 Task: Select Smart Home Devices from Echo & Alexa. Add to cart Amazon Smart Blind Opener (Smart Blind Controller with Alexa)-3-. Place order for _x000D_
1333 Oakdale Dr_x000D_
Griffin, Georgia(GA), 30224, Cell Number (770) 229-8708
Action: Mouse moved to (22, 90)
Screenshot: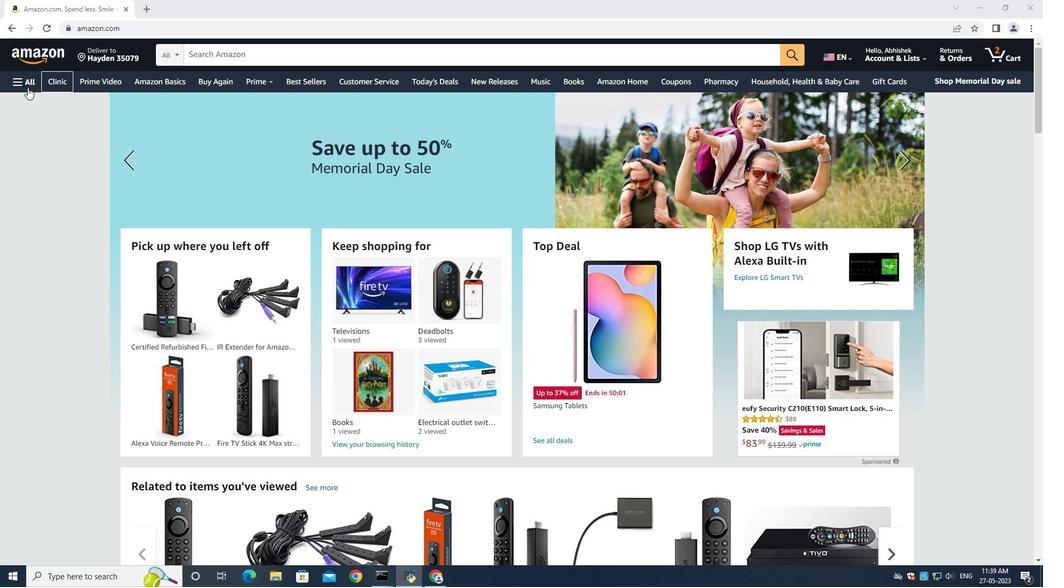 
Action: Mouse pressed left at (22, 90)
Screenshot: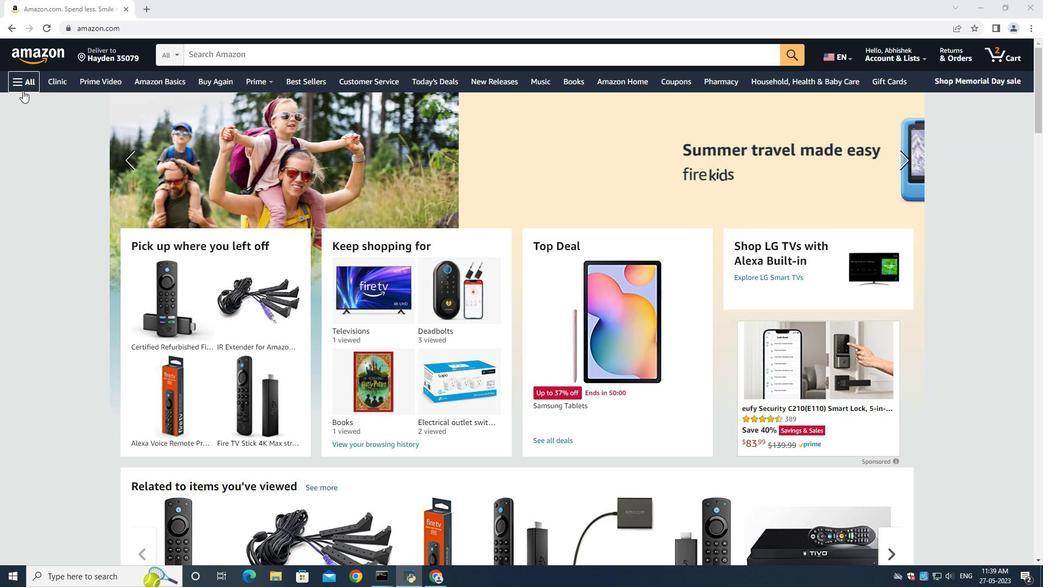 
Action: Mouse moved to (90, 402)
Screenshot: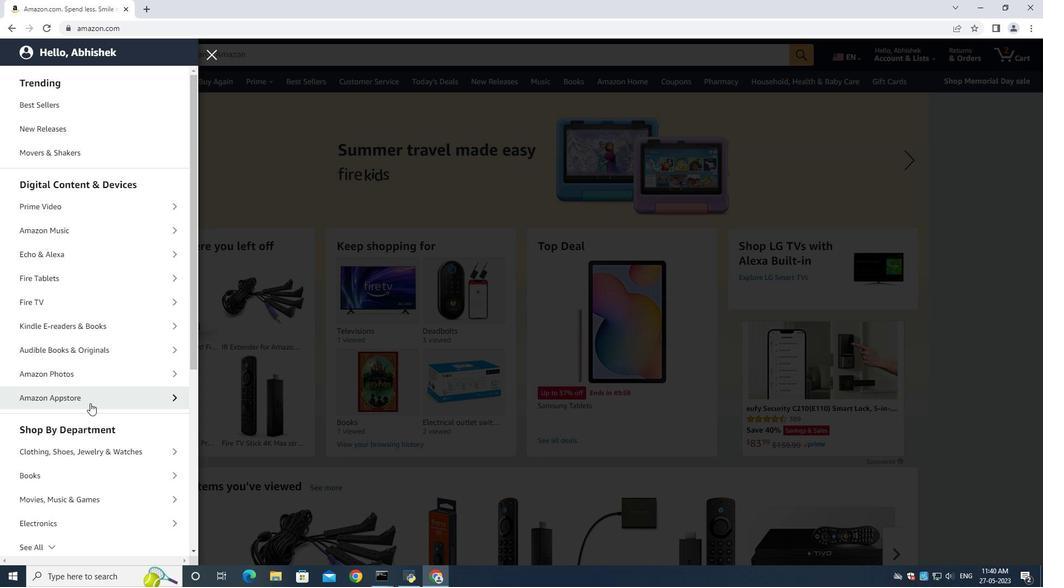 
Action: Mouse scrolled (90, 402) with delta (0, 0)
Screenshot: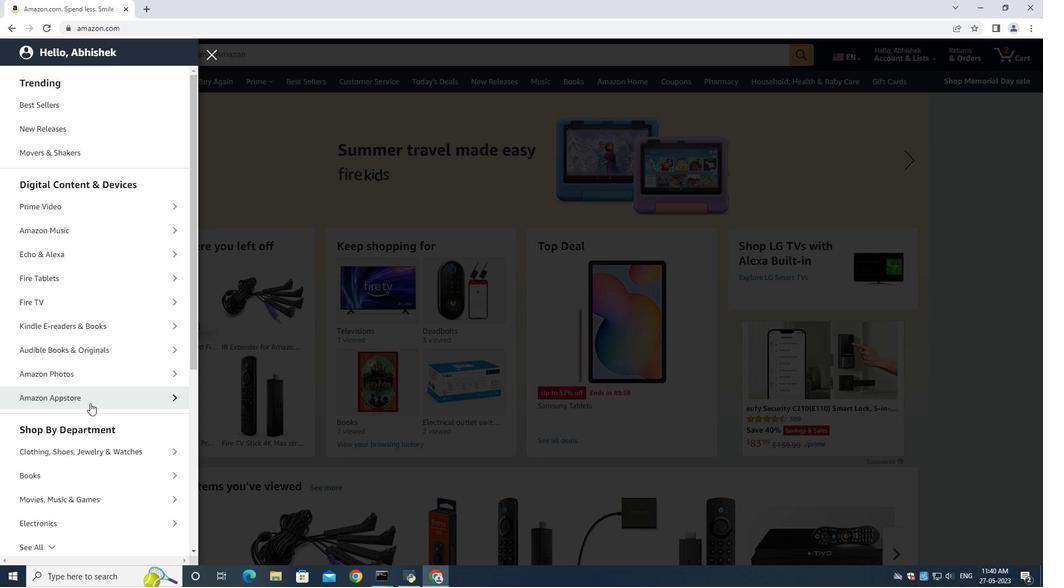 
Action: Mouse moved to (90, 402)
Screenshot: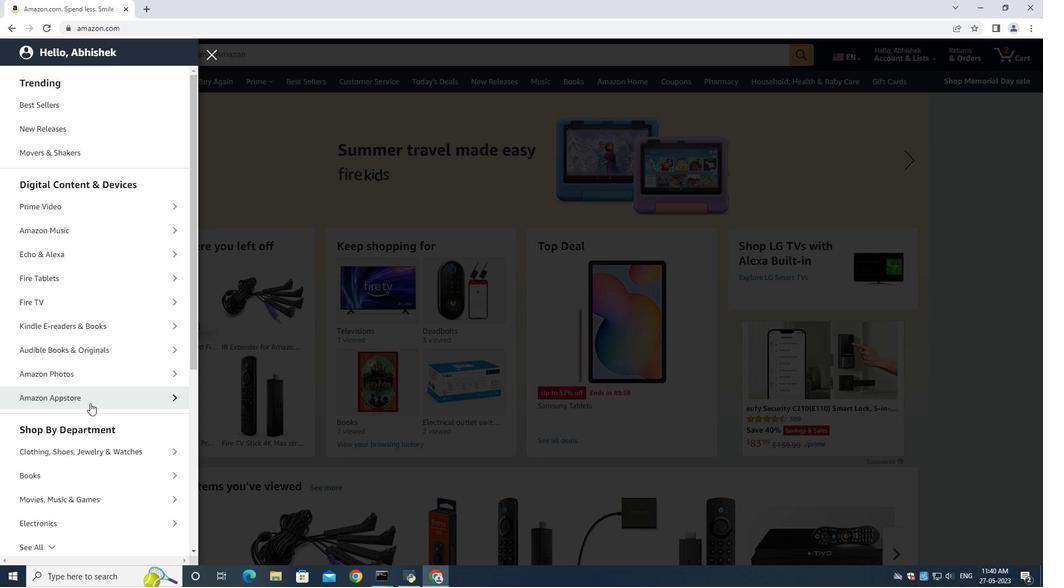 
Action: Mouse scrolled (90, 402) with delta (0, 0)
Screenshot: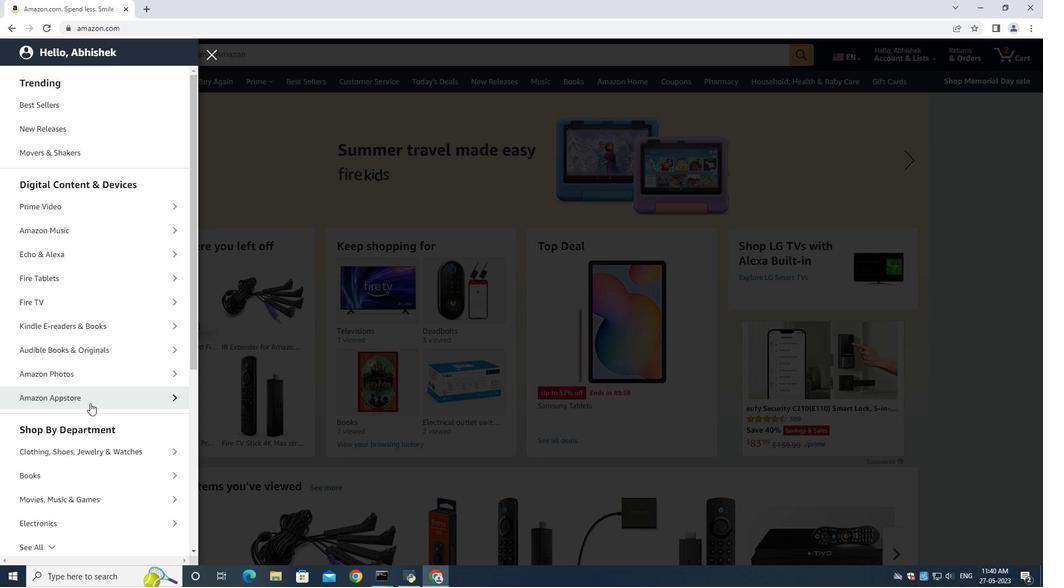 
Action: Mouse moved to (54, 193)
Screenshot: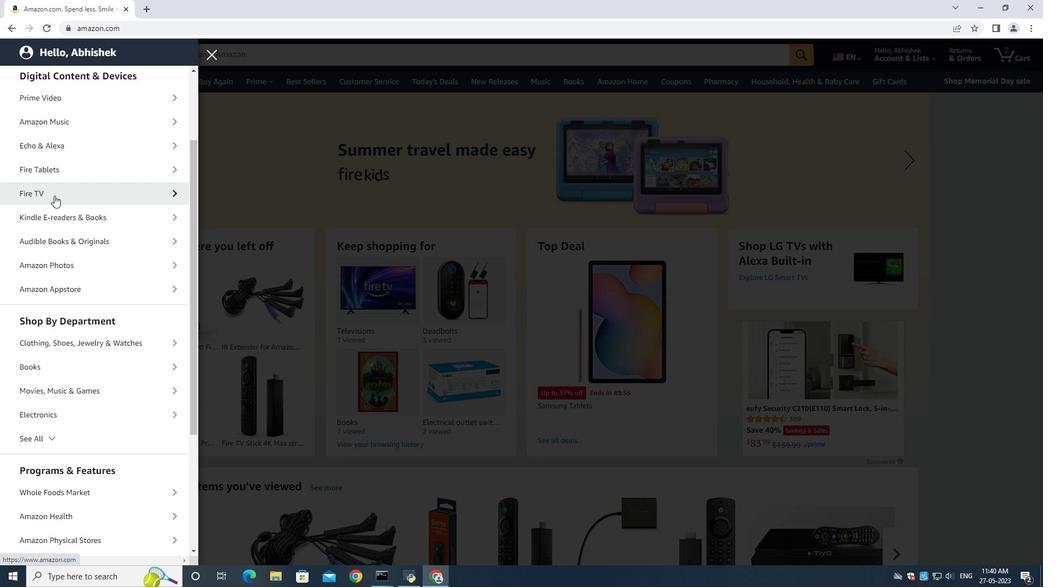 
Action: Mouse pressed left at (54, 193)
Screenshot: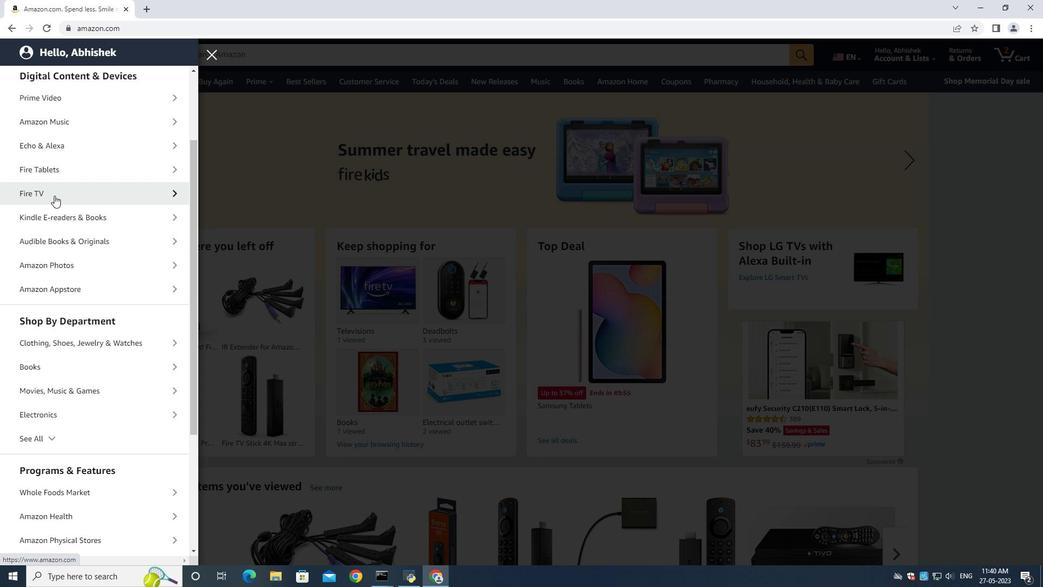 
Action: Mouse moved to (72, 126)
Screenshot: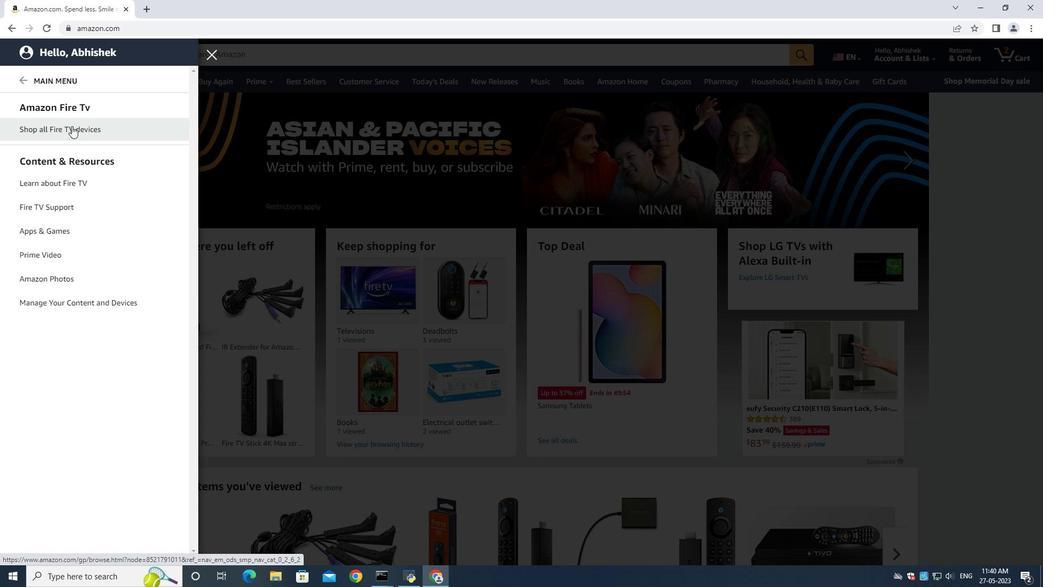 
Action: Mouse pressed left at (72, 126)
Screenshot: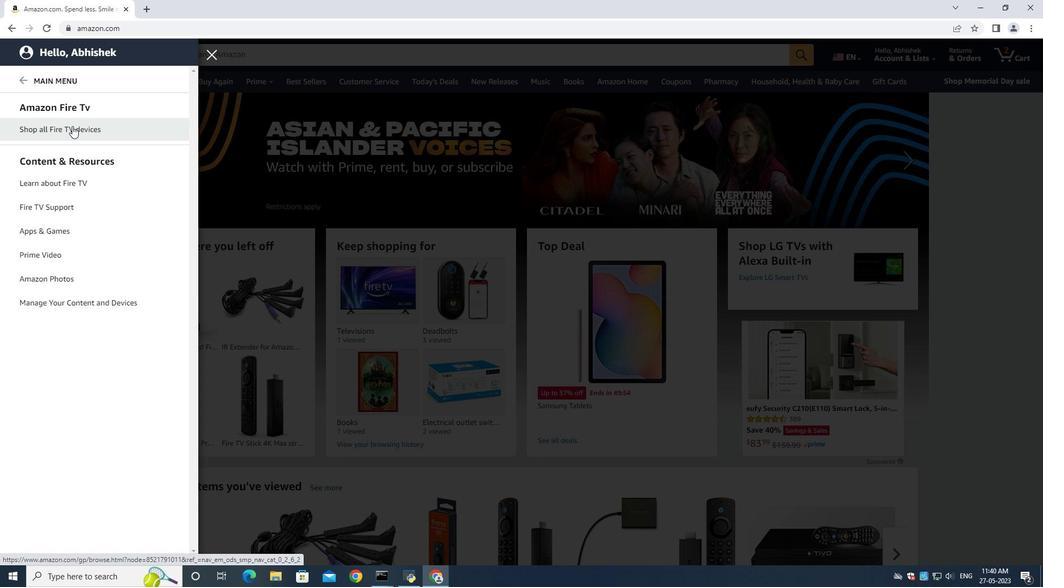 
Action: Mouse moved to (29, 75)
Screenshot: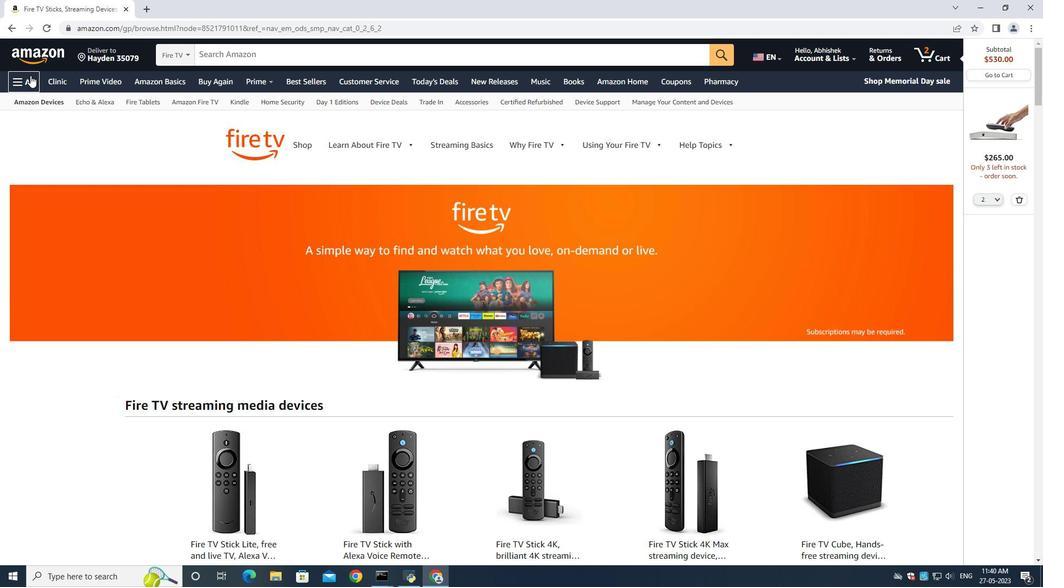 
Action: Mouse pressed left at (29, 75)
Screenshot: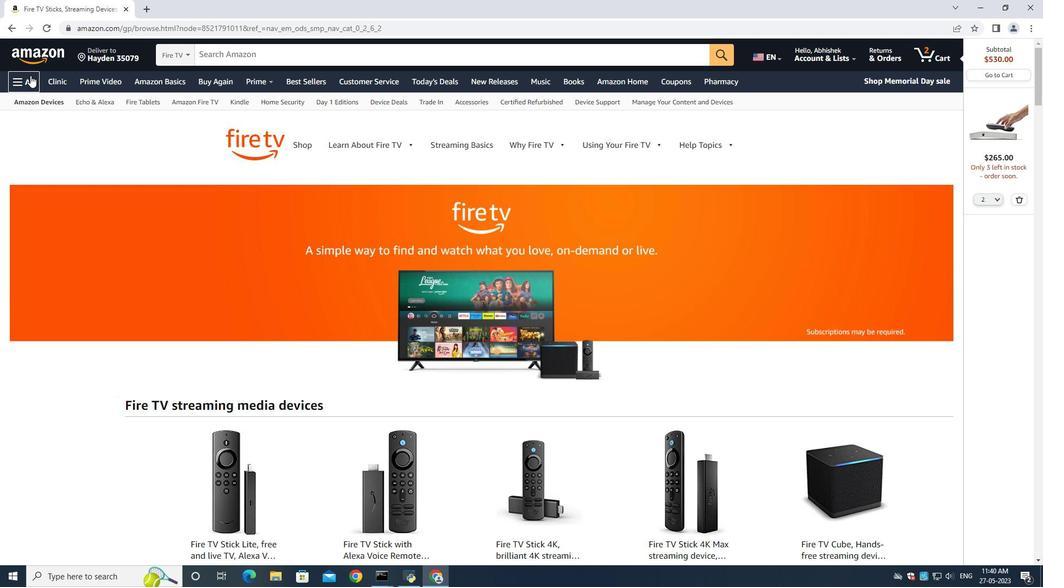 
Action: Mouse moved to (54, 317)
Screenshot: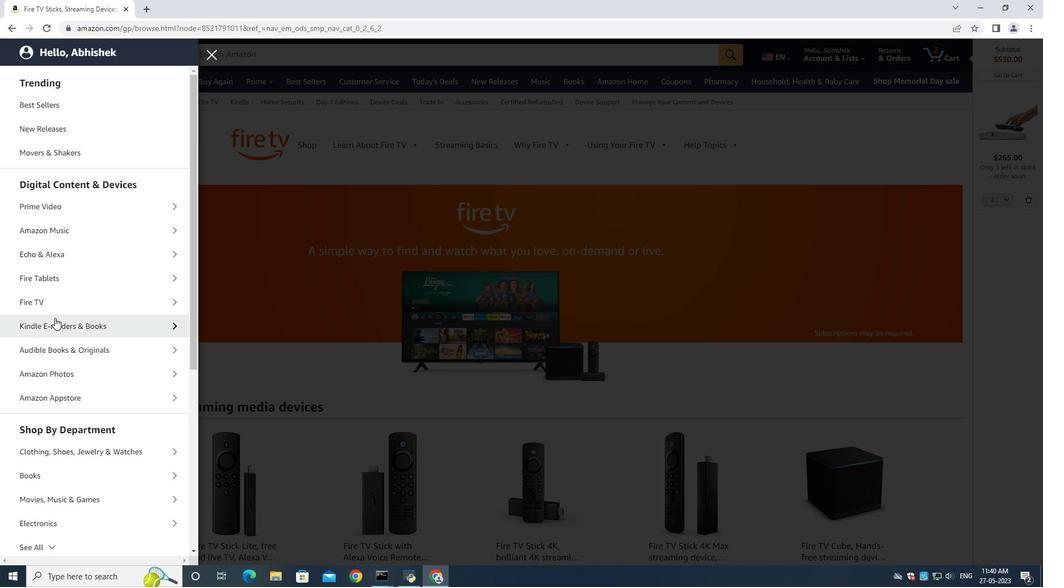 
Action: Mouse scrolled (54, 318) with delta (0, 0)
Screenshot: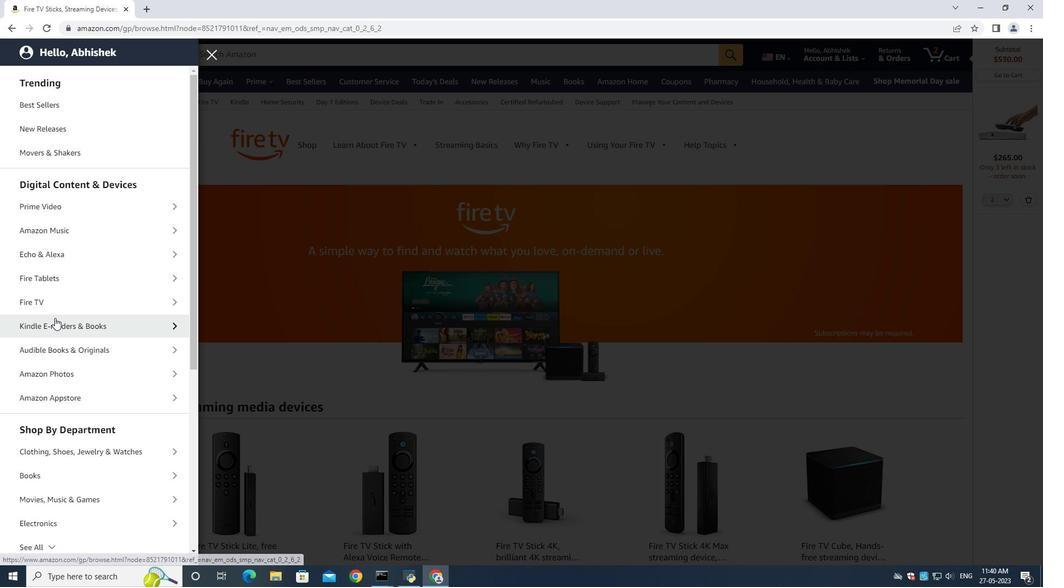 
Action: Mouse moved to (53, 300)
Screenshot: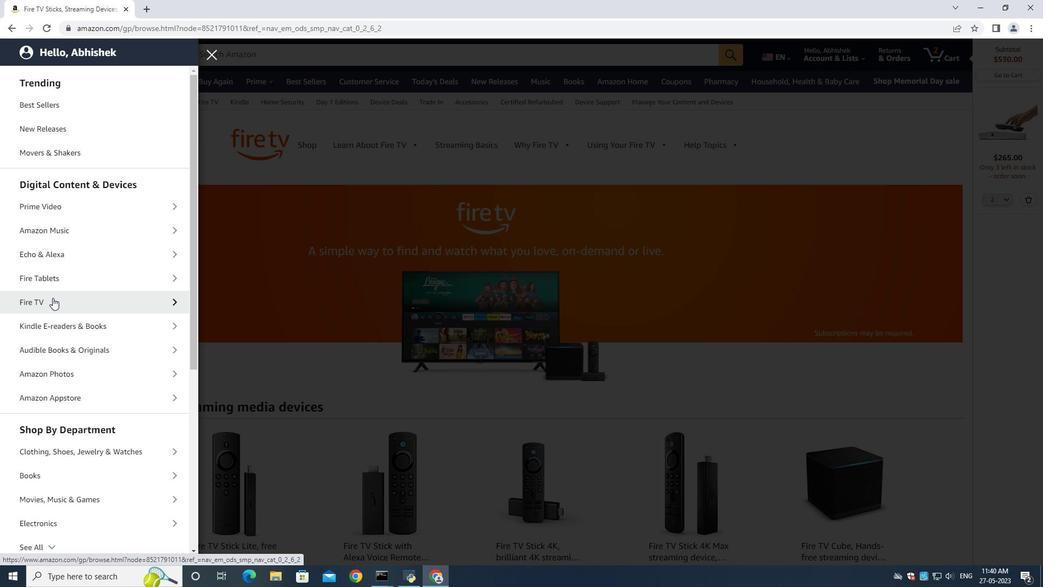 
Action: Mouse scrolled (53, 300) with delta (0, 0)
Screenshot: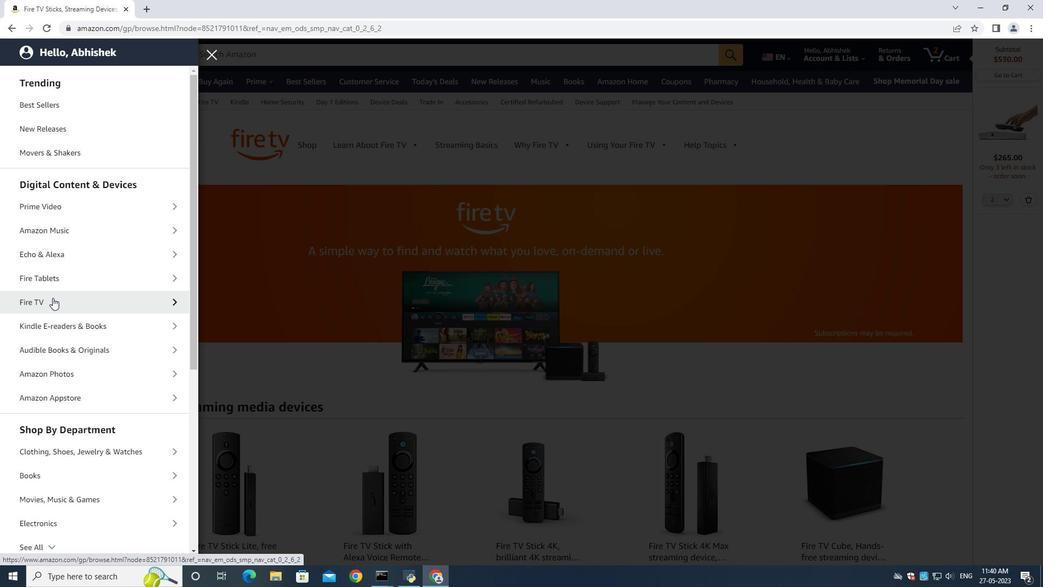 
Action: Mouse moved to (47, 325)
Screenshot: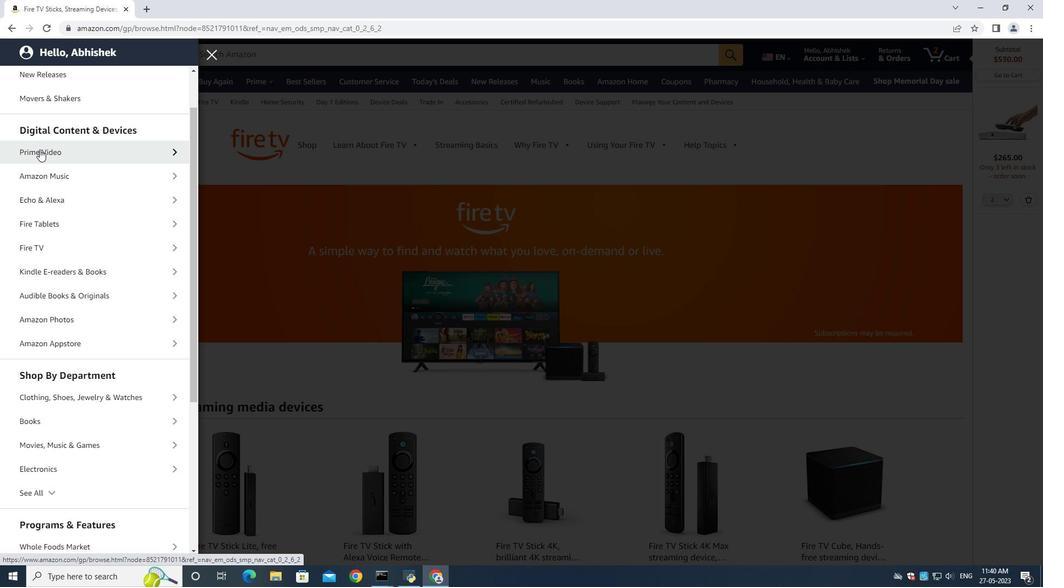 
Action: Mouse scrolled (47, 324) with delta (0, 0)
Screenshot: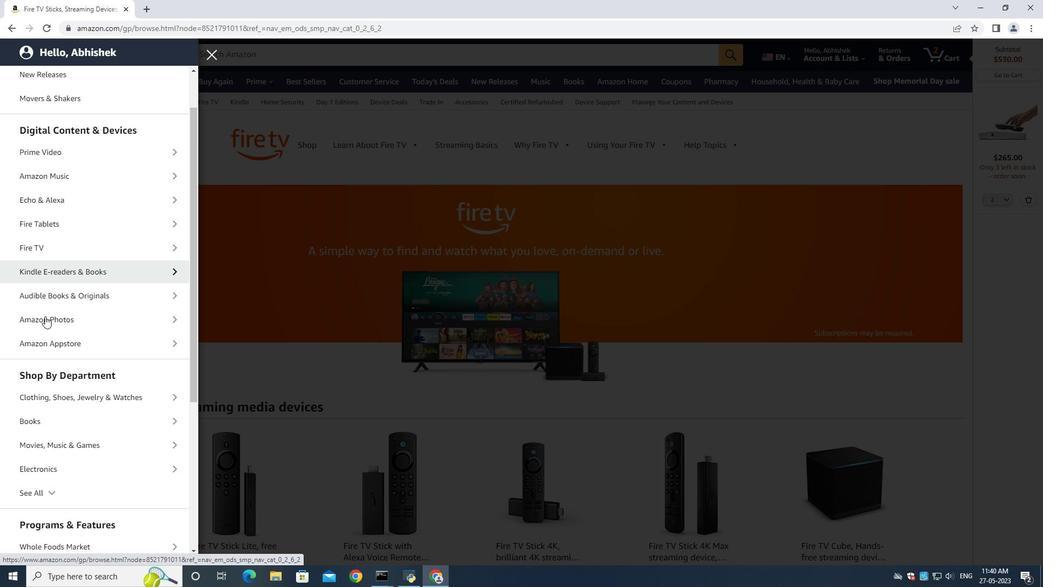 
Action: Mouse moved to (47, 326)
Screenshot: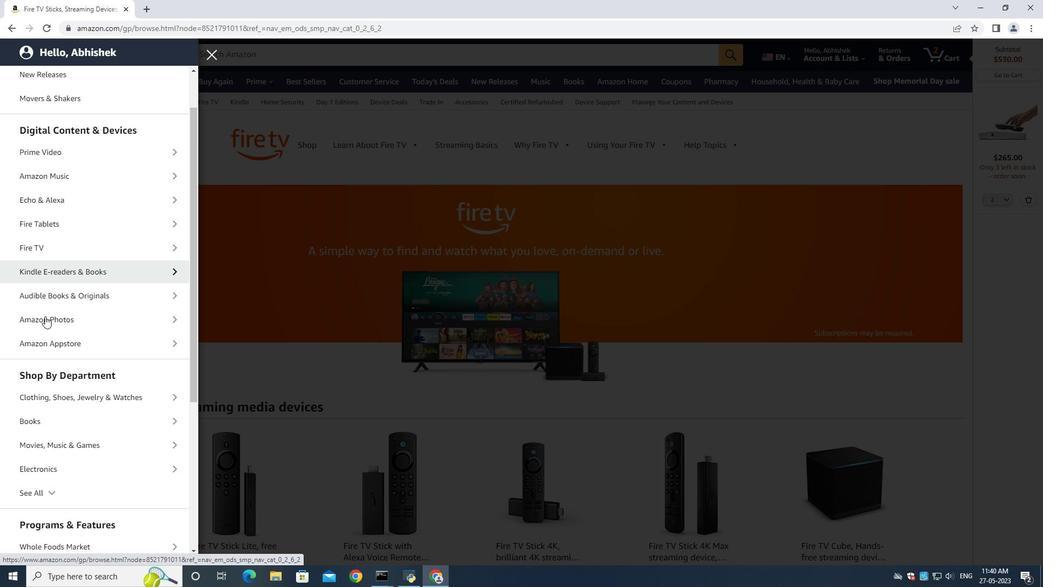 
Action: Mouse scrolled (47, 325) with delta (0, 0)
Screenshot: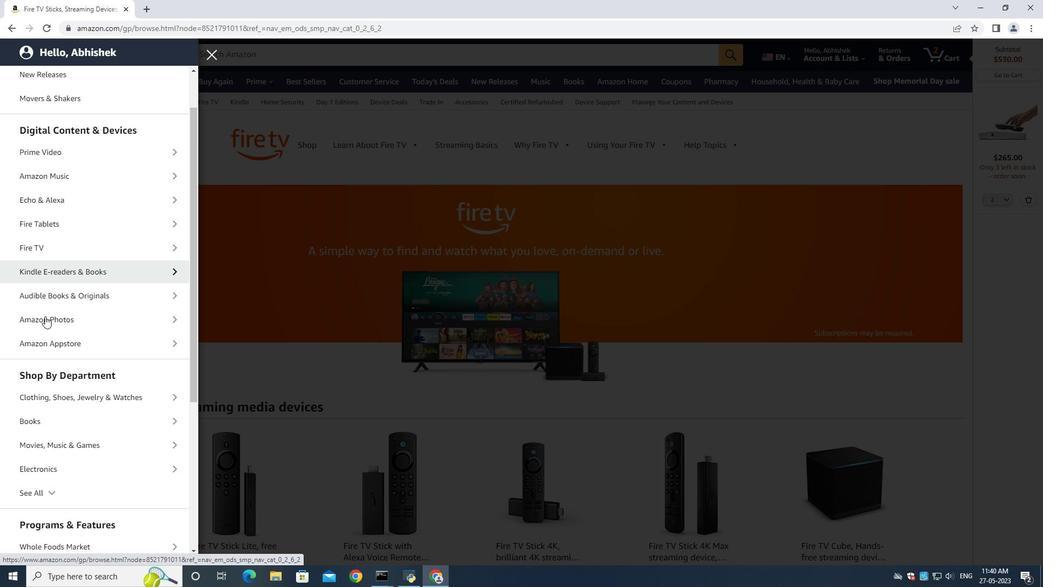 
Action: Mouse moved to (47, 326)
Screenshot: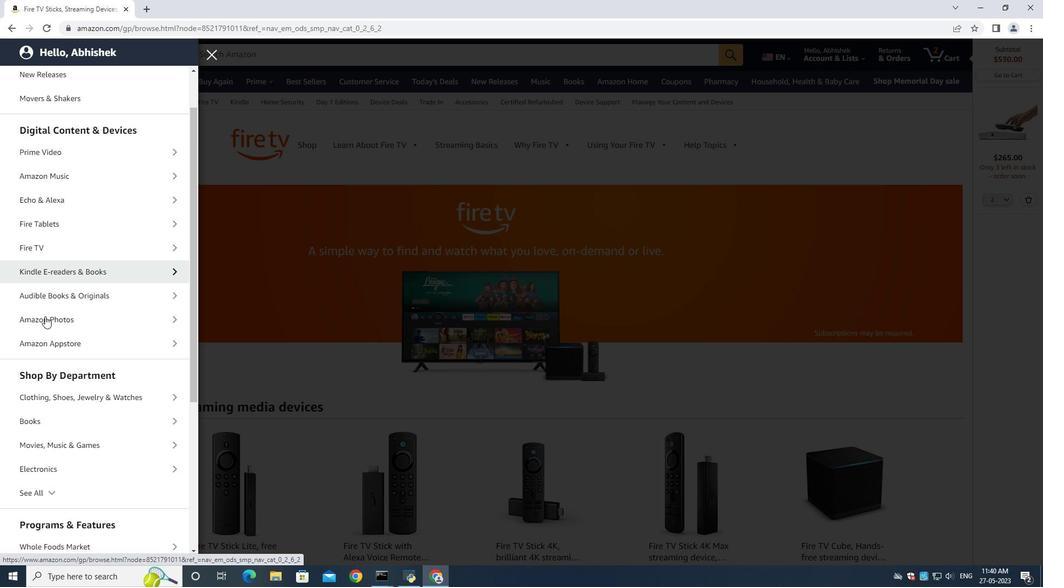 
Action: Mouse scrolled (47, 326) with delta (0, 0)
Screenshot: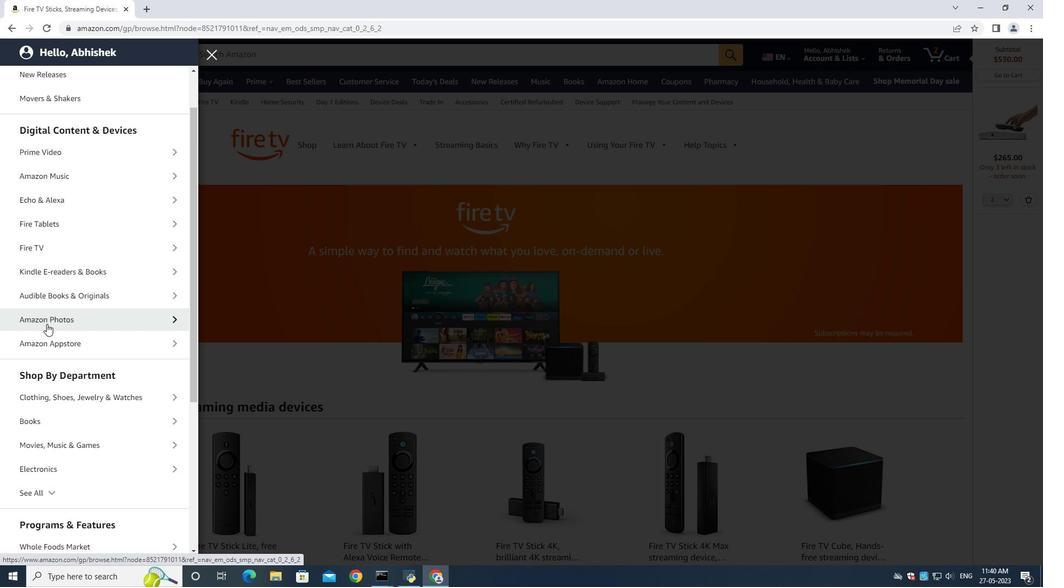 
Action: Mouse moved to (45, 325)
Screenshot: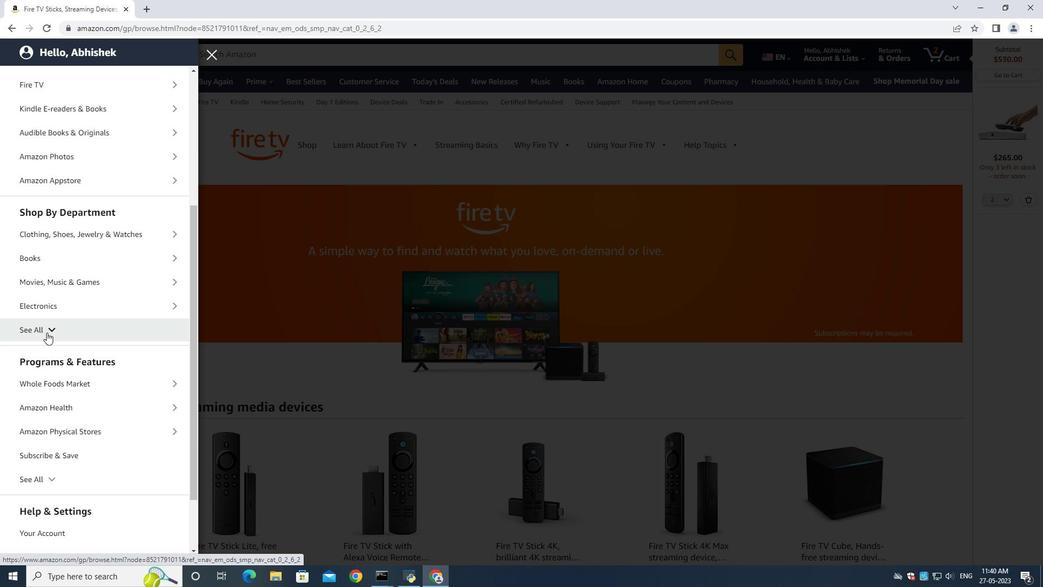
Action: Mouse pressed left at (45, 325)
Screenshot: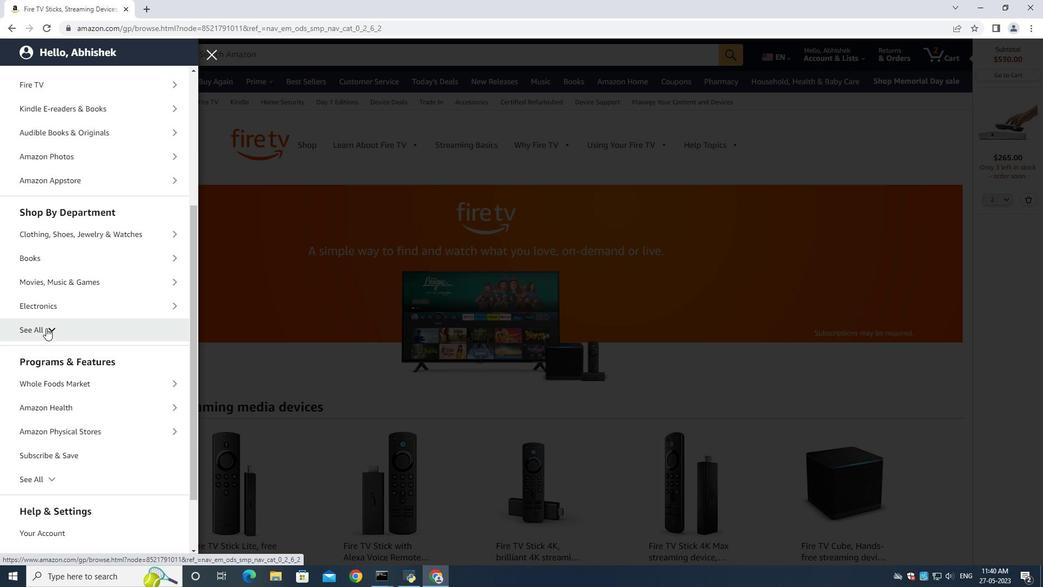 
Action: Mouse moved to (79, 439)
Screenshot: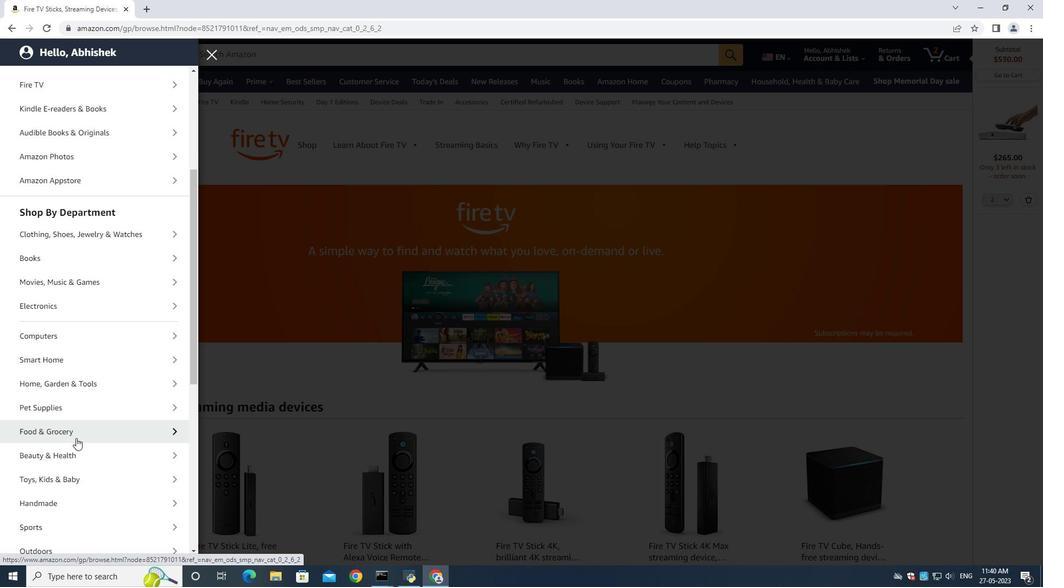 
Action: Mouse scrolled (79, 439) with delta (0, 0)
Screenshot: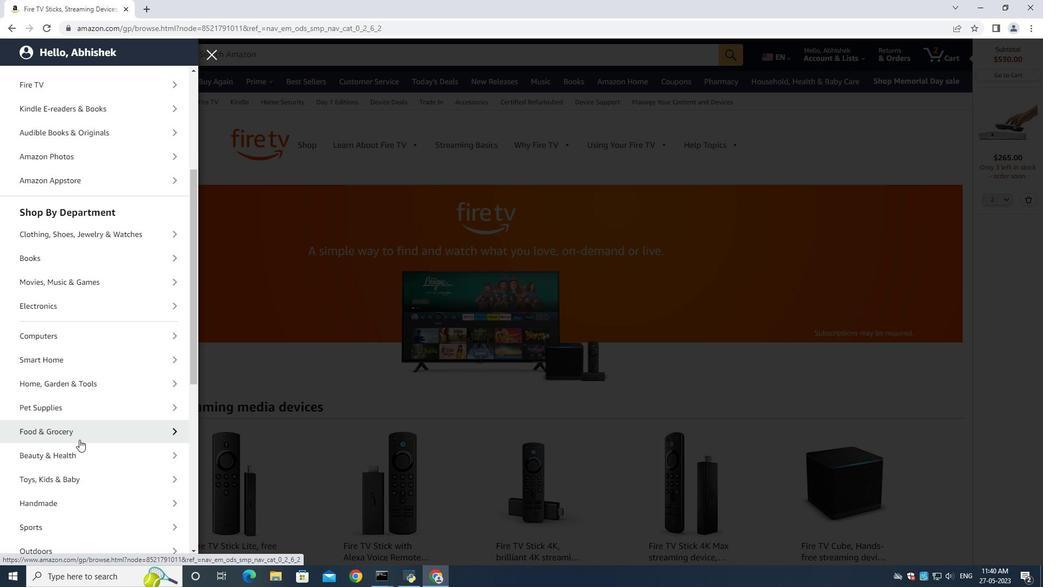
Action: Mouse scrolled (79, 439) with delta (0, 0)
Screenshot: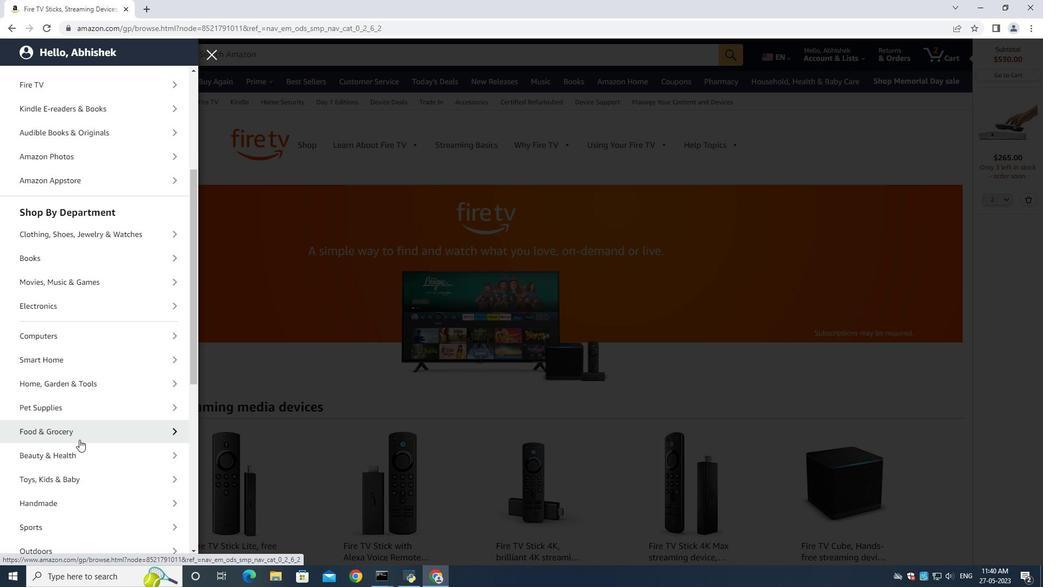 
Action: Mouse moved to (122, 275)
Screenshot: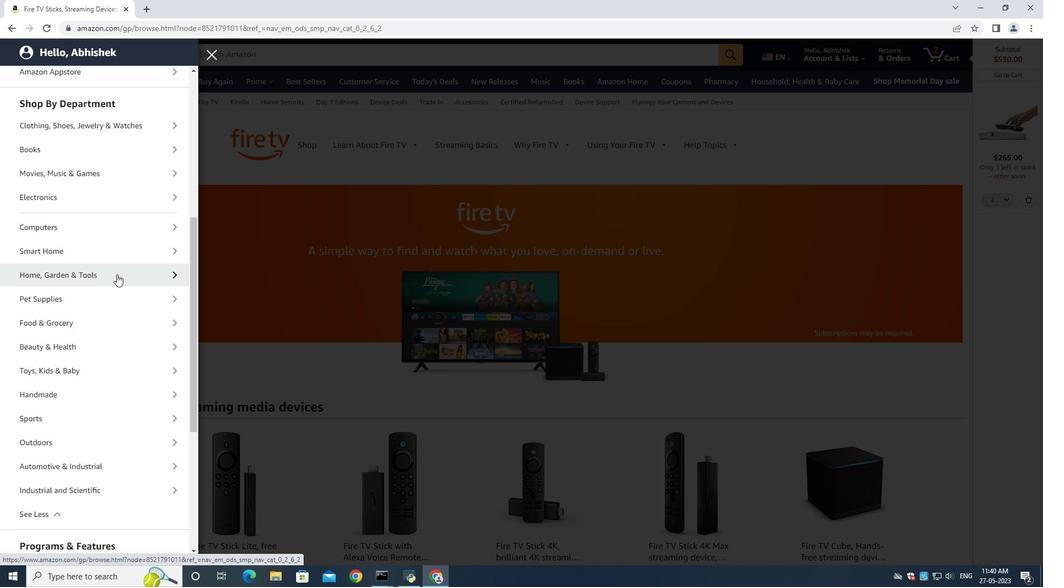 
Action: Mouse pressed left at (122, 275)
Screenshot: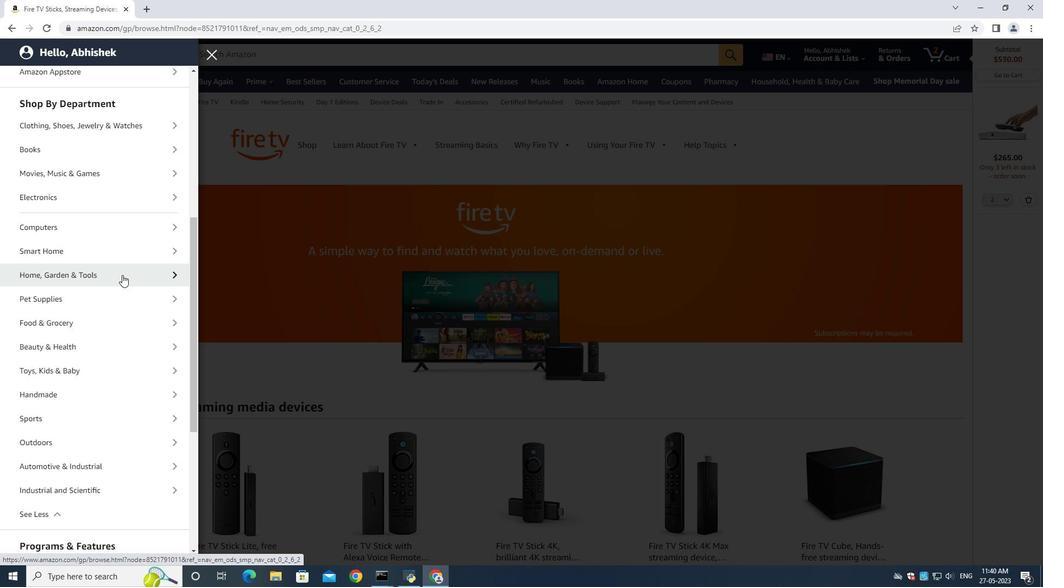 
Action: Mouse moved to (113, 327)
Screenshot: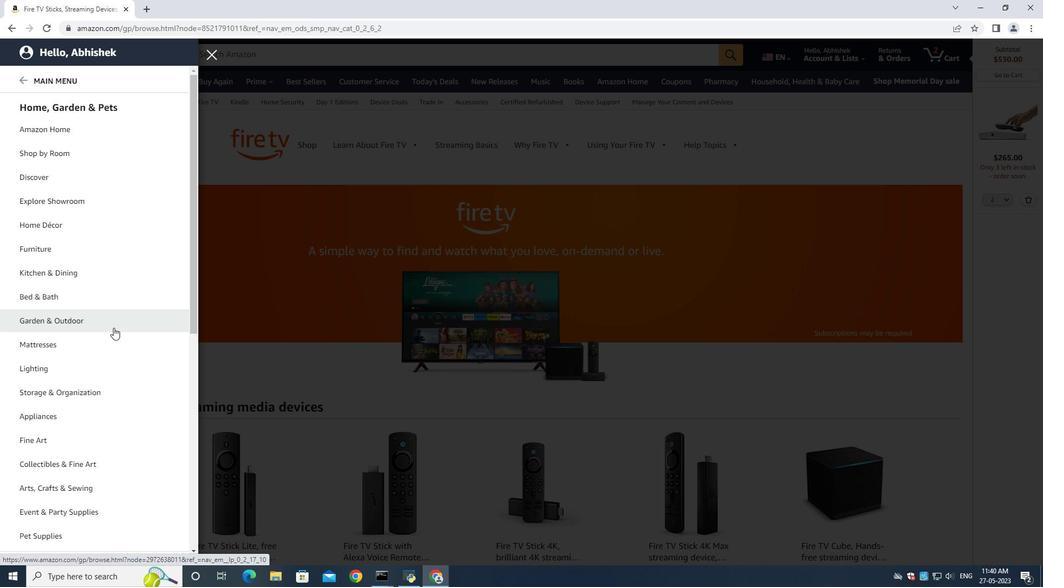 
Action: Mouse scrolled (113, 327) with delta (0, 0)
Screenshot: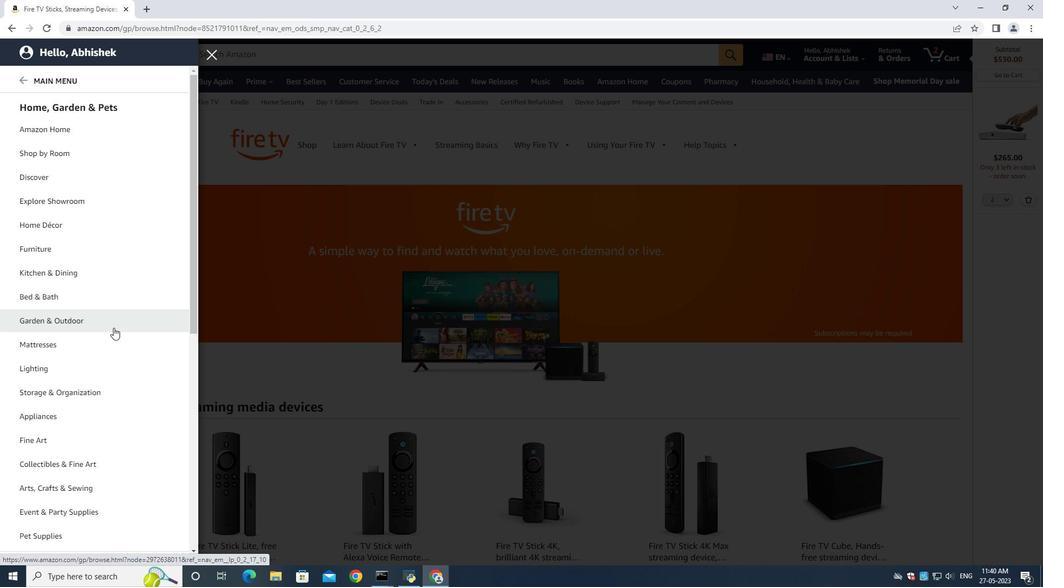 
Action: Mouse scrolled (113, 327) with delta (0, 0)
Screenshot: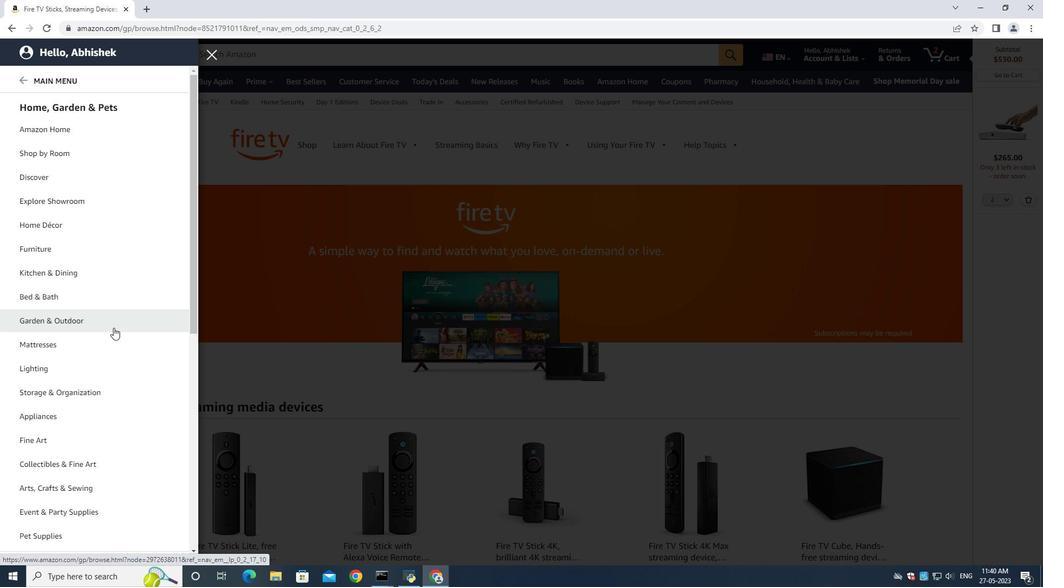 
Action: Mouse scrolled (113, 327) with delta (0, 0)
Screenshot: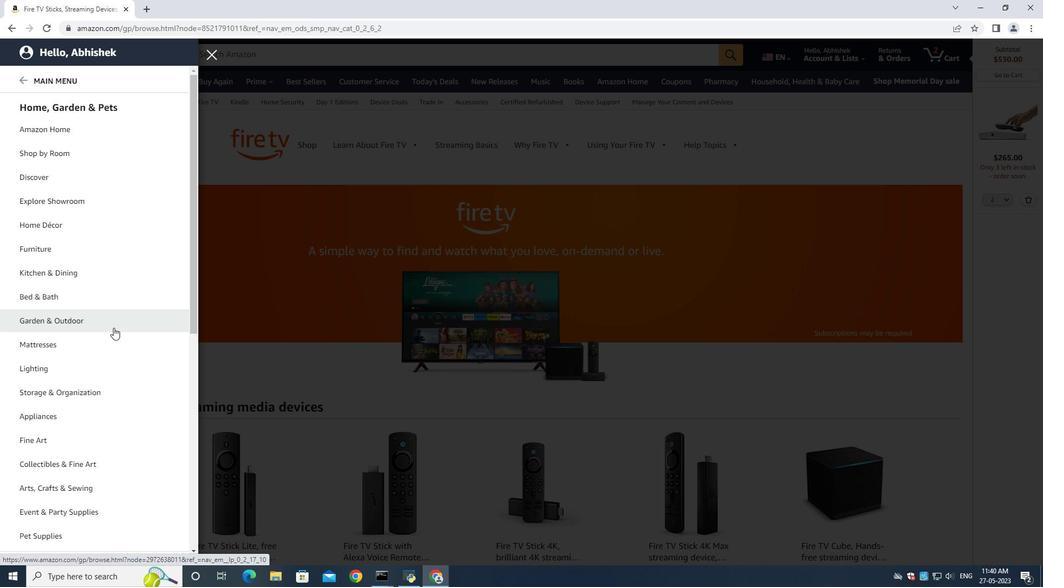 
Action: Mouse scrolled (113, 327) with delta (0, 0)
Screenshot: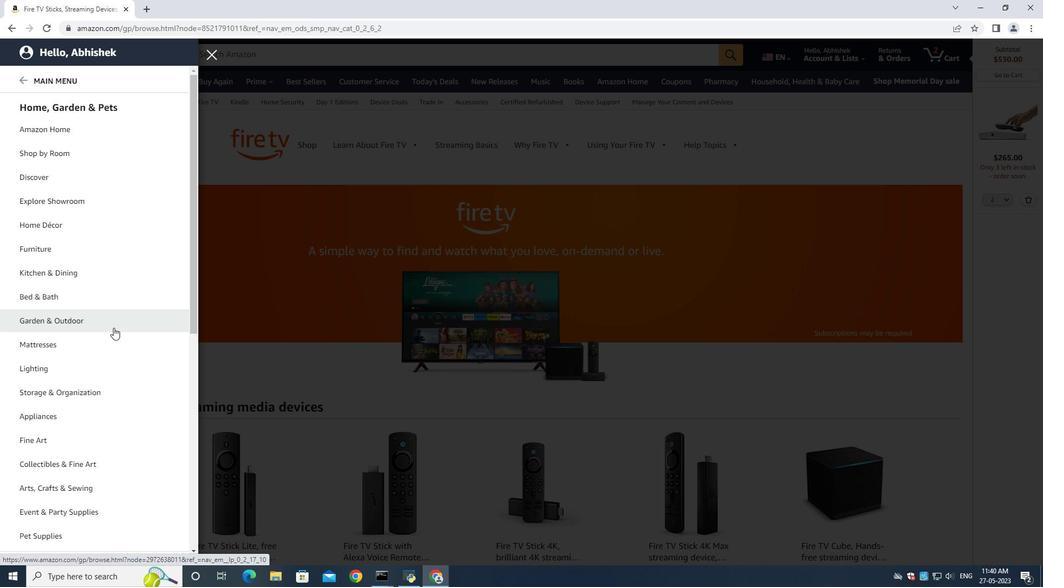 
Action: Mouse moved to (51, 533)
Screenshot: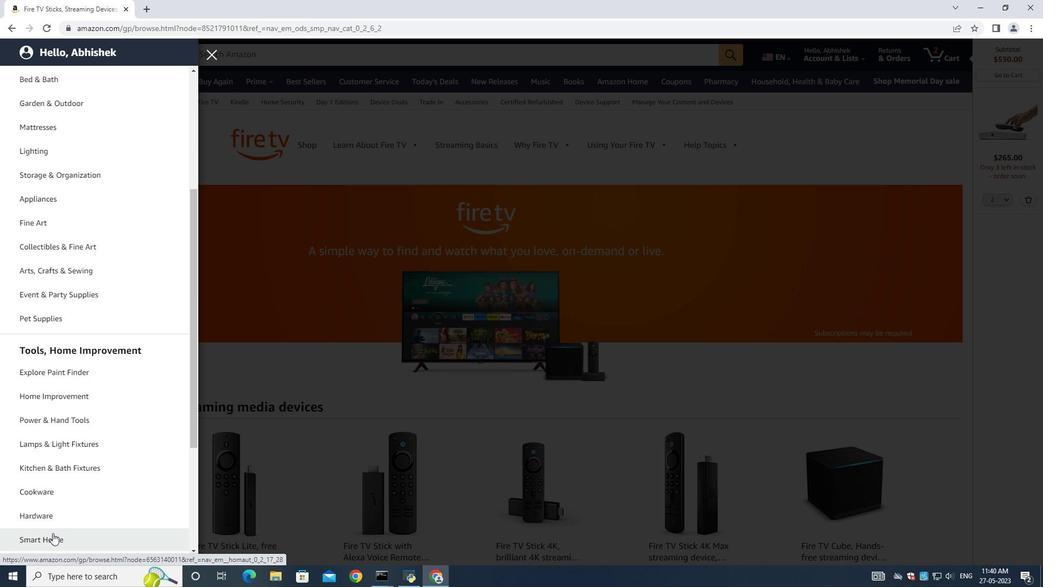 
Action: Mouse pressed left at (51, 533)
Screenshot: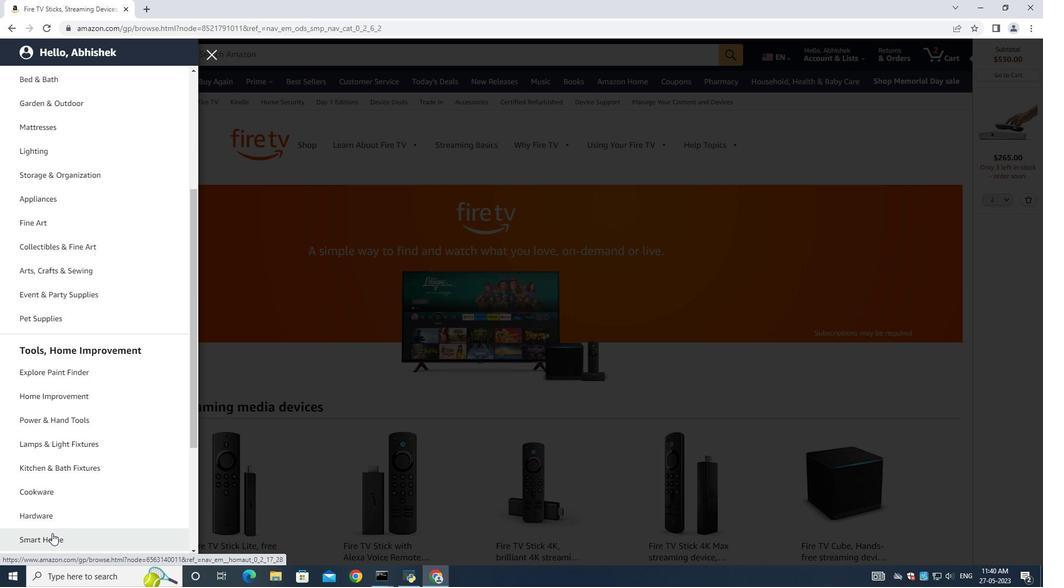 
Action: Mouse moved to (238, 59)
Screenshot: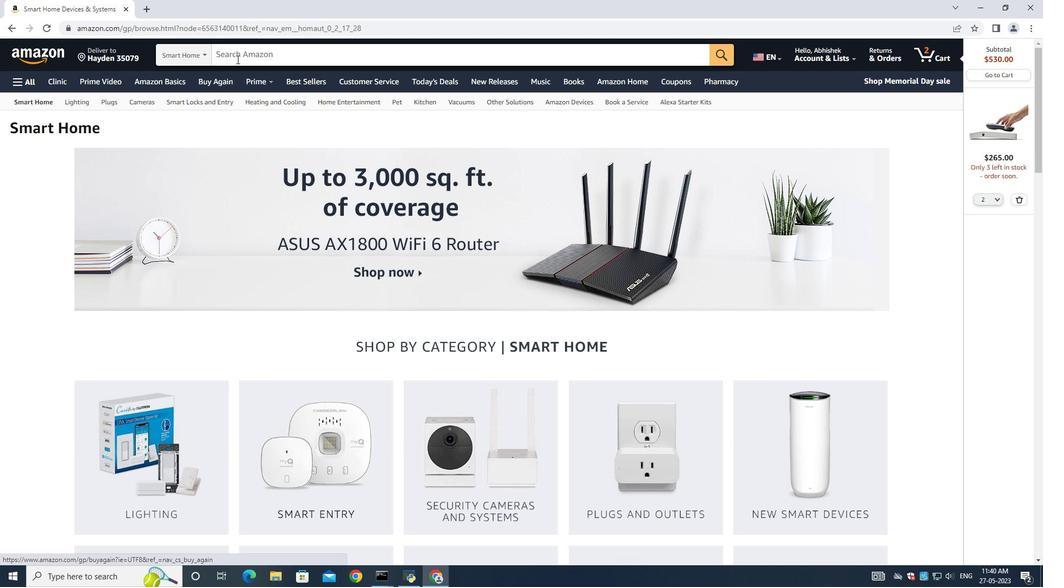 
Action: Mouse pressed left at (238, 59)
Screenshot: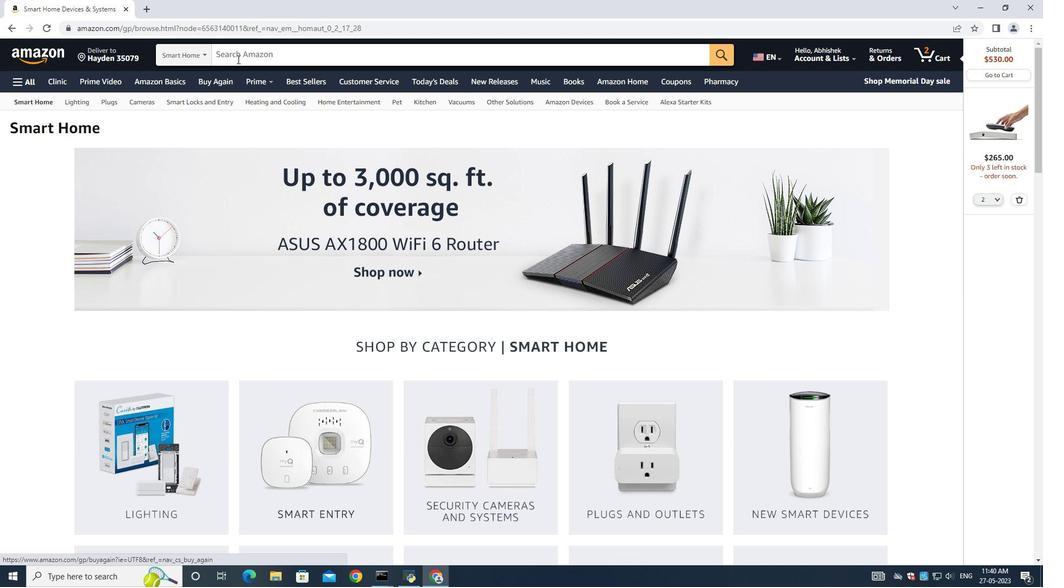 
Action: Mouse pressed left at (238, 59)
Screenshot: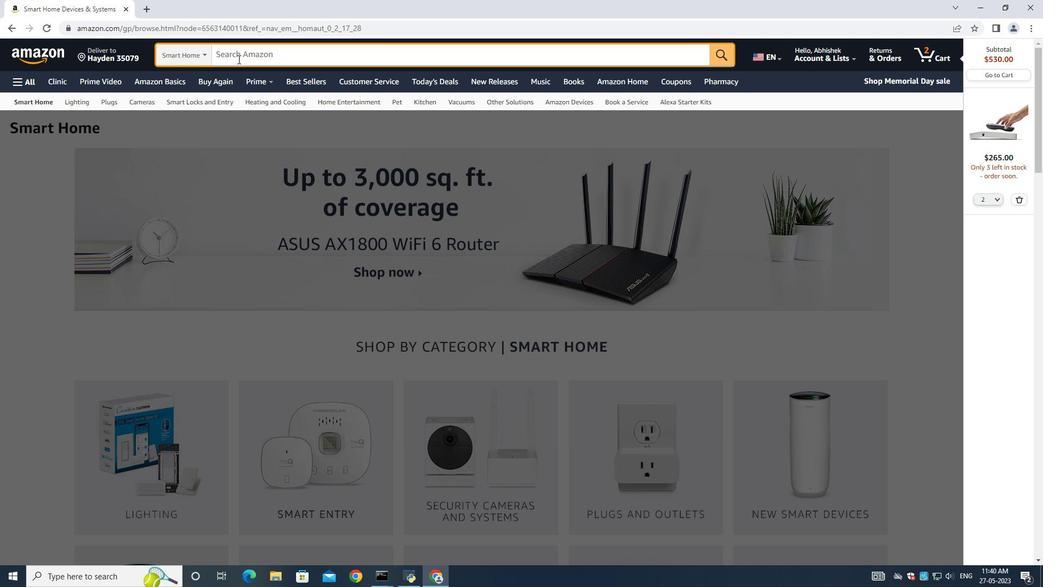 
Action: Mouse moved to (237, 53)
Screenshot: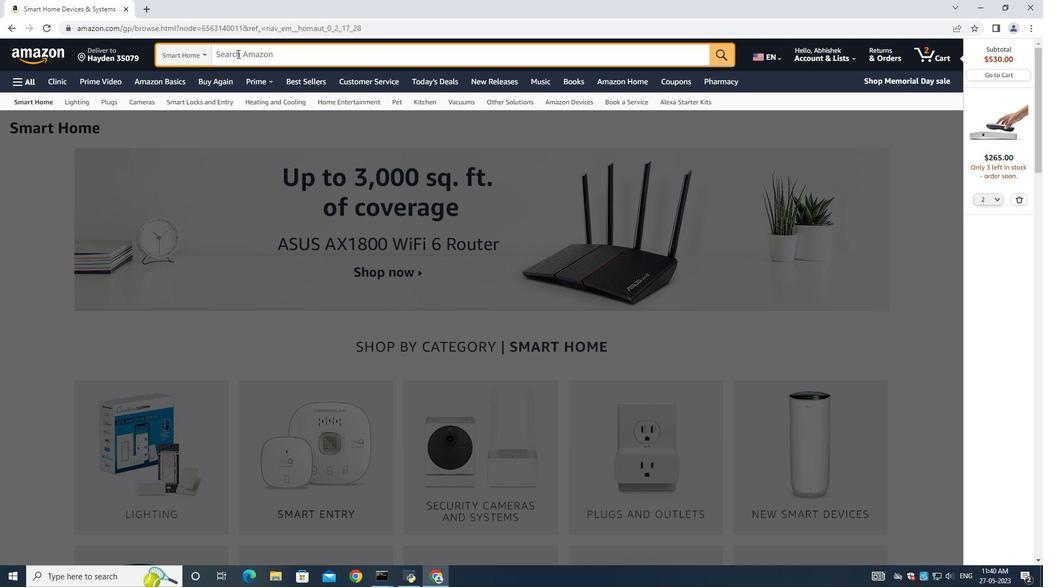 
Action: Key pressed <Key.shift><Key.shift><Key.shift><Key.shift>Blind<Key.space>p<Key.backspace>opener<Key.space><Key.shift_r>(smart<Key.space>blind<Key.space>canr<Key.backspace>troller<Key.space>with<Key.space>alexa<Key.shift_r>)<Key.enter>
Screenshot: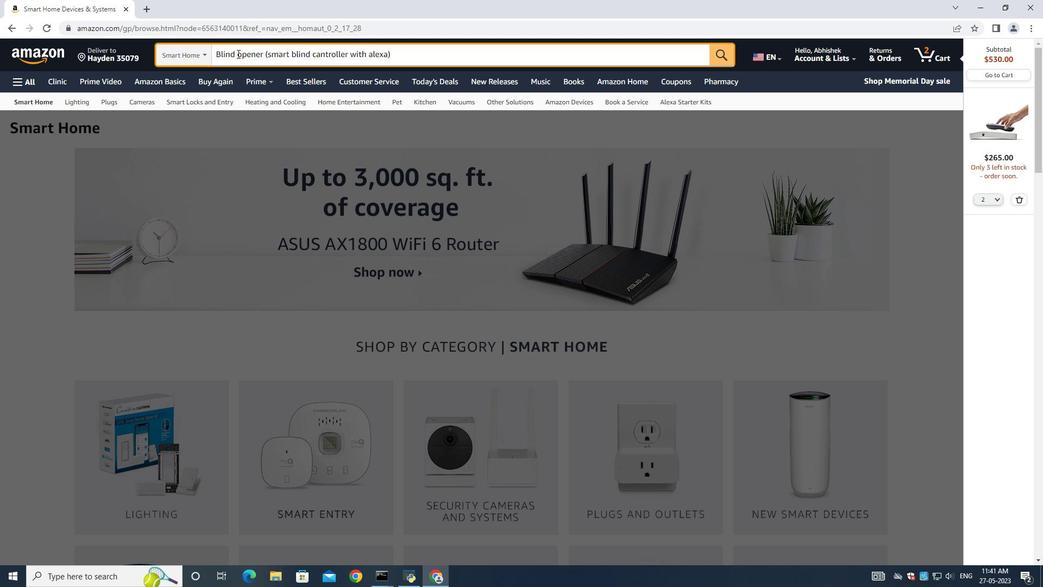
Action: Mouse moved to (383, 166)
Screenshot: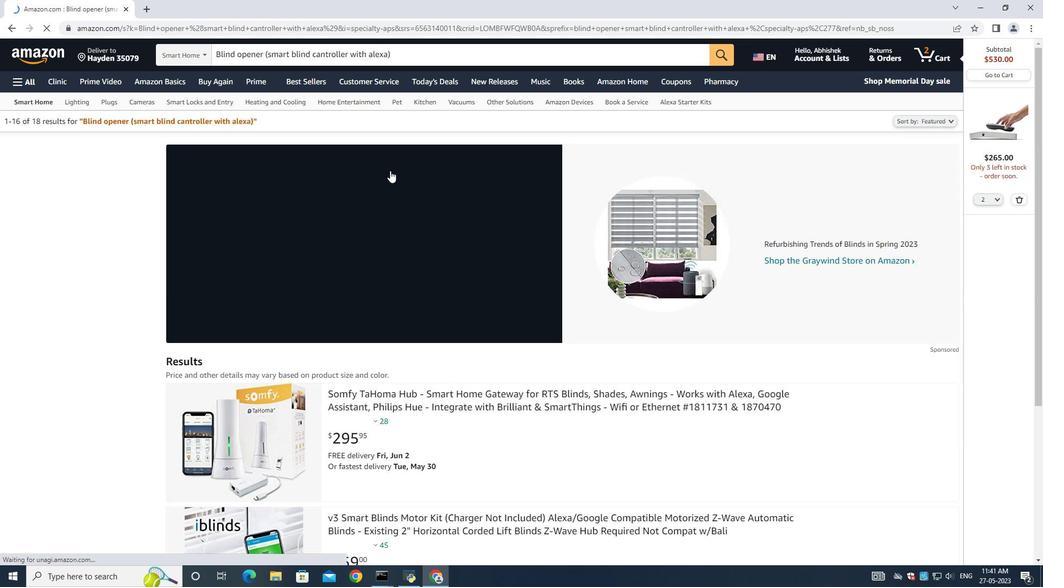 
Action: Mouse scrolled (383, 166) with delta (0, 0)
Screenshot: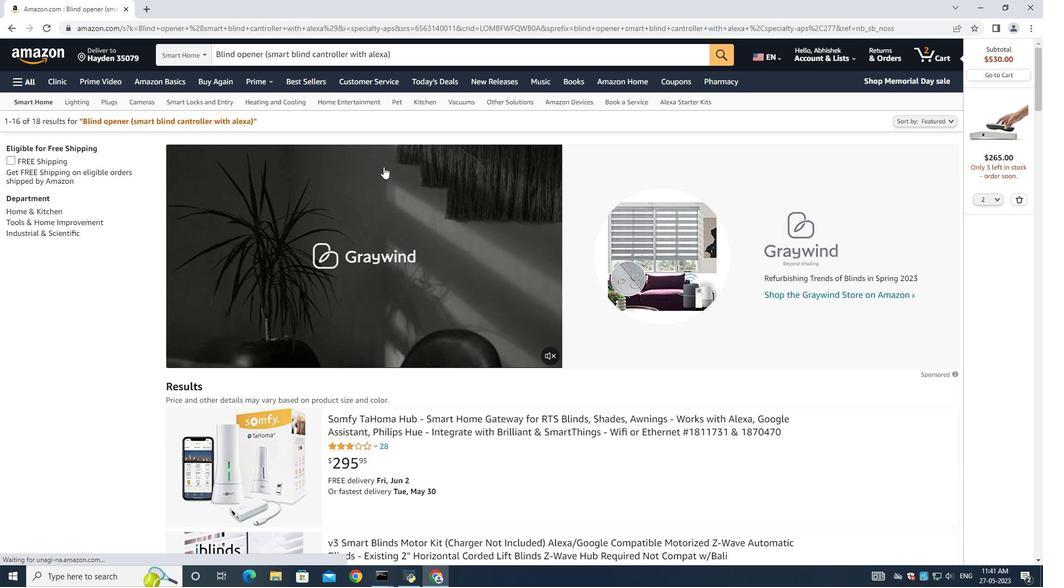
Action: Mouse scrolled (383, 166) with delta (0, 0)
Screenshot: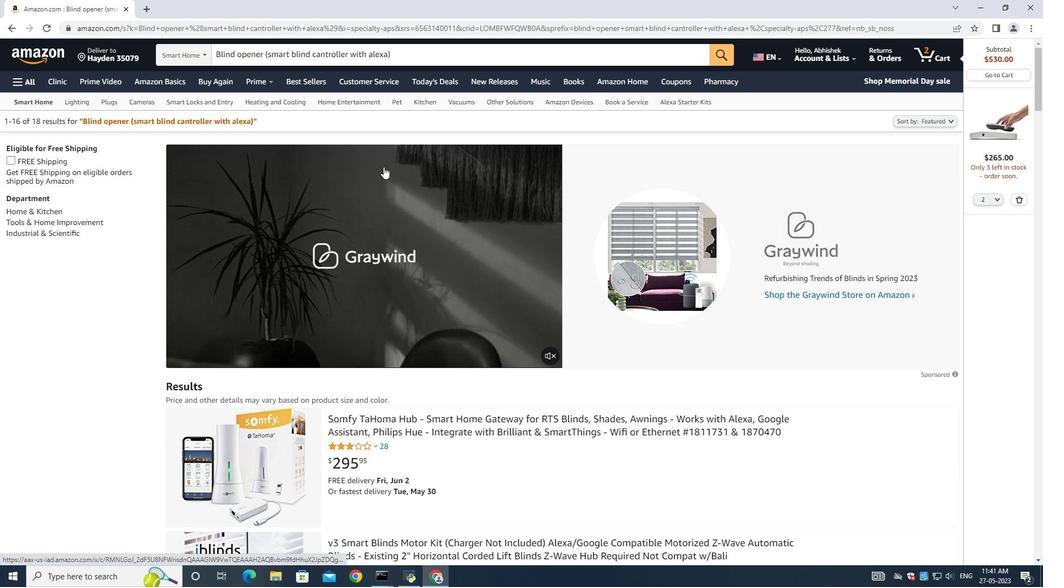
Action: Mouse scrolled (383, 166) with delta (0, 0)
Screenshot: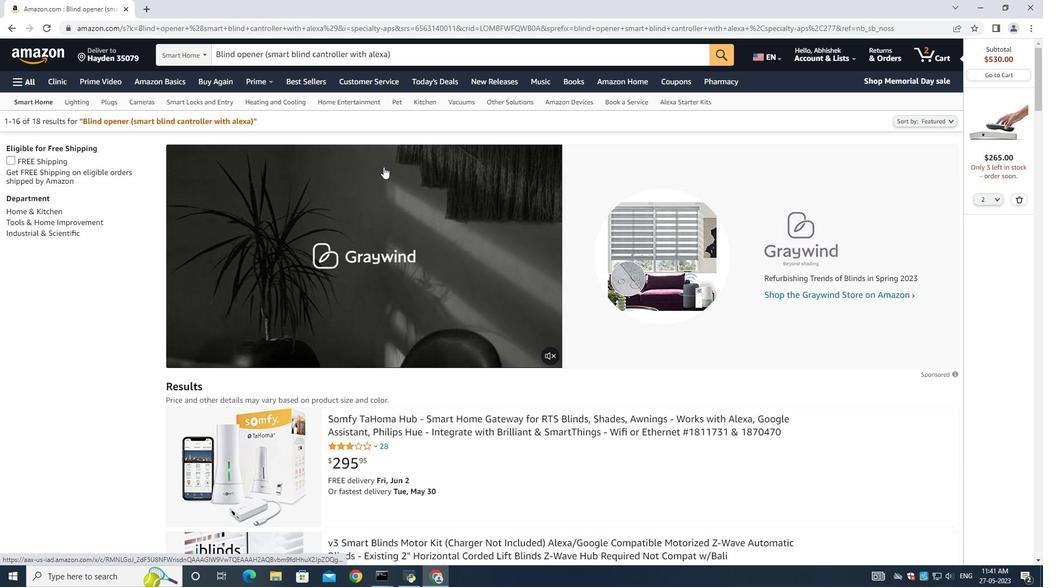 
Action: Mouse moved to (594, 286)
Screenshot: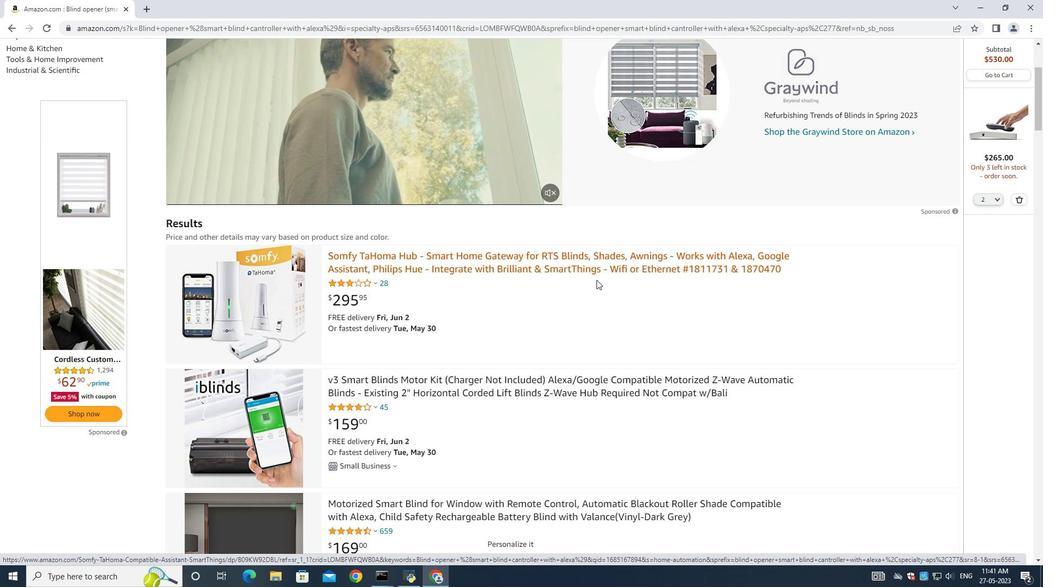
Action: Mouse scrolled (594, 285) with delta (0, 0)
Screenshot: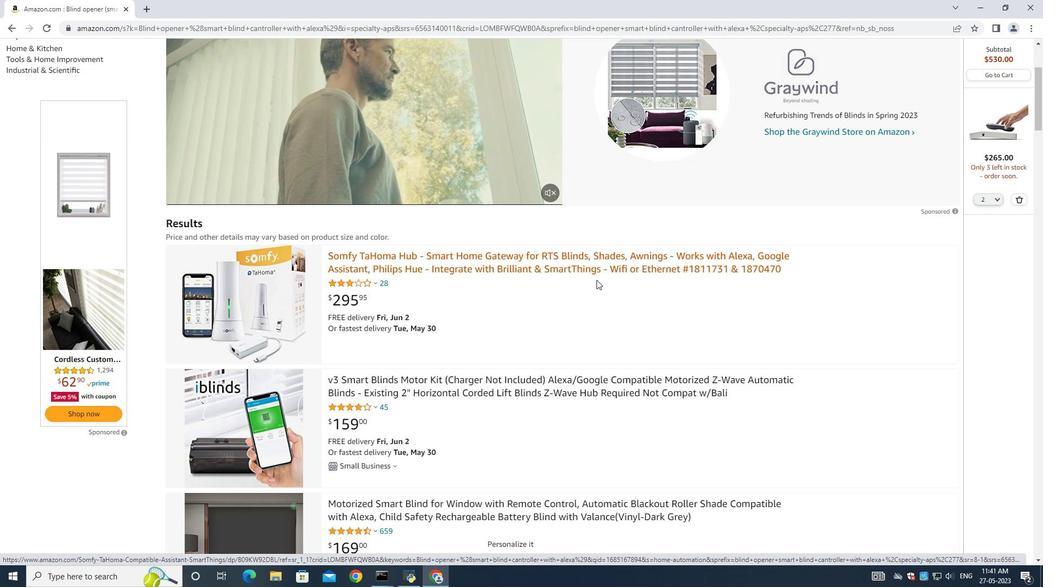 
Action: Mouse scrolled (594, 285) with delta (0, 0)
Screenshot: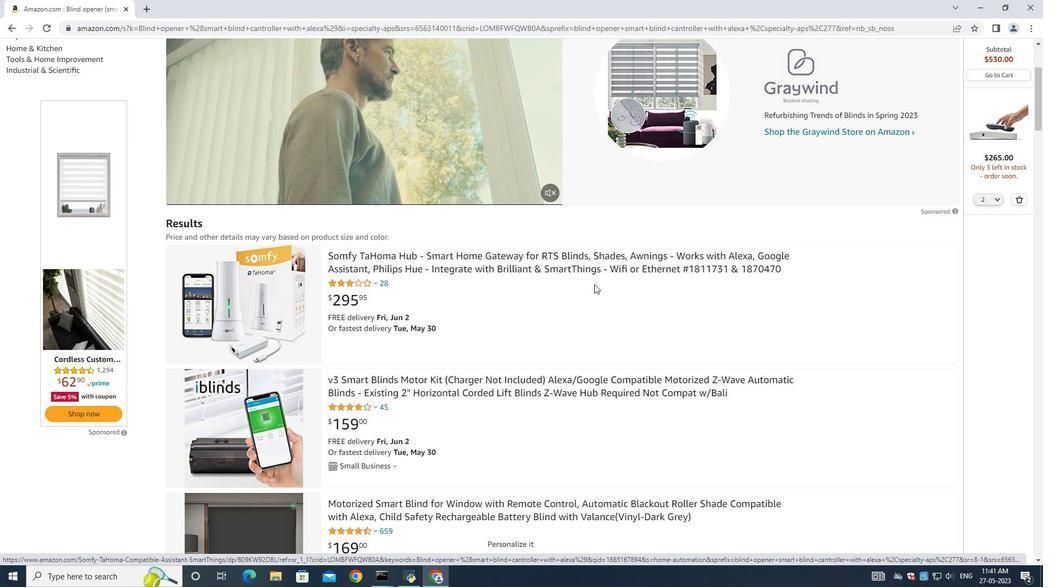 
Action: Mouse moved to (593, 286)
Screenshot: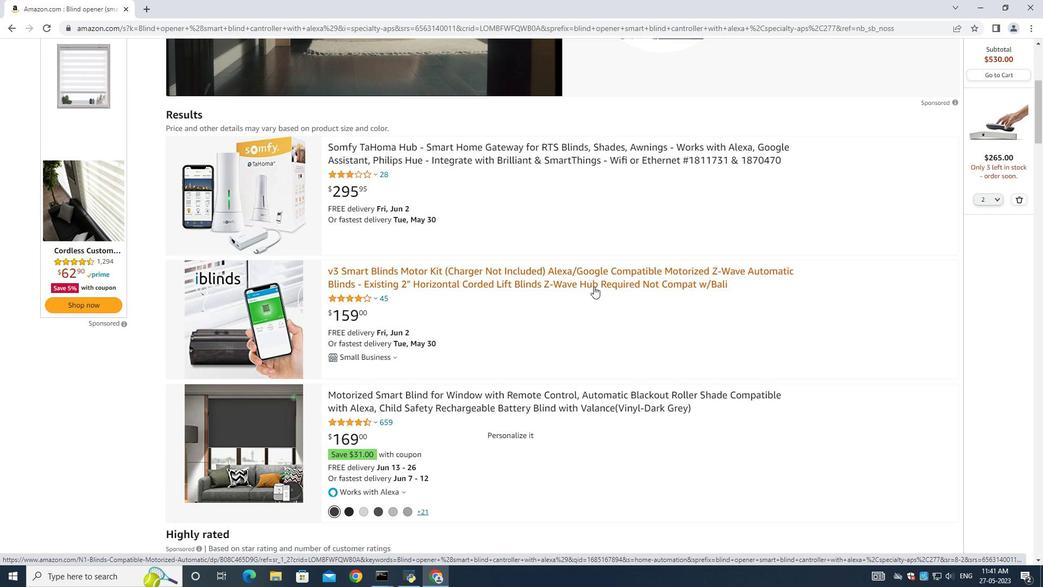 
Action: Mouse scrolled (593, 285) with delta (0, 0)
Screenshot: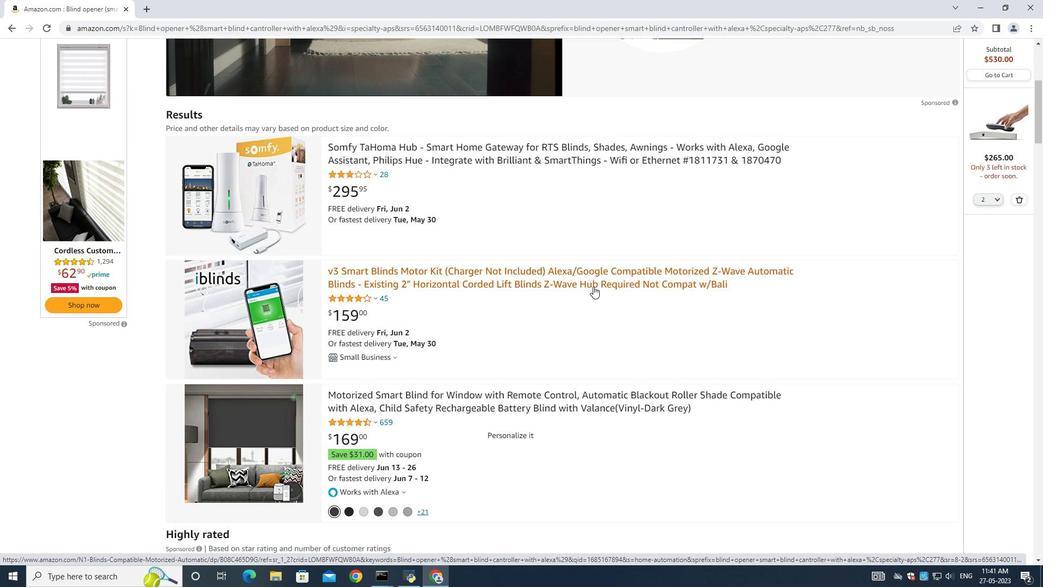 
Action: Mouse scrolled (593, 285) with delta (0, 0)
Screenshot: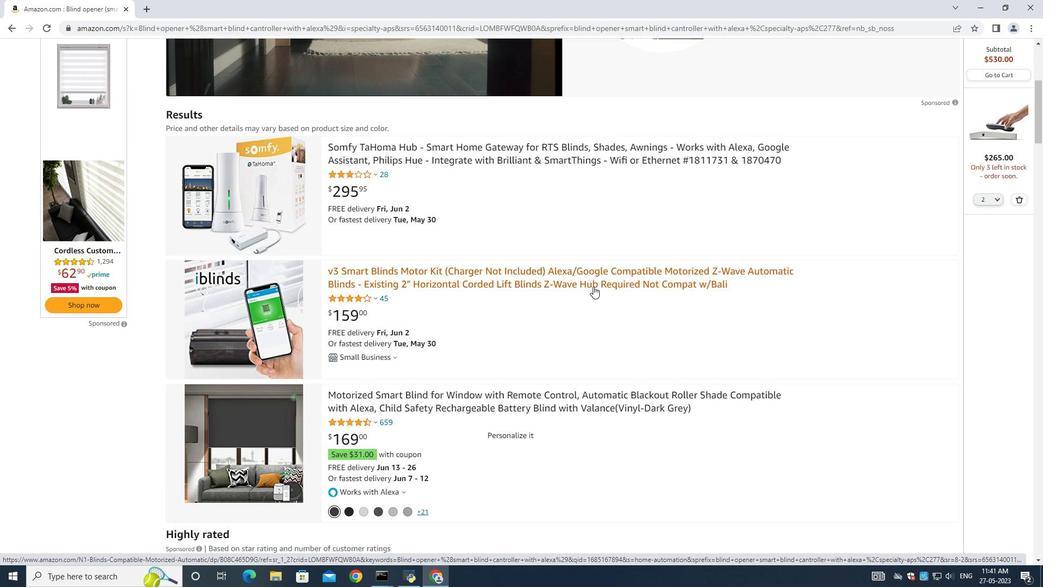
Action: Mouse moved to (593, 286)
Screenshot: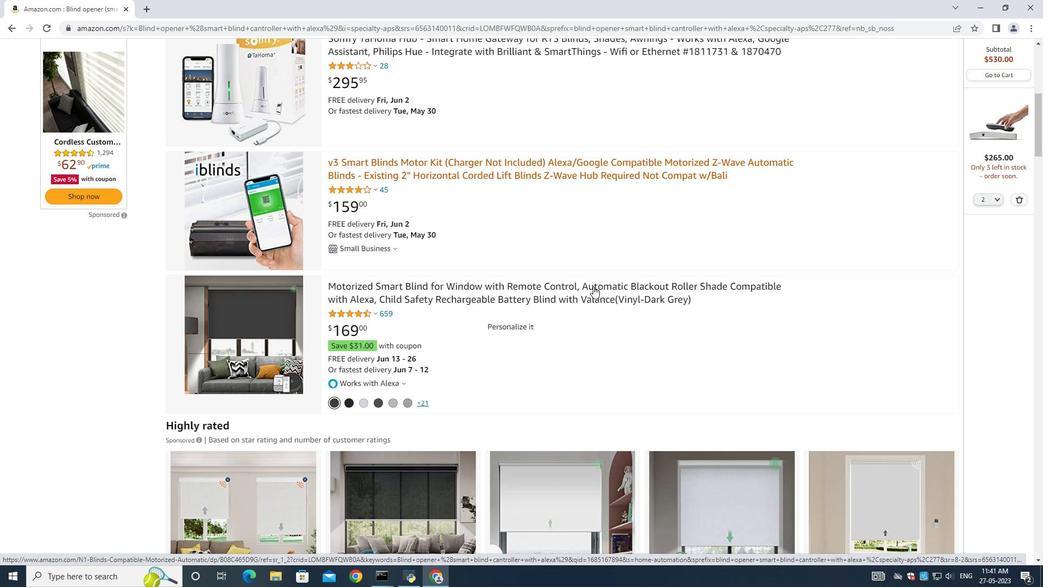 
Action: Mouse scrolled (593, 285) with delta (0, 0)
Screenshot: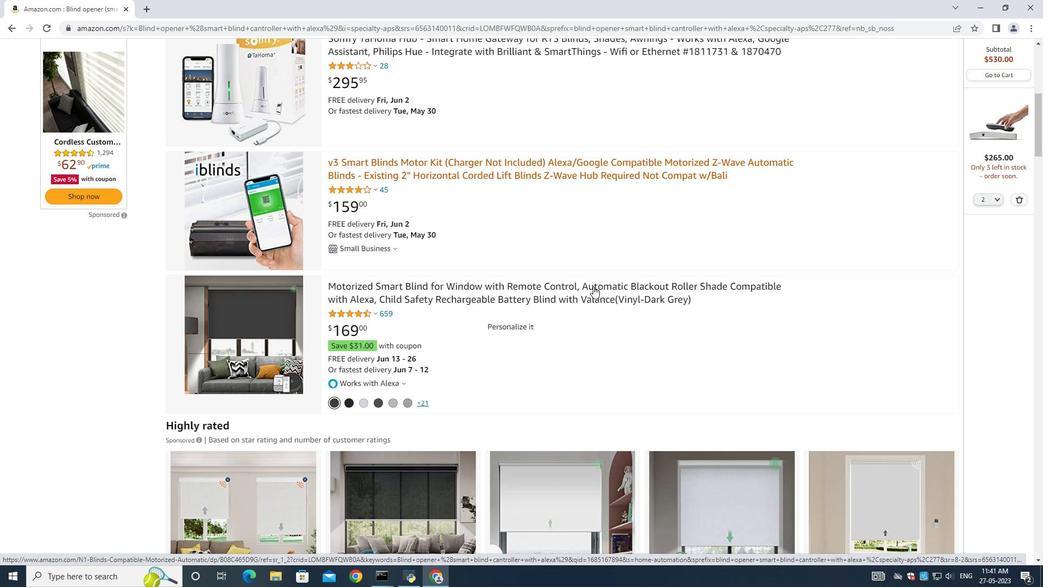 
Action: Mouse scrolled (593, 285) with delta (0, 0)
Screenshot: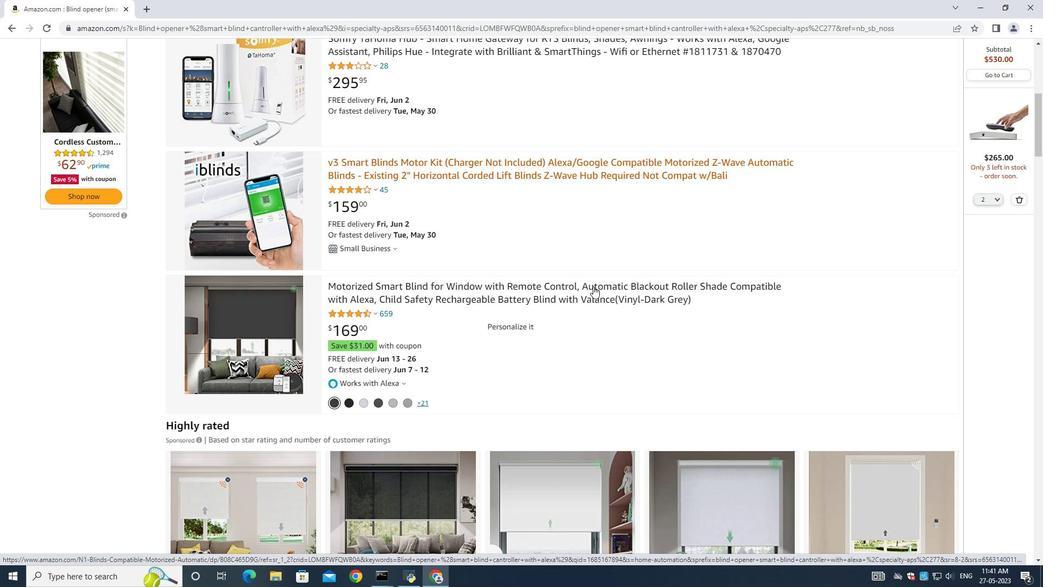 
Action: Mouse moved to (365, 258)
Screenshot: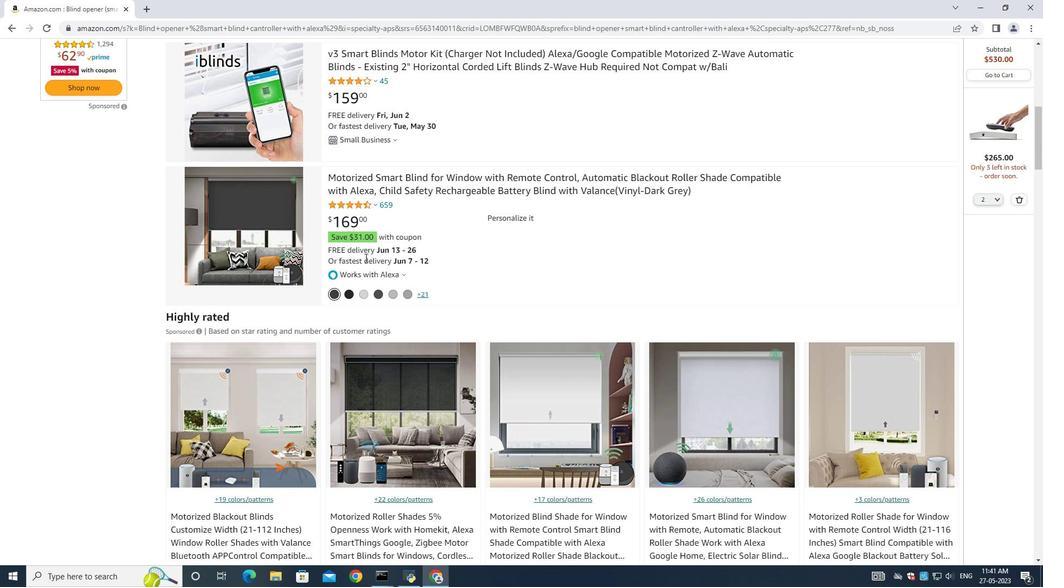 
Action: Mouse scrolled (365, 257) with delta (0, 0)
Screenshot: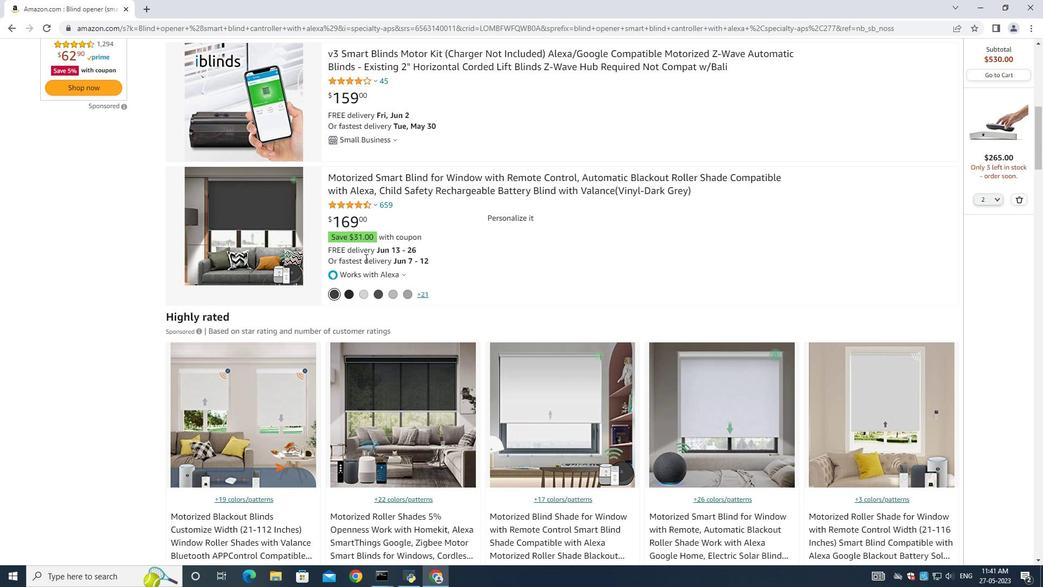 
Action: Mouse scrolled (365, 257) with delta (0, 0)
Screenshot: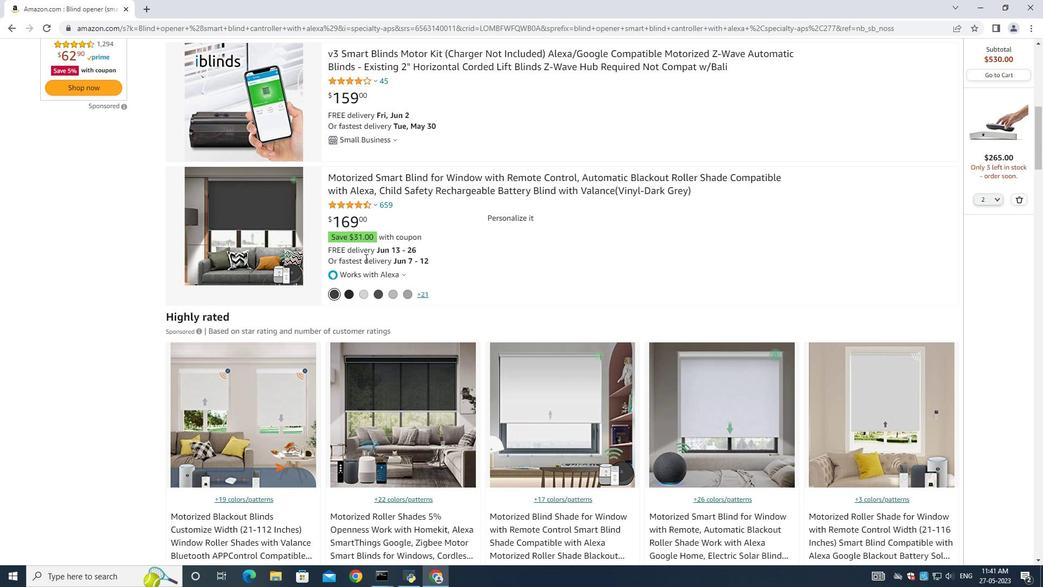 
Action: Mouse moved to (451, 269)
Screenshot: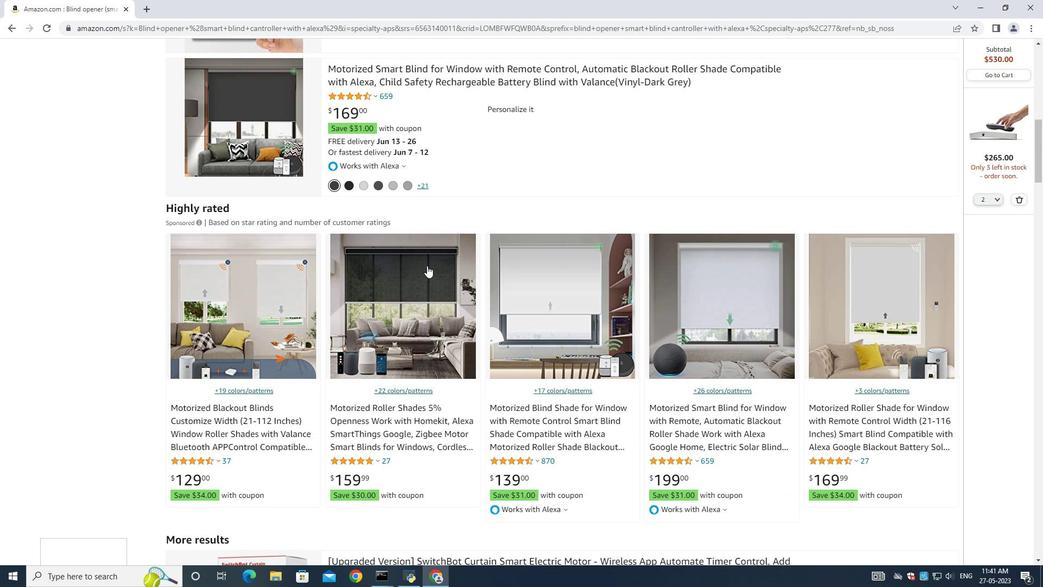
Action: Mouse scrolled (451, 269) with delta (0, 0)
Screenshot: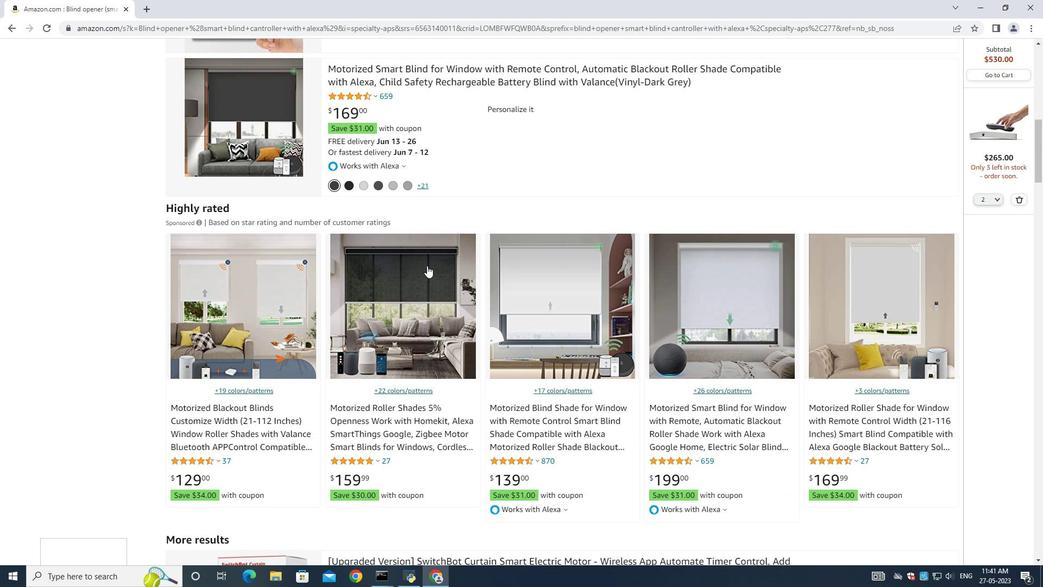
Action: Mouse scrolled (451, 269) with delta (0, 0)
Screenshot: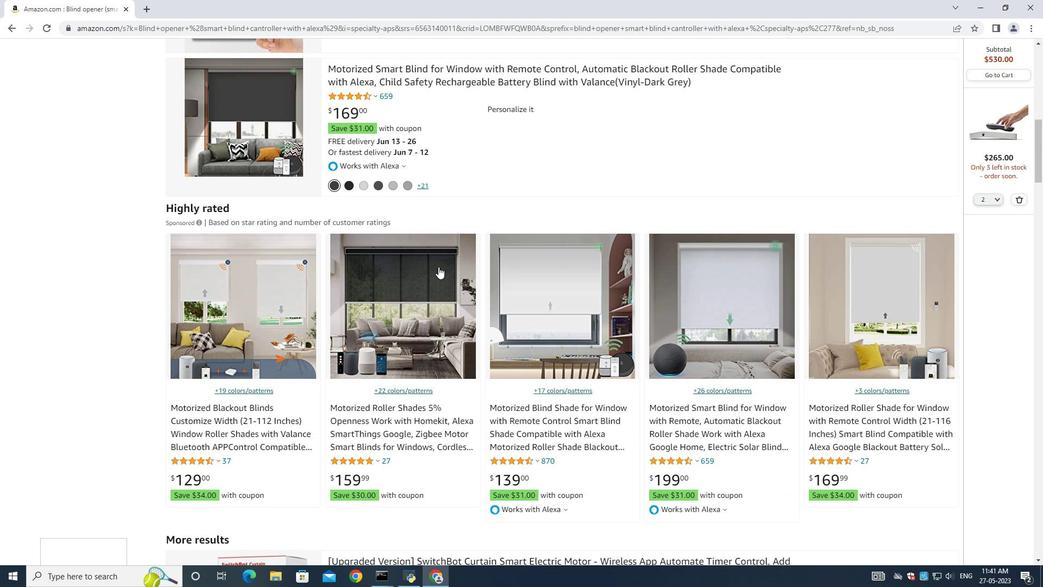 
Action: Mouse scrolled (451, 269) with delta (0, 0)
Screenshot: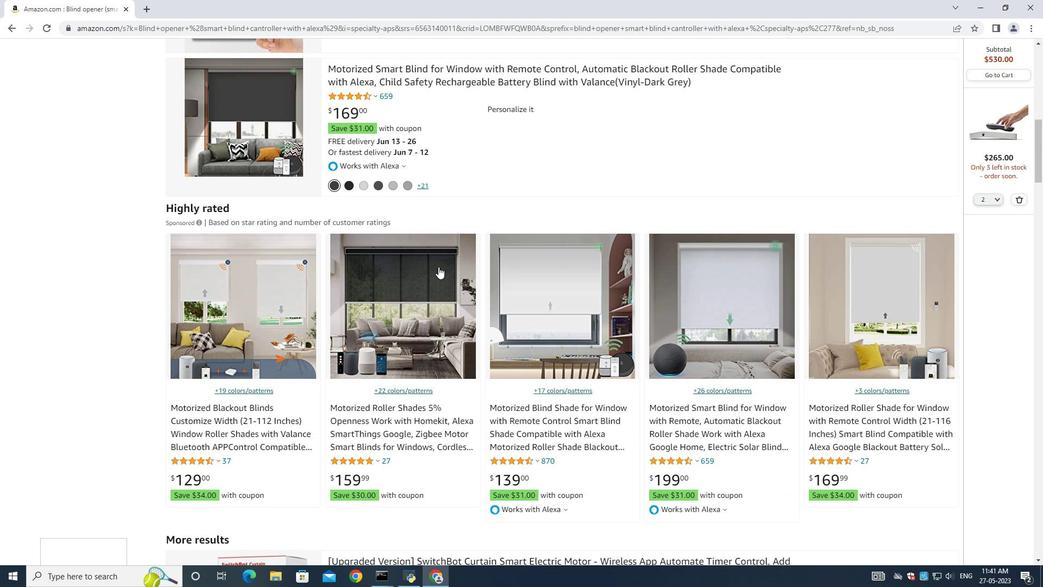 
Action: Mouse moved to (451, 269)
Screenshot: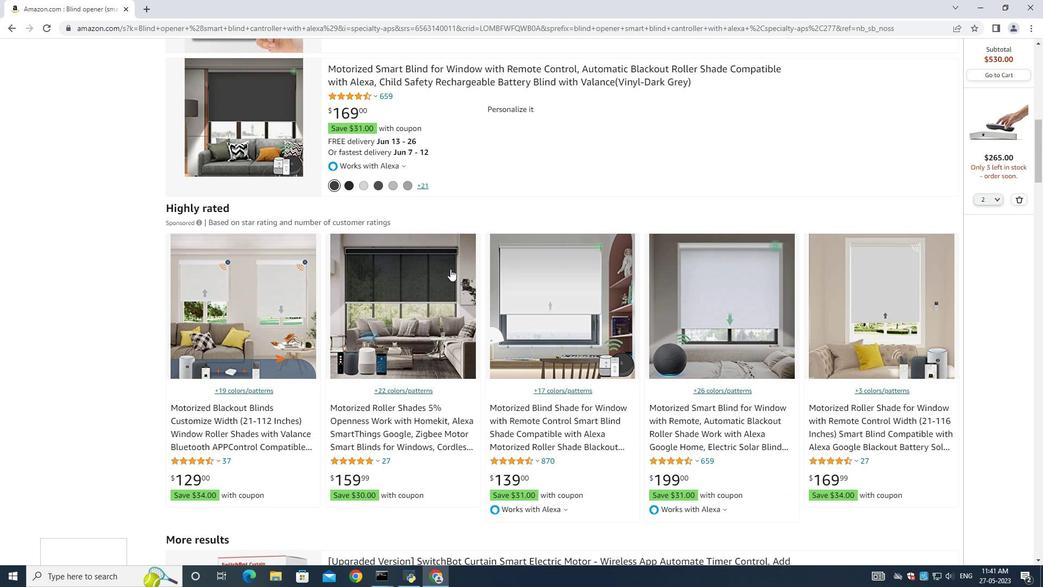 
Action: Mouse scrolled (451, 269) with delta (0, 0)
Screenshot: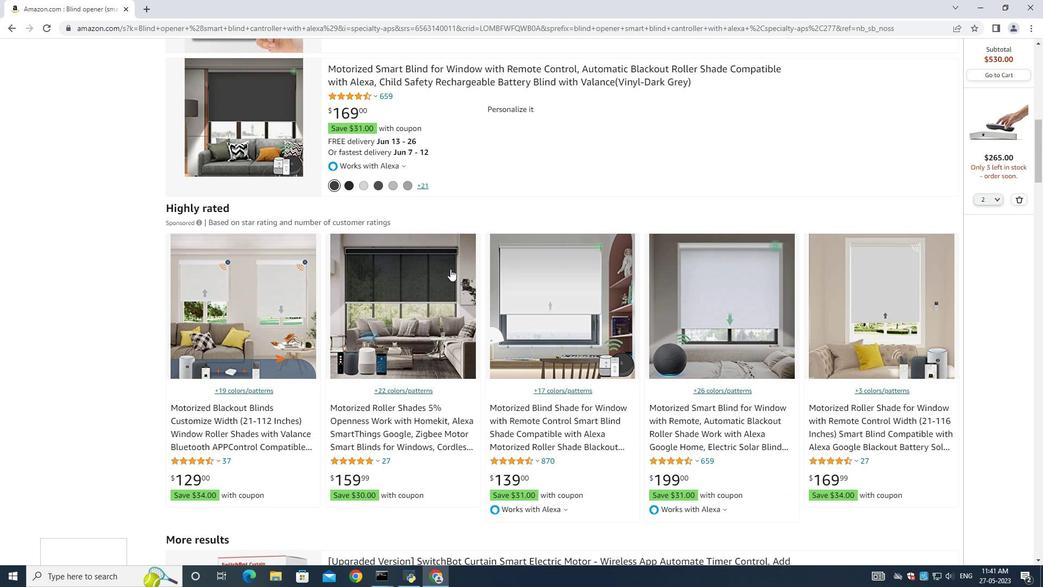 
Action: Mouse moved to (523, 403)
Screenshot: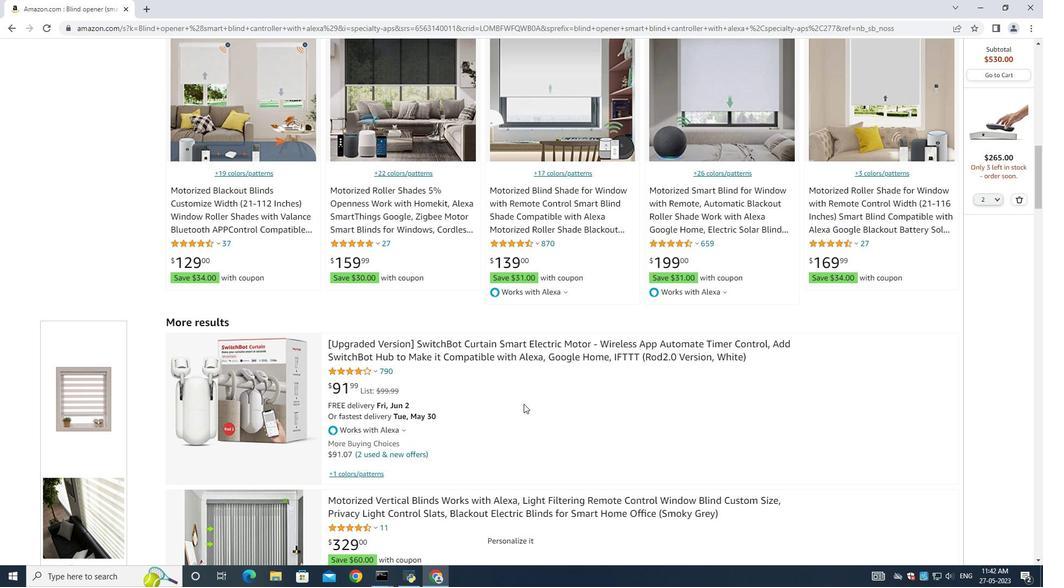 
Action: Mouse scrolled (523, 403) with delta (0, 0)
Screenshot: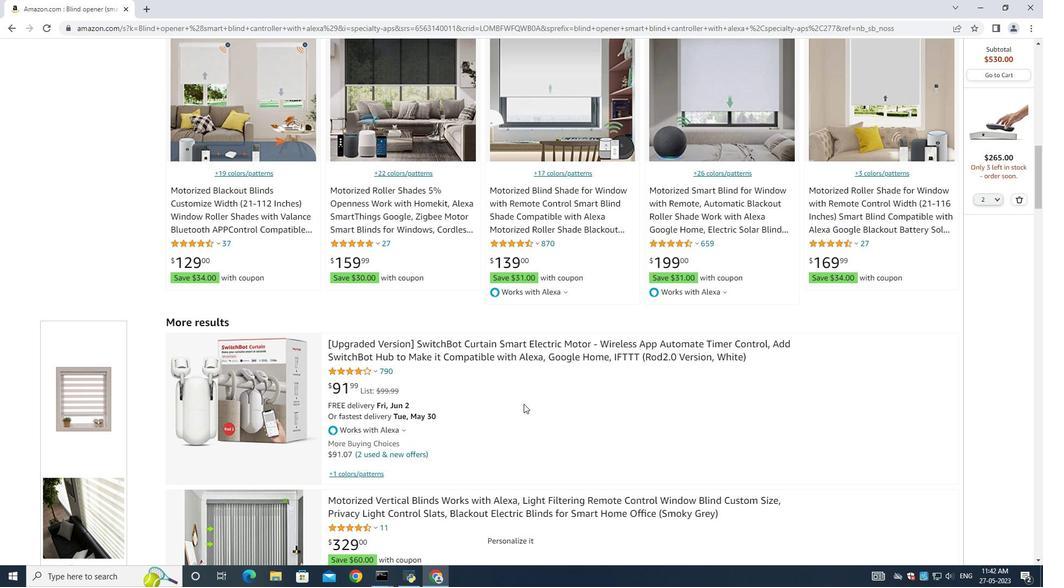 
Action: Mouse moved to (577, 323)
Screenshot: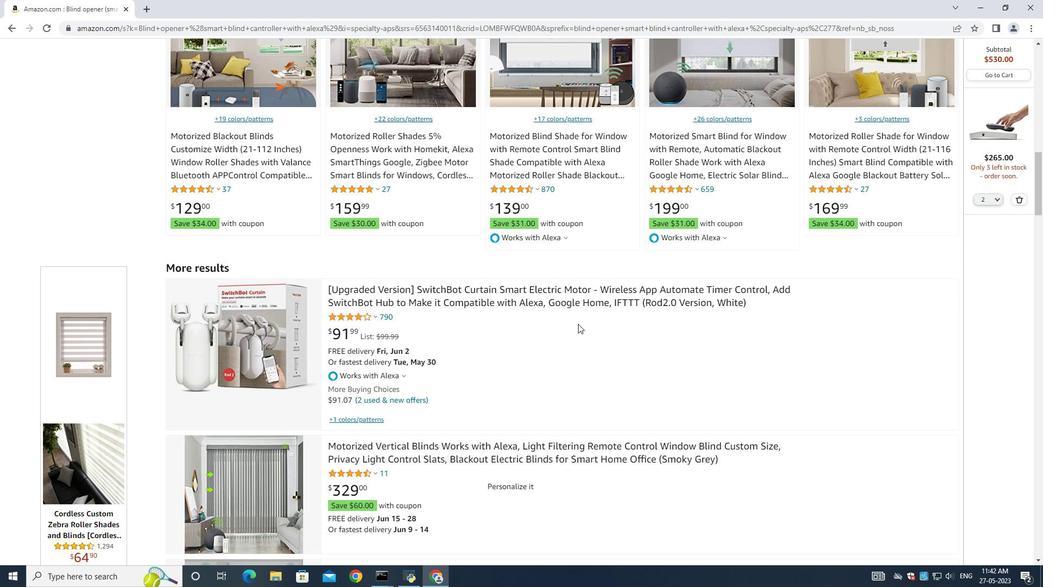 
Action: Mouse scrolled (577, 323) with delta (0, 0)
Screenshot: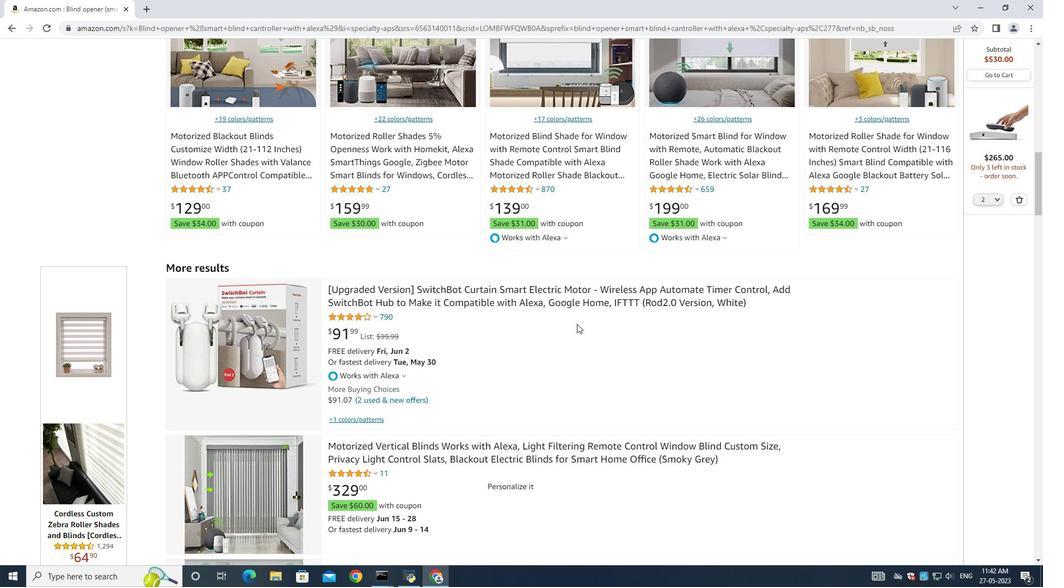 
Action: Mouse scrolled (577, 323) with delta (0, 0)
Screenshot: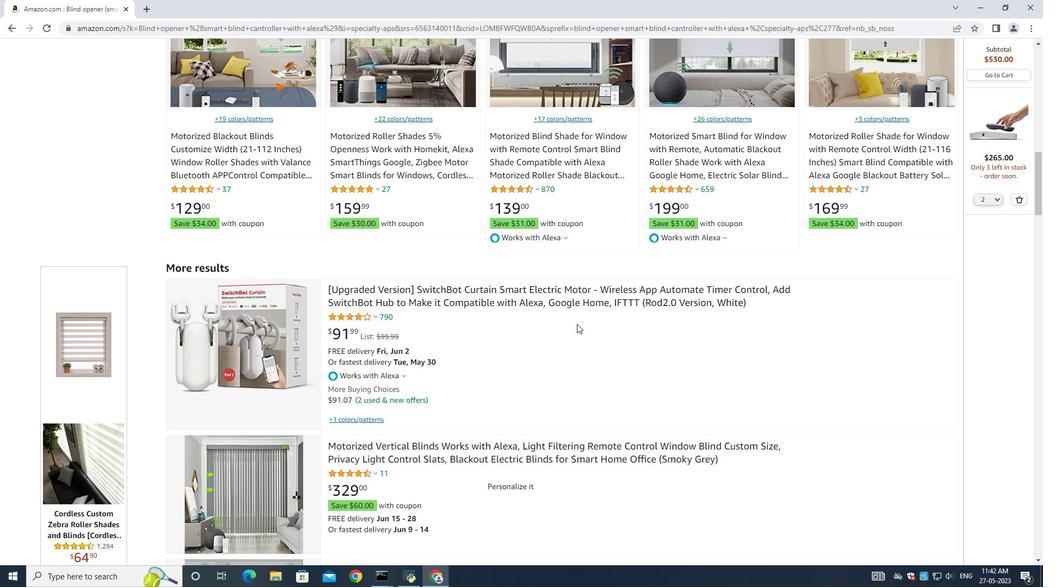 
Action: Mouse scrolled (577, 323) with delta (0, 0)
Screenshot: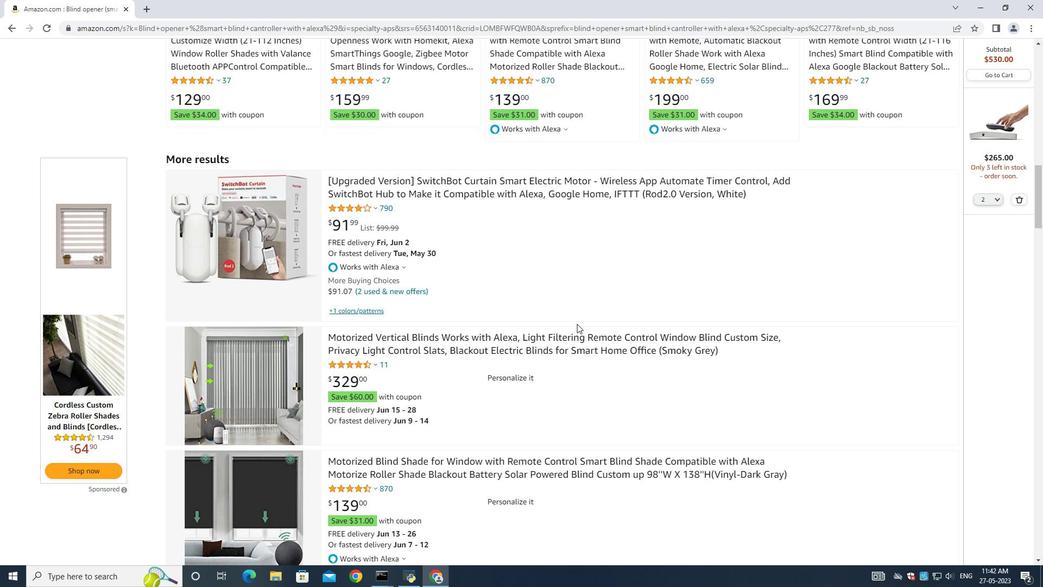 
Action: Mouse scrolled (577, 323) with delta (0, 0)
Screenshot: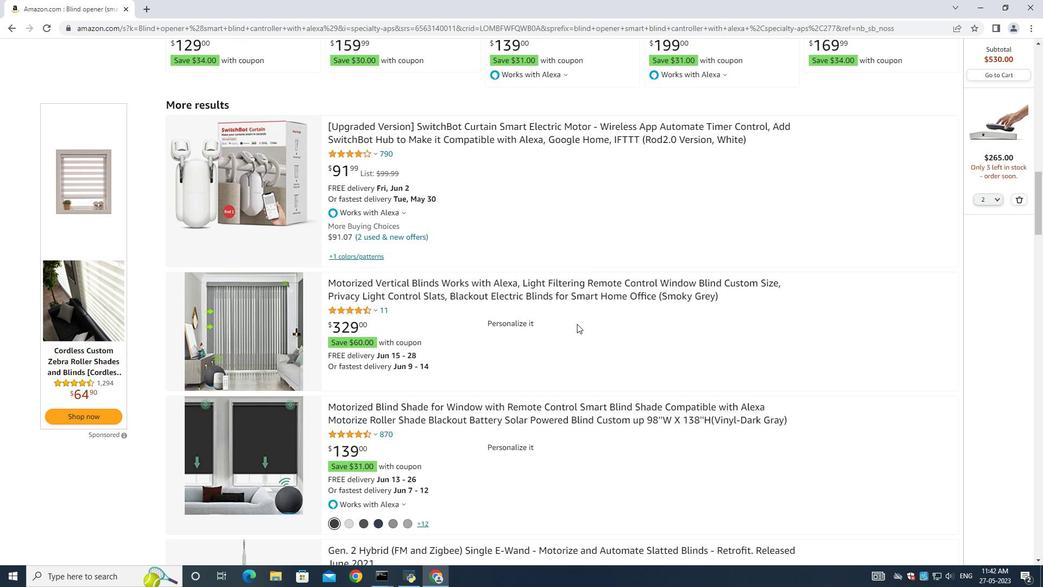 
Action: Mouse scrolled (577, 323) with delta (0, 0)
Screenshot: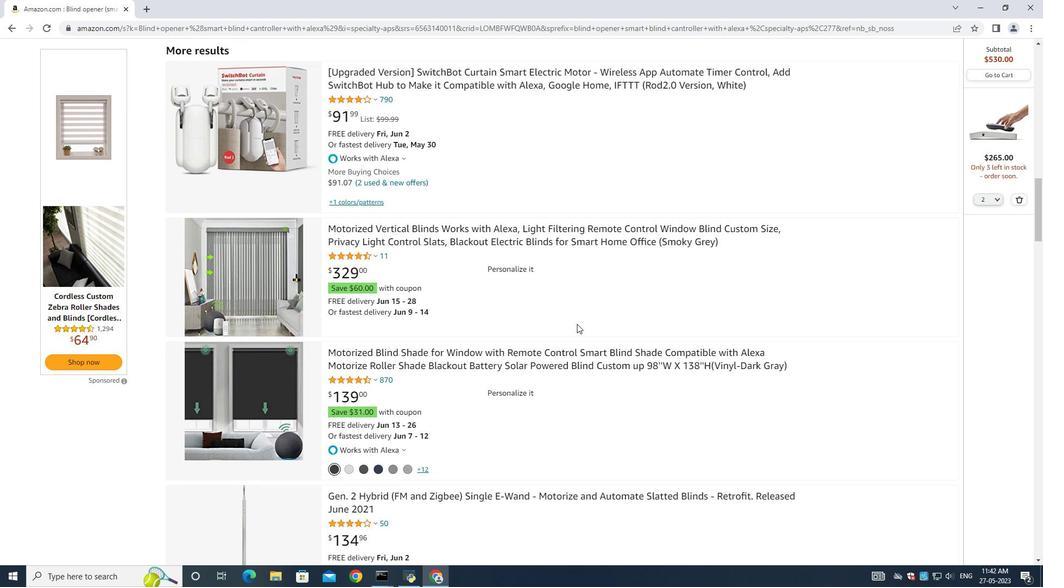 
Action: Mouse moved to (572, 308)
Screenshot: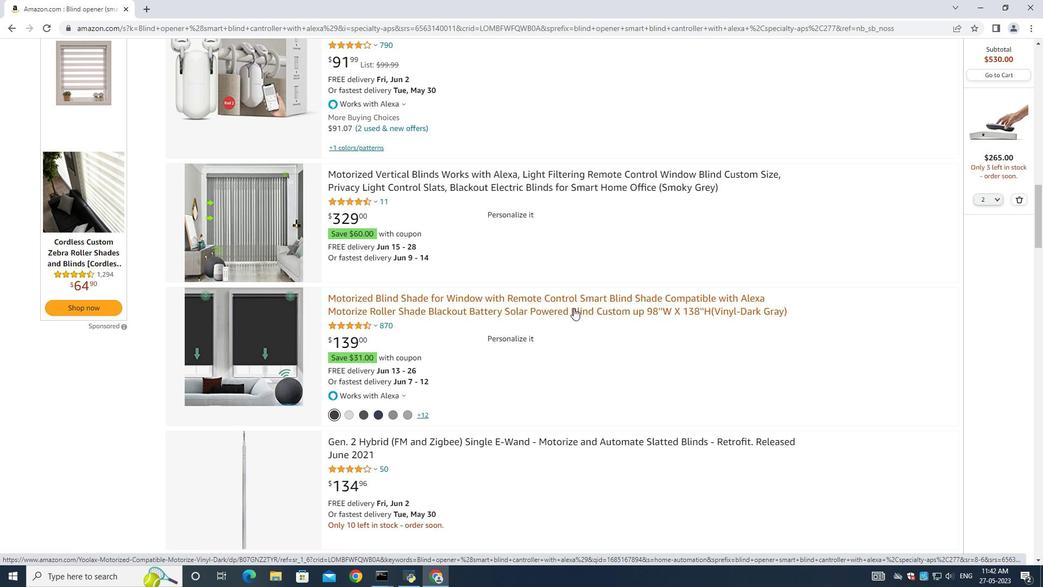 
Action: Mouse scrolled (572, 307) with delta (0, 0)
Screenshot: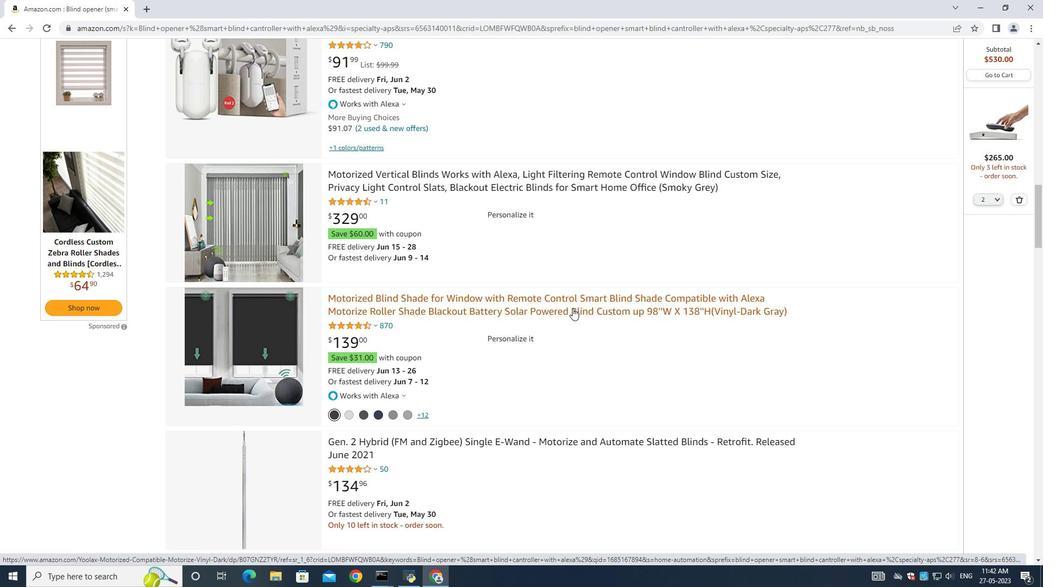 
Action: Mouse scrolled (572, 307) with delta (0, 0)
Screenshot: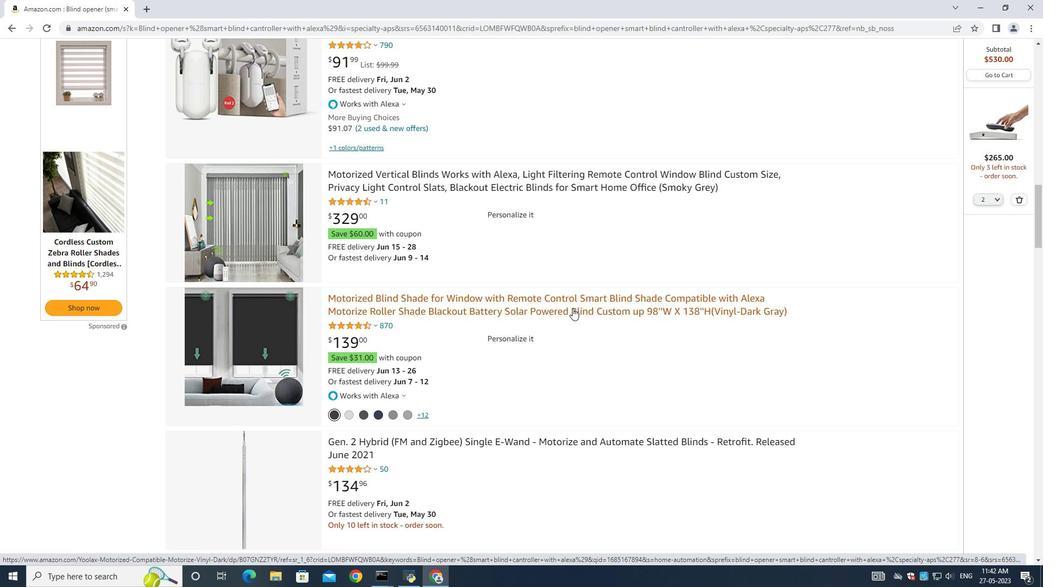 
Action: Mouse scrolled (572, 307) with delta (0, 0)
Screenshot: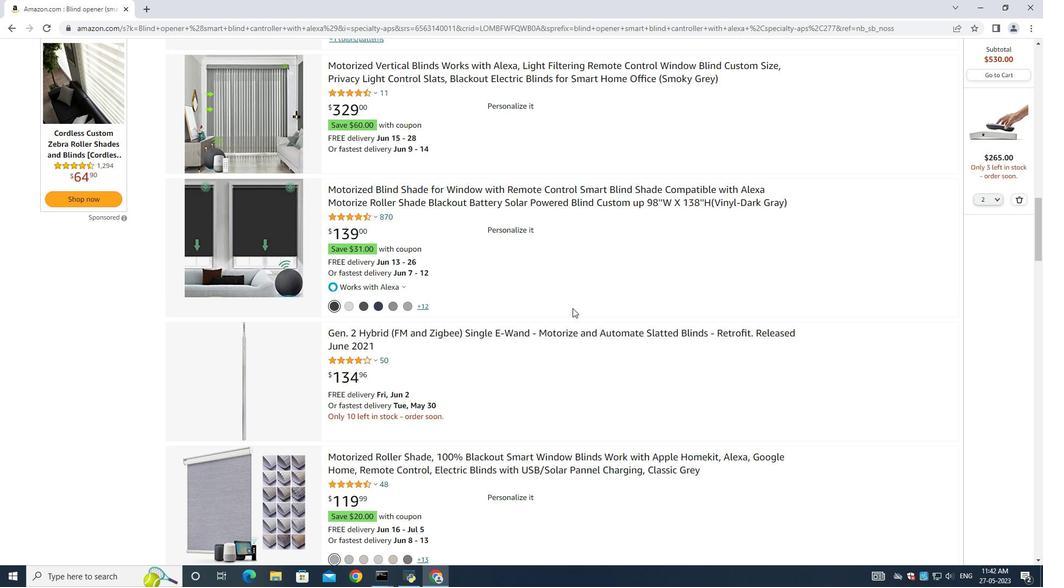 
Action: Mouse scrolled (572, 307) with delta (0, 0)
Screenshot: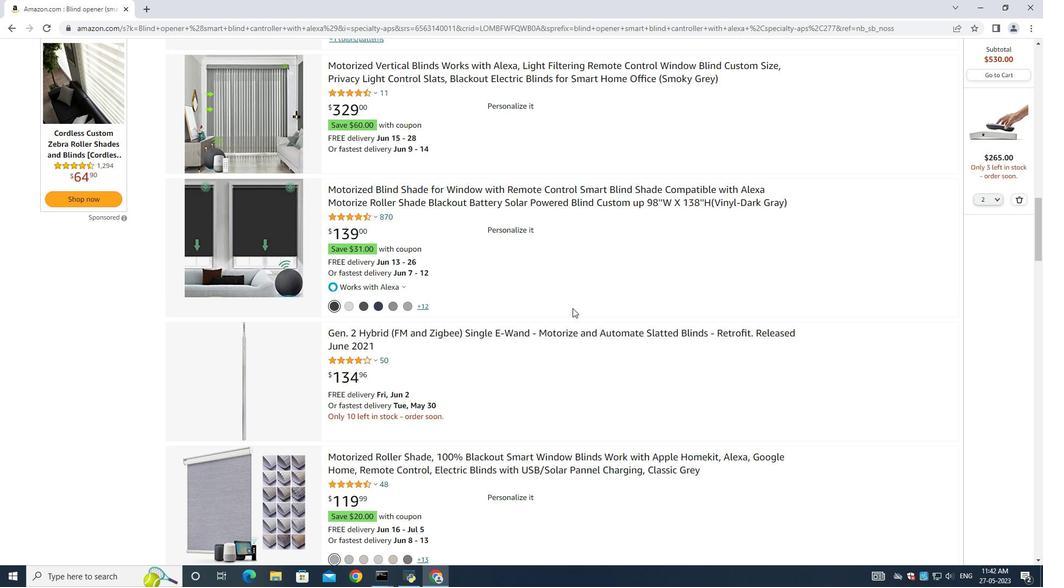 
Action: Mouse scrolled (572, 307) with delta (0, 0)
Screenshot: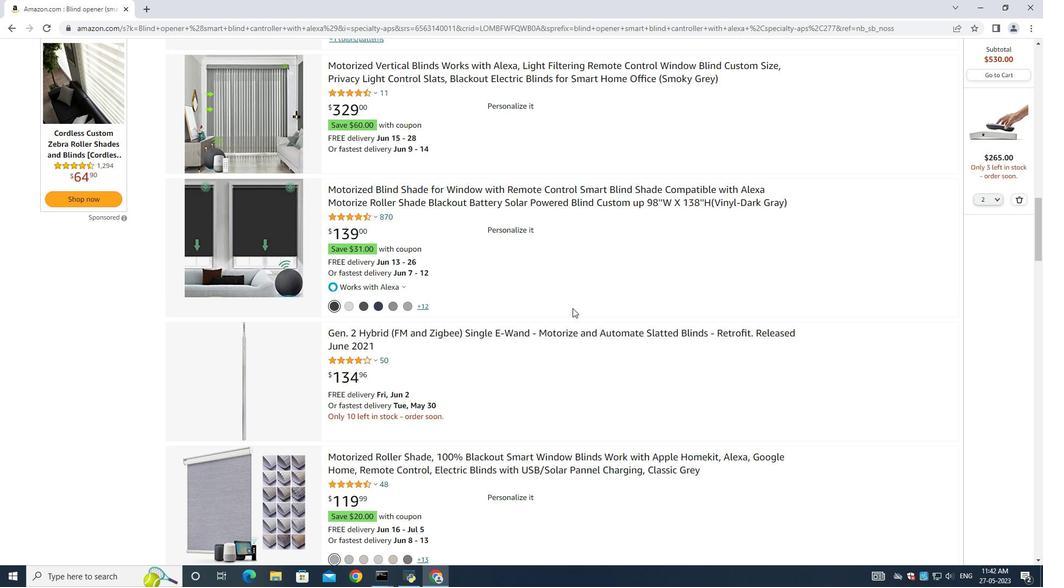 
Action: Mouse moved to (566, 308)
Screenshot: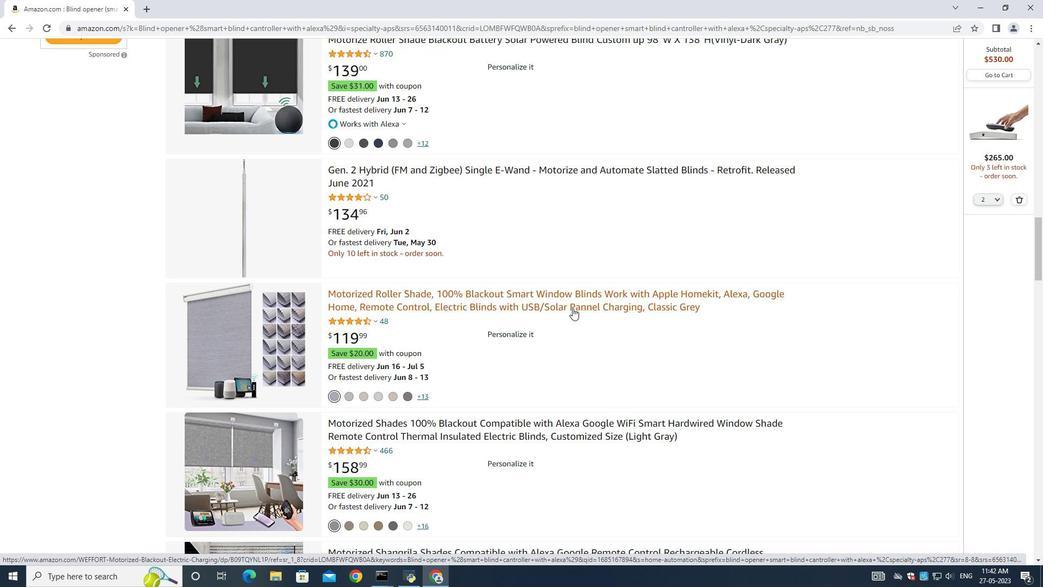 
Action: Mouse scrolled (566, 307) with delta (0, 0)
Screenshot: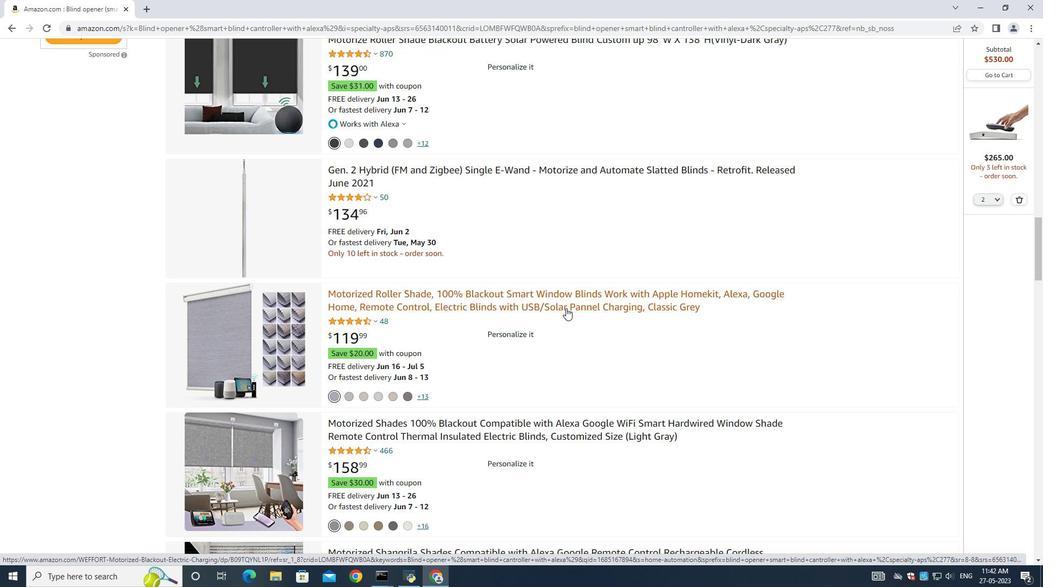 
Action: Mouse scrolled (566, 307) with delta (0, 0)
Screenshot: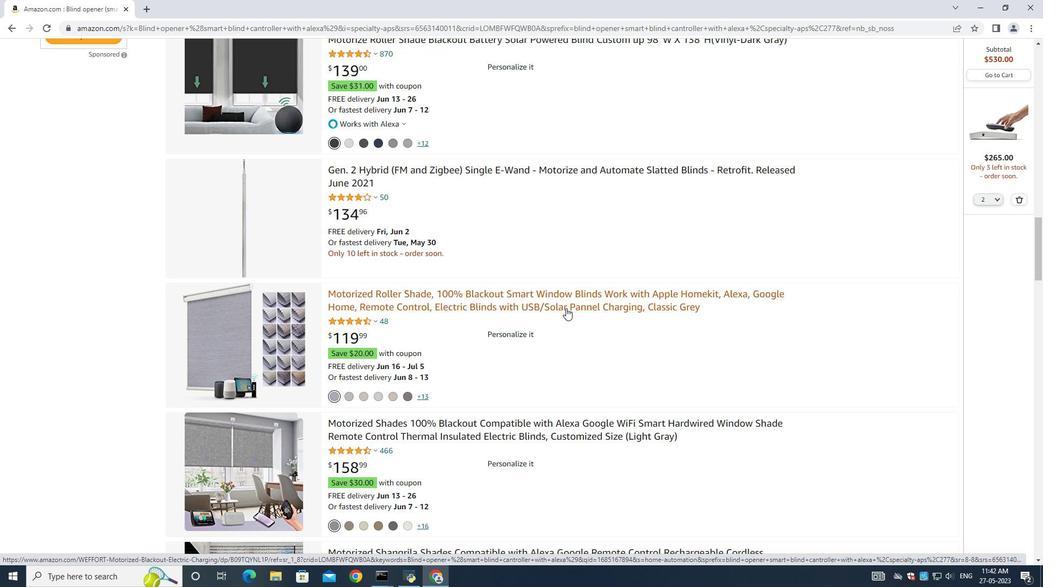 
Action: Mouse moved to (508, 272)
Screenshot: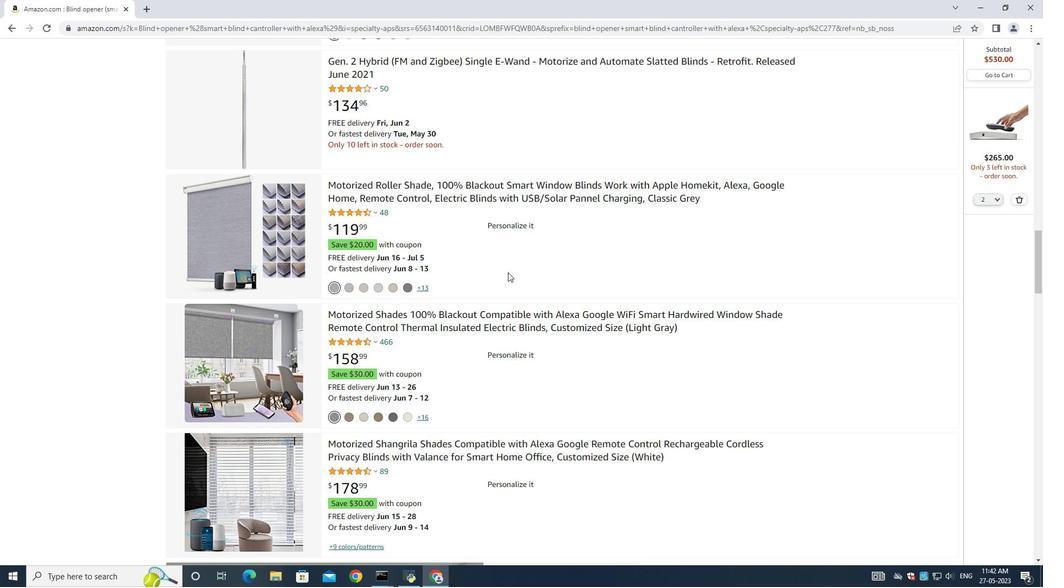 
Action: Mouse scrolled (508, 271) with delta (0, 0)
Screenshot: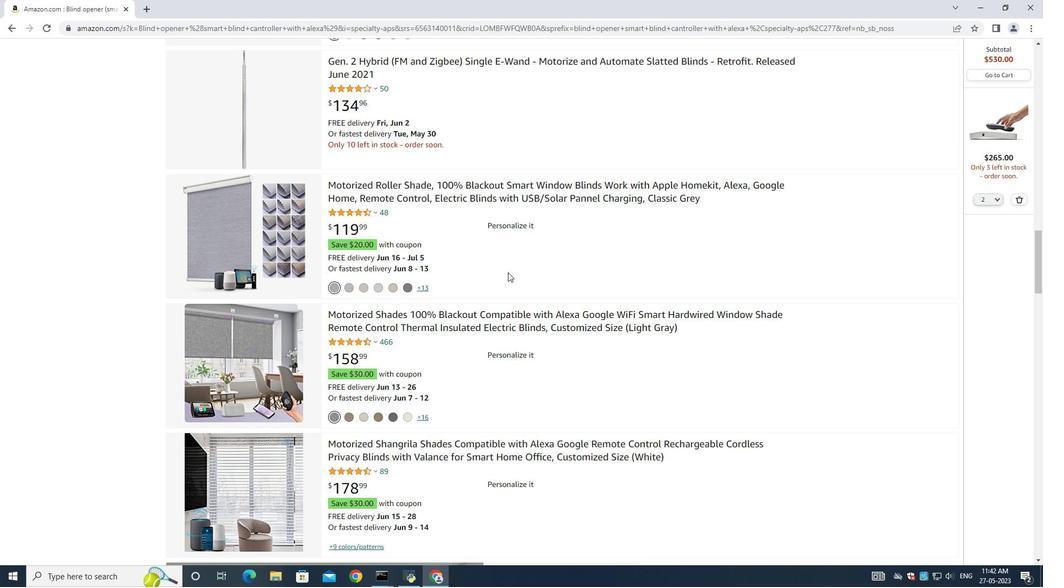 
Action: Mouse moved to (507, 273)
Screenshot: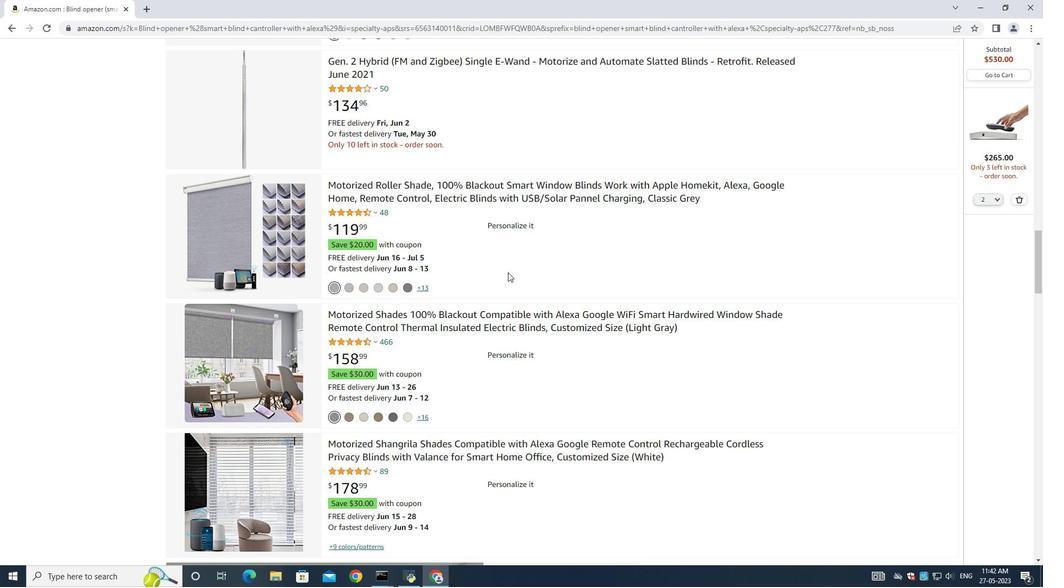 
Action: Mouse scrolled (507, 272) with delta (0, 0)
Screenshot: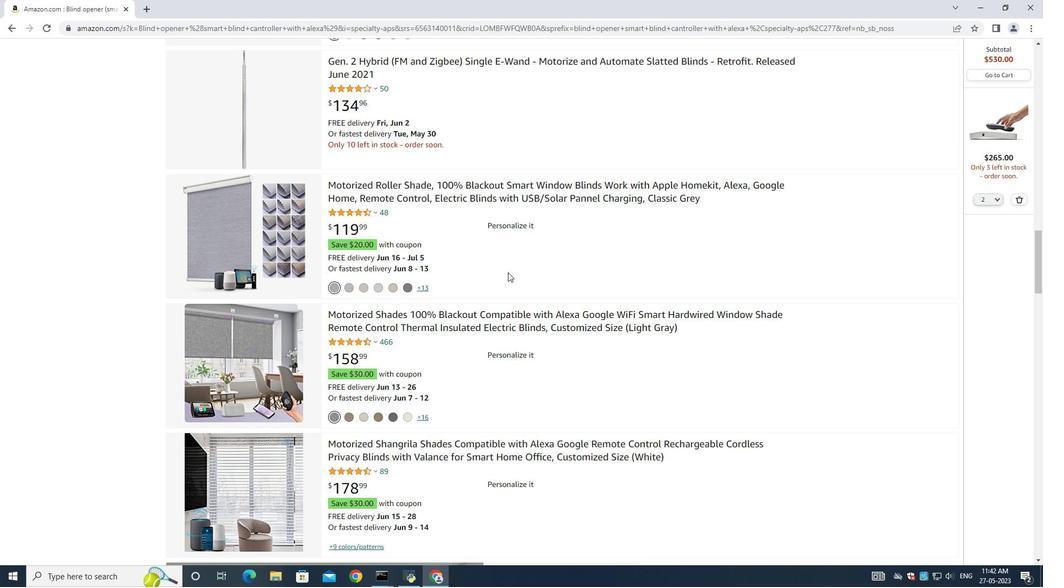
Action: Mouse moved to (602, 305)
Screenshot: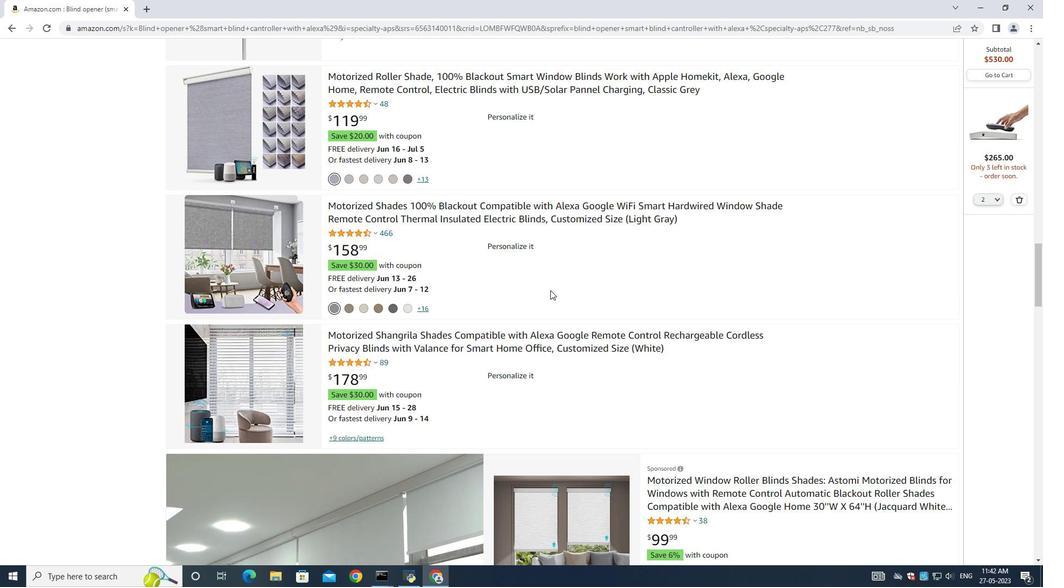 
Action: Mouse scrolled (602, 304) with delta (0, 0)
Screenshot: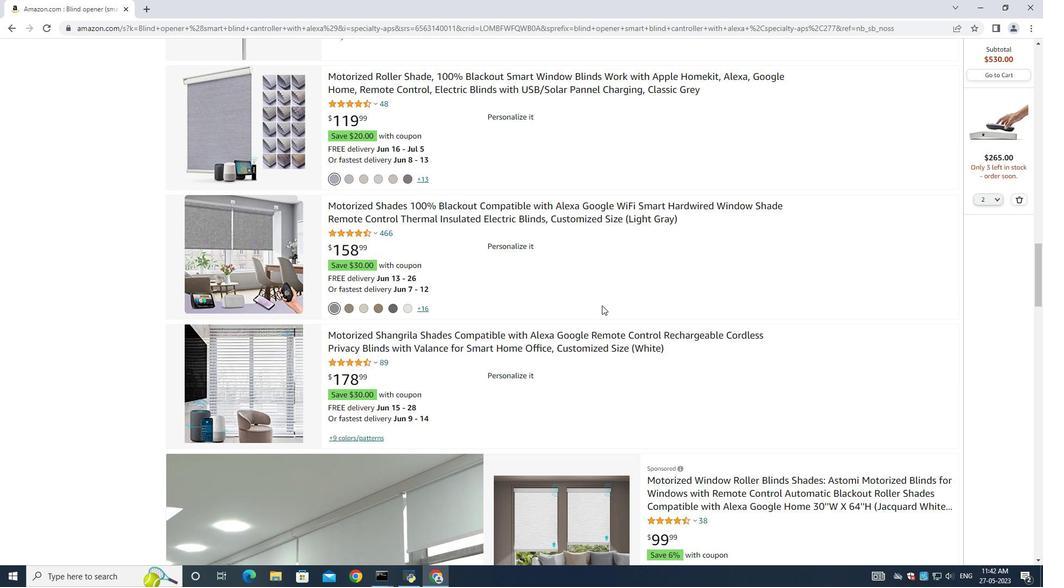 
Action: Mouse scrolled (602, 304) with delta (0, 0)
Screenshot: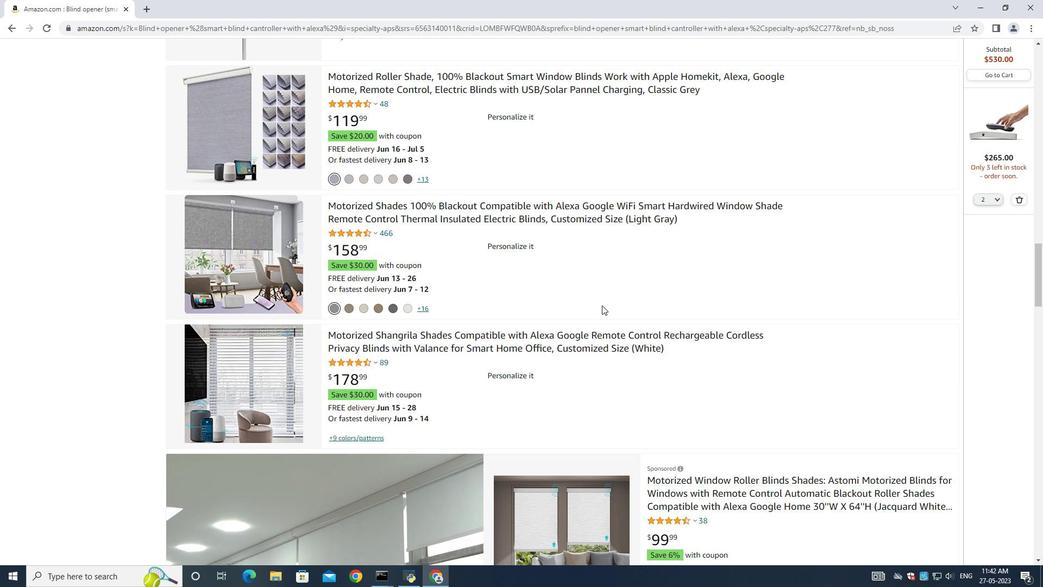 
Action: Mouse moved to (602, 305)
Screenshot: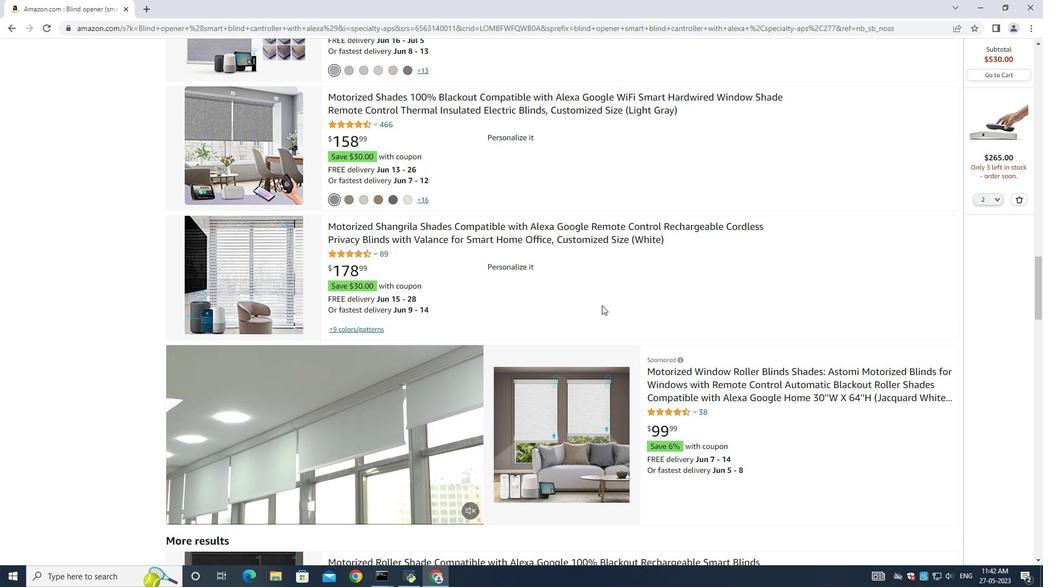
Action: Mouse scrolled (602, 304) with delta (0, 0)
Screenshot: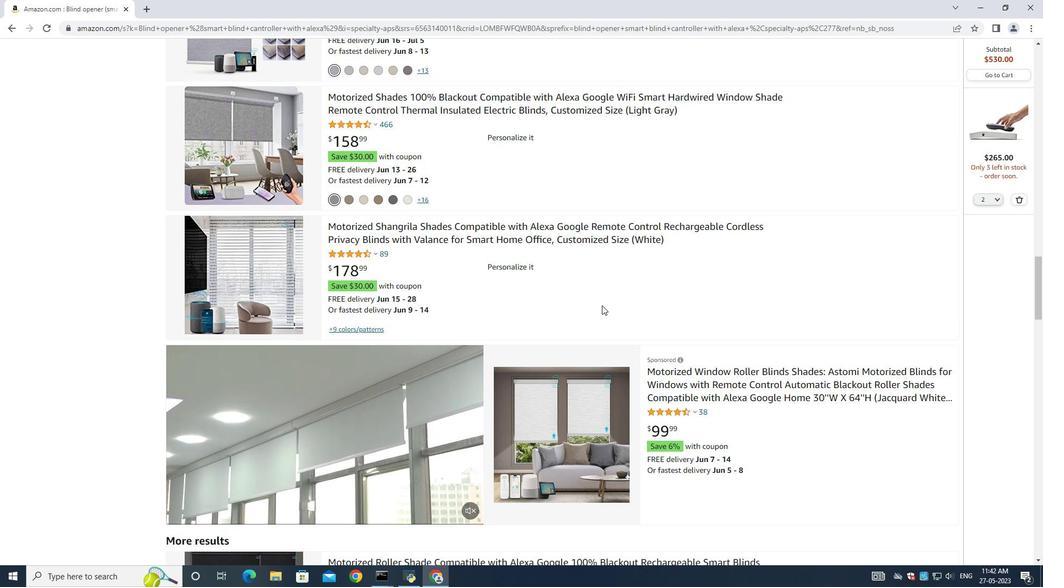 
Action: Mouse moved to (602, 305)
Screenshot: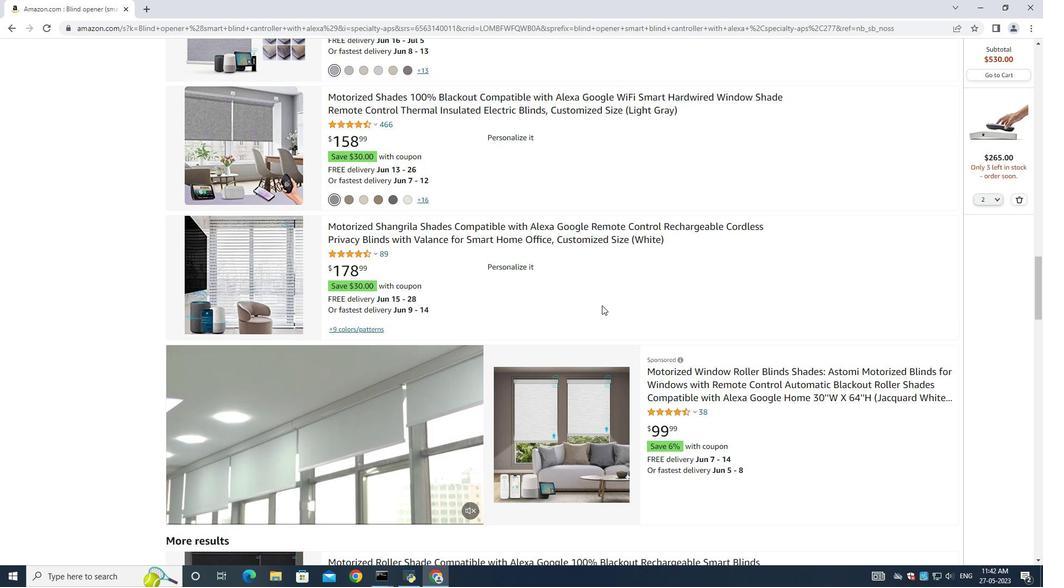 
Action: Mouse scrolled (602, 304) with delta (0, 0)
Screenshot: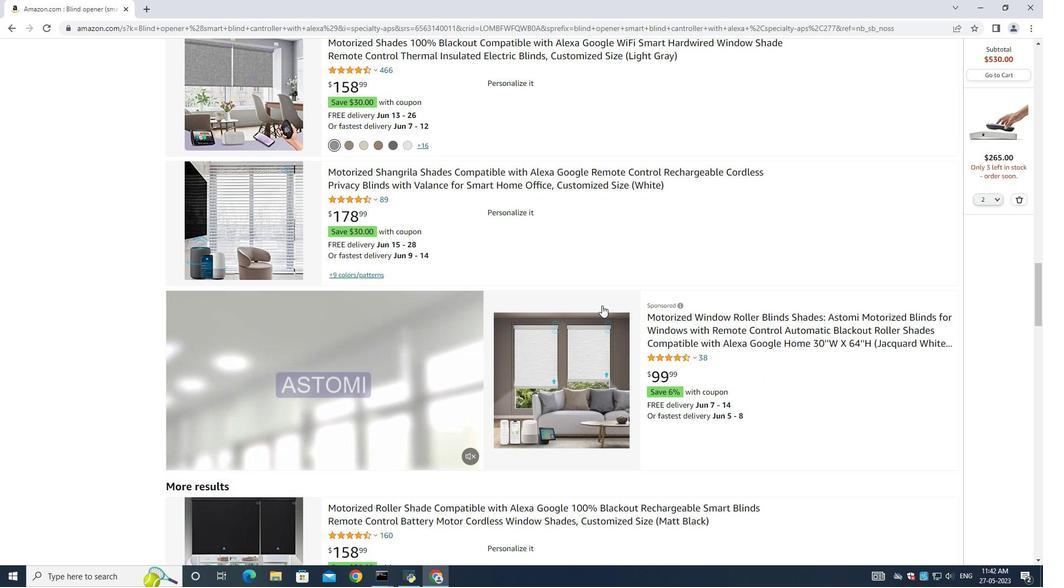 
Action: Mouse scrolled (602, 304) with delta (0, 0)
Screenshot: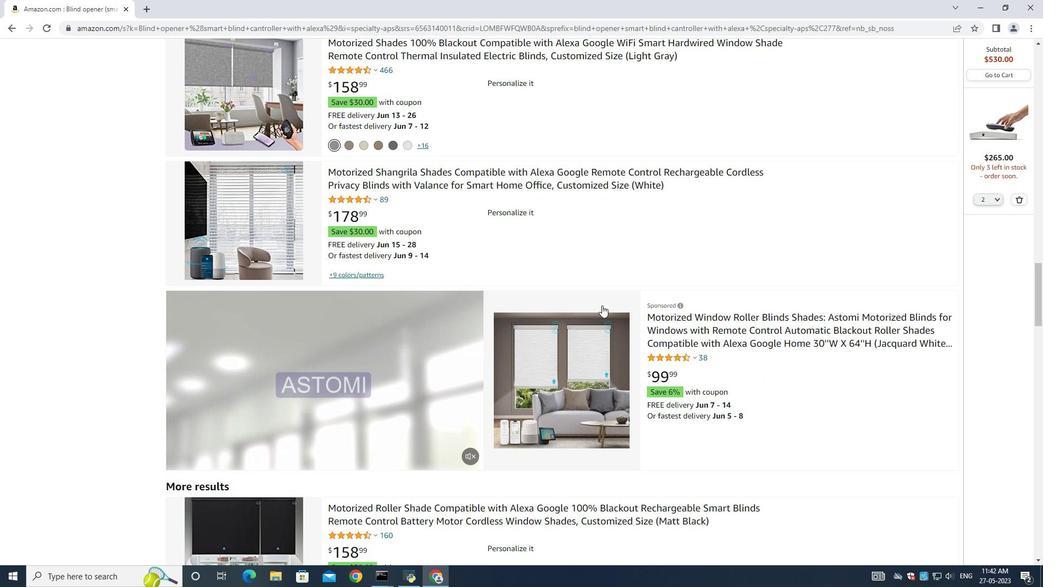 
Action: Mouse moved to (598, 304)
Screenshot: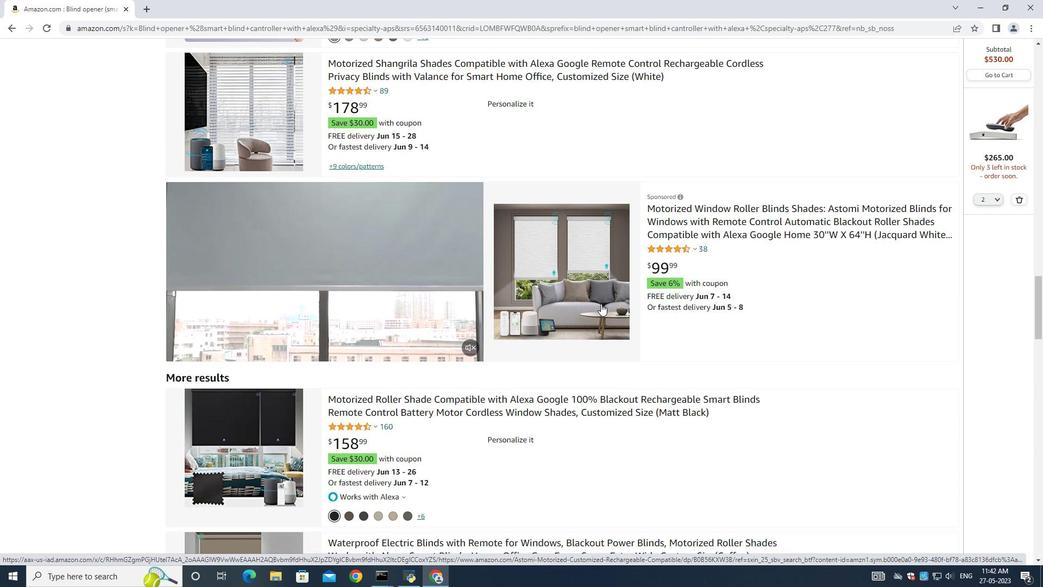 
Action: Mouse scrolled (598, 303) with delta (0, 0)
Screenshot: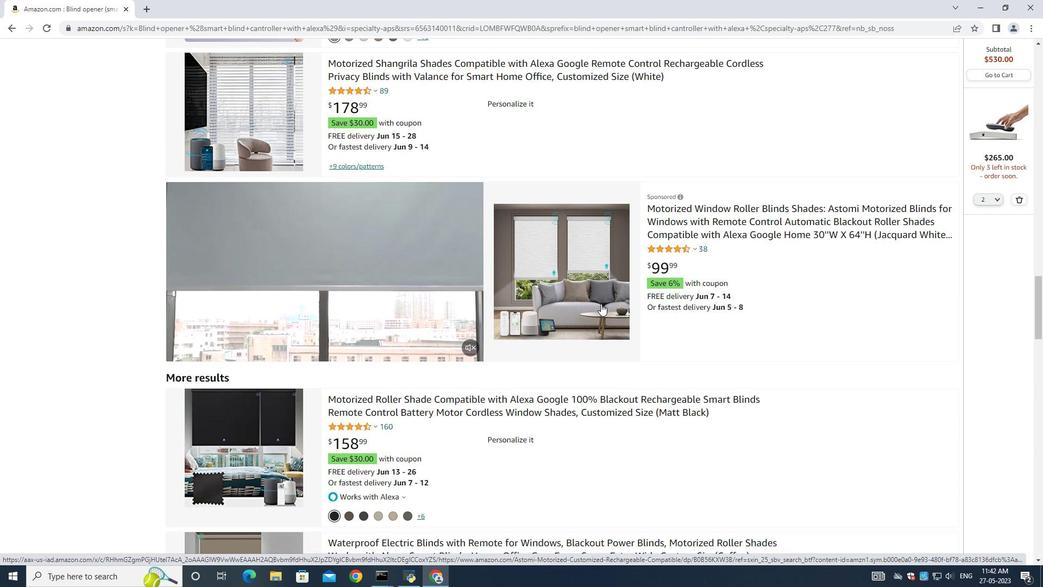 
Action: Mouse moved to (597, 304)
Screenshot: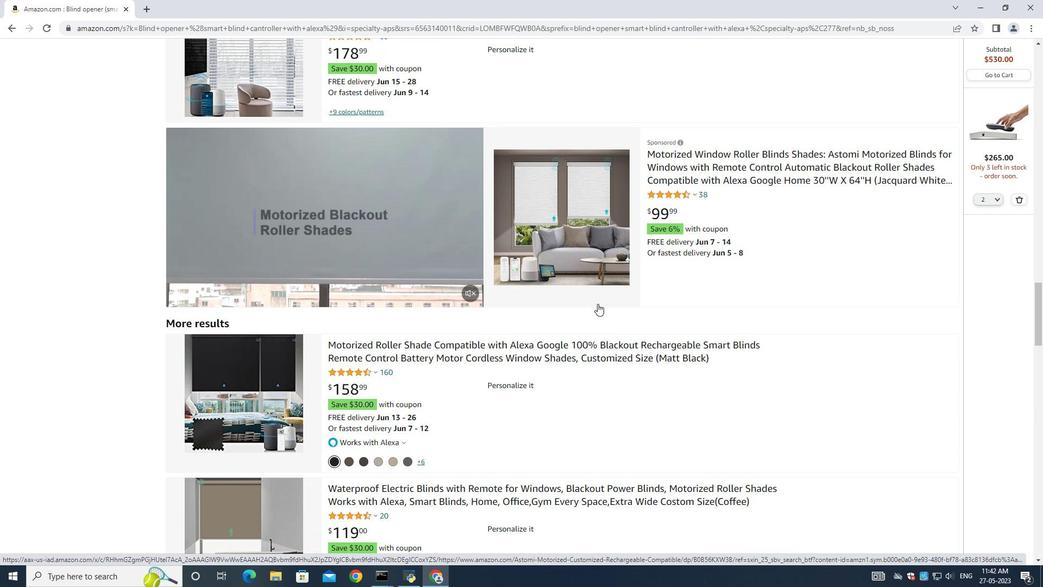 
Action: Mouse scrolled (597, 303) with delta (0, 0)
Screenshot: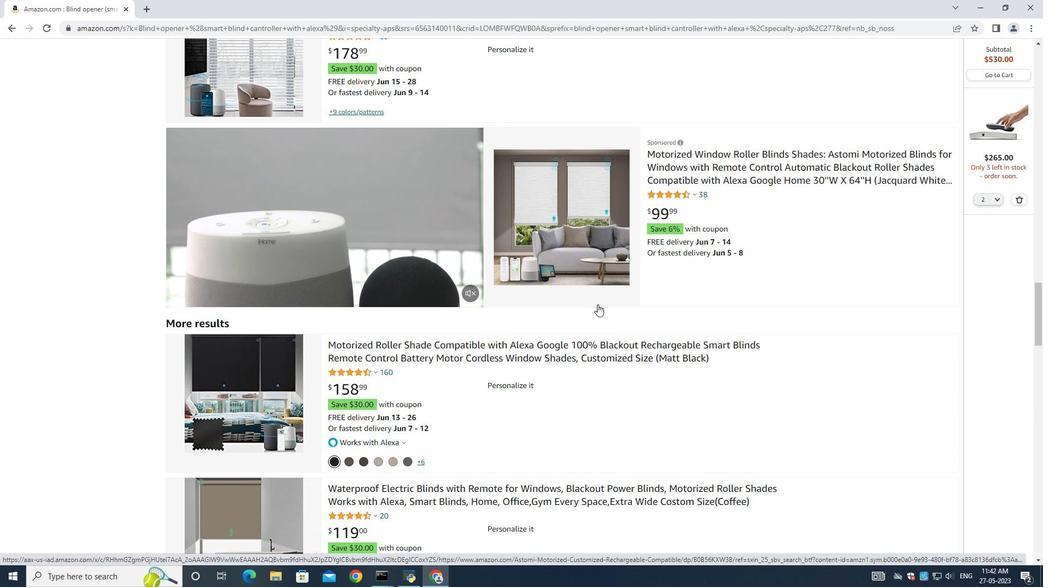 
Action: Mouse scrolled (597, 303) with delta (0, 0)
Screenshot: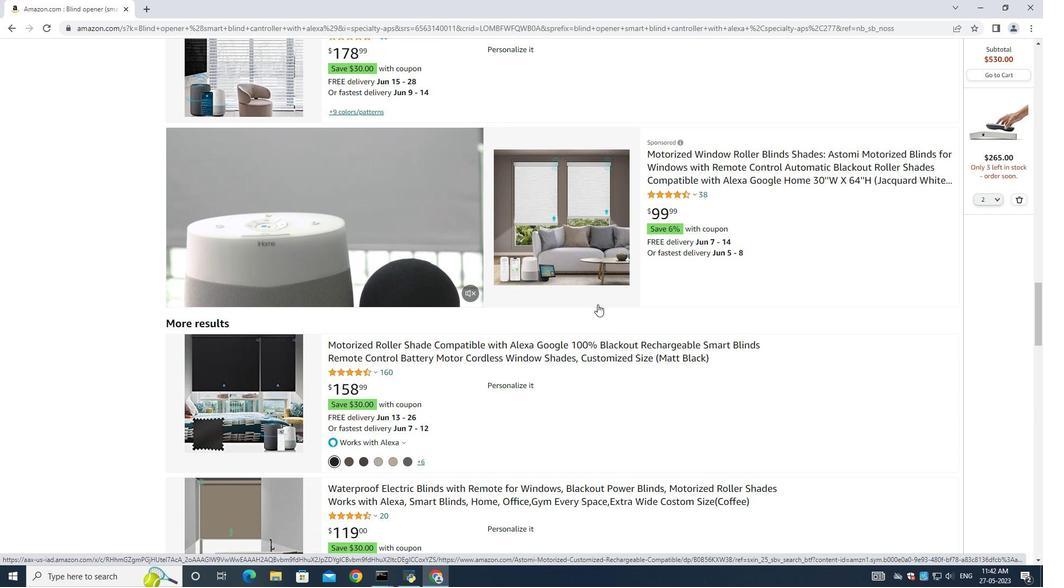 
Action: Mouse scrolled (597, 303) with delta (0, 0)
Screenshot: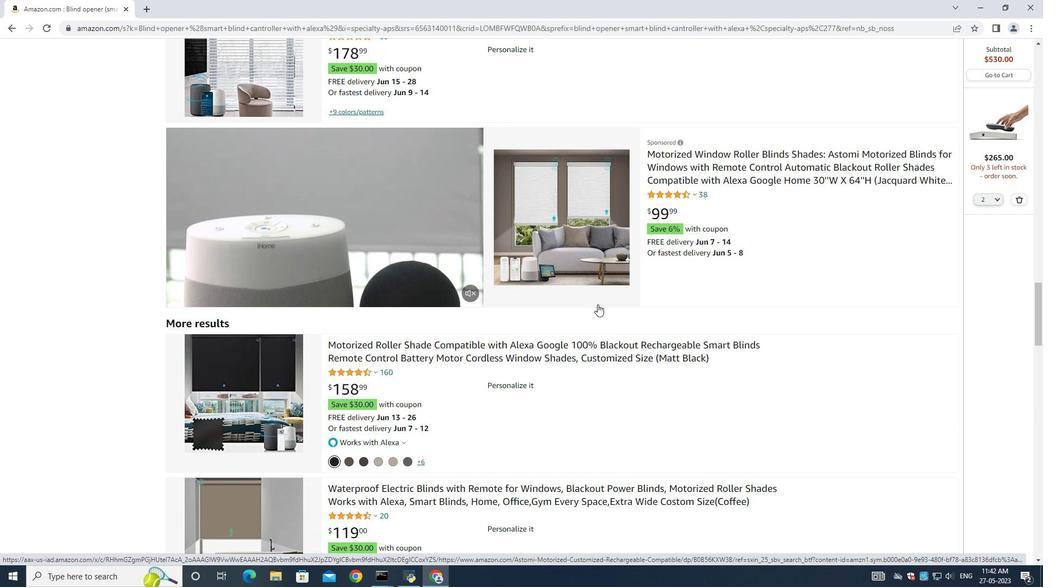 
Action: Mouse moved to (419, 331)
Screenshot: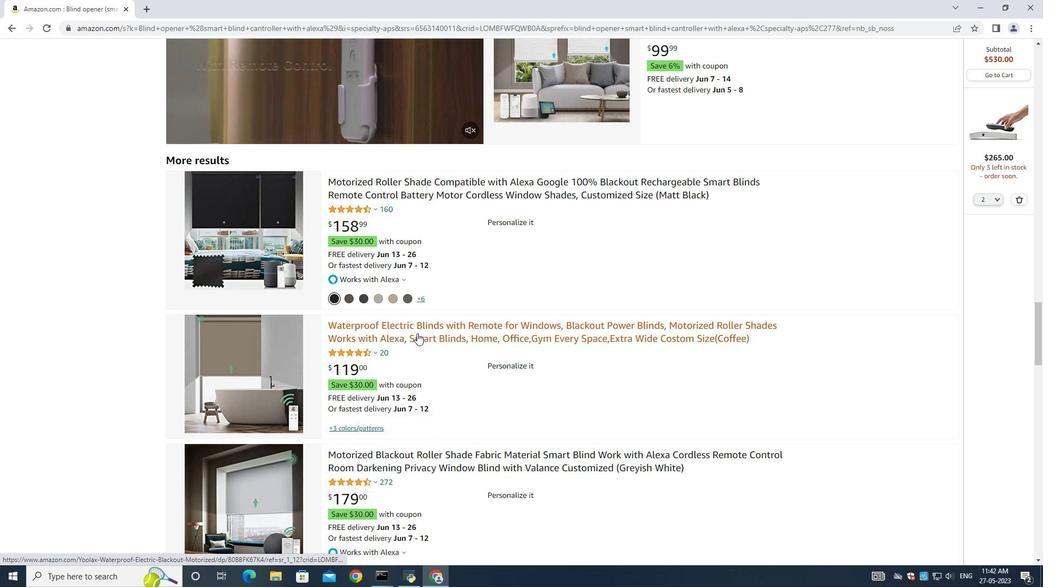 
Action: Mouse pressed left at (419, 331)
Screenshot: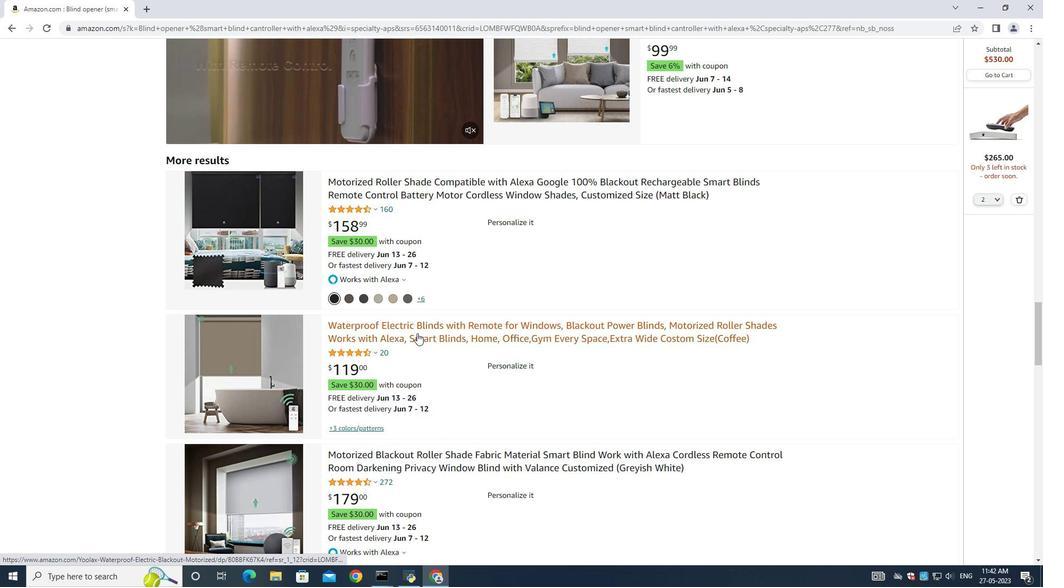 
Action: Mouse moved to (769, 314)
Screenshot: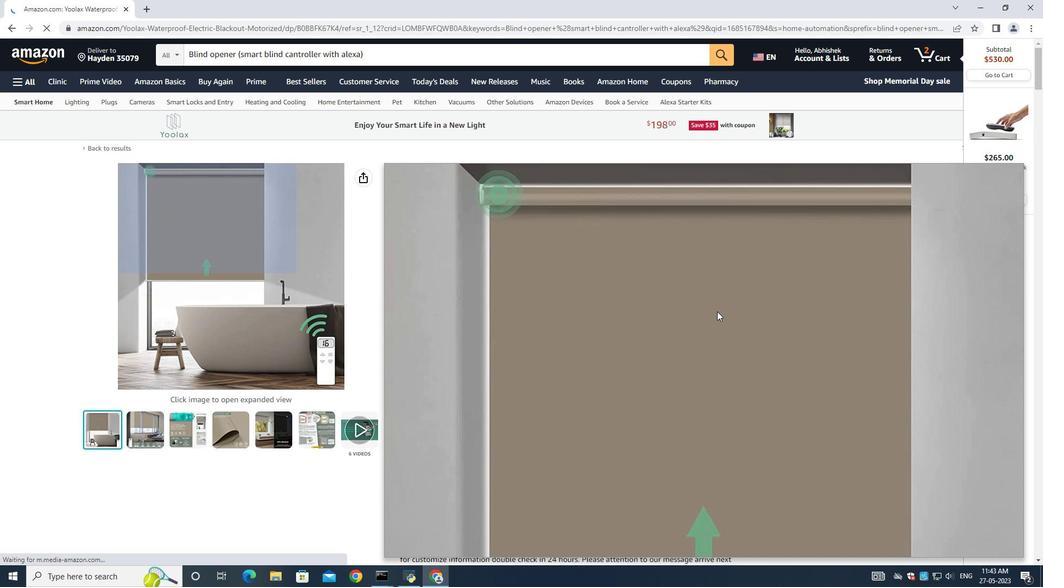 
Action: Mouse scrolled (769, 314) with delta (0, 0)
Screenshot: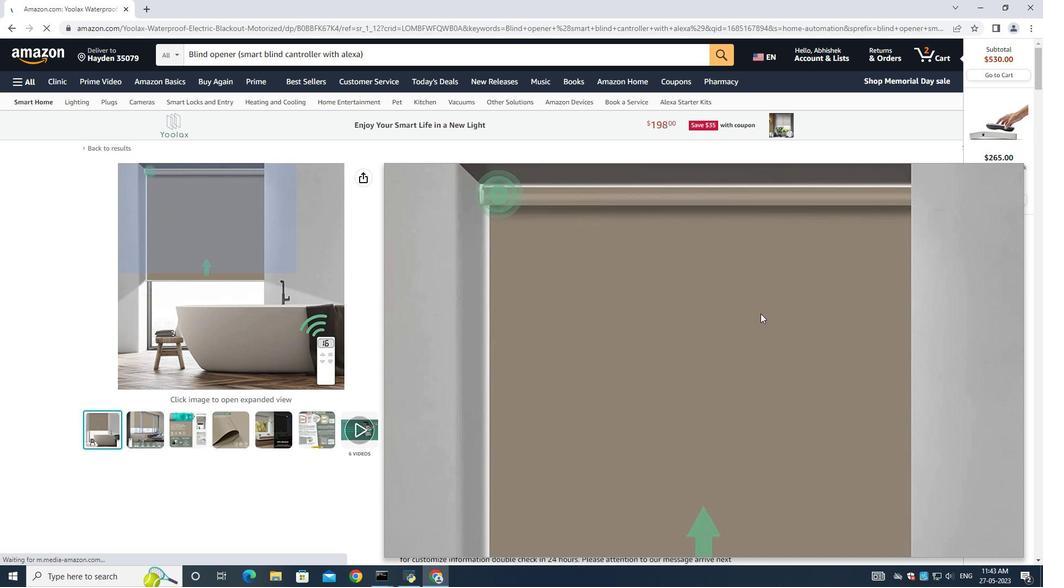 
Action: Mouse moved to (768, 314)
Screenshot: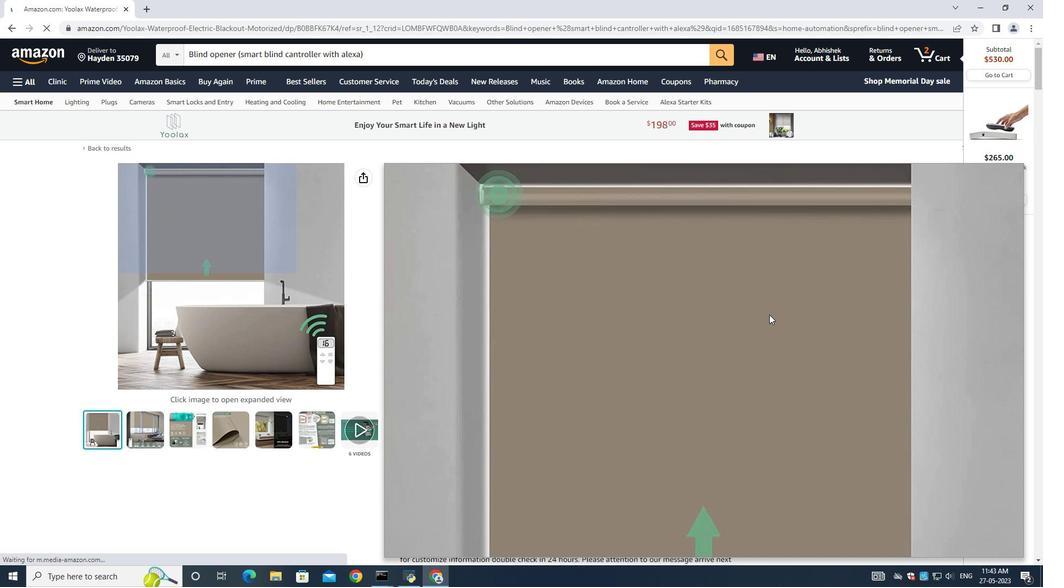 
Action: Mouse scrolled (768, 314) with delta (0, 0)
Screenshot: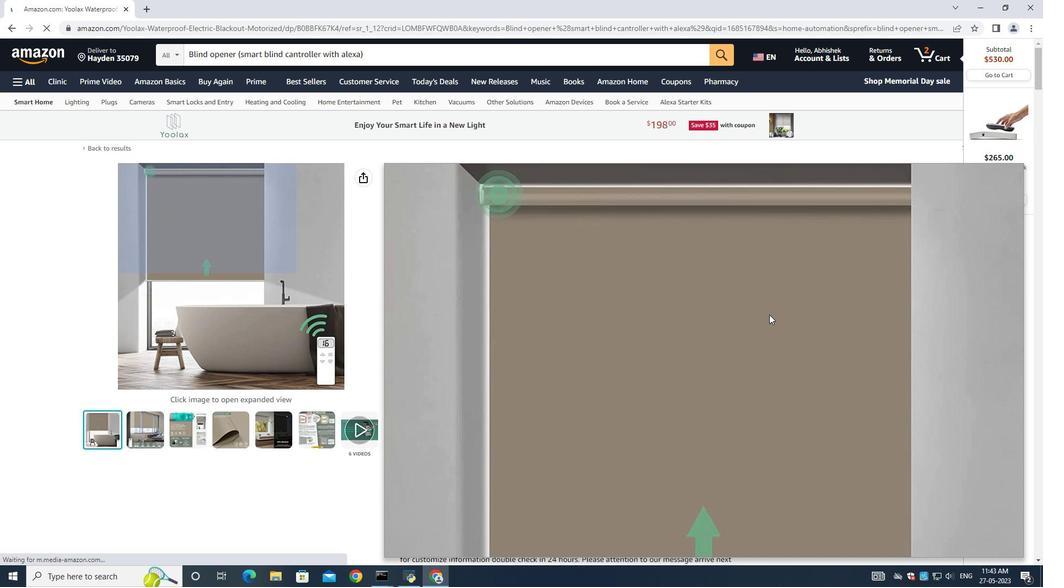 
Action: Mouse scrolled (768, 314) with delta (0, 0)
Screenshot: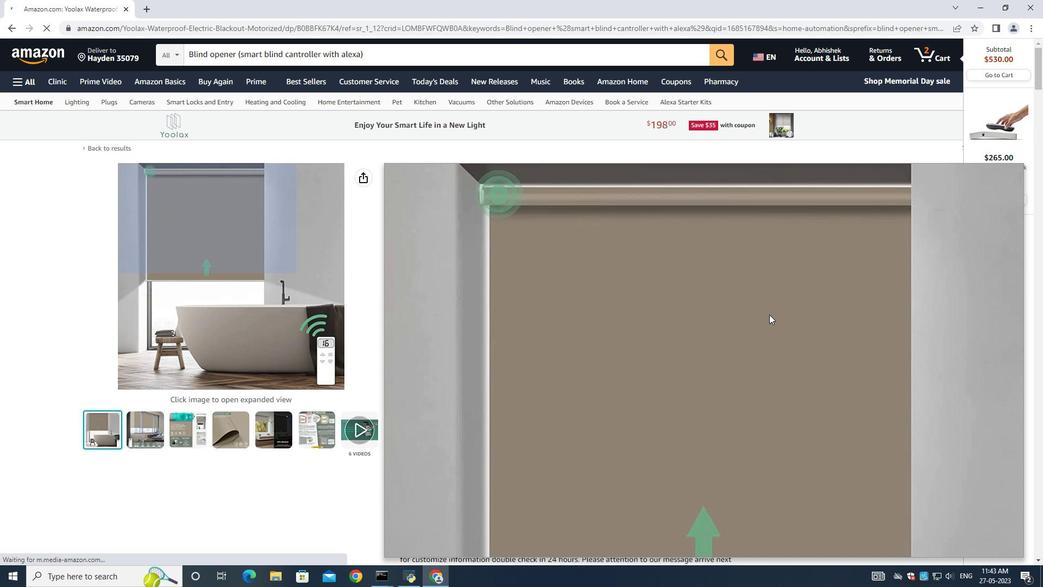 
Action: Mouse moved to (766, 314)
Screenshot: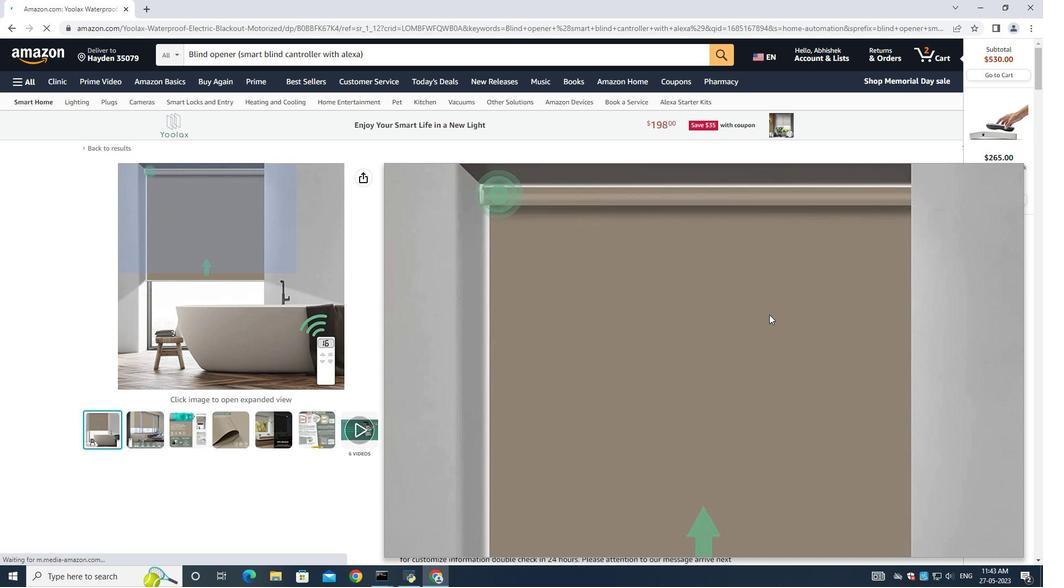 
Action: Mouse scrolled (767, 314) with delta (0, 0)
Screenshot: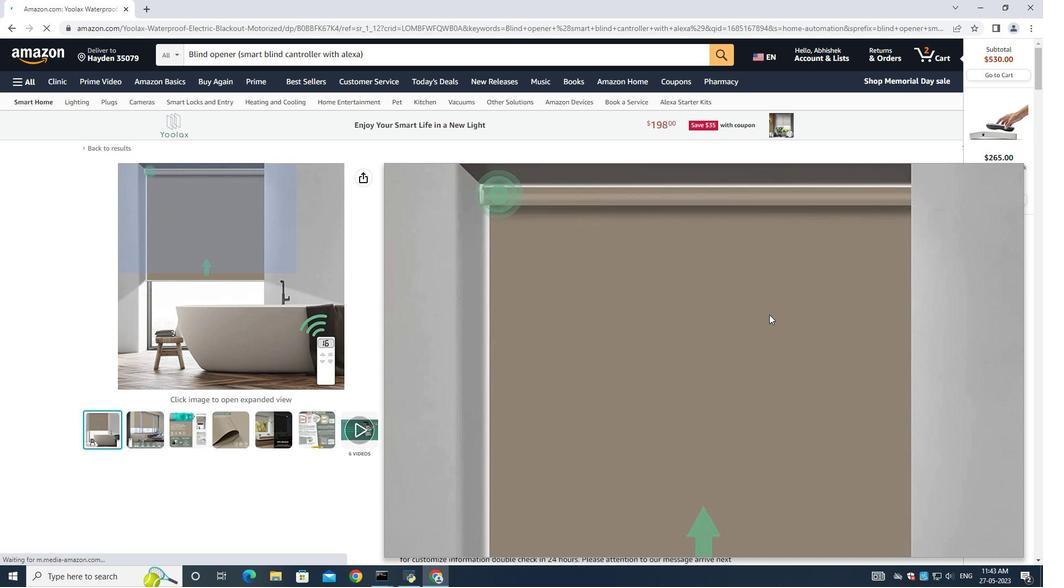 
Action: Mouse moved to (765, 314)
Screenshot: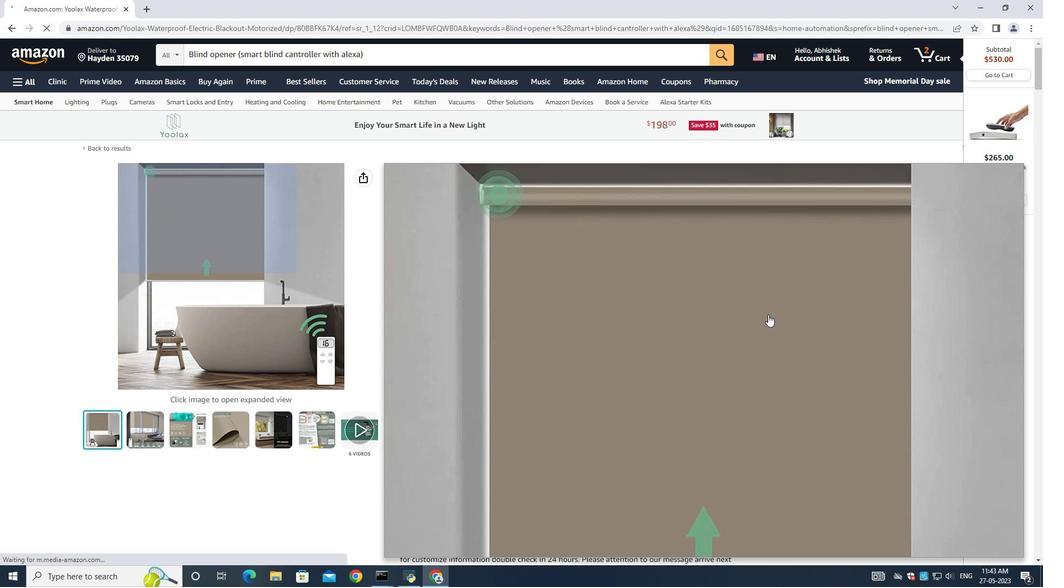 
Action: Mouse scrolled (765, 314) with delta (0, 0)
Screenshot: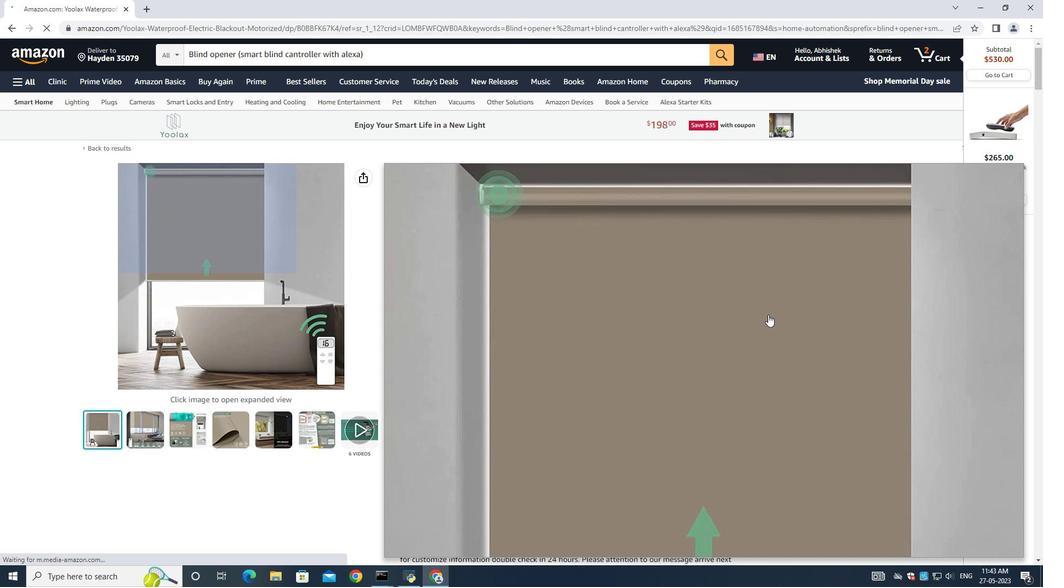 
Action: Mouse moved to (7, 29)
Screenshot: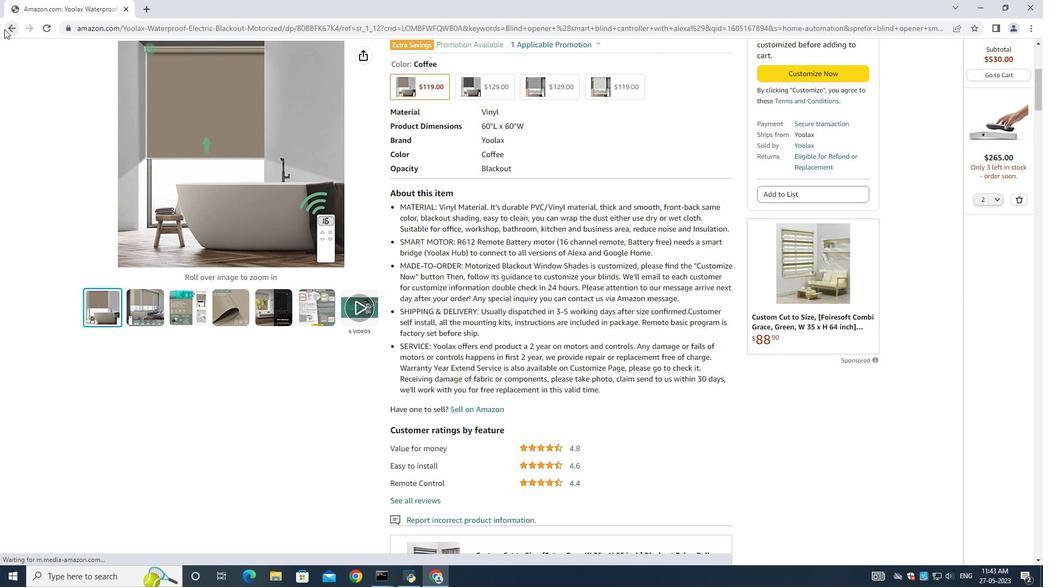 
Action: Mouse pressed left at (7, 29)
Screenshot: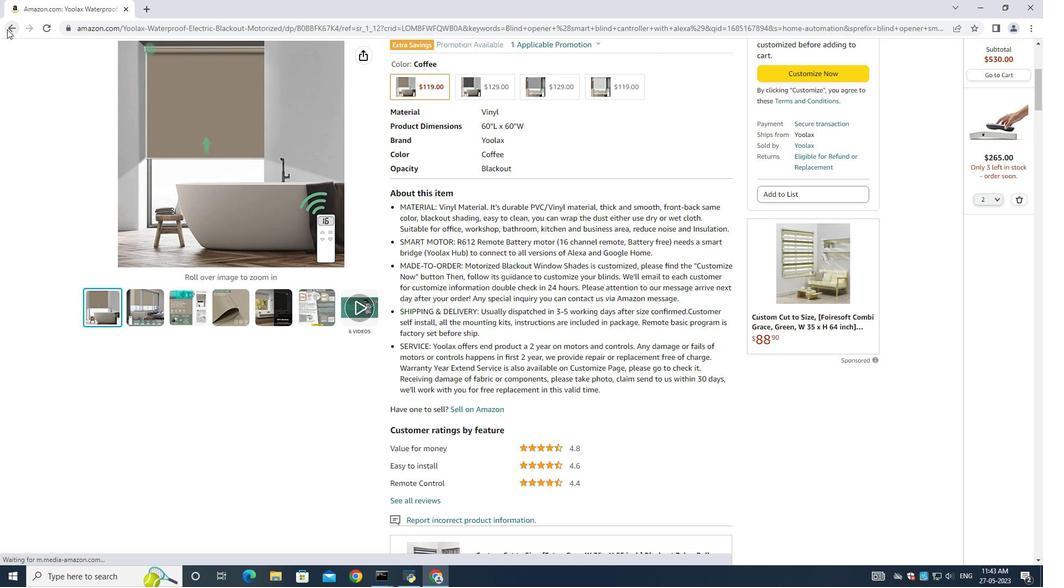 
Action: Mouse moved to (481, 296)
Screenshot: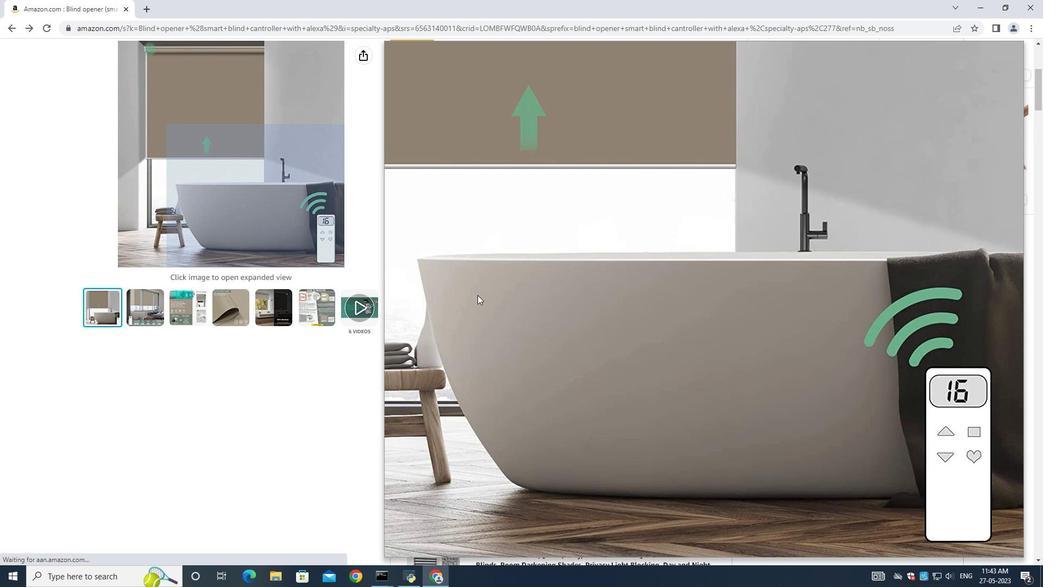 
Action: Mouse scrolled (481, 297) with delta (0, 0)
Screenshot: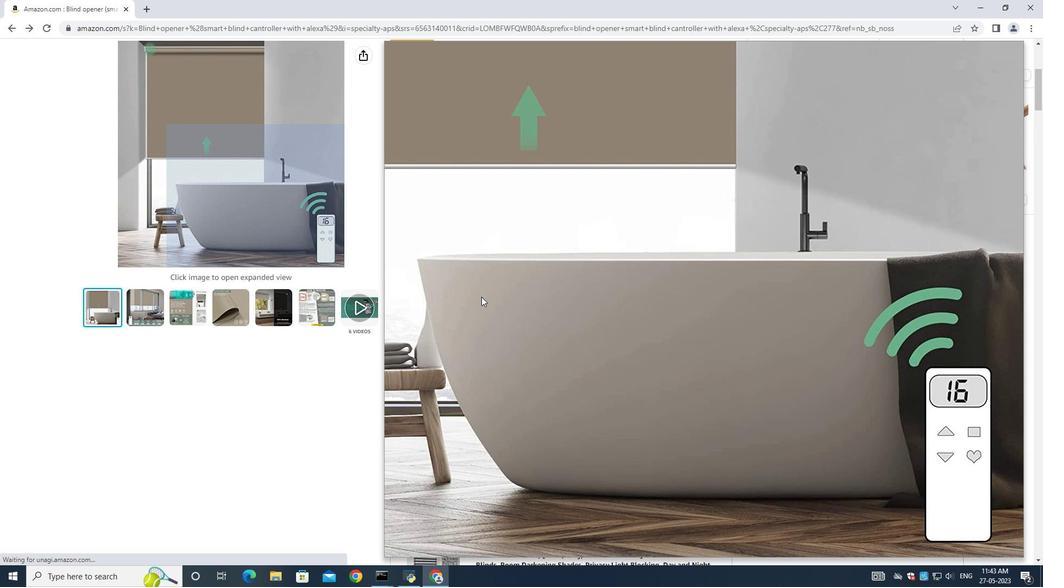 
Action: Mouse scrolled (481, 297) with delta (0, 0)
Screenshot: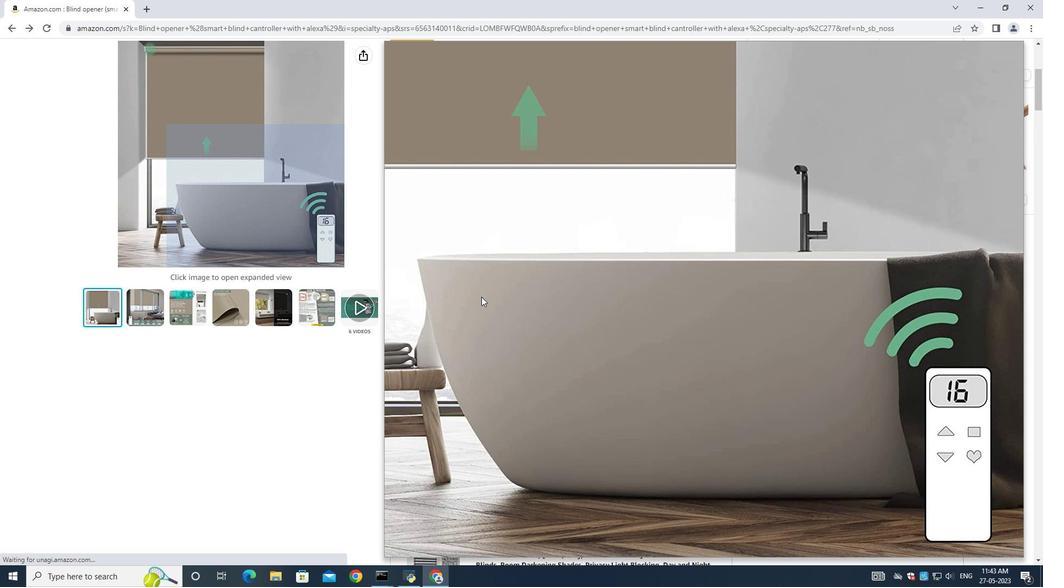 
Action: Mouse scrolled (481, 297) with delta (0, 0)
Screenshot: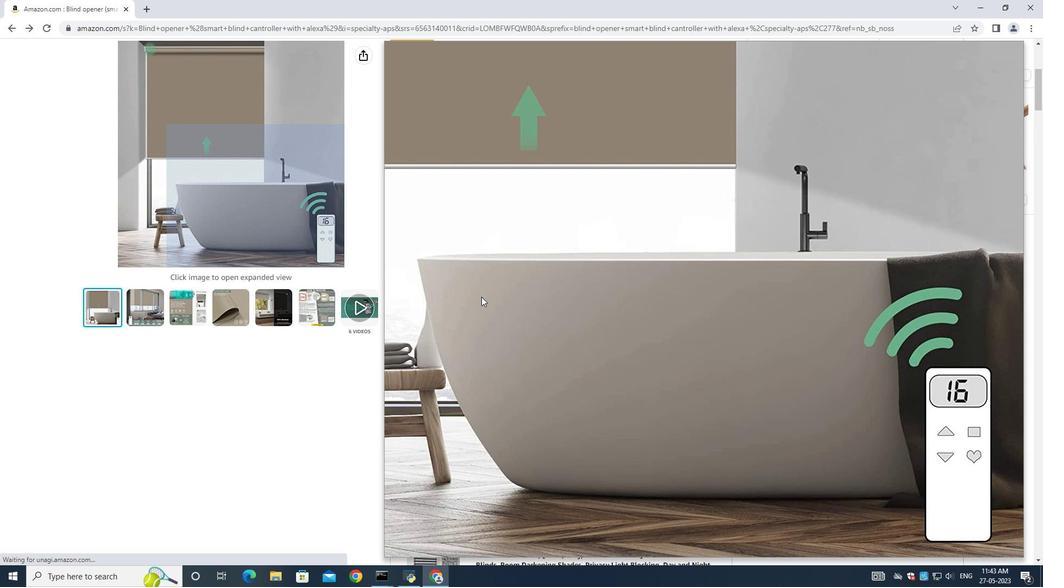 
Action: Mouse scrolled (481, 297) with delta (0, 0)
Screenshot: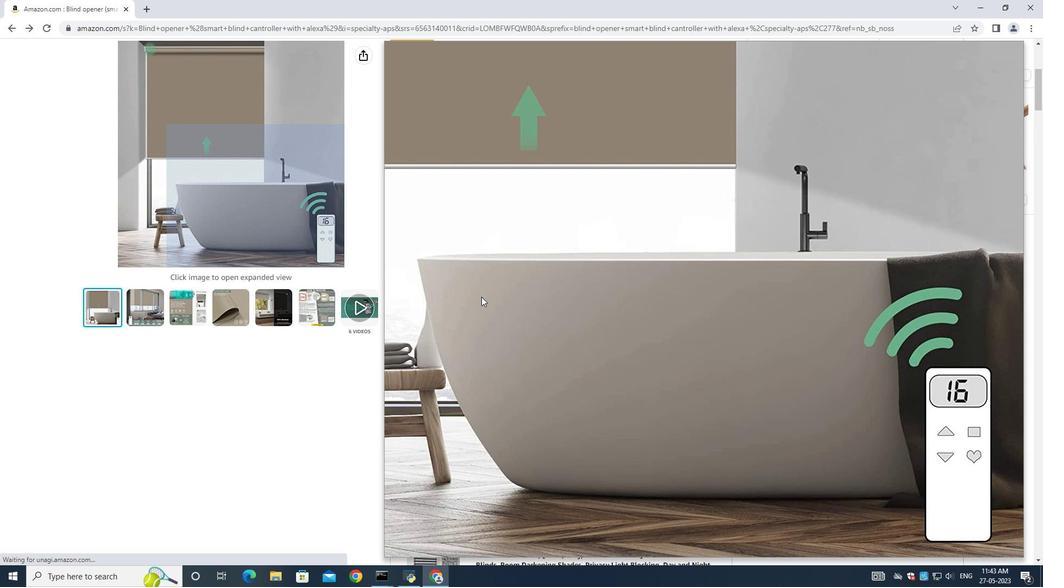 
Action: Mouse scrolled (481, 297) with delta (0, 0)
Screenshot: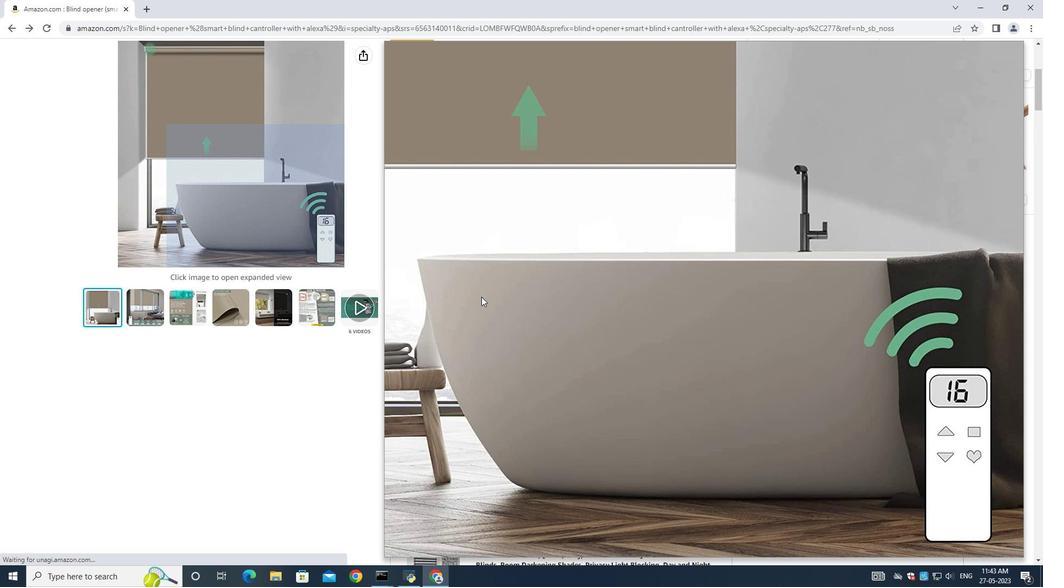 
Action: Mouse scrolled (481, 297) with delta (0, 0)
Screenshot: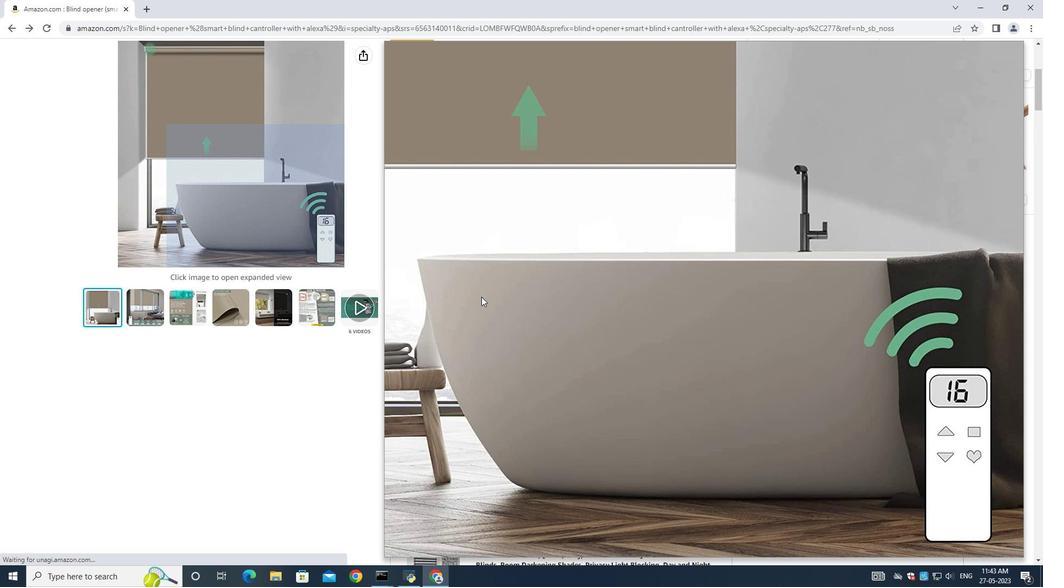 
Action: Mouse scrolled (481, 297) with delta (0, 0)
Screenshot: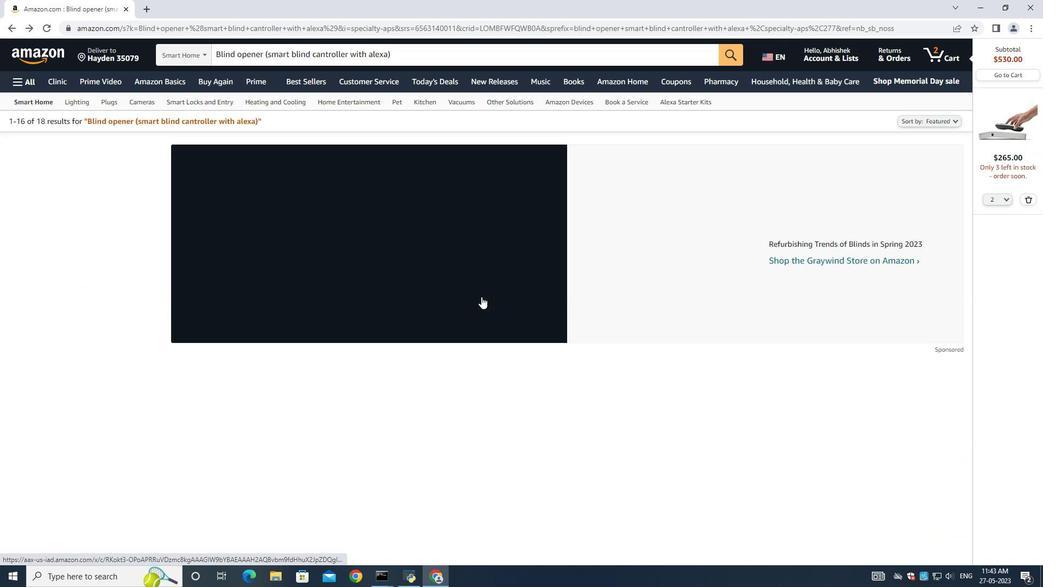 
Action: Mouse scrolled (481, 297) with delta (0, 0)
Screenshot: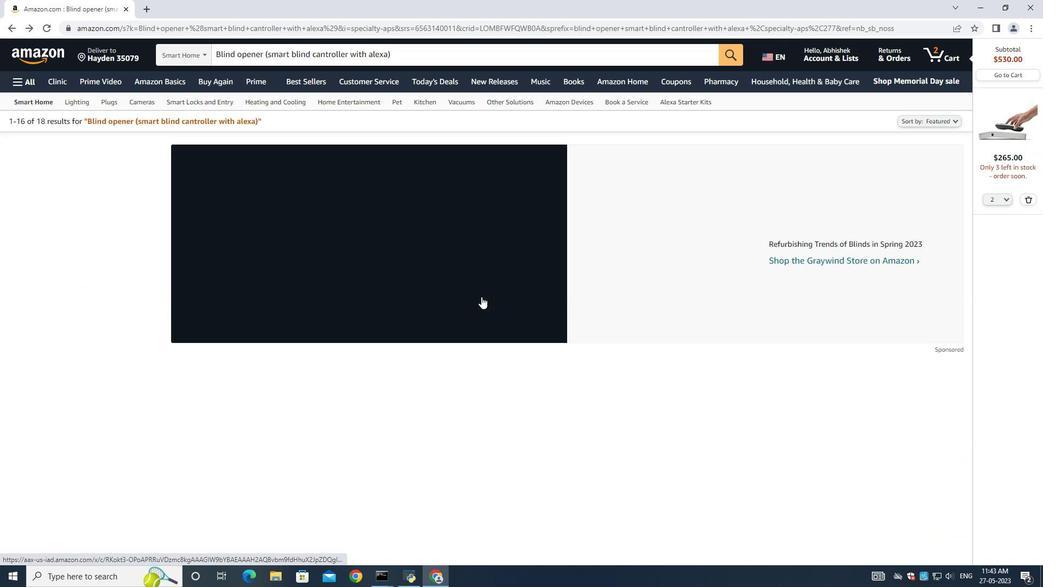 
Action: Mouse moved to (496, 423)
Screenshot: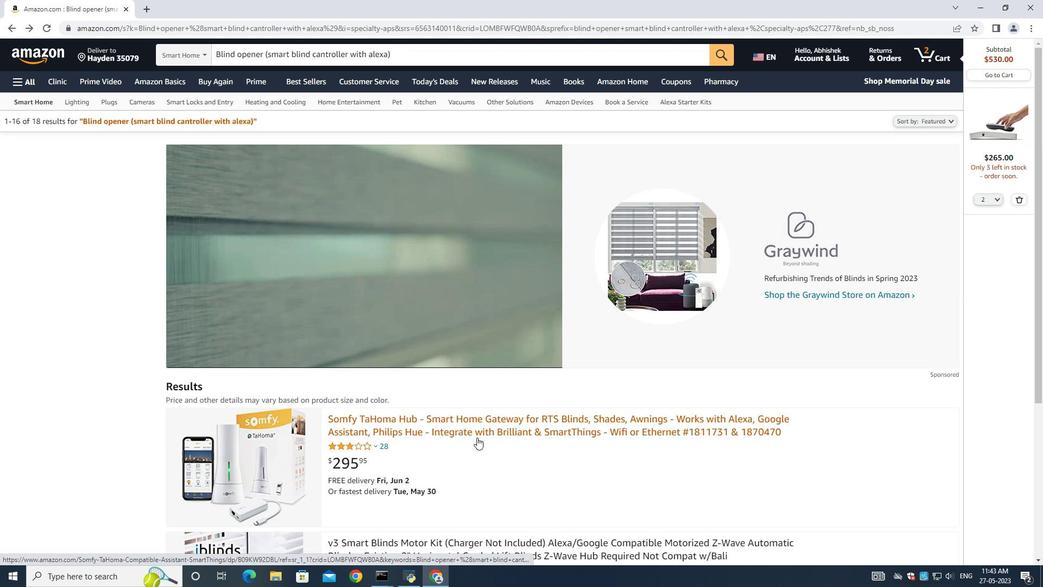 
Action: Mouse scrolled (495, 424) with delta (0, 0)
Screenshot: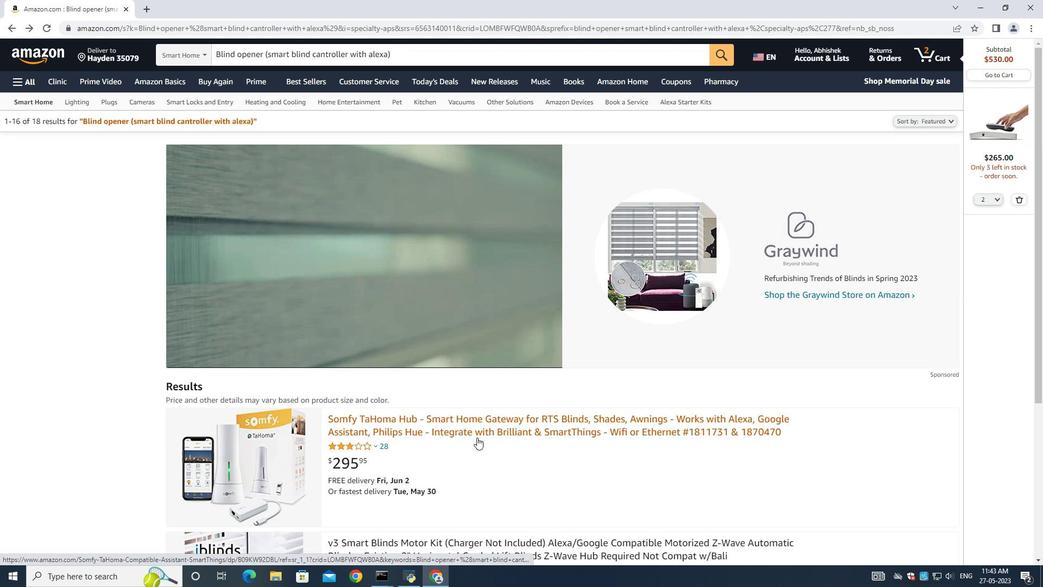 
Action: Mouse moved to (496, 422)
Screenshot: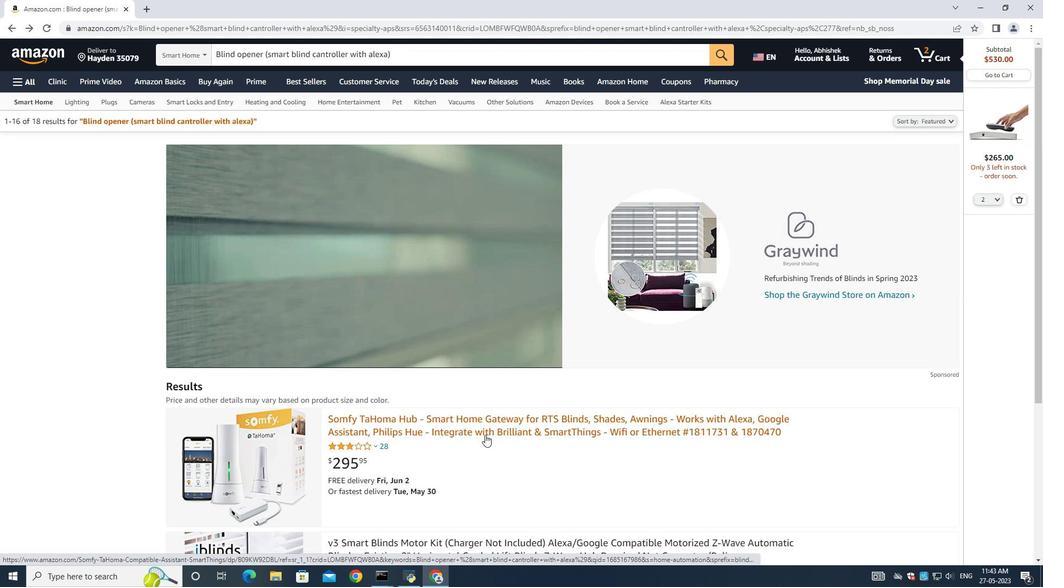 
Action: Mouse scrolled (496, 422) with delta (0, 0)
Screenshot: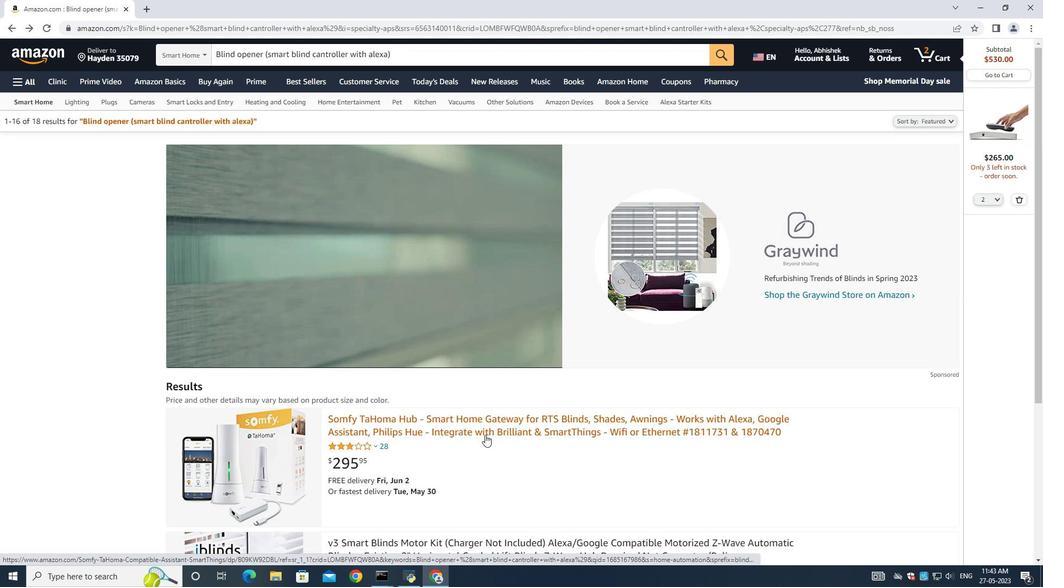 
Action: Mouse moved to (496, 421)
Screenshot: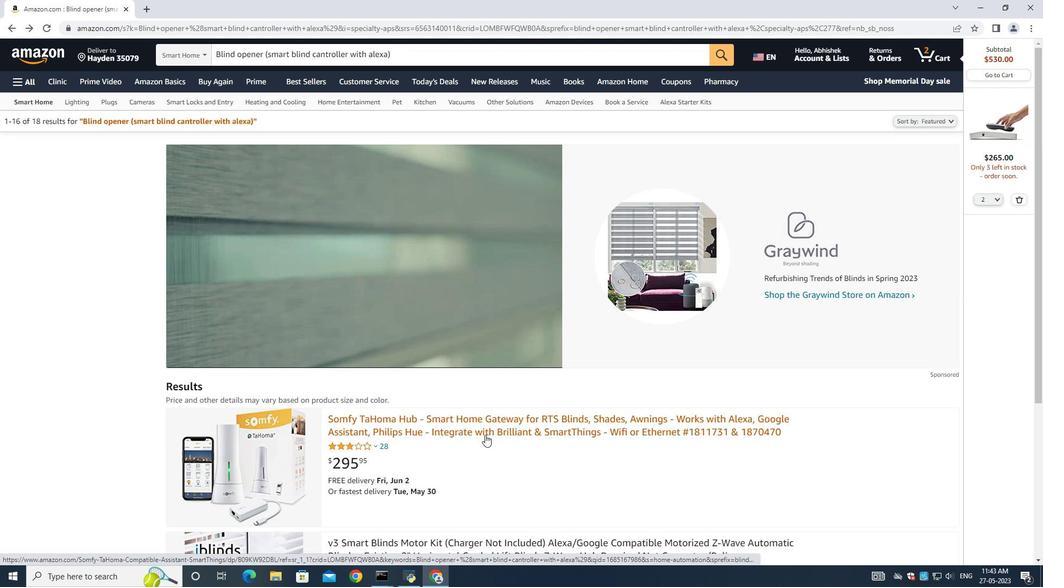 
Action: Mouse scrolled (496, 422) with delta (0, 0)
Screenshot: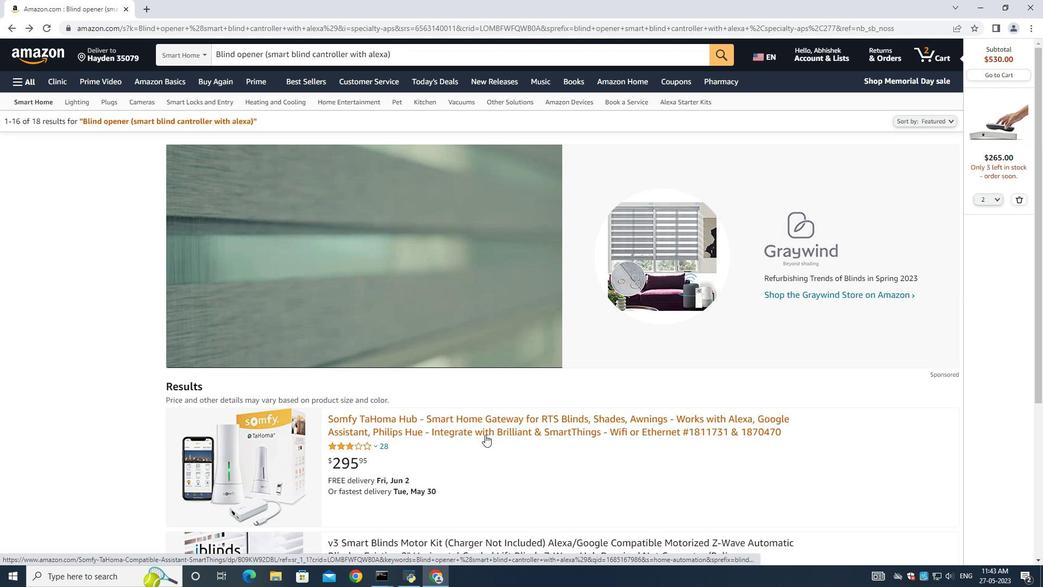 
Action: Mouse moved to (496, 421)
Screenshot: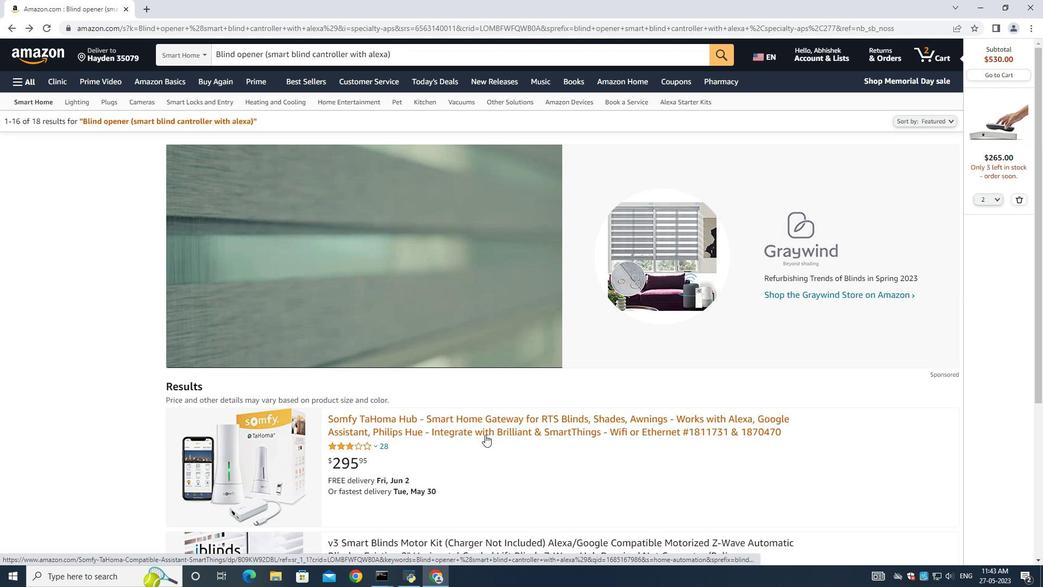 
Action: Mouse scrolled (496, 422) with delta (0, 0)
Screenshot: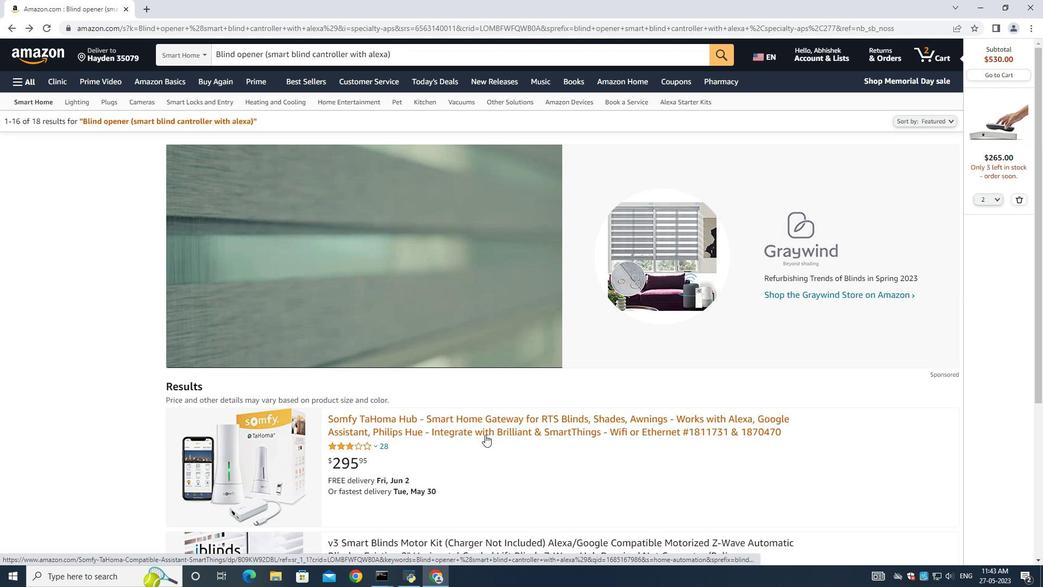 
Action: Mouse moved to (496, 420)
Screenshot: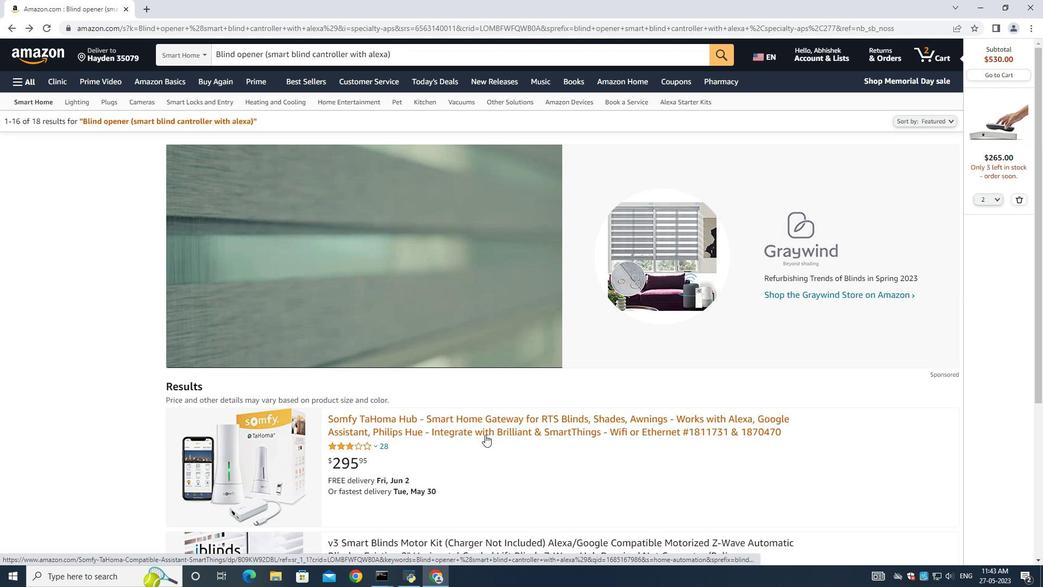 
Action: Mouse scrolled (496, 422) with delta (0, 0)
Screenshot: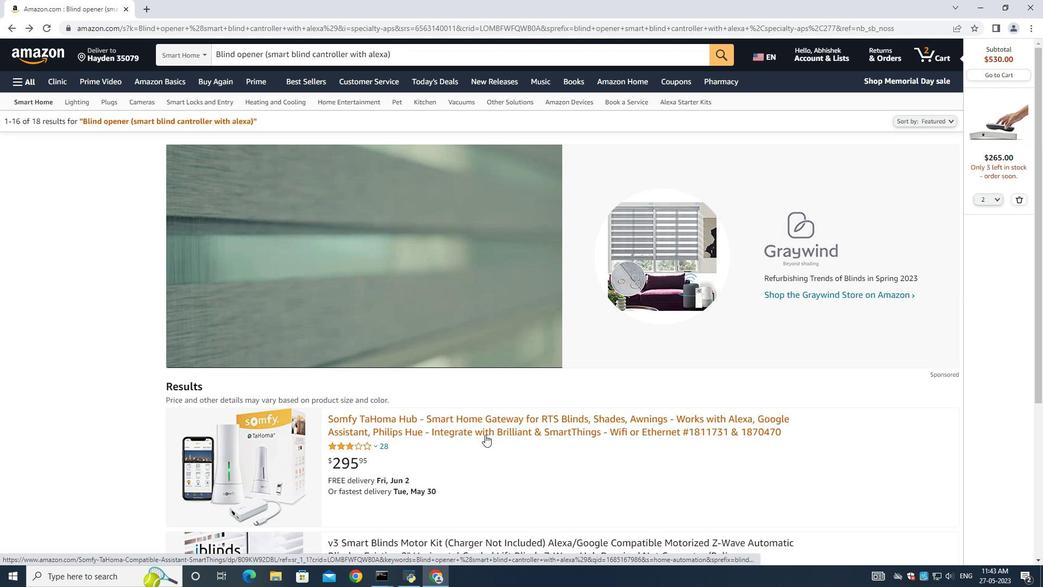 
Action: Mouse moved to (496, 419)
Screenshot: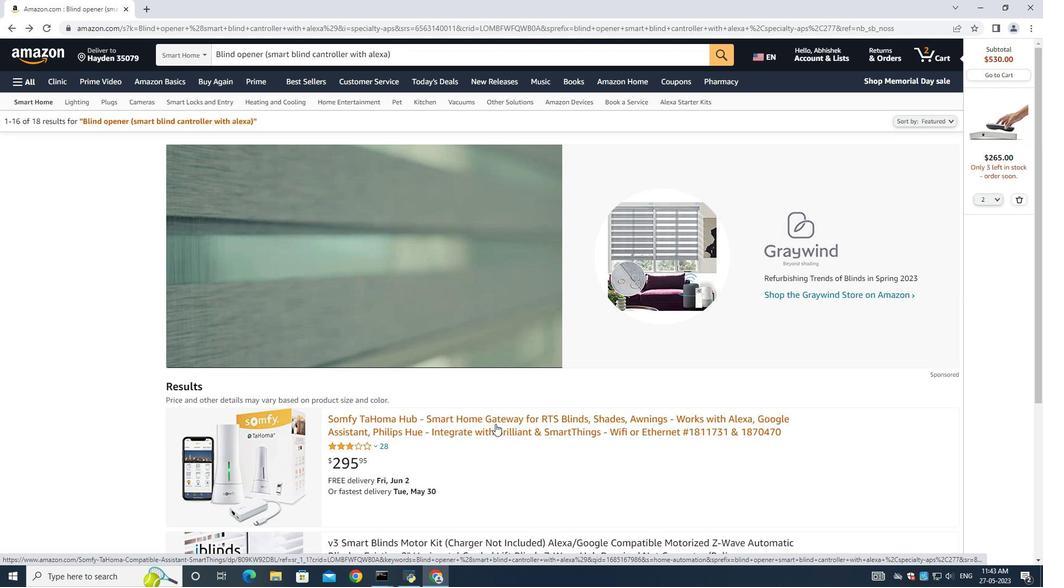 
Action: Mouse scrolled (496, 421) with delta (0, 0)
Screenshot: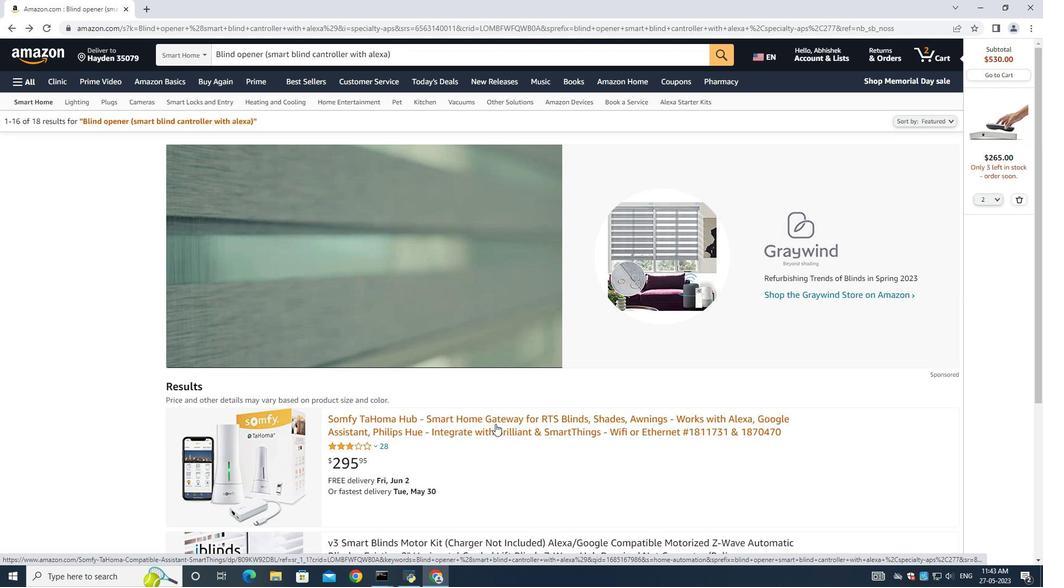 
Action: Mouse moved to (496, 419)
Screenshot: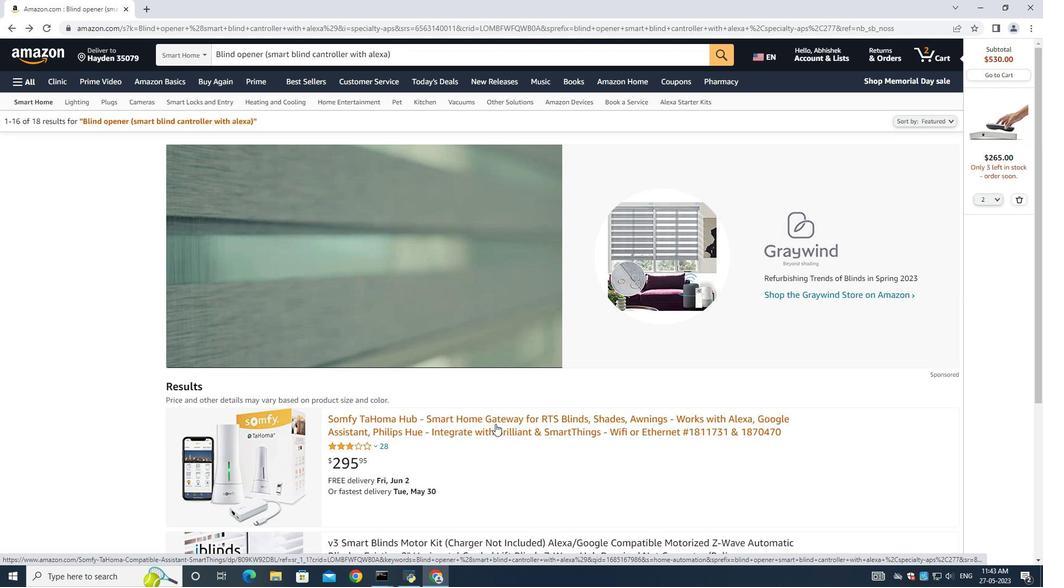 
Action: Mouse scrolled (496, 420) with delta (0, 0)
Screenshot: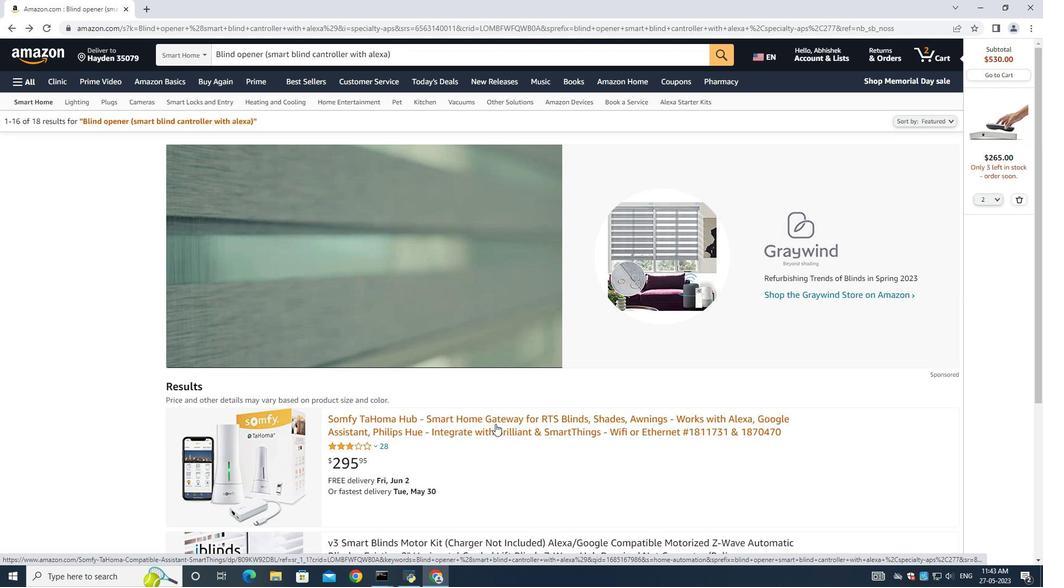 
Action: Mouse moved to (496, 417)
Screenshot: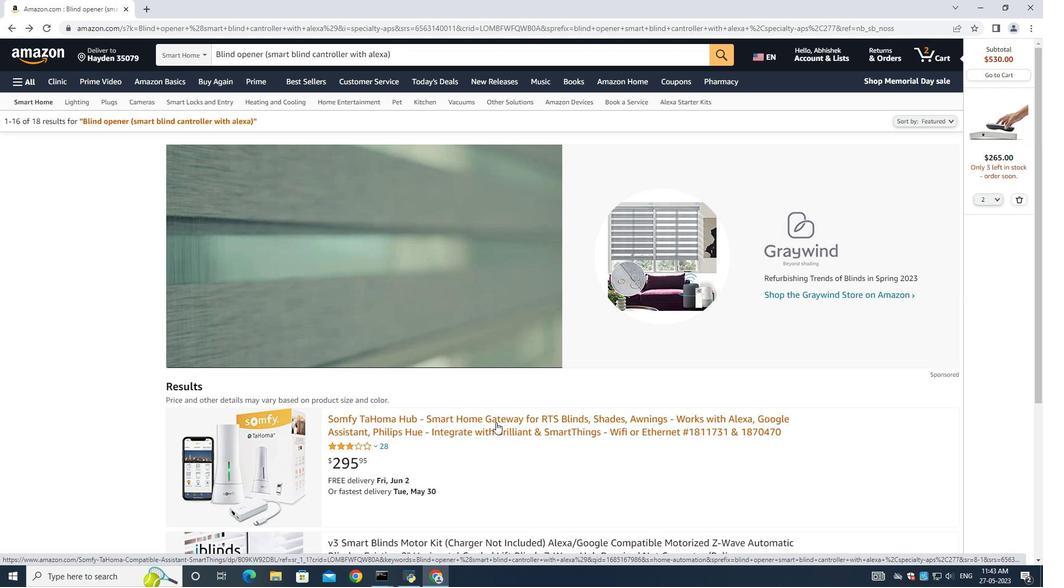 
Action: Mouse scrolled (496, 419) with delta (0, 0)
Screenshot: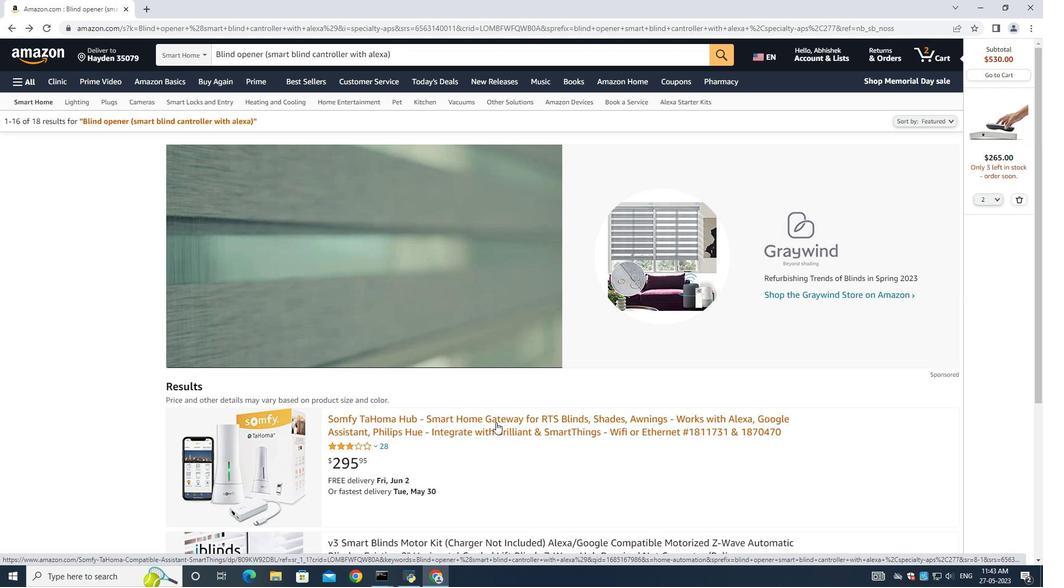 
Action: Mouse moved to (495, 414)
Screenshot: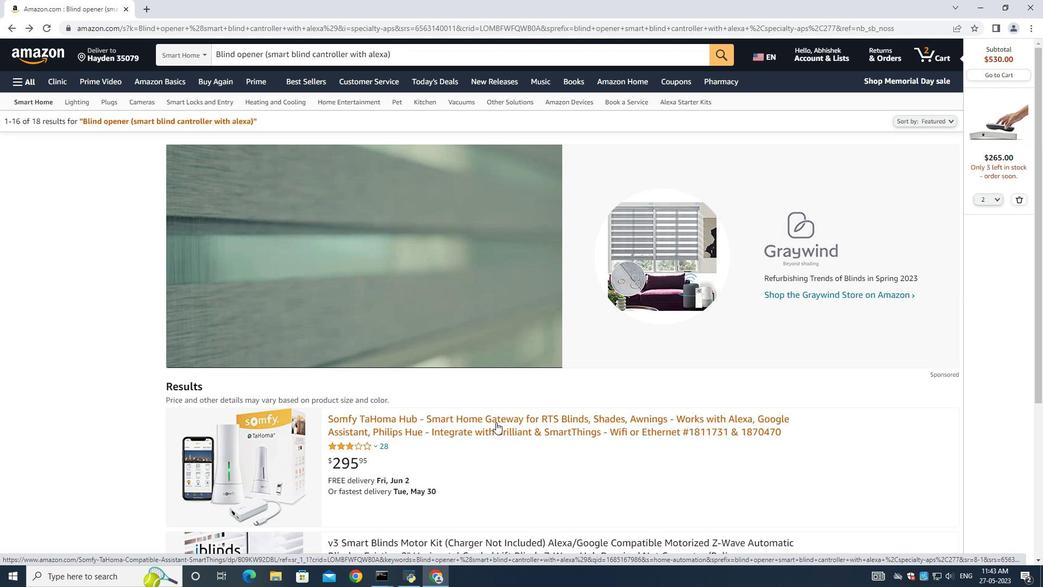 
Action: Mouse scrolled (495, 417) with delta (0, 0)
Screenshot: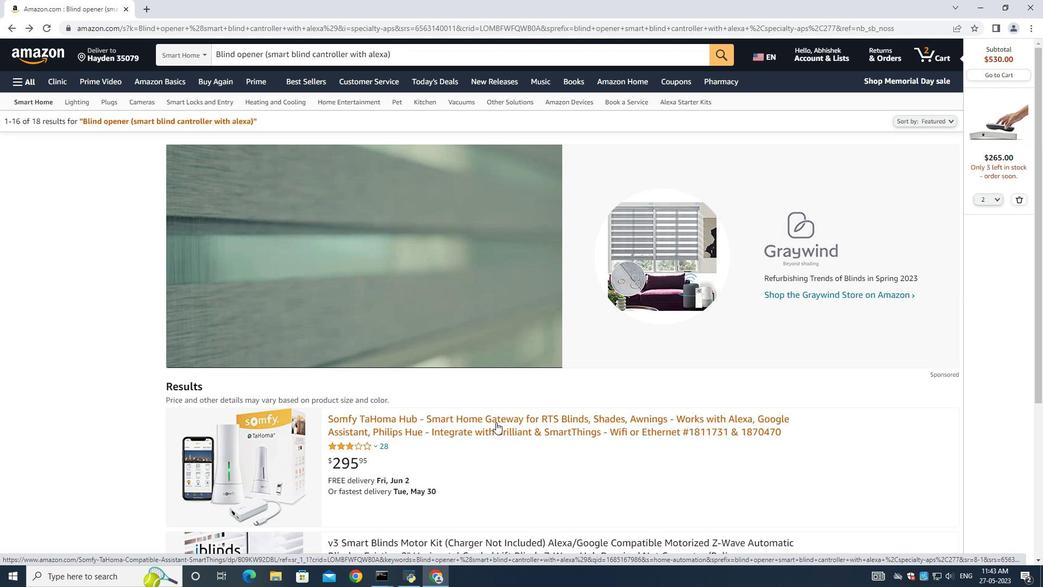 
Action: Mouse moved to (522, 265)
Screenshot: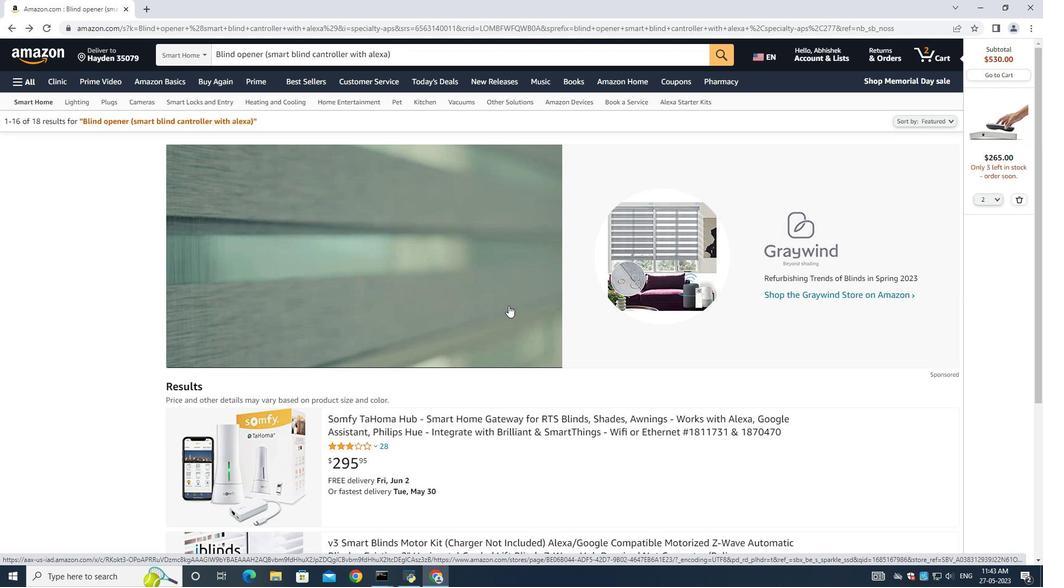 
Action: Mouse scrolled (522, 266) with delta (0, 0)
Screenshot: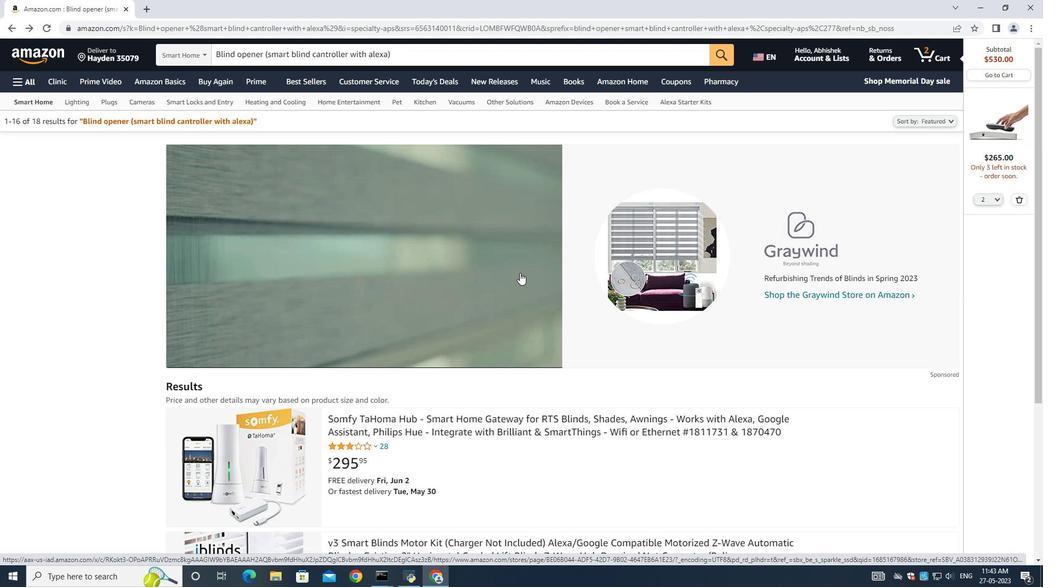 
Action: Mouse scrolled (522, 266) with delta (0, 0)
Screenshot: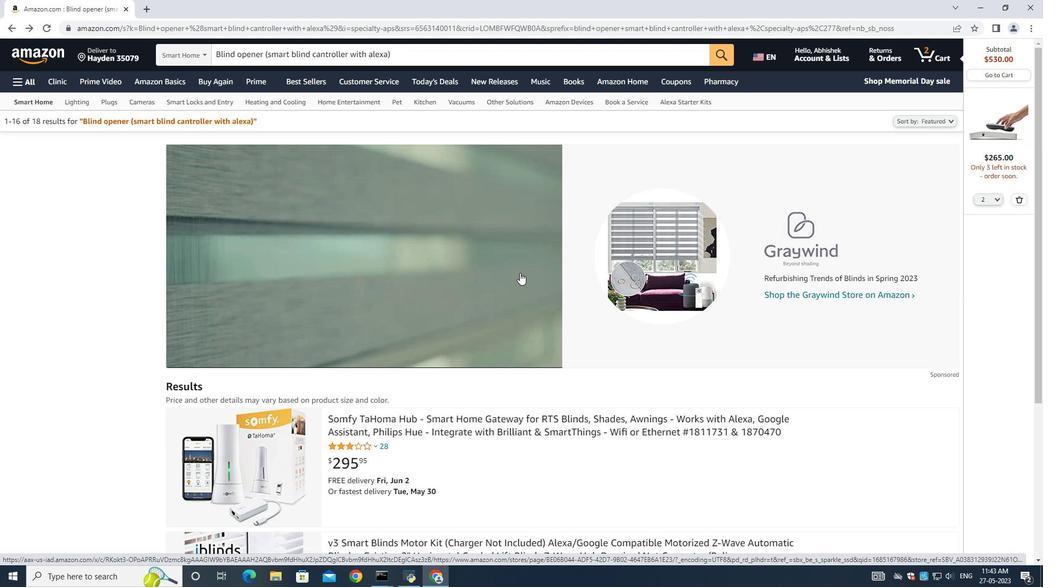 
Action: Mouse scrolled (522, 266) with delta (0, 0)
Screenshot: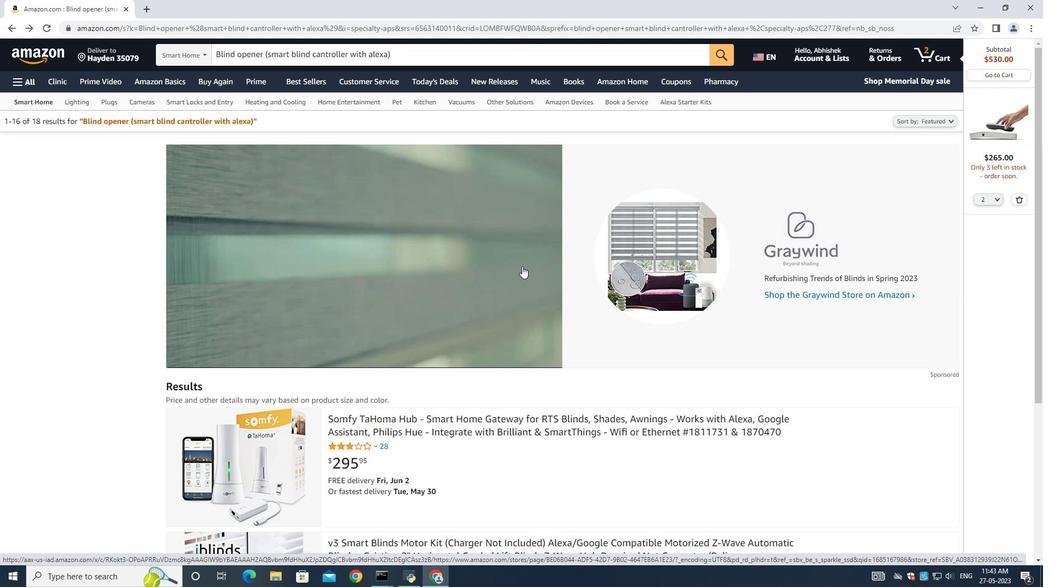 
Action: Mouse scrolled (522, 266) with delta (0, 0)
Screenshot: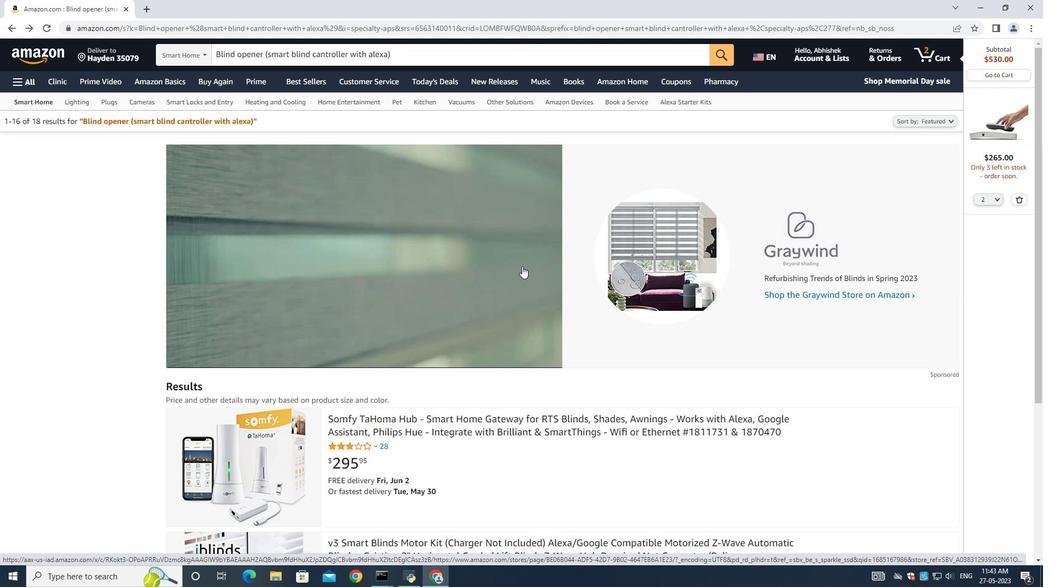 
Action: Mouse scrolled (522, 266) with delta (0, 0)
Screenshot: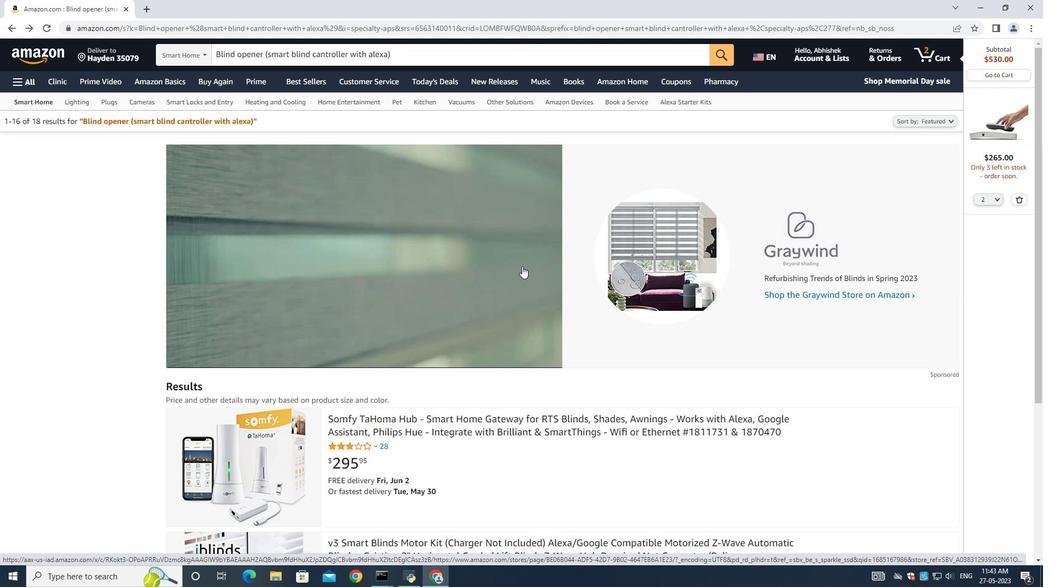 
Action: Mouse scrolled (522, 266) with delta (0, 0)
Screenshot: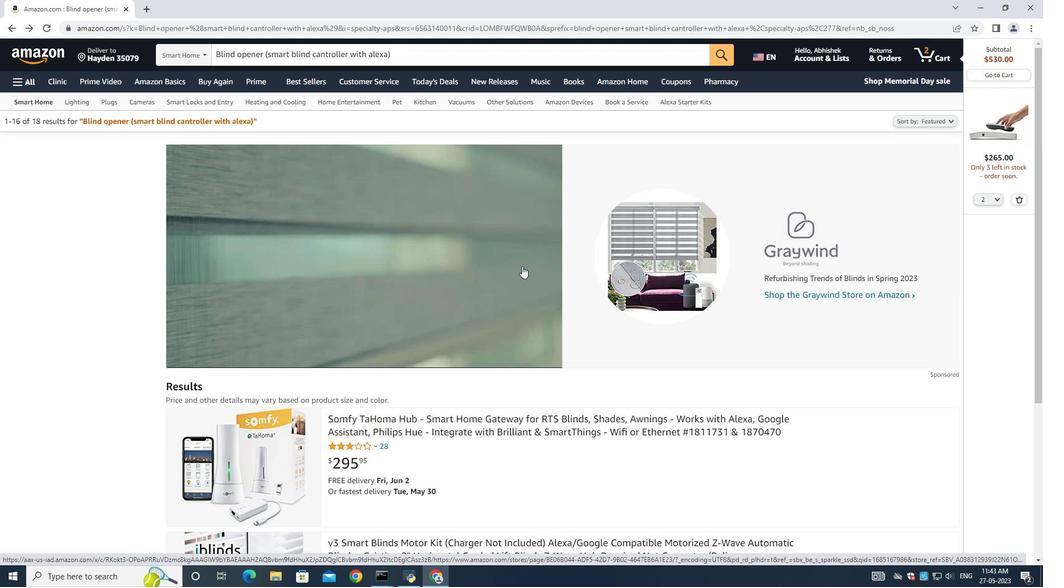
Action: Mouse scrolled (522, 266) with delta (0, 0)
Screenshot: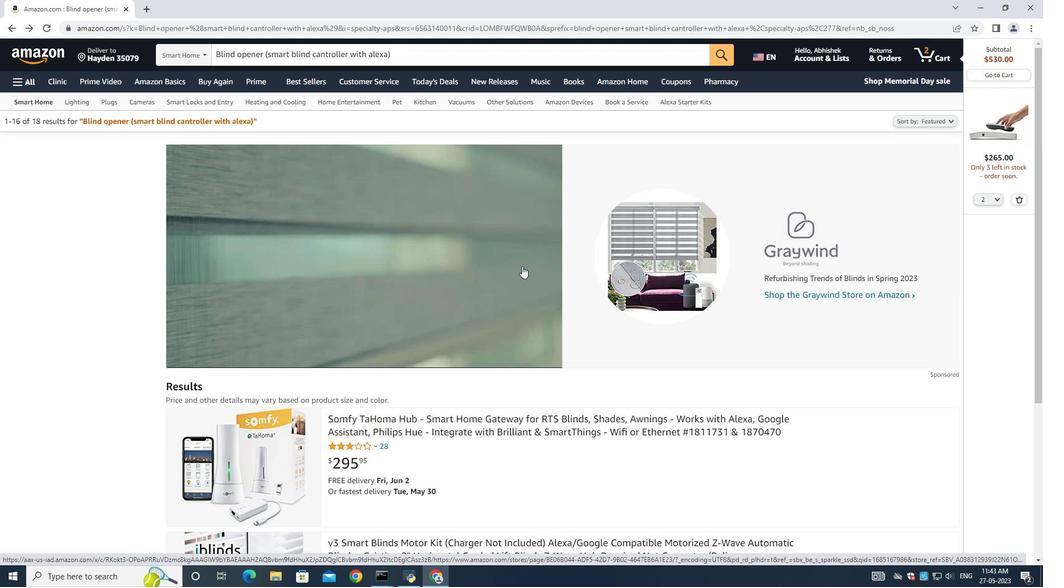 
Action: Mouse scrolled (522, 266) with delta (0, 0)
Screenshot: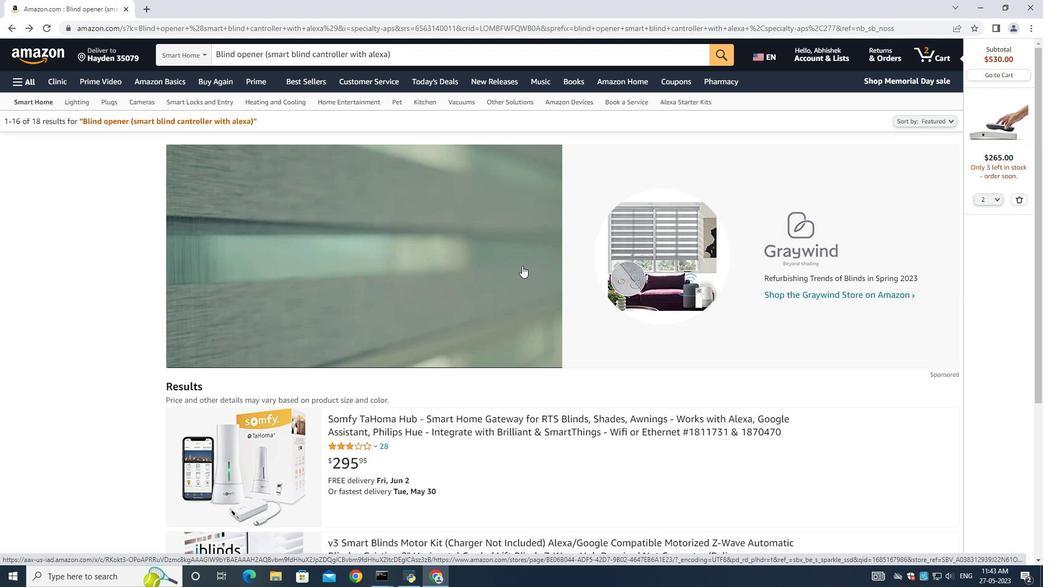 
Action: Mouse scrolled (522, 266) with delta (0, 0)
Screenshot: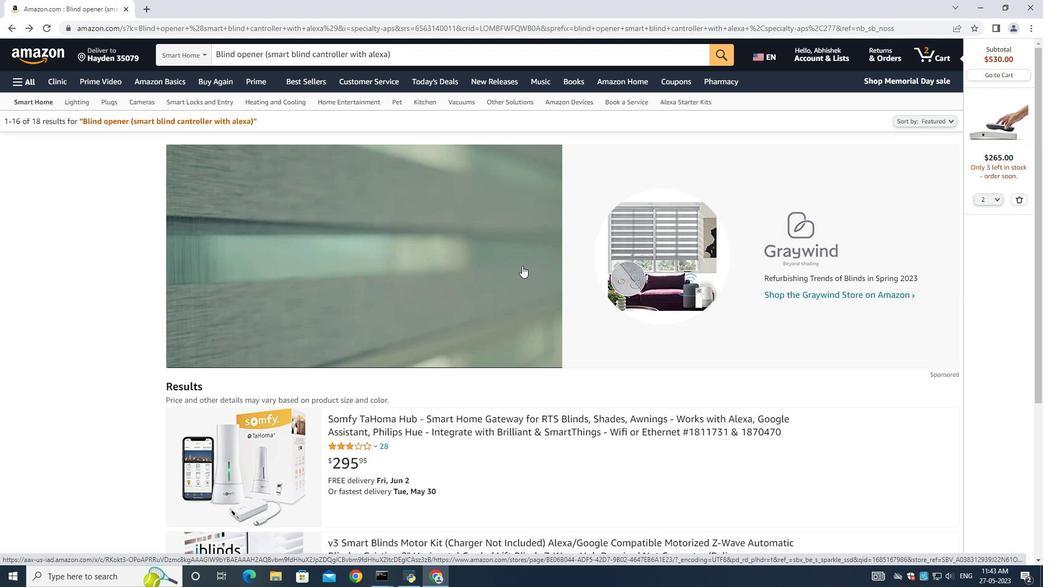 
Action: Mouse moved to (516, 285)
Screenshot: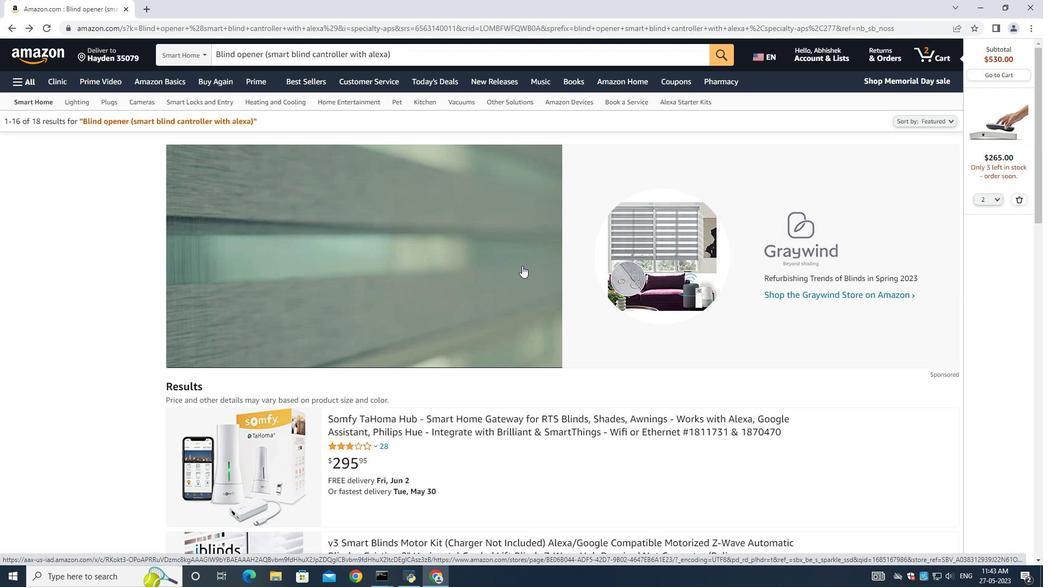 
Action: Mouse scrolled (517, 283) with delta (0, 0)
Screenshot: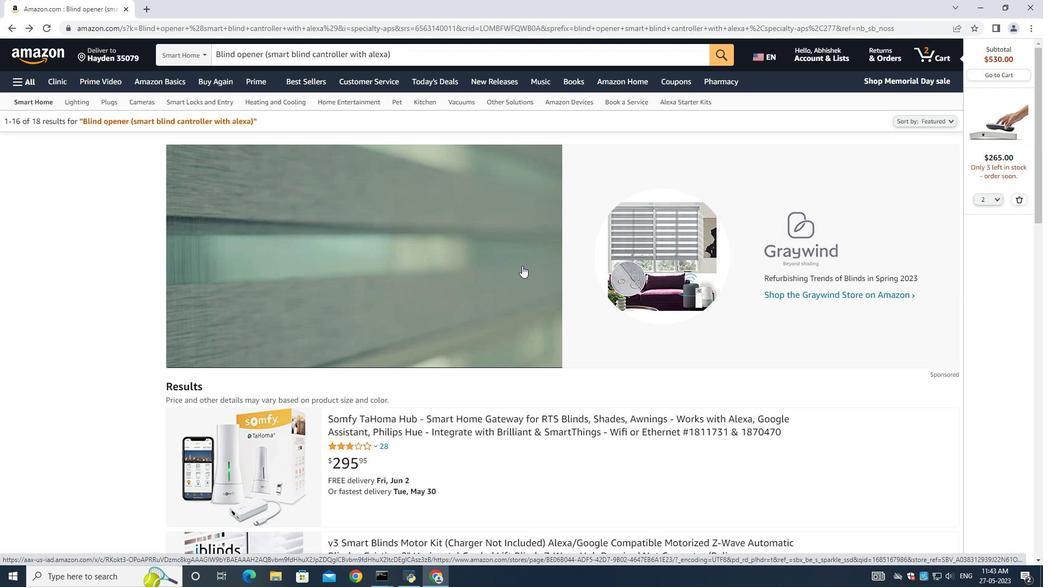 
Action: Mouse moved to (514, 290)
Screenshot: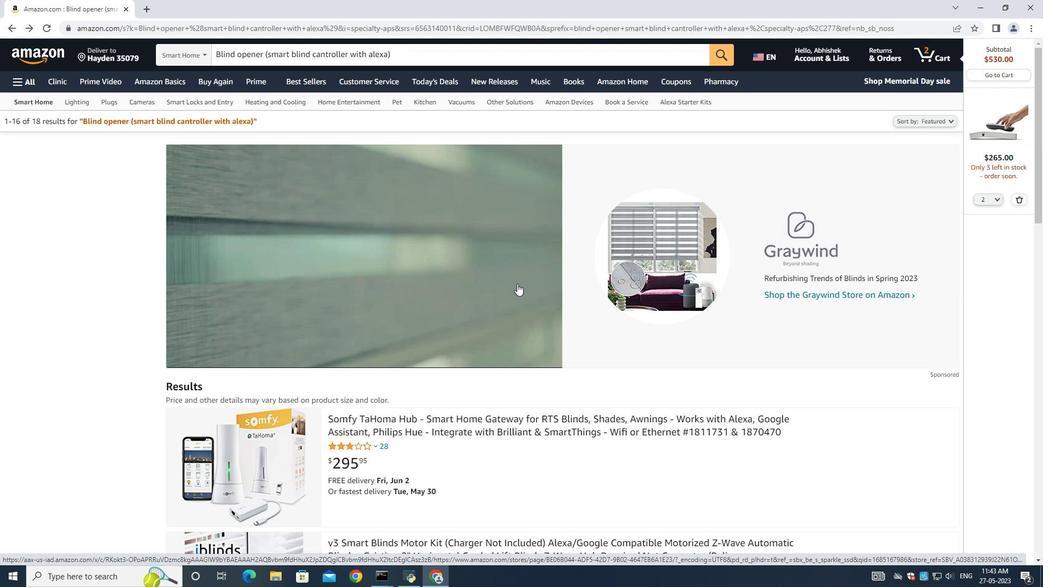 
Action: Mouse scrolled (515, 288) with delta (0, 0)
Screenshot: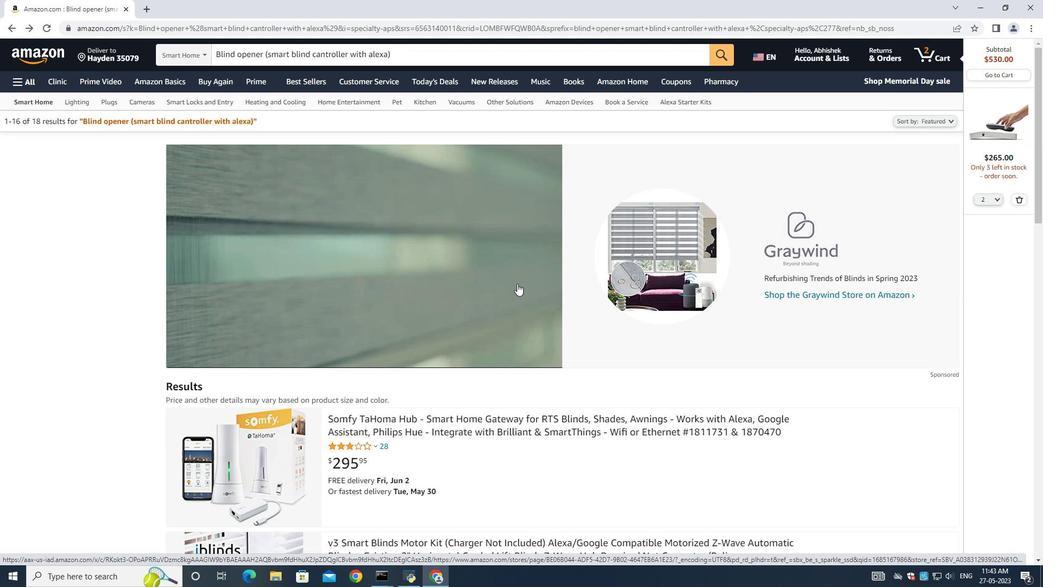 
Action: Mouse moved to (512, 291)
Screenshot: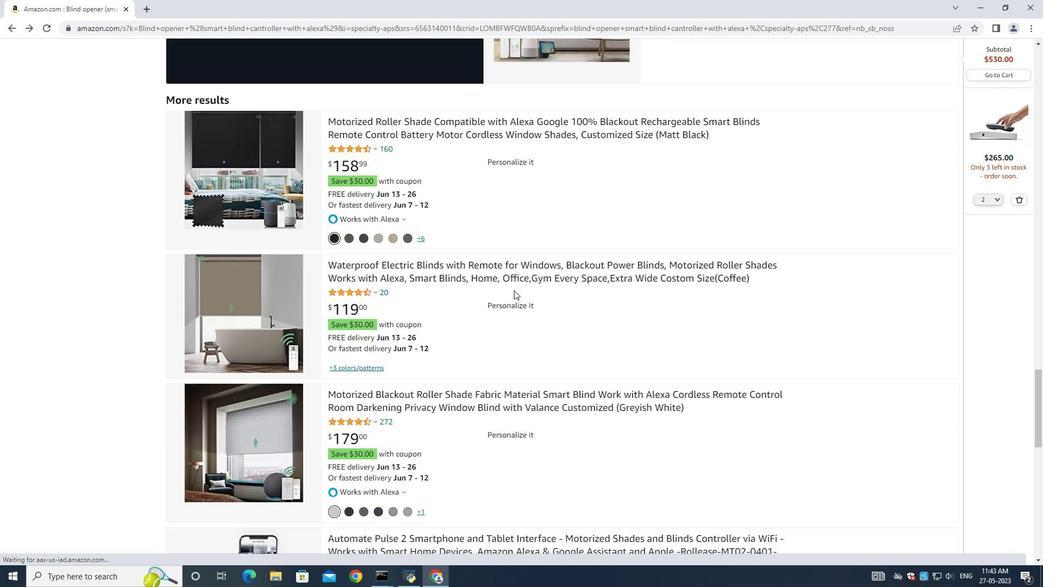 
Action: Mouse scrolled (513, 290) with delta (0, 0)
Screenshot: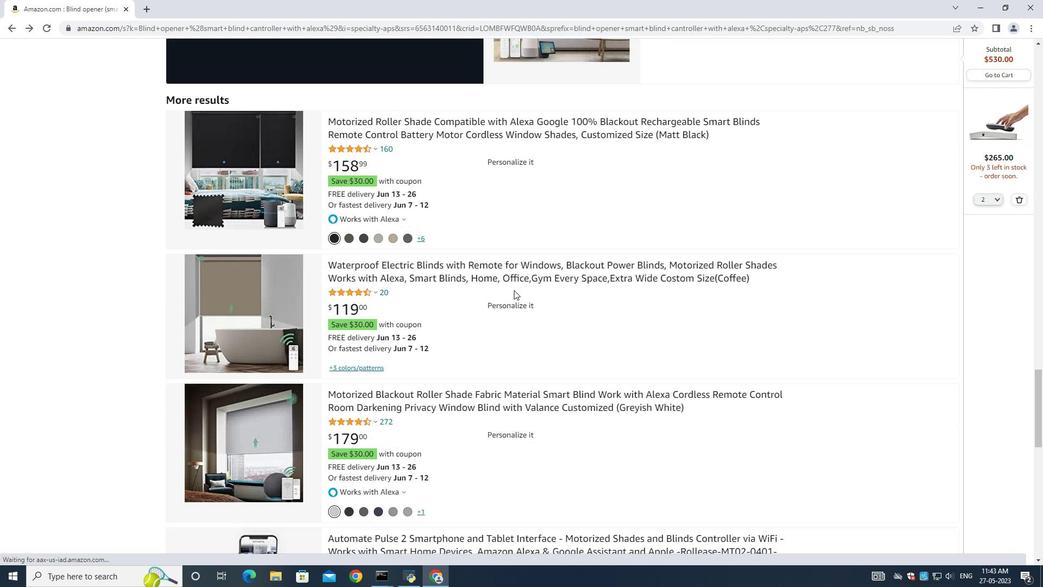 
Action: Mouse moved to (510, 290)
Screenshot: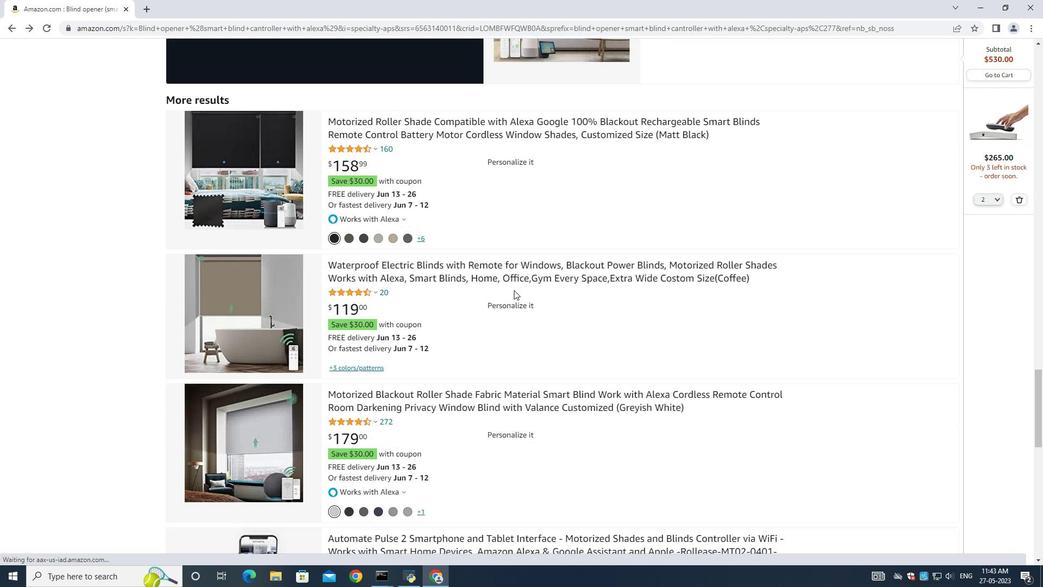 
Action: Mouse scrolled (513, 290) with delta (0, 0)
Screenshot: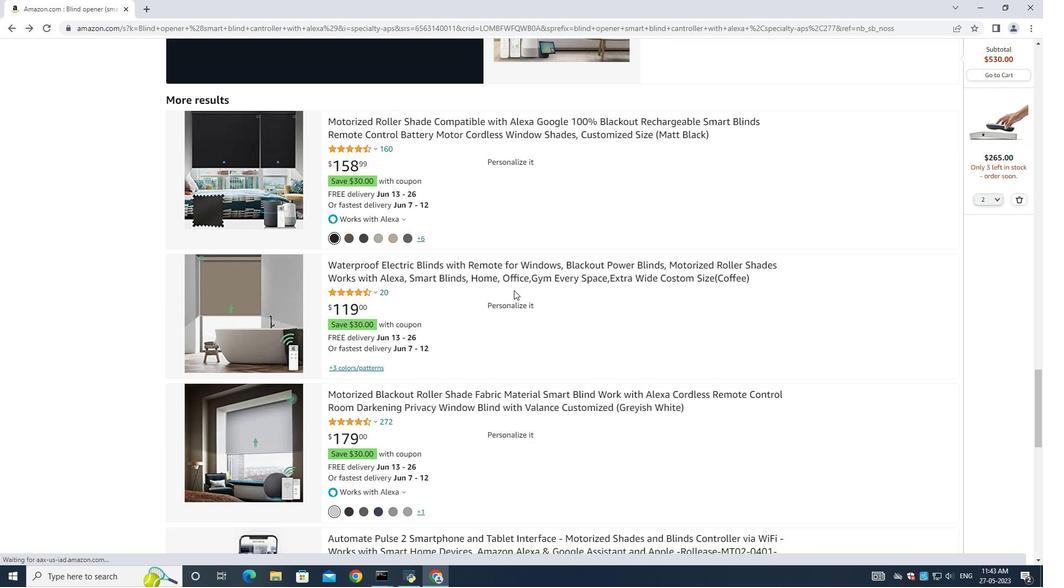 
Action: Mouse moved to (508, 288)
Screenshot: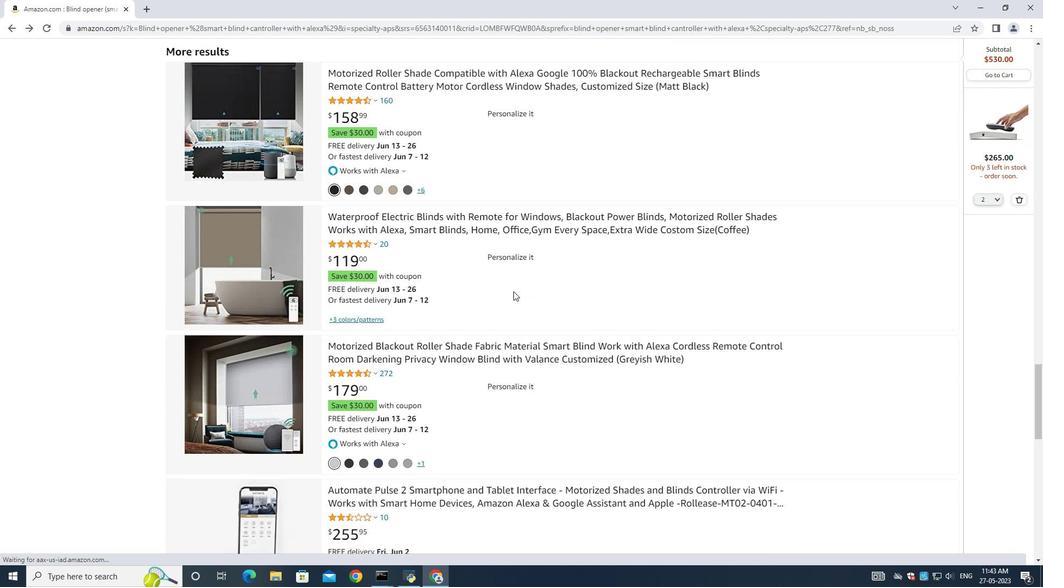 
Action: Mouse scrolled (513, 290) with delta (0, 0)
Screenshot: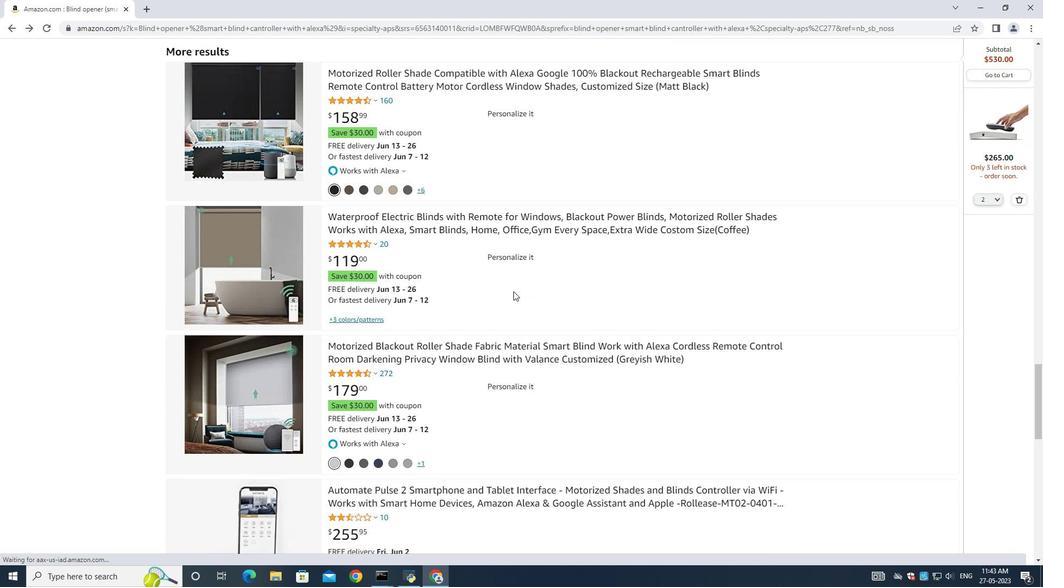 
Action: Mouse moved to (505, 284)
Screenshot: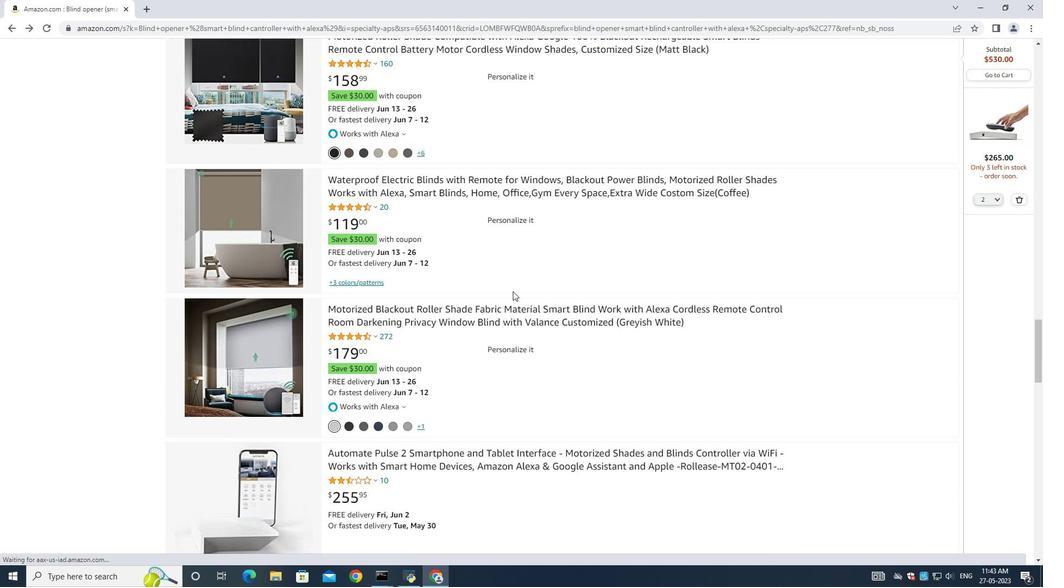 
Action: Mouse scrolled (512, 290) with delta (0, 0)
Screenshot: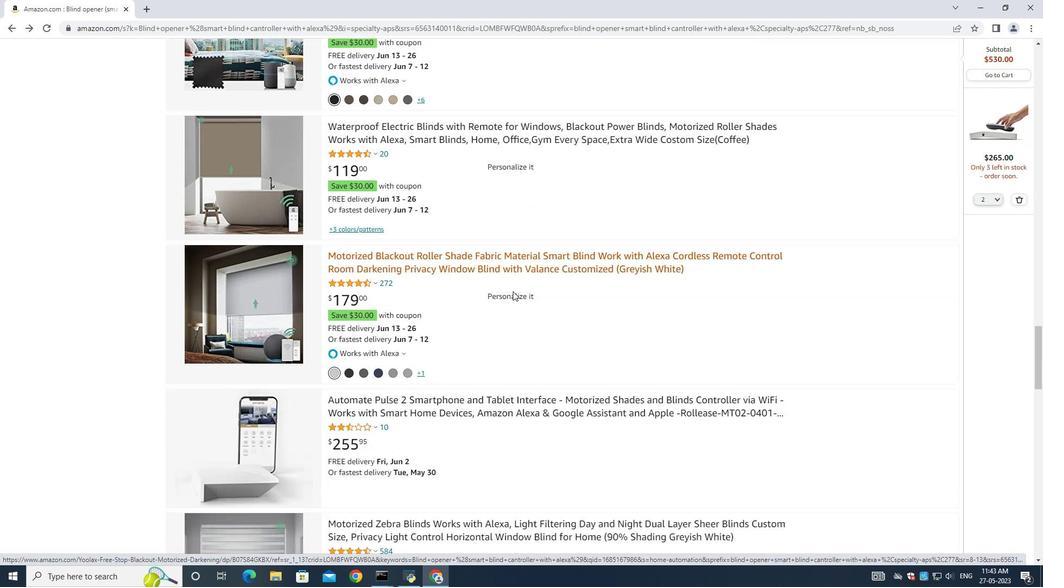 
Action: Mouse moved to (499, 277)
Screenshot: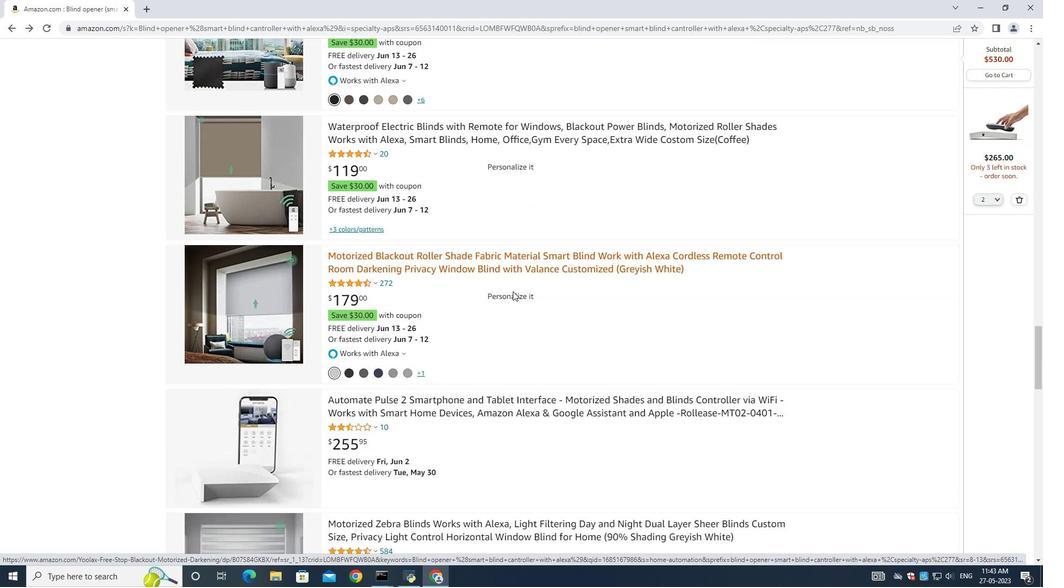 
Action: Mouse scrolled (512, 290) with delta (0, 0)
Screenshot: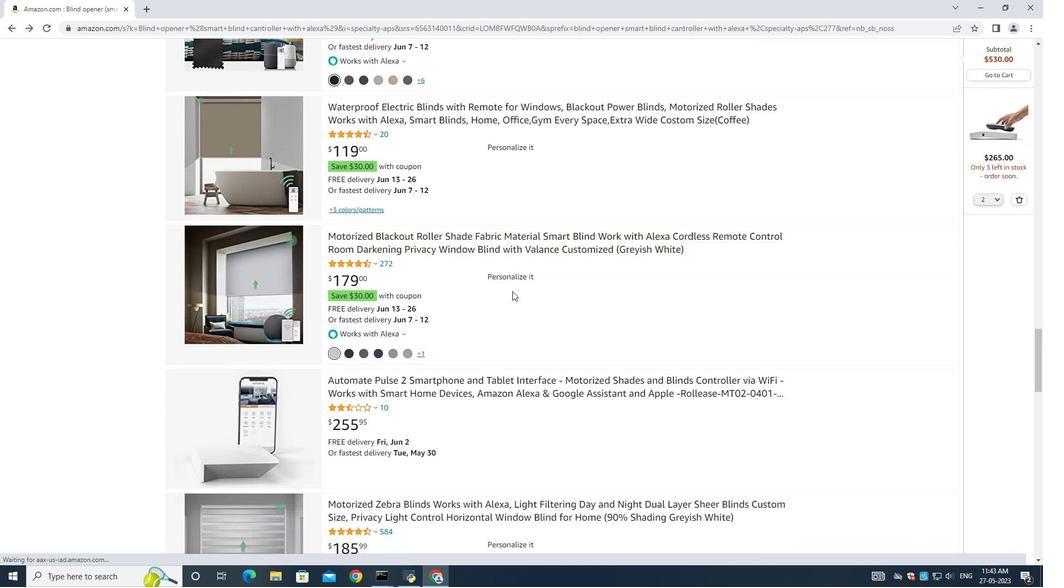 
Action: Mouse moved to (654, 225)
Screenshot: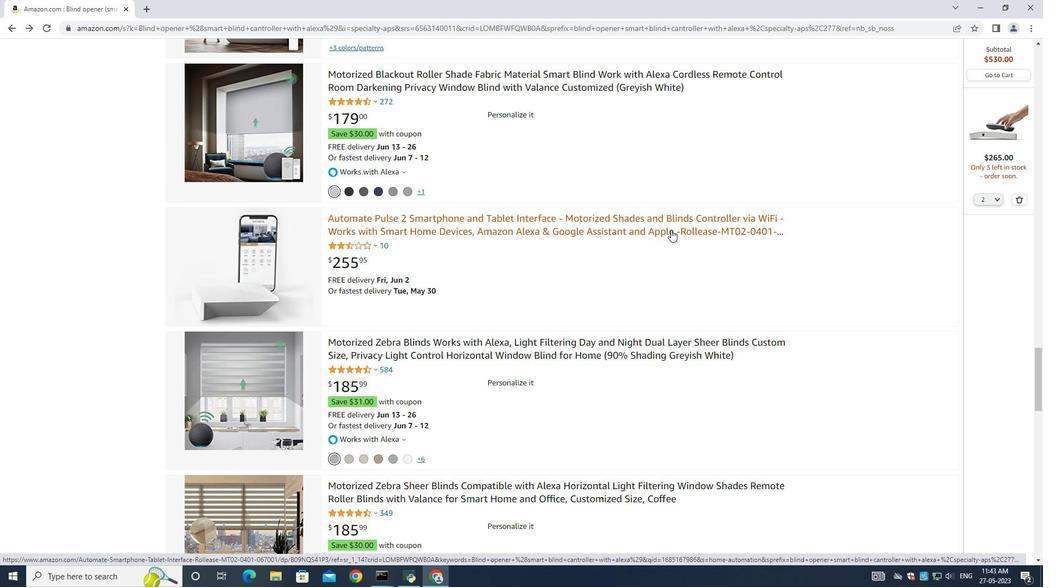 
Action: Mouse pressed left at (654, 225)
Screenshot: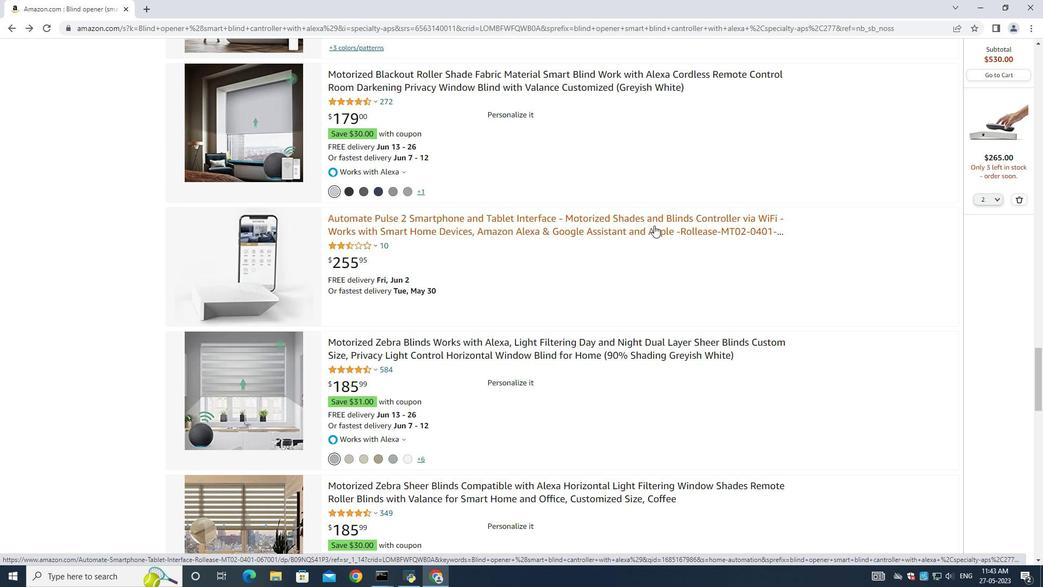 
Action: Mouse moved to (770, 350)
Screenshot: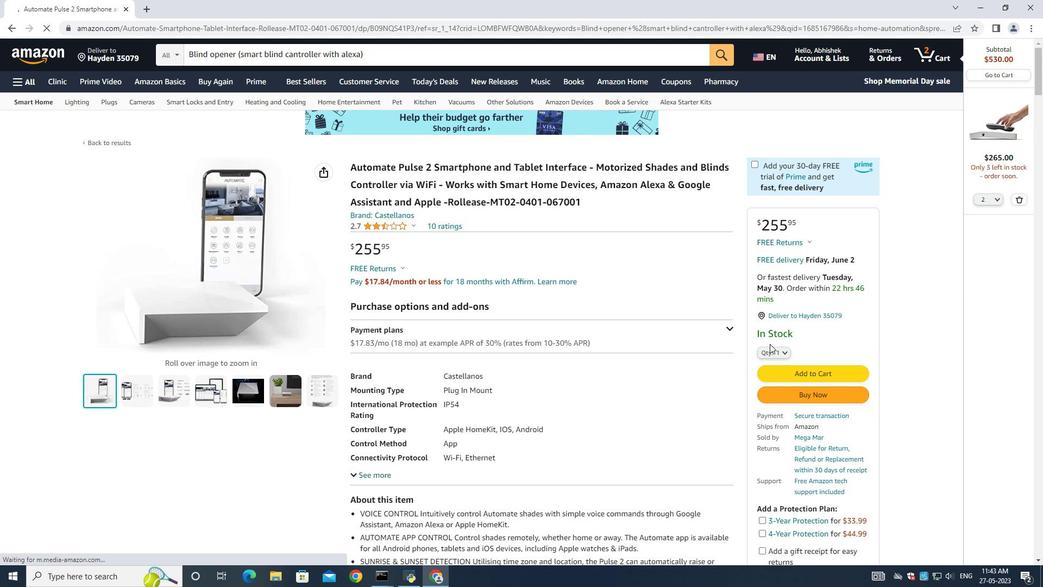 
Action: Mouse pressed left at (770, 350)
Screenshot: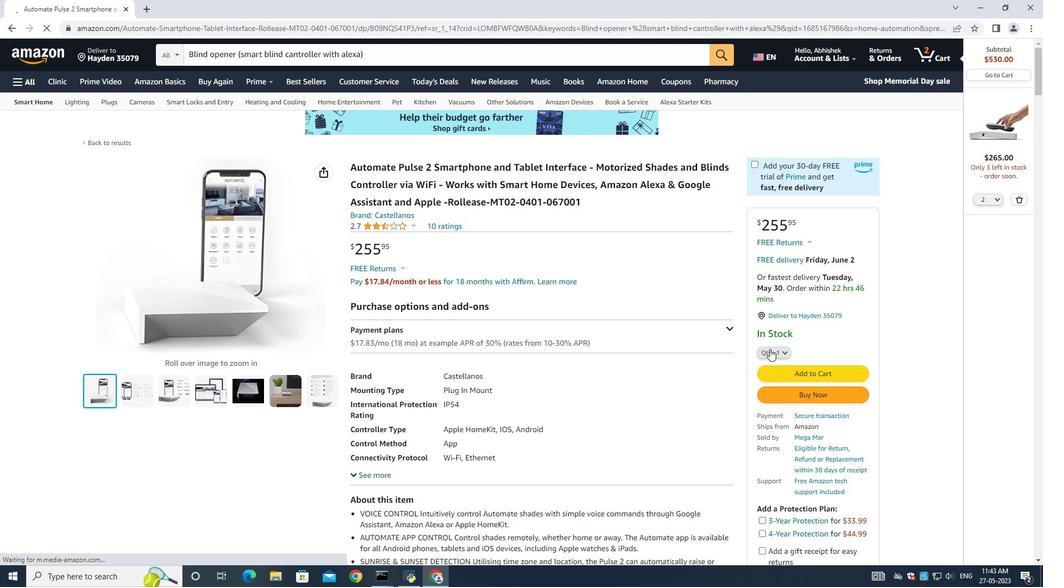 
Action: Mouse moved to (776, 89)
Screenshot: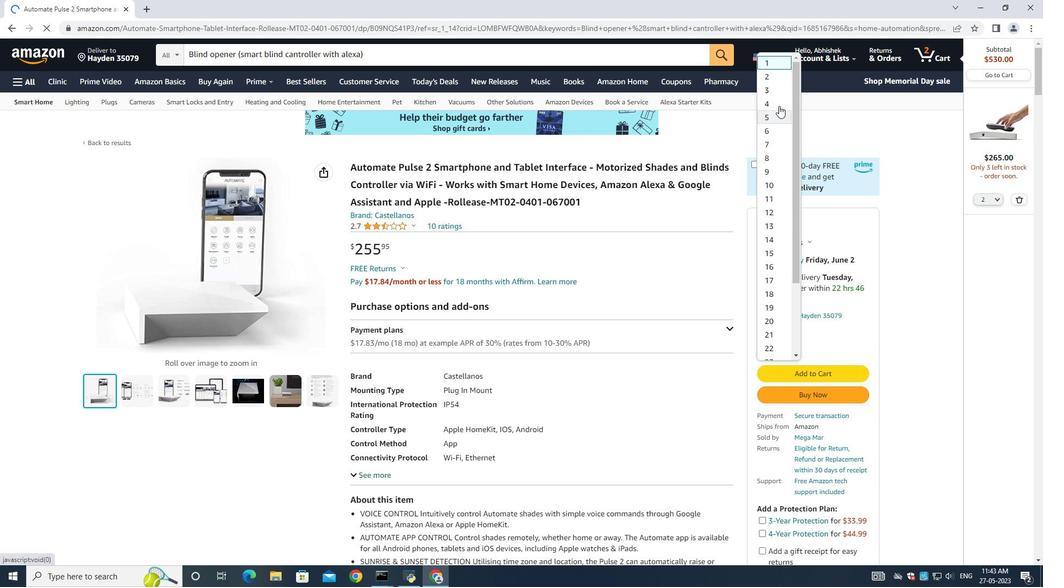 
Action: Mouse pressed left at (776, 89)
Screenshot: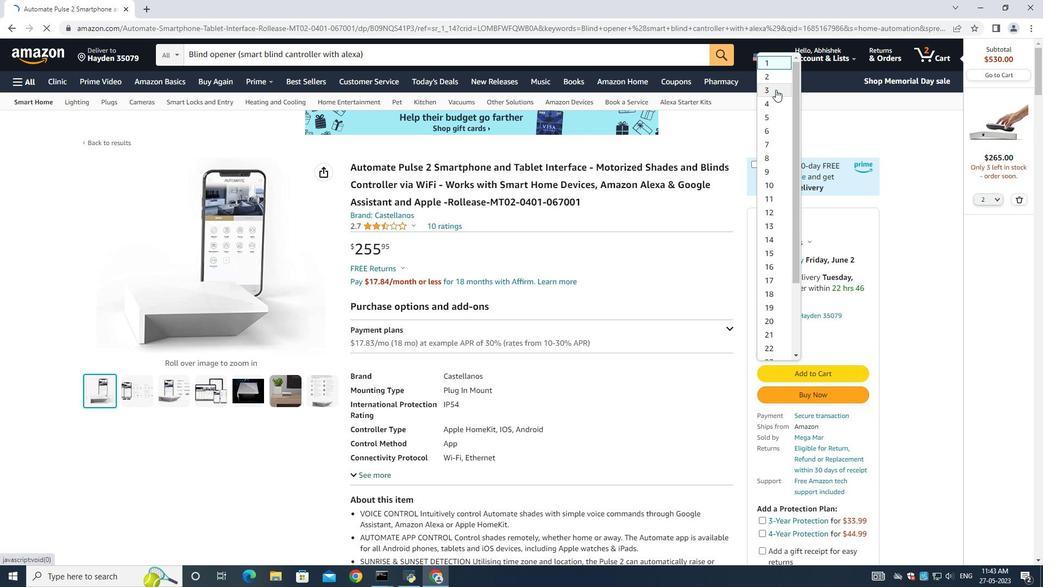 
Action: Mouse moved to (794, 373)
Screenshot: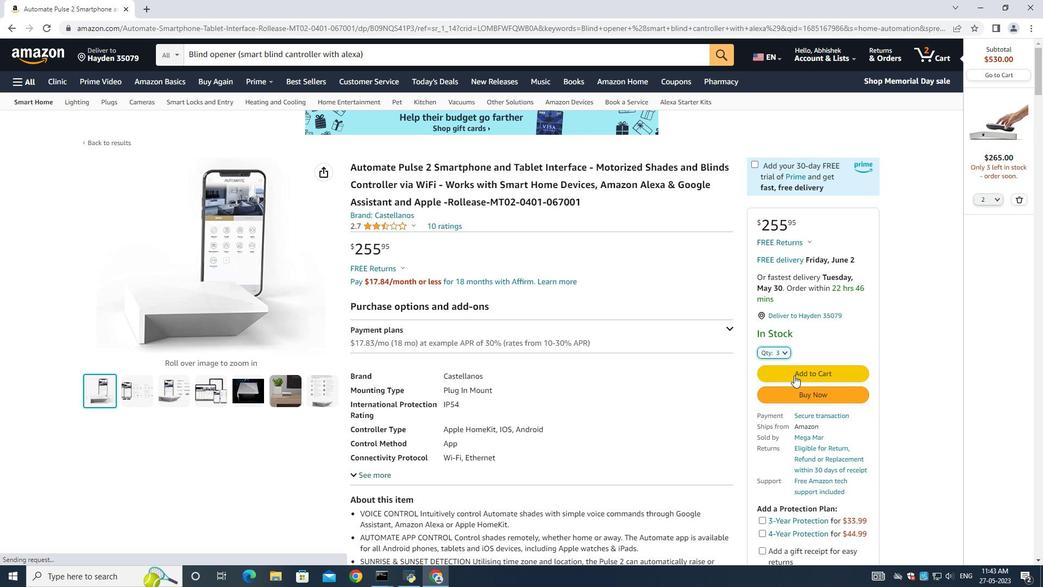 
Action: Mouse pressed left at (794, 373)
Screenshot: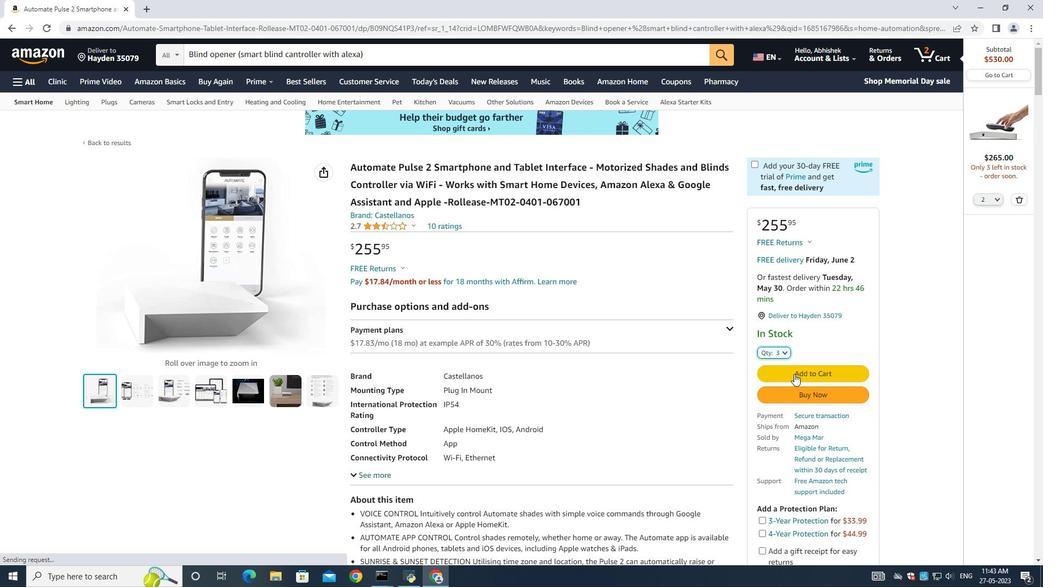
Action: Mouse moved to (938, 279)
Screenshot: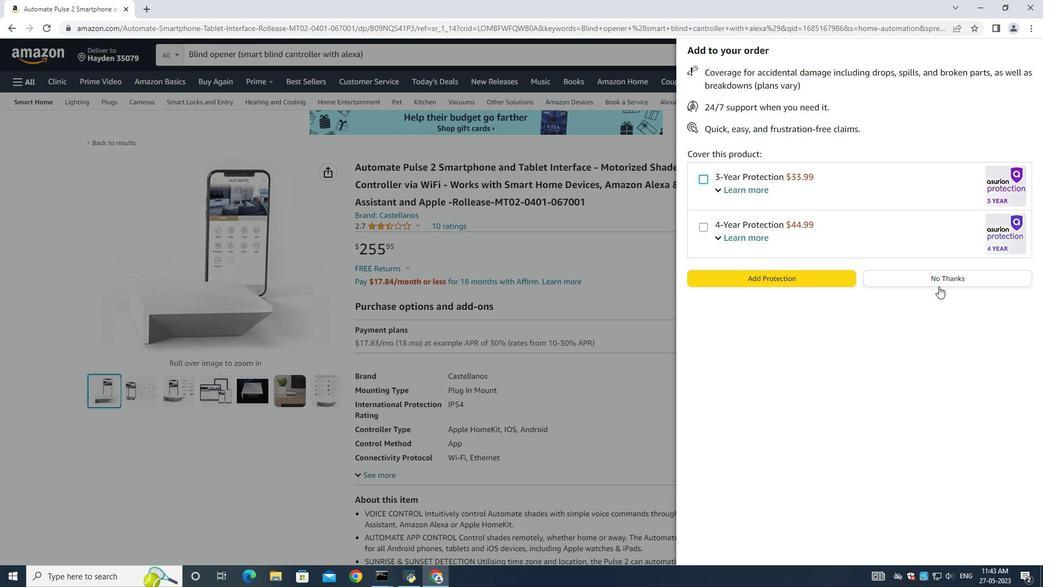 
Action: Mouse pressed left at (938, 279)
Screenshot: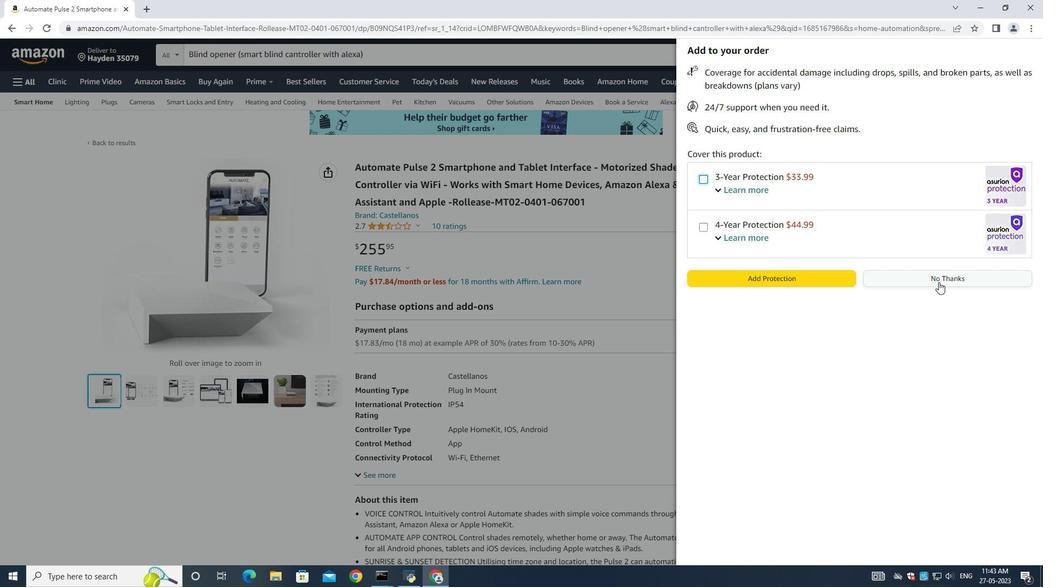 
Action: Mouse moved to (866, 139)
Screenshot: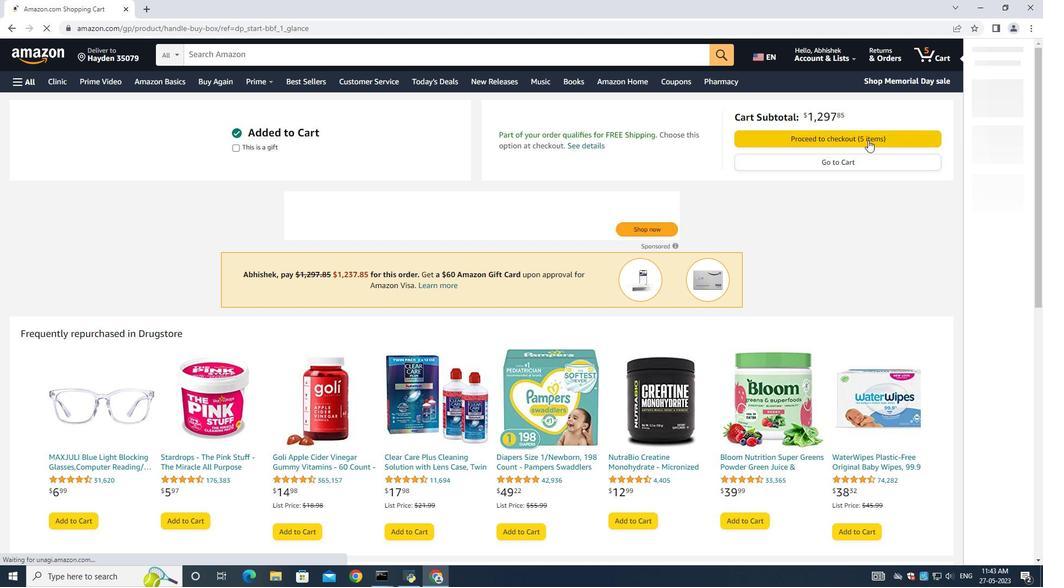 
Action: Mouse pressed left at (866, 139)
Screenshot: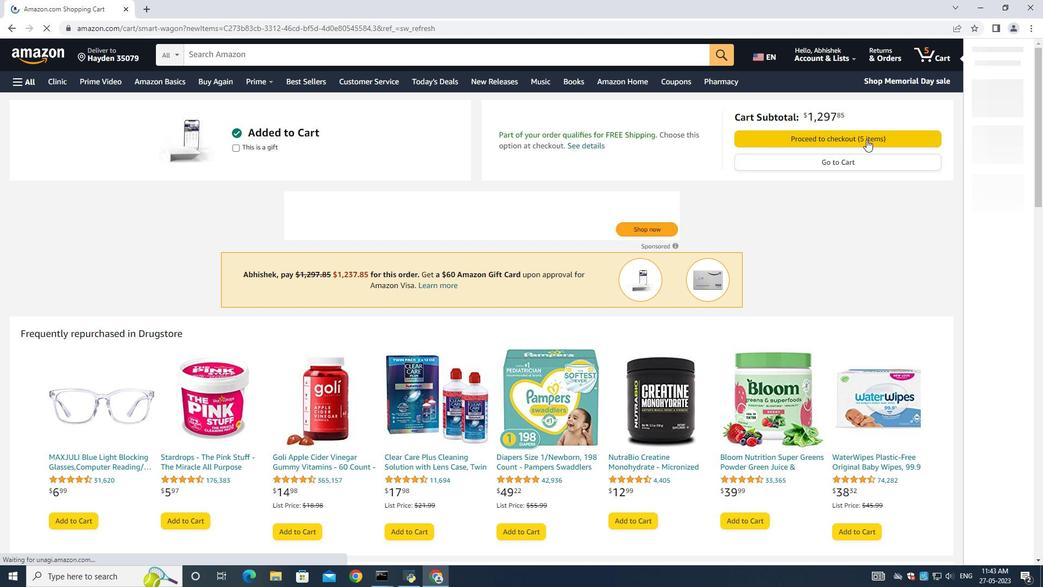 
Action: Mouse moved to (276, 297)
Screenshot: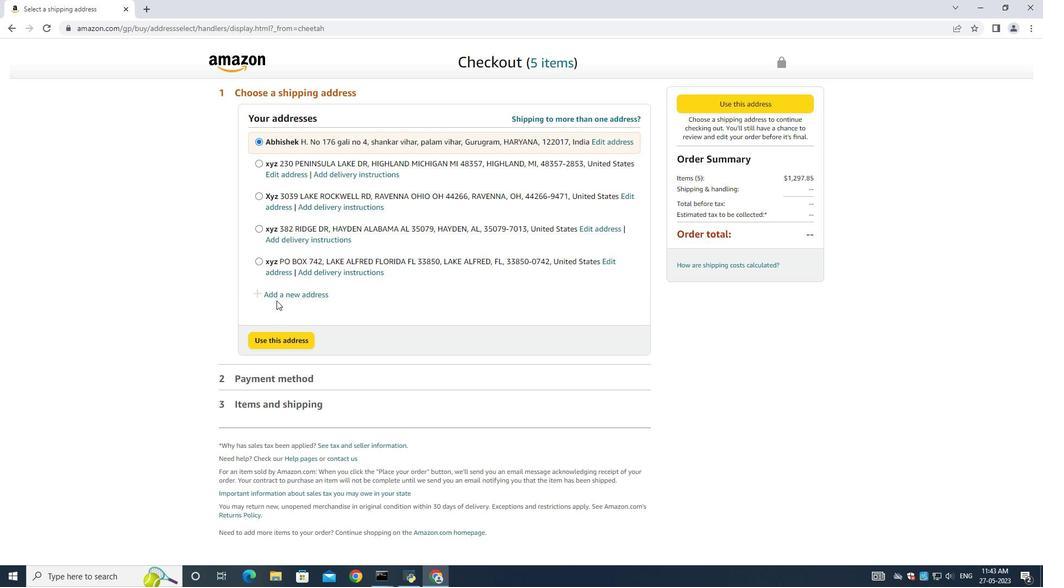 
Action: Mouse pressed left at (276, 297)
Screenshot: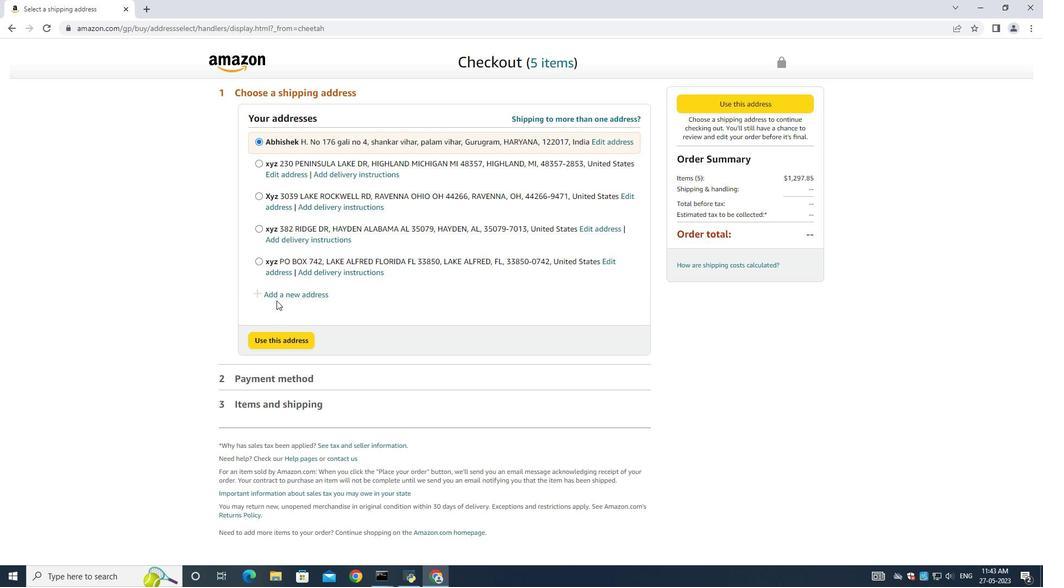 
Action: Mouse moved to (362, 261)
Screenshot: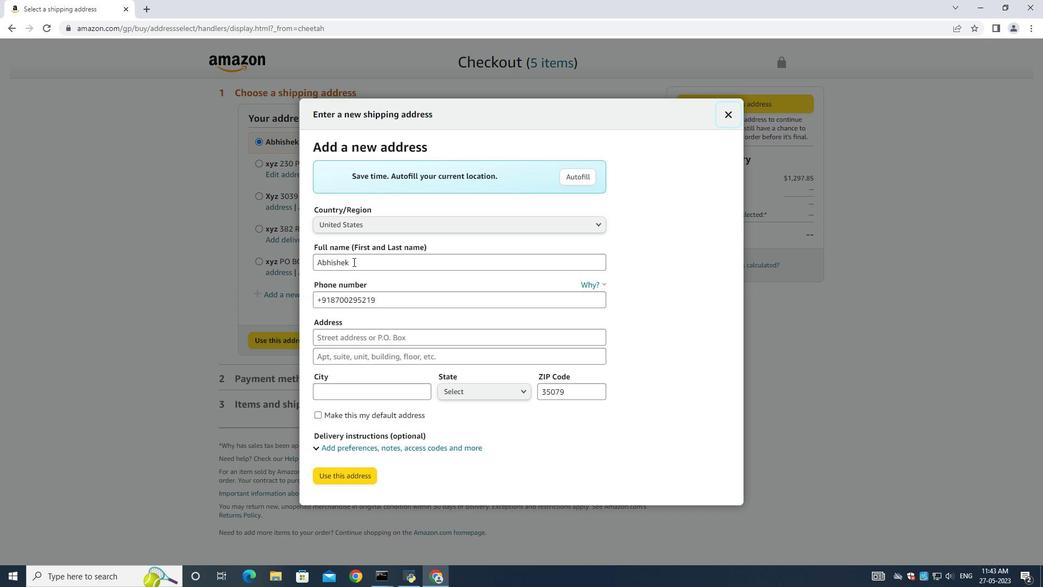 
Action: Mouse pressed left at (362, 261)
Screenshot: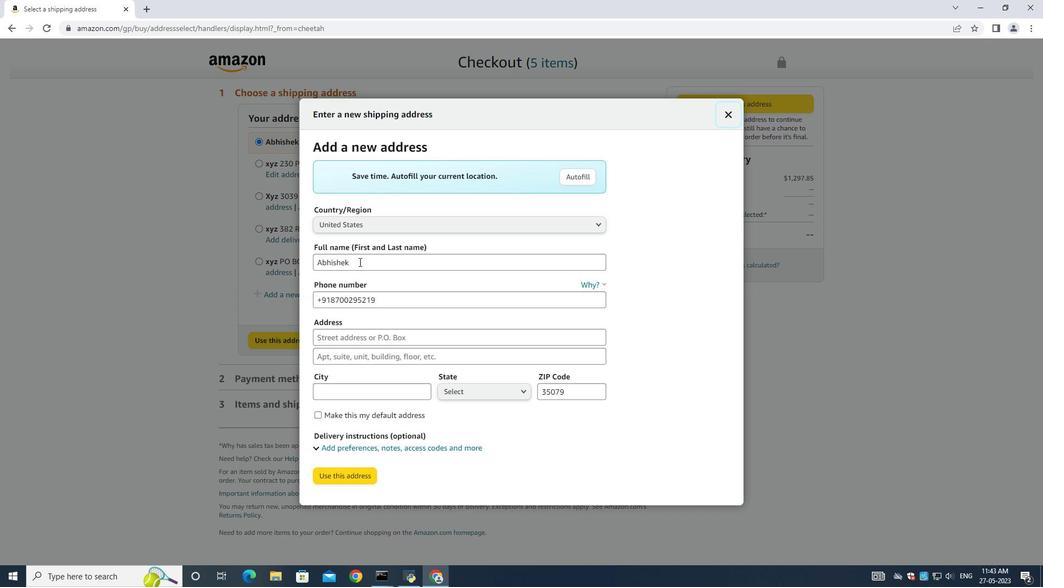 
Action: Key pressed ctrl+A<Key.backspace><Key.shift><Key.shift><Key.shift>Xyz
Screenshot: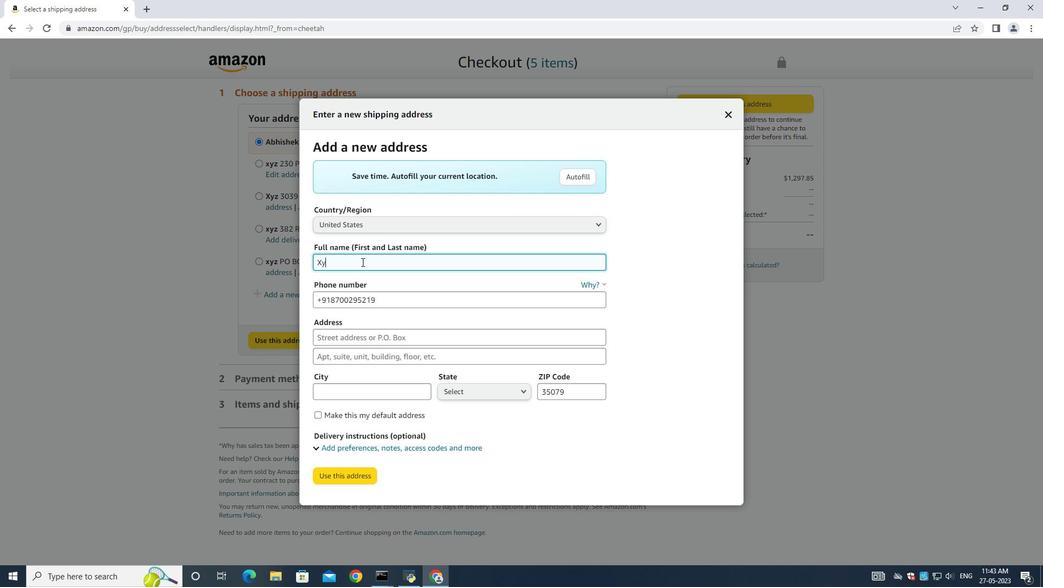 
Action: Mouse moved to (392, 279)
Screenshot: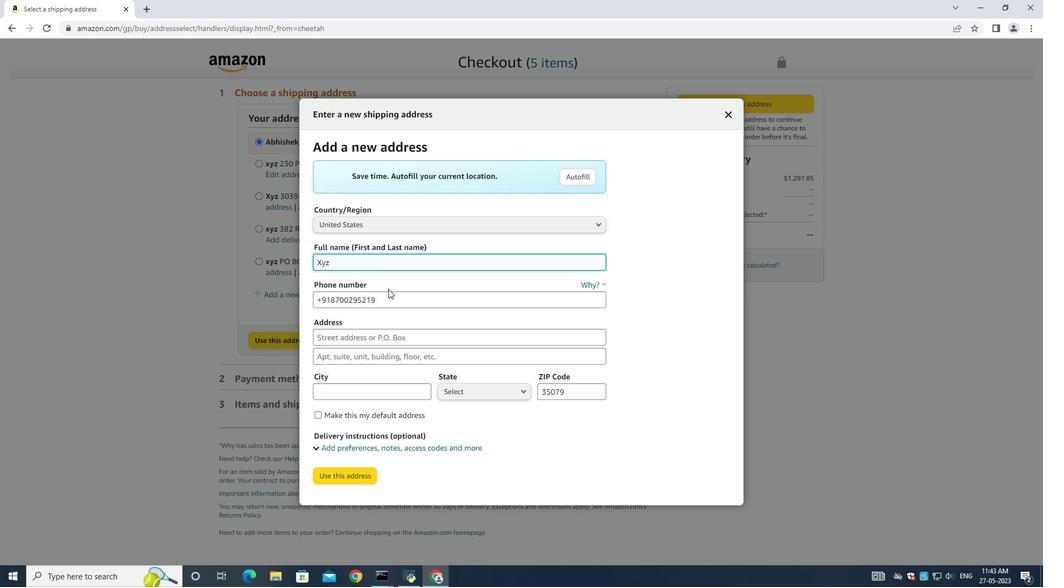 
Action: Mouse pressed left at (392, 279)
Screenshot: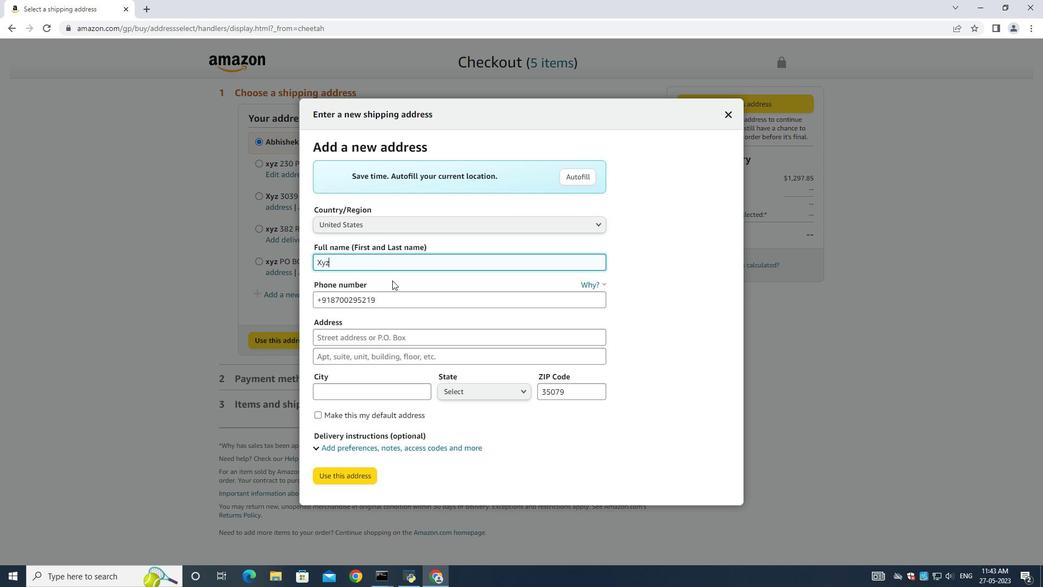 
Action: Mouse moved to (386, 298)
Screenshot: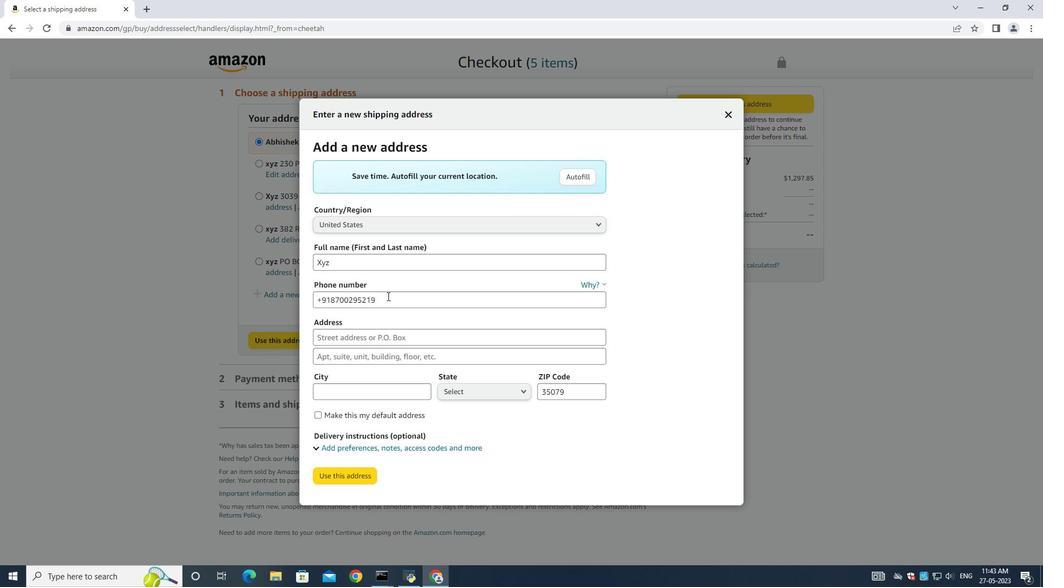 
Action: Mouse pressed left at (386, 298)
Screenshot: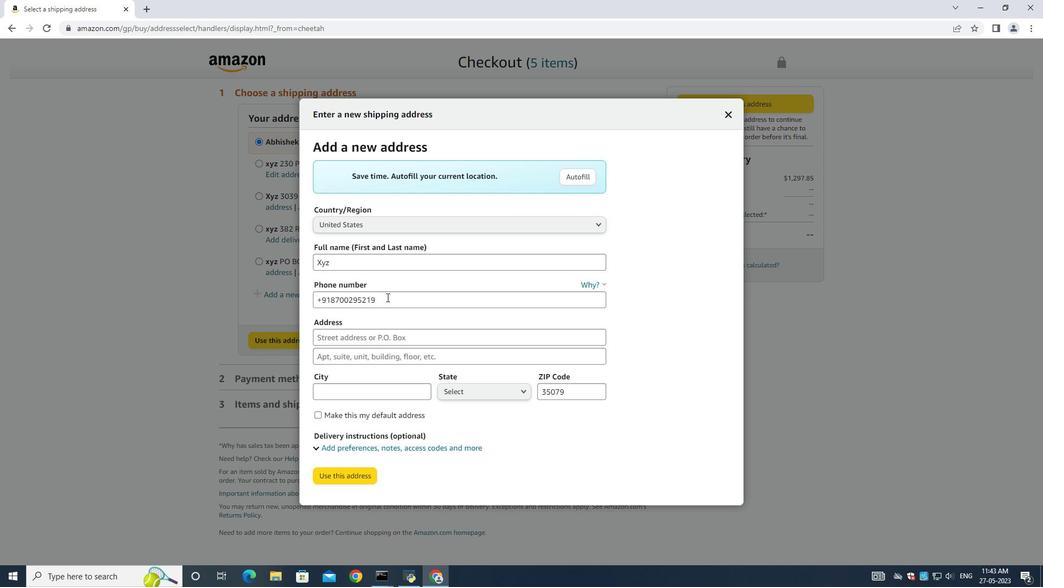
Action: Mouse moved to (389, 296)
Screenshot: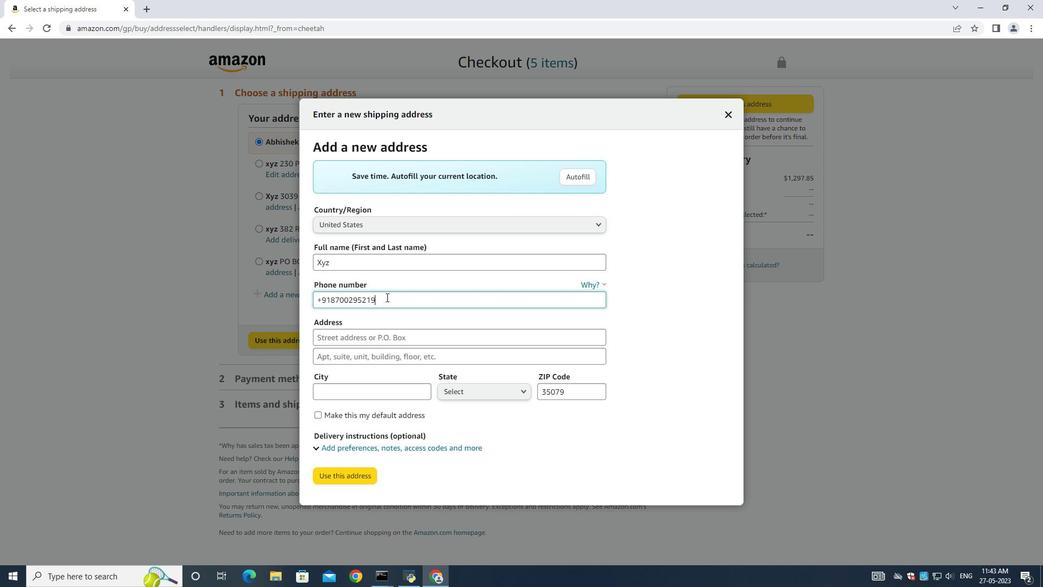 
Action: Key pressed ctrl+A<Key.backspace><Key.shift><Key.shift><Key.shift><Key.shift><Key.shift><Key.shift><Key.shift><Key.shift><Key.shift><Key.shift><Key.shift><Key.shift><Key.shift><Key.shift><Key.shift><Key.shift><Key.shift><Key.shift><Key.shift><Key.shift><Key.shift><Key.shift><Key.shift><Key.shift><Key.shift><Key.shift><Key.shift><Key.shift><Key.shift><Key.shift><Key.shift><Key.shift><Key.shift><Key.shift><Key.shift><Key.shift><Key.shift><Key.shift><Key.shift><Key.shift><Key.shift><Key.shift><Key.shift><Key.shift><Key.shift><Key.shift><Key.shift><Key.shift><Key.shift><Key.shift><Key.shift><Key.shift><Key.shift><Key.shift><Key.shift><Key.shift><Key.shift><Key.shift><Key.shift><Key.shift><Key.shift><Key.shift><Key.shift><Key.shift><Key.shift><Key.shift><Key.shift><Key.shift><Key.shift><Key.shift><Key.shift><Key.shift><Key.shift><Key.shift><Key.shift><Key.shift><Key.shift><Key.shift><Key.shift><Key.shift><Key.shift><Key.shift><Key.shift><Key.shift><Key.shift><Key.shift><Key.shift><Key.shift>(770<Key.shift><Key.shift><Key.shift>)<Key.space>229-8708
Screenshot: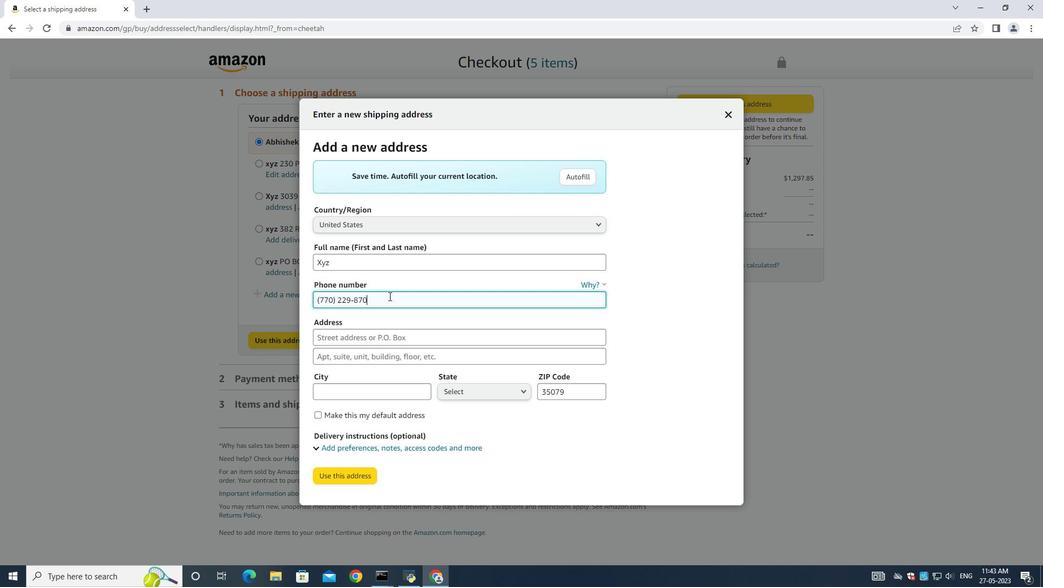 
Action: Mouse moved to (331, 342)
Screenshot: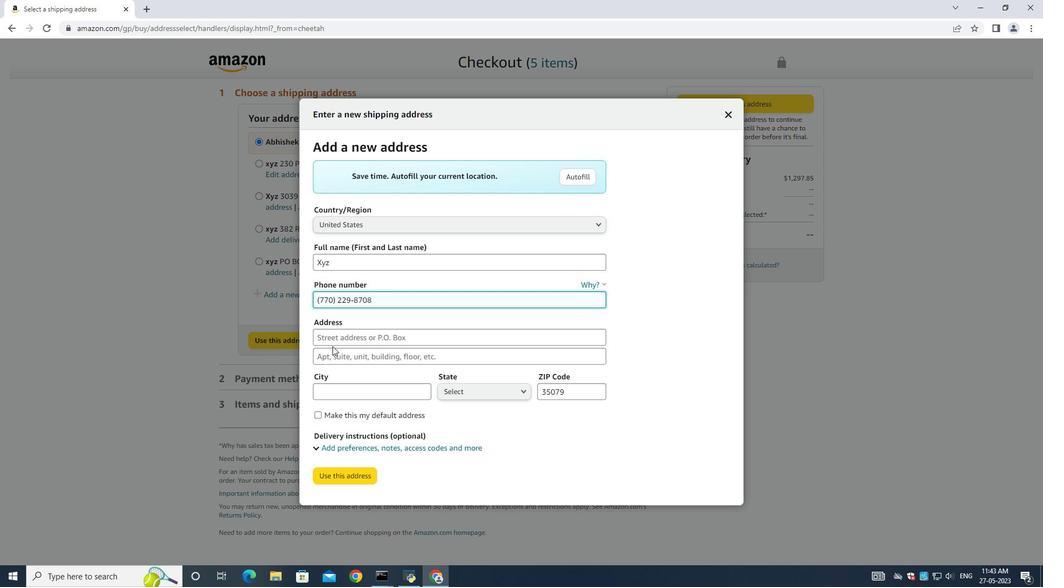 
Action: Mouse pressed left at (331, 342)
Screenshot: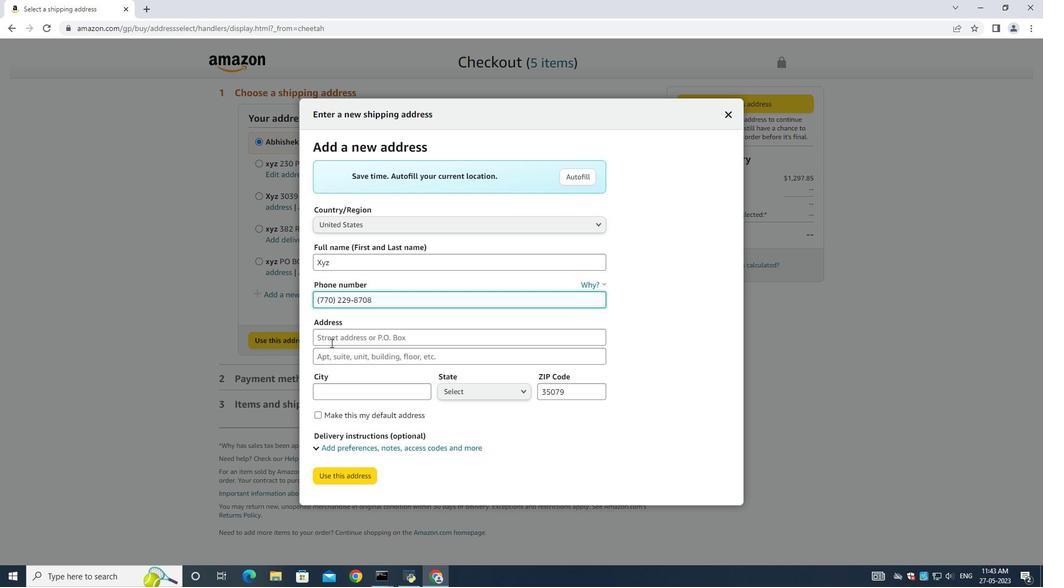 
Action: Mouse moved to (331, 342)
Screenshot: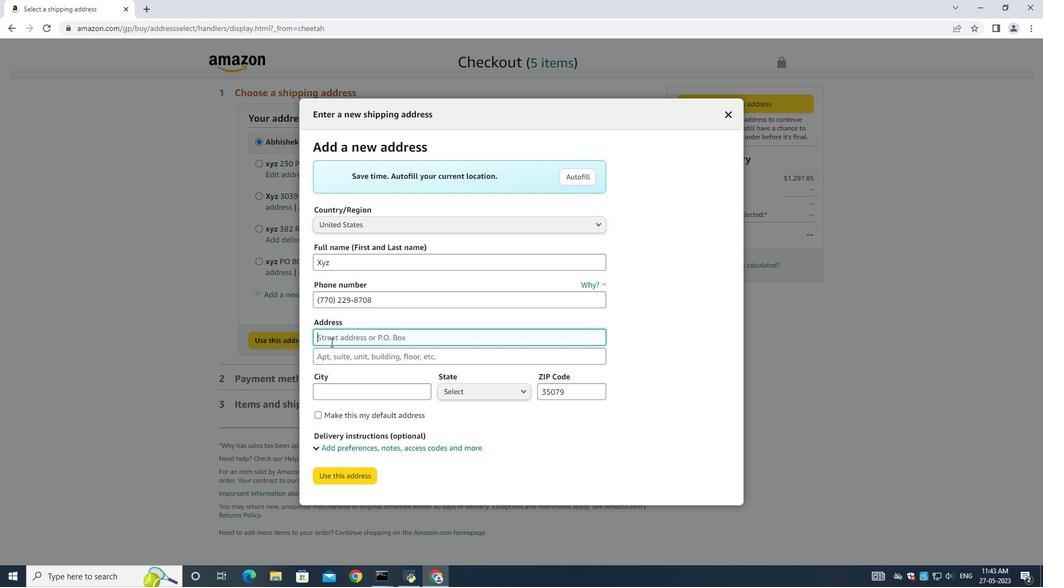 
Action: Key pressed <Key.shift><Key.shift><Key.shift><Key.shift><Key.shift><Key.shift><Key.shift><Key.shift><Key.shift><Key.shift><Key.shift><Key.shift><Key.shift><Key.shift><Key.shift><Key.shift><Key.shift><Key.shift><Key.shift><Key.shift><Key.shift><Key.shift><Key.shift><Key.shift><Key.shift><Key.shift><Key.shift><Key.shift><Key.shift><Key.shift><Key.shift><Key.shift><Key.shift>1333<Key.space>oakdale<Key.space><Key.shift><Key.shift><Key.shift><Key.shift><Key.shift><Key.shift><Key.shift><Key.shift><Key.shift><Key.shift>(GA),30224
Screenshot: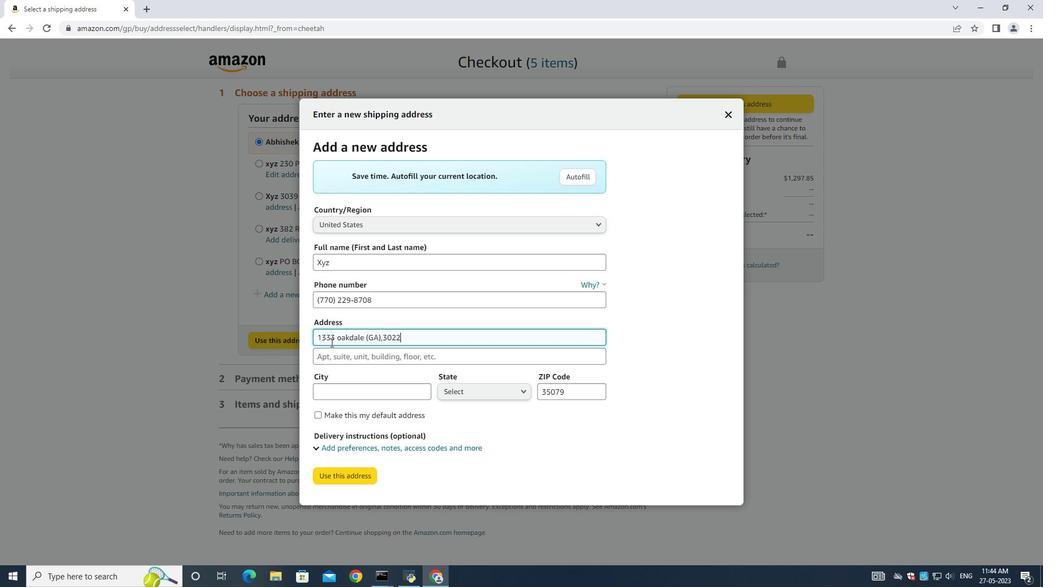 
Action: Mouse moved to (331, 390)
Screenshot: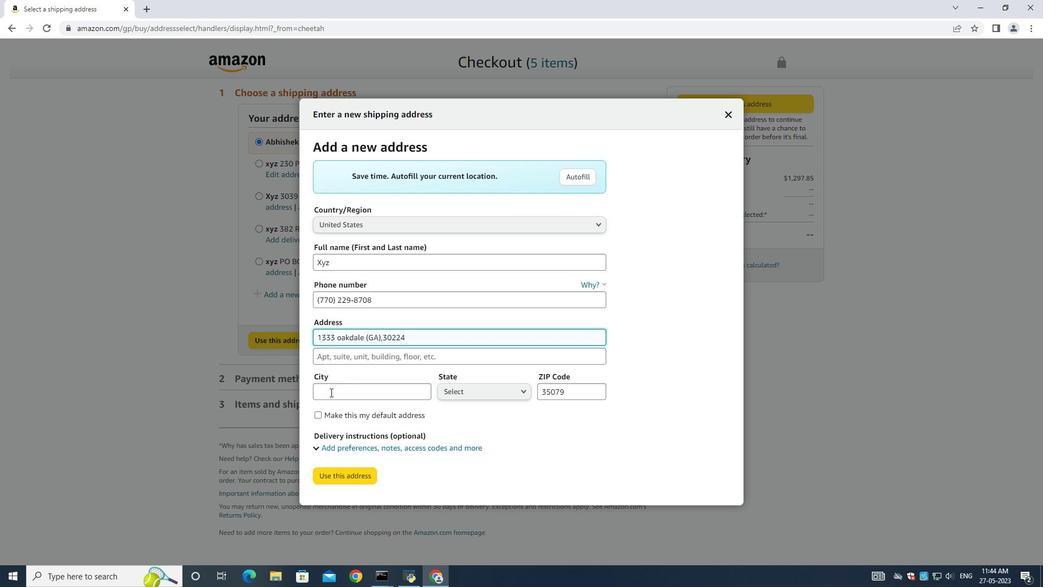 
Action: Mouse pressed left at (331, 390)
Screenshot: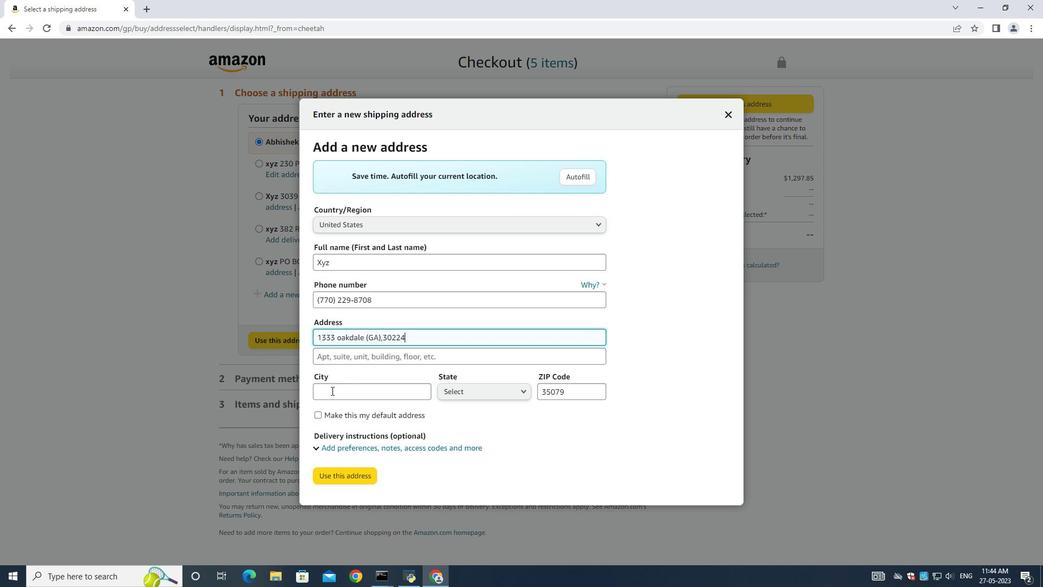 
Action: Mouse moved to (325, 392)
Screenshot: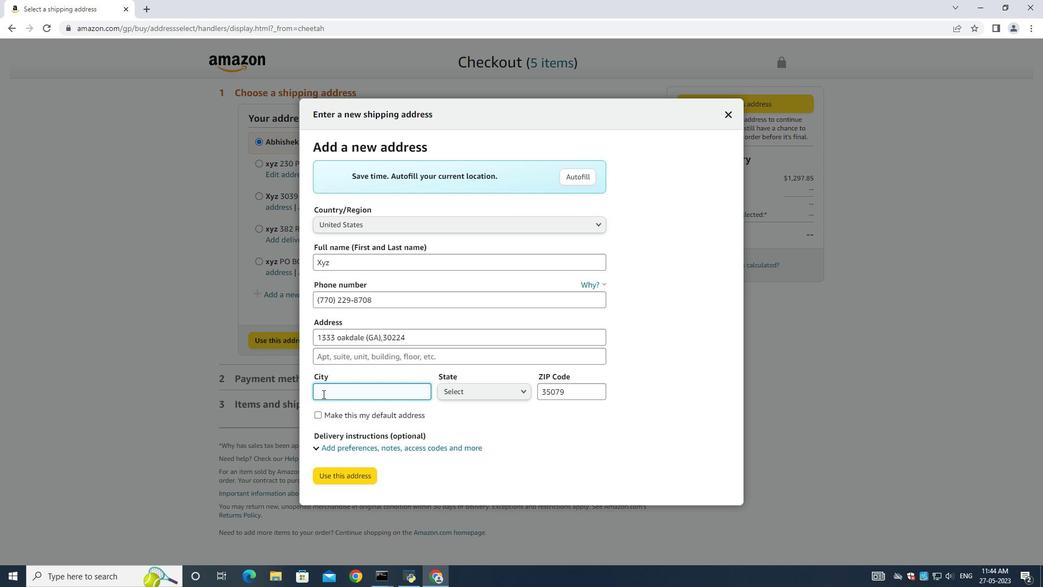 
Action: Mouse pressed left at (325, 392)
Screenshot: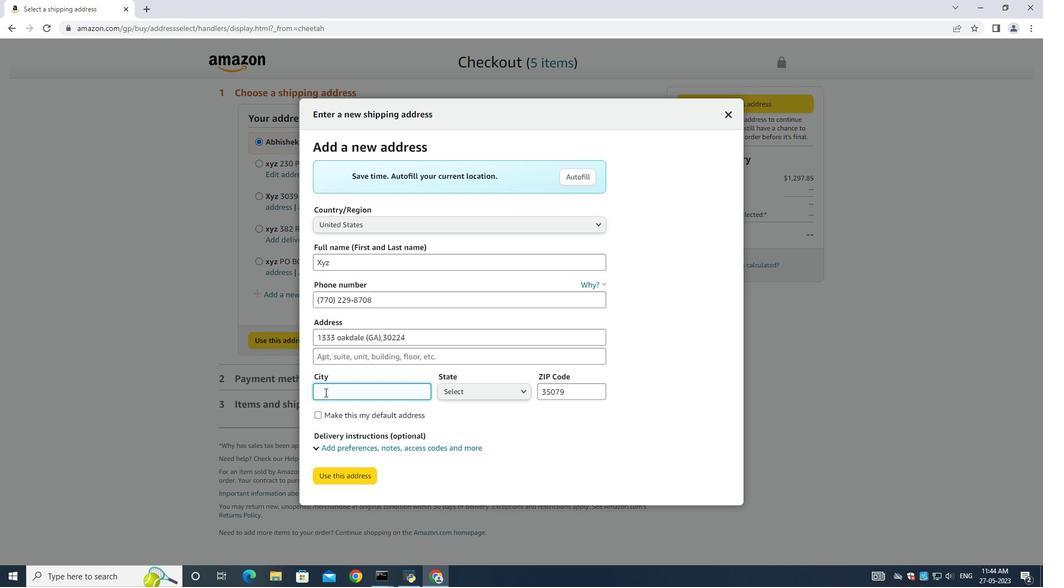 
Action: Mouse moved to (364, 338)
Screenshot: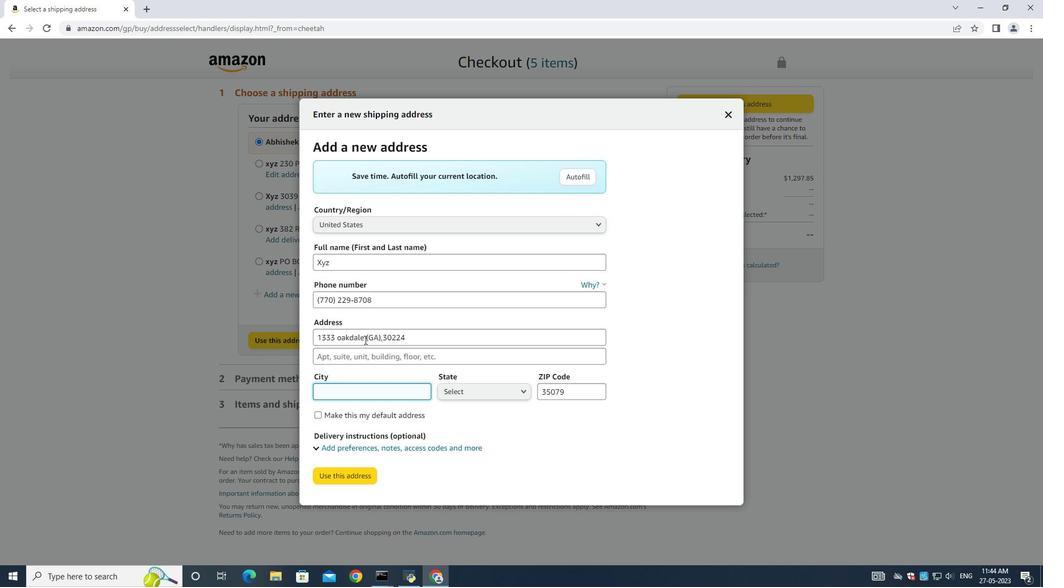
Action: Mouse pressed left at (364, 338)
Screenshot: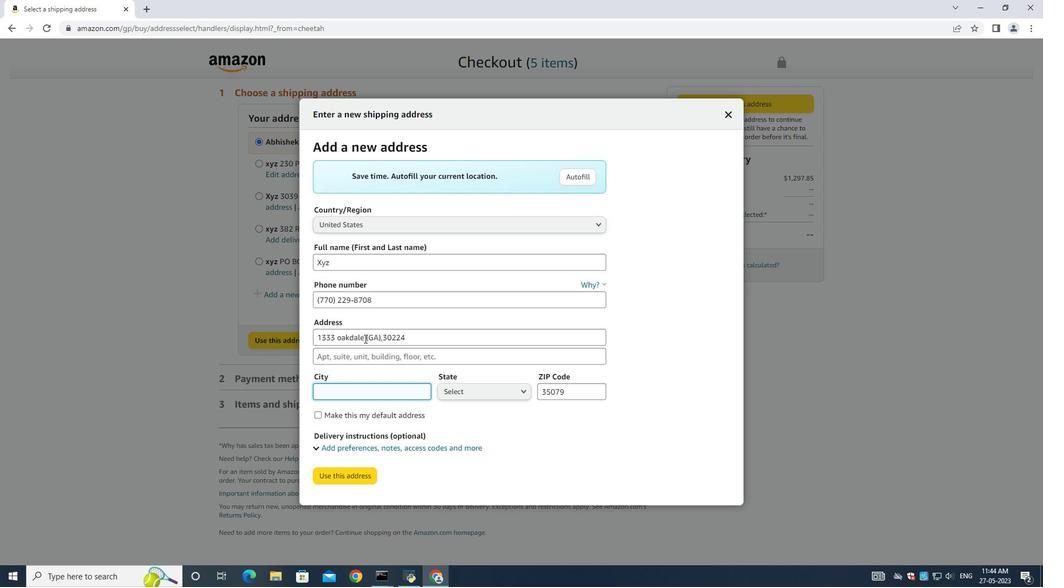 
Action: Mouse moved to (373, 358)
Screenshot: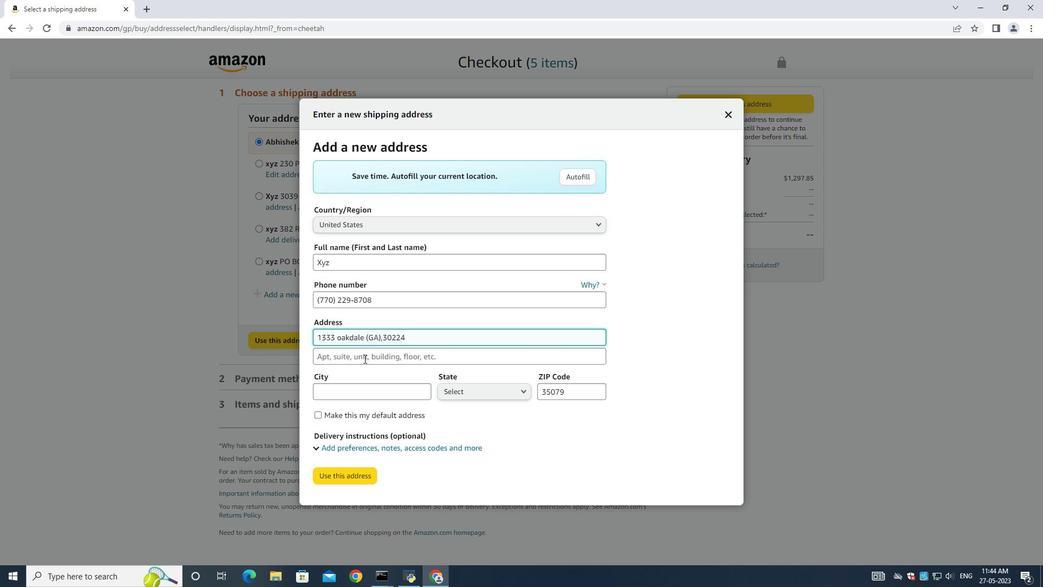 
Action: Key pressed <Key.shift>Dr
Screenshot: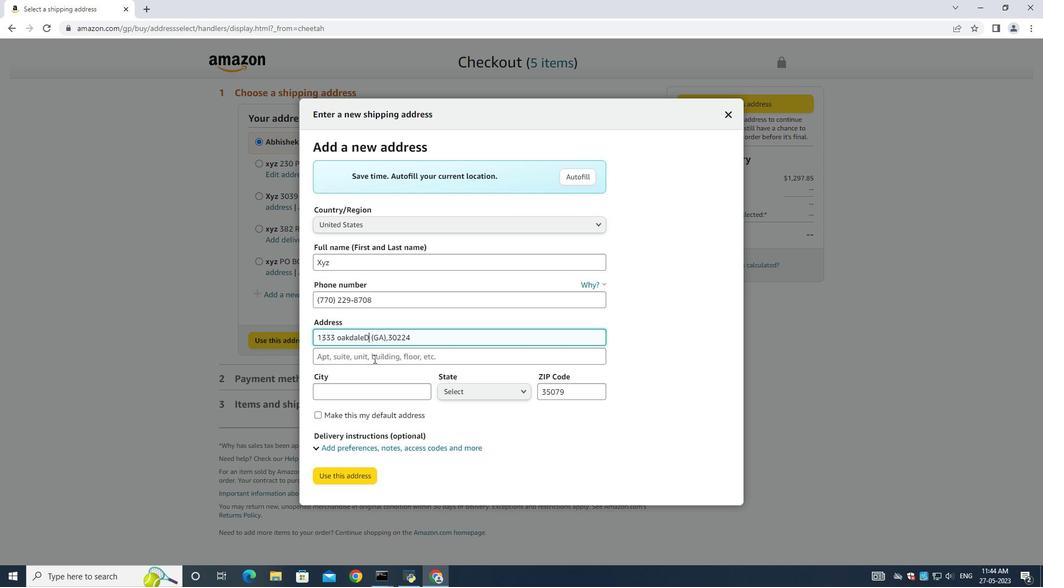 
Action: Mouse moved to (363, 336)
Screenshot: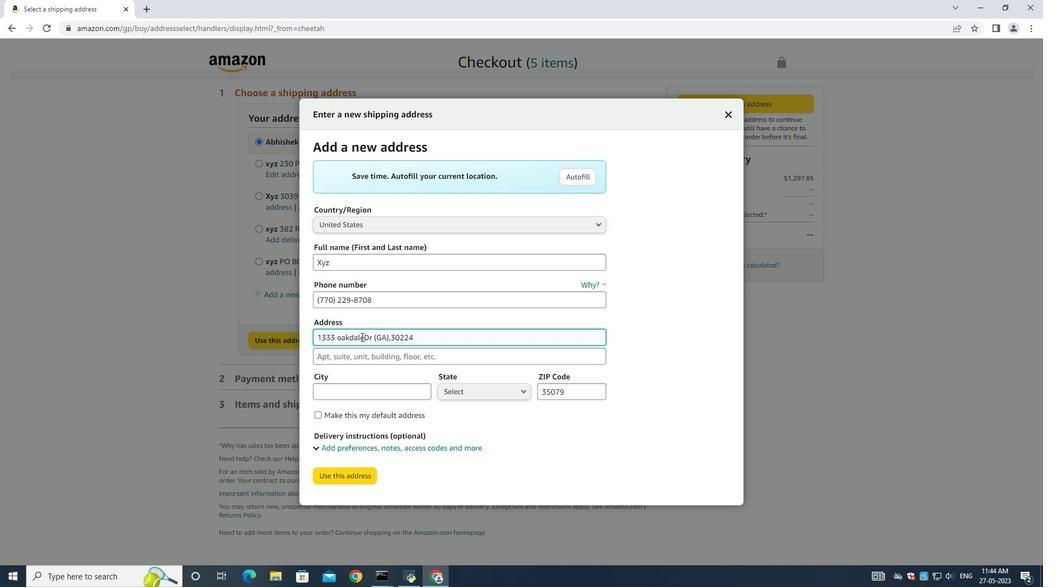 
Action: Mouse pressed left at (363, 336)
Screenshot: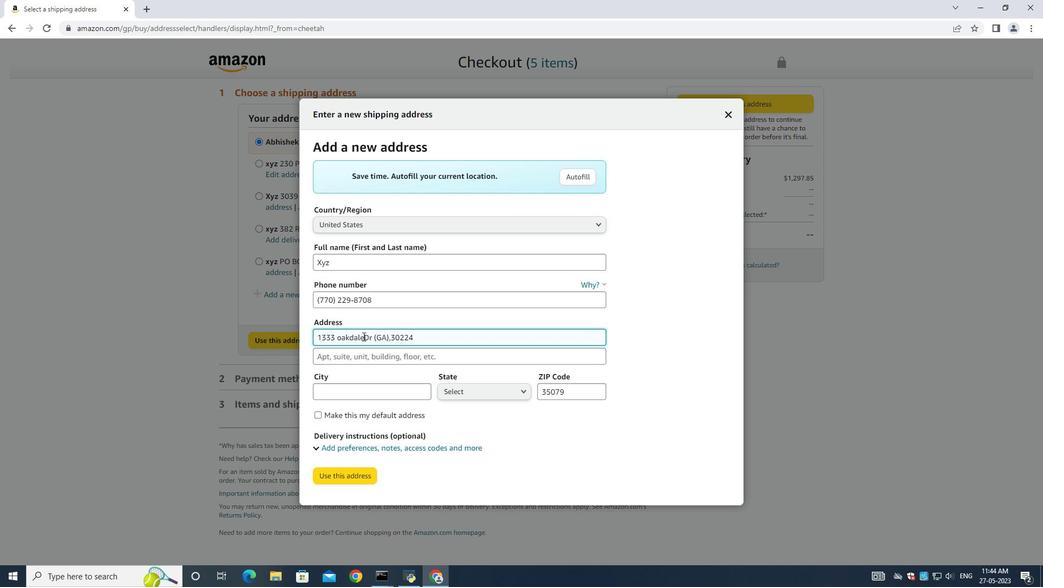 
Action: Mouse moved to (372, 345)
Screenshot: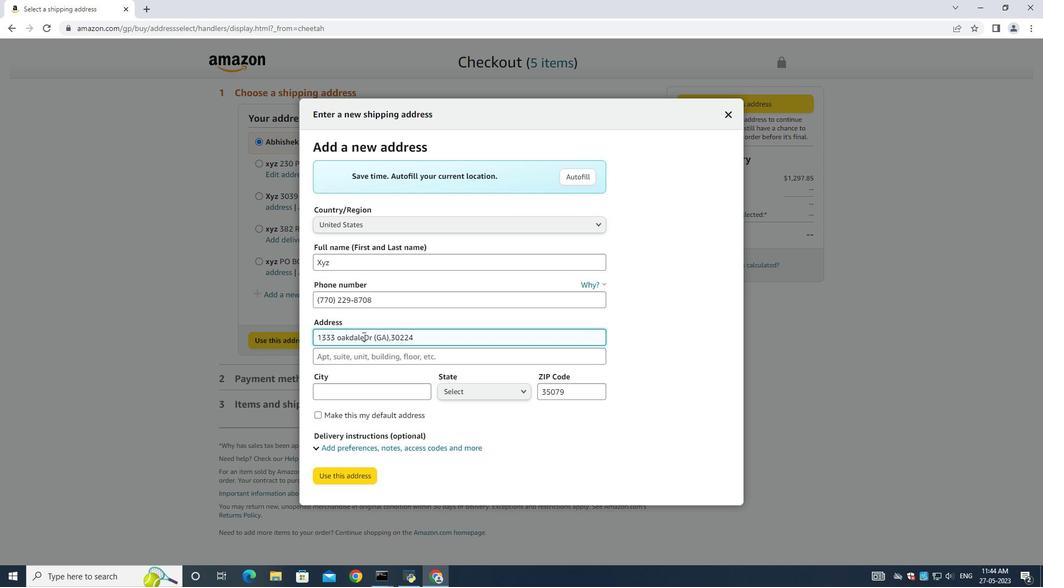 
Action: Key pressed <Key.space>
Screenshot: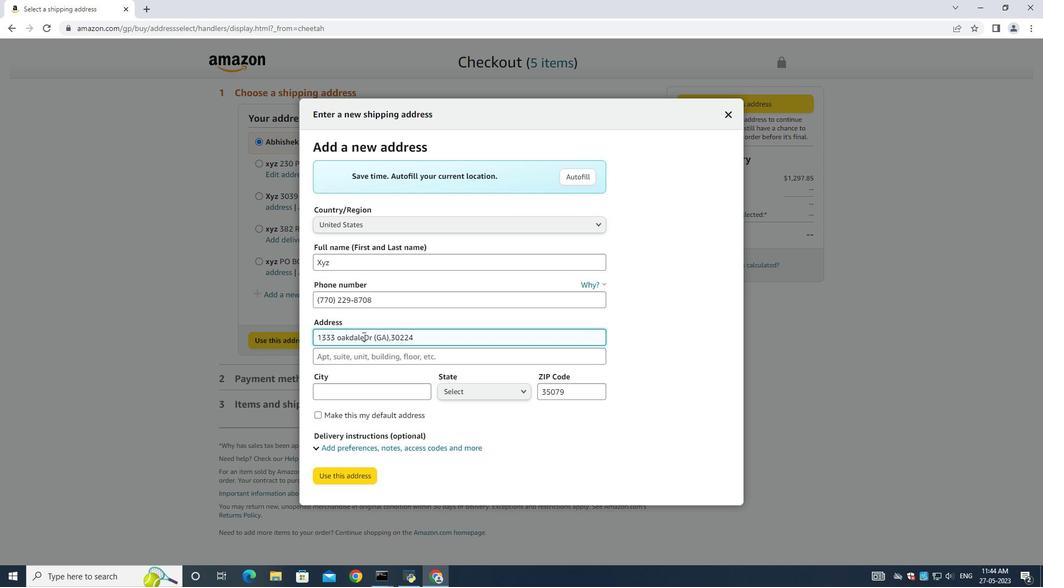 
Action: Mouse moved to (371, 340)
Screenshot: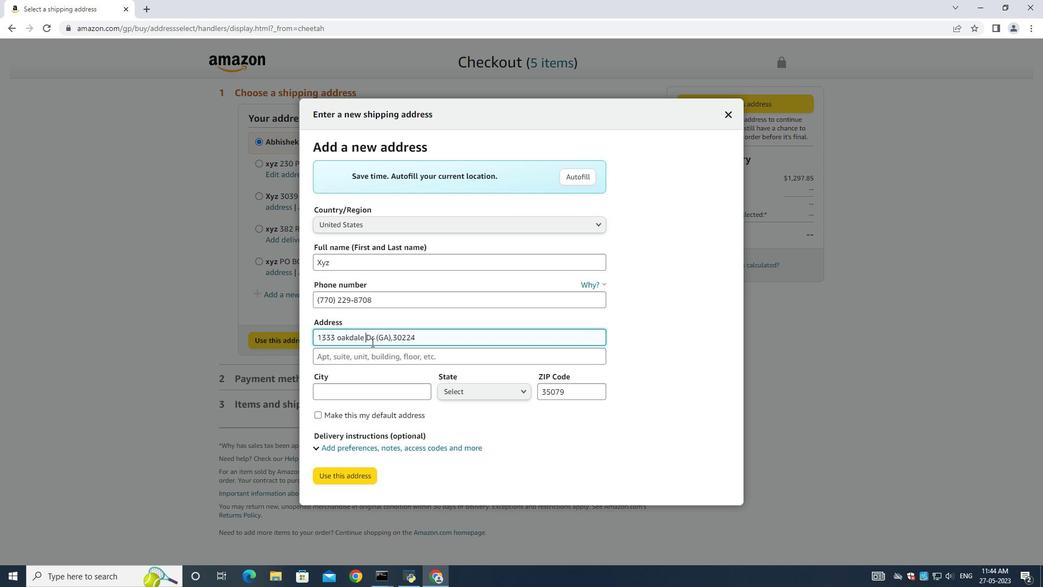 
Action: Mouse pressed left at (371, 340)
Screenshot: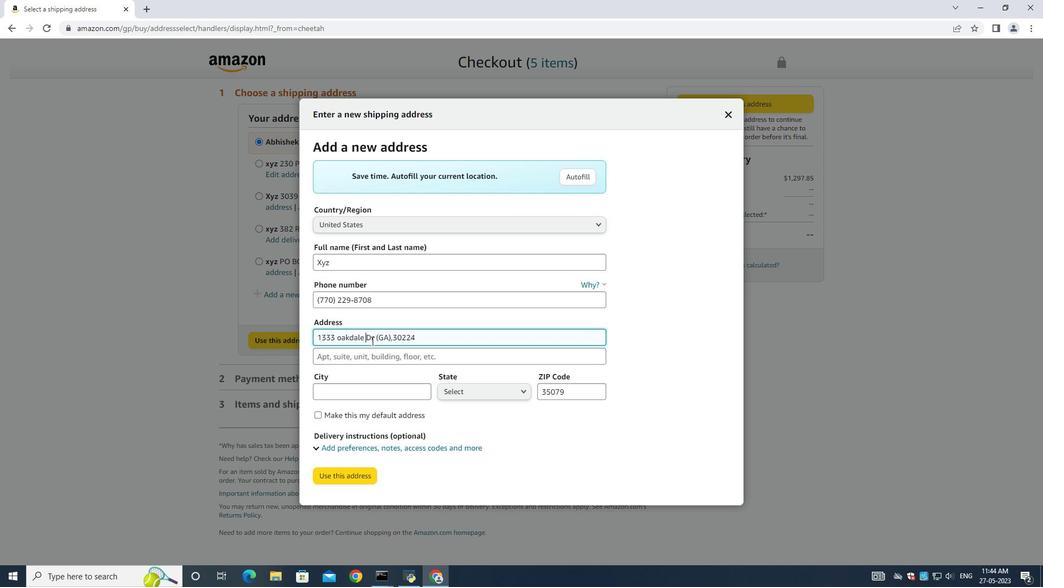 
Action: Mouse moved to (375, 337)
Screenshot: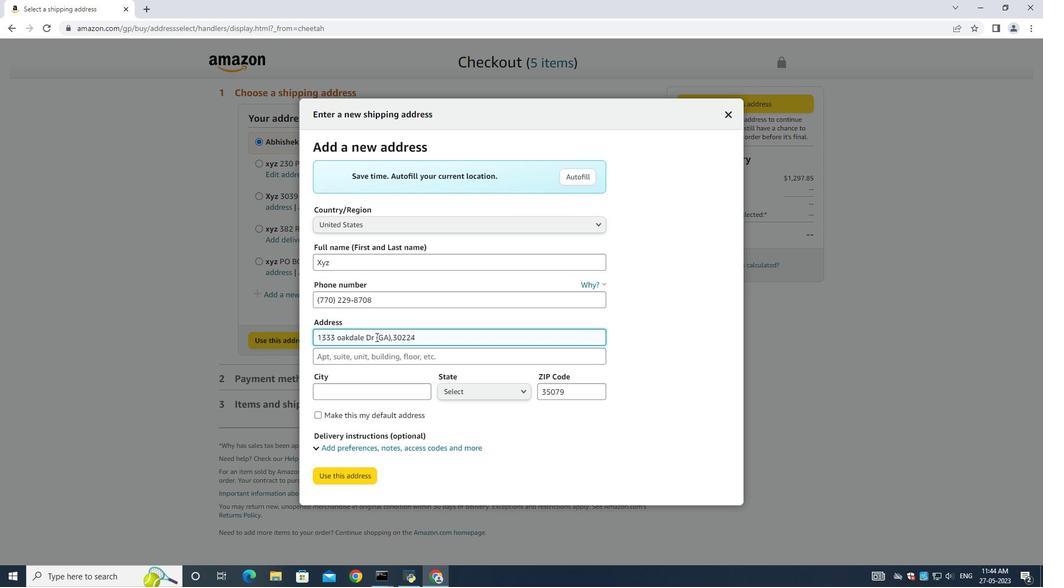
Action: Mouse pressed left at (375, 337)
Screenshot: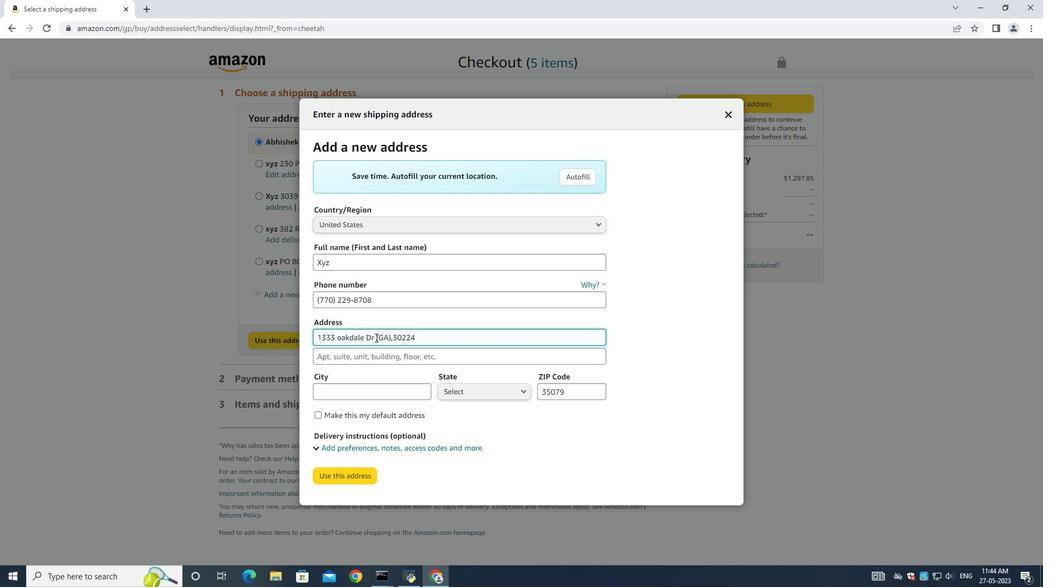 
Action: Mouse moved to (378, 368)
Screenshot: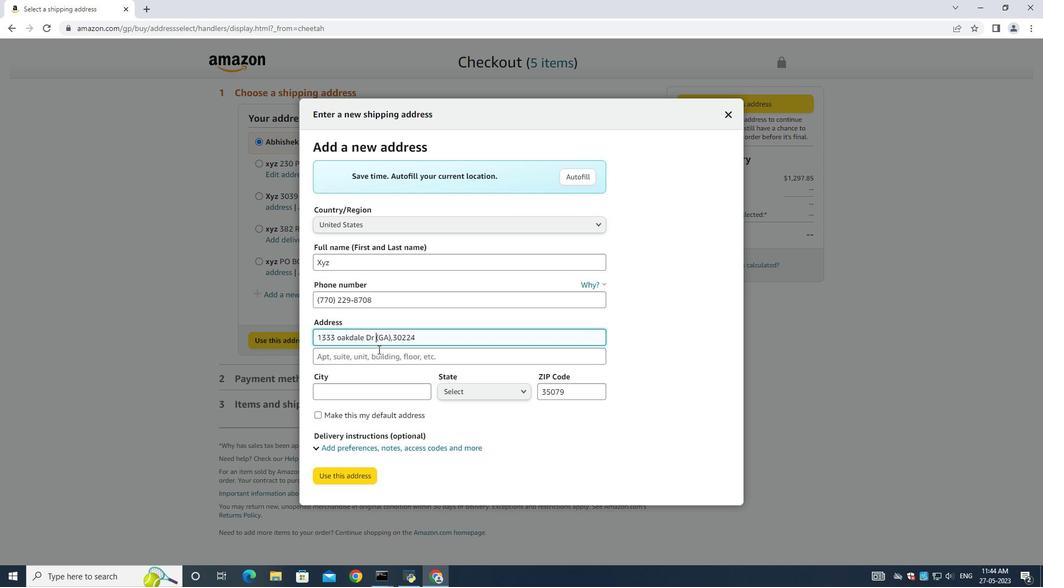 
Action: Key pressed <Key.shift>Griffin,<Key.shift>Georgia
Screenshot: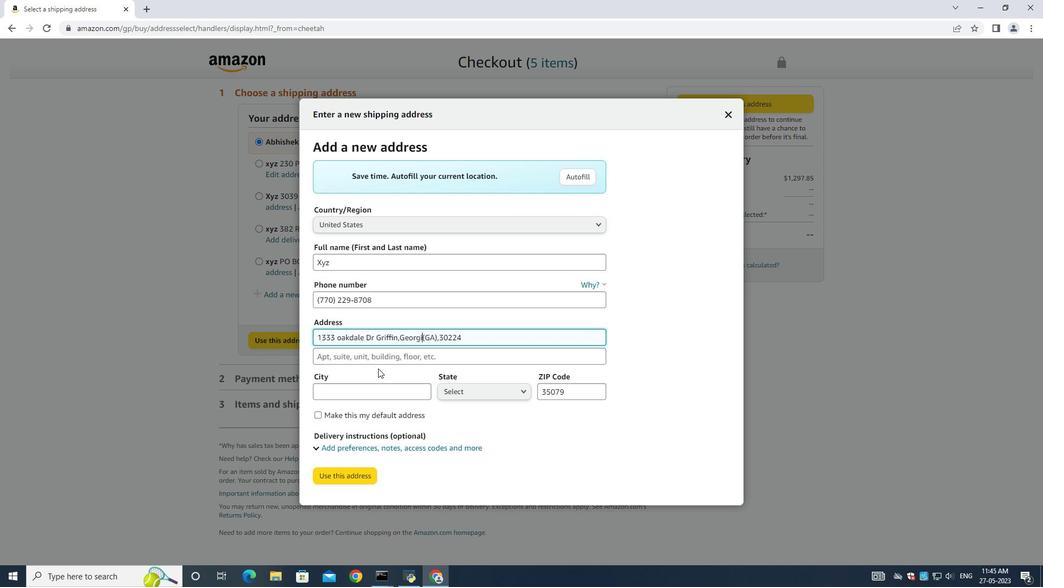 
Action: Mouse moved to (366, 389)
Screenshot: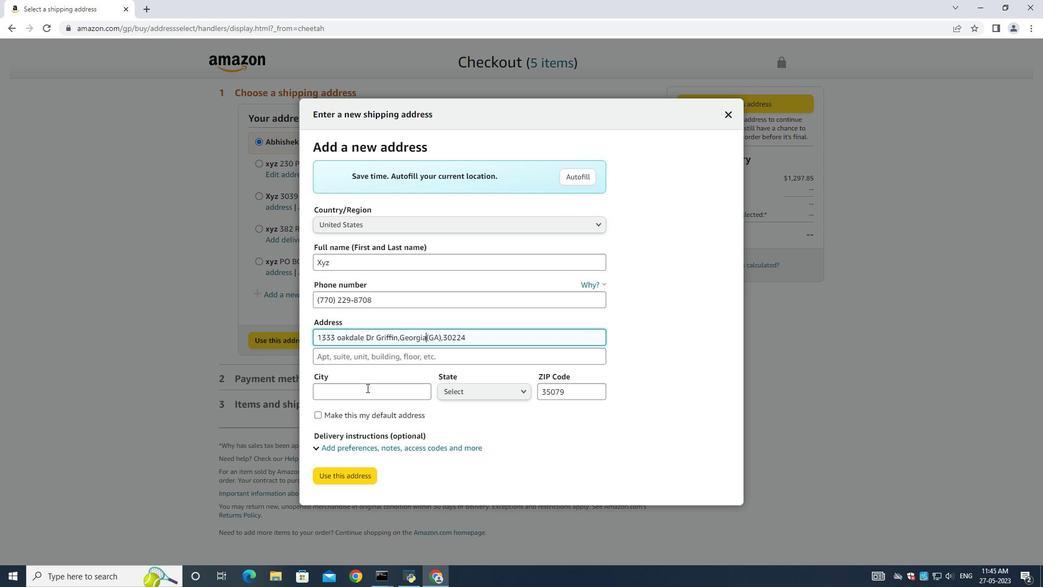
Action: Mouse pressed left at (366, 389)
Screenshot: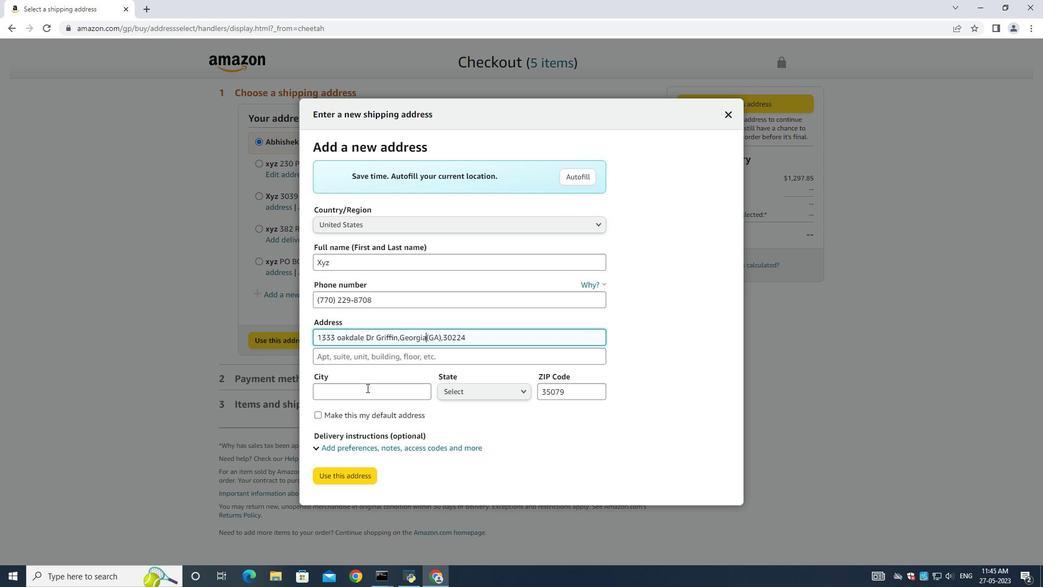 
Action: Mouse moved to (366, 389)
Screenshot: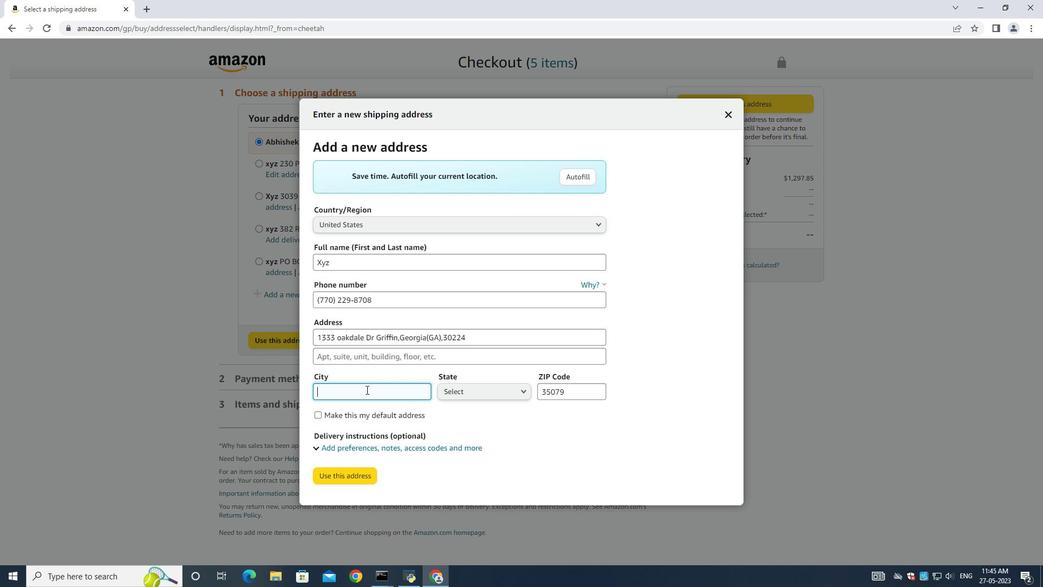 
Action: Key pressed <Key.shift><Key.shift><Key.shift><Key.shift>Griffin
Screenshot: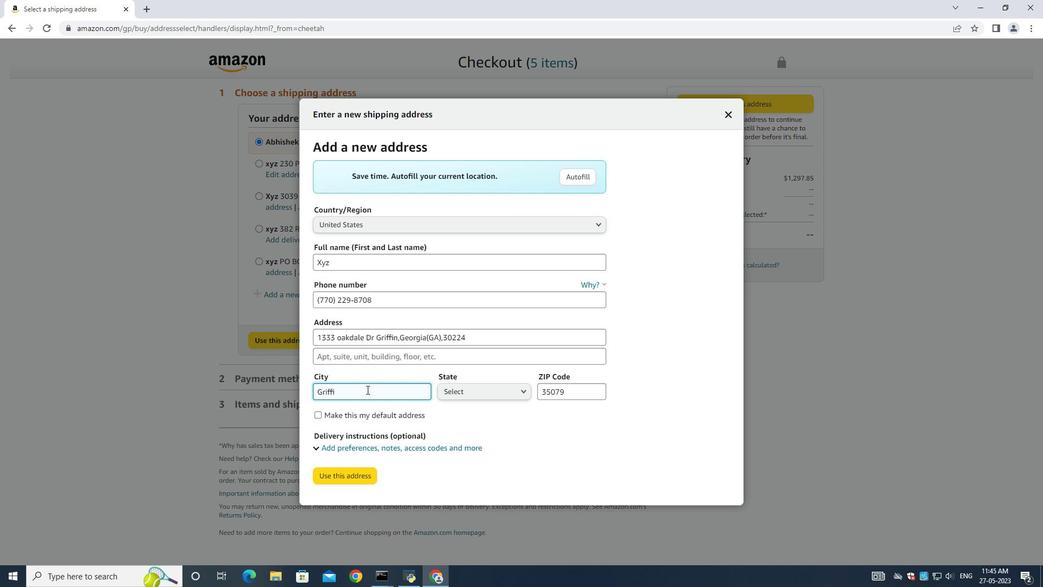 
Action: Mouse moved to (472, 400)
Screenshot: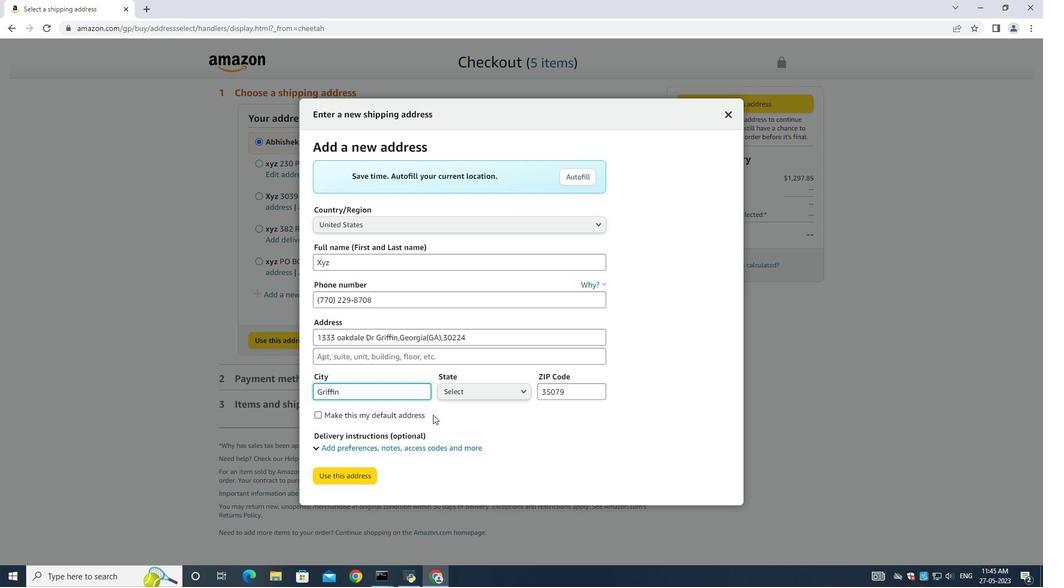
Action: Mouse pressed left at (472, 400)
Screenshot: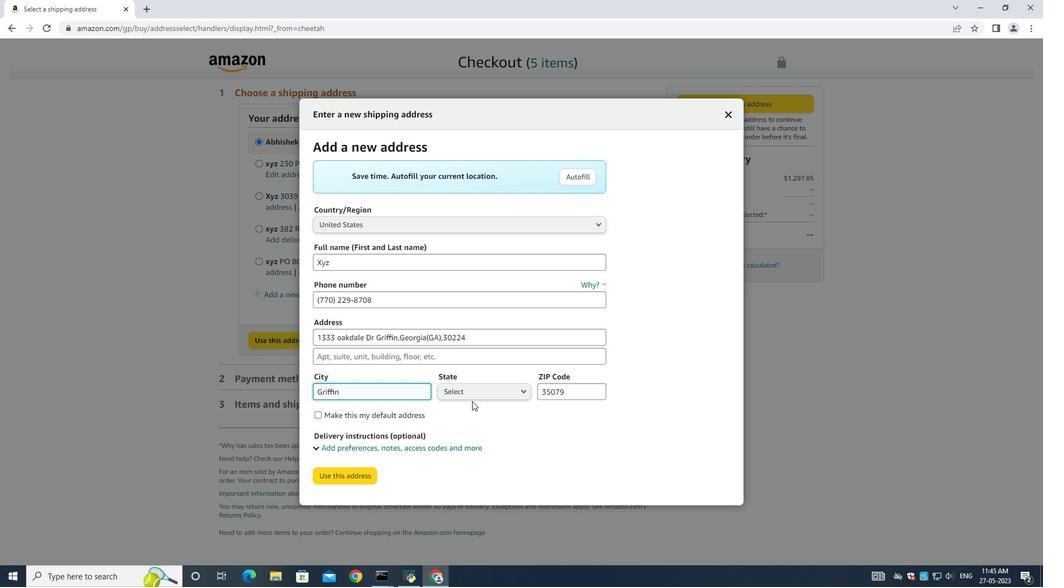 
Action: Mouse moved to (466, 395)
Screenshot: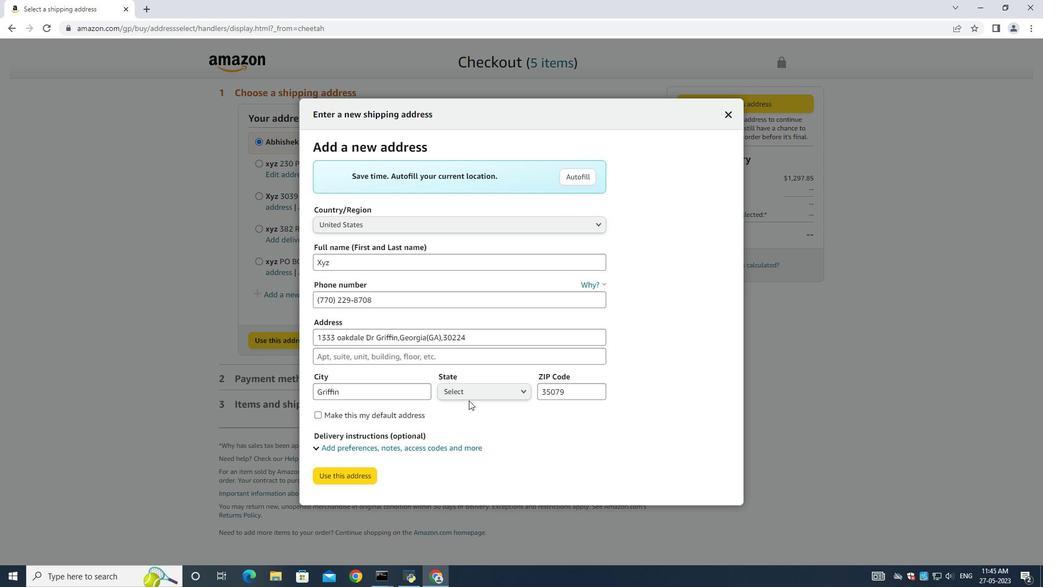 
Action: Mouse pressed left at (466, 395)
Screenshot: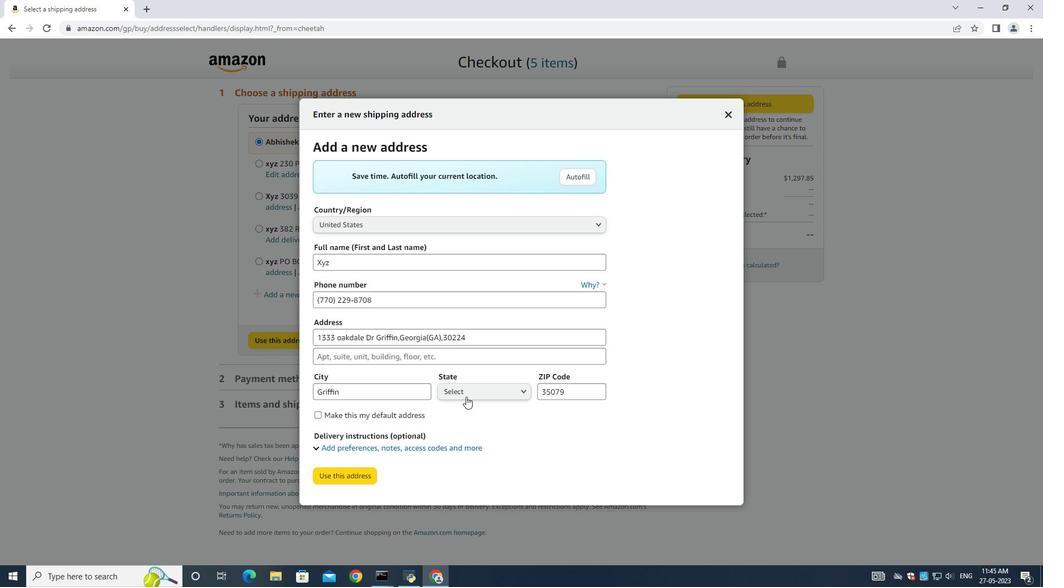 
Action: Mouse moved to (487, 234)
Screenshot: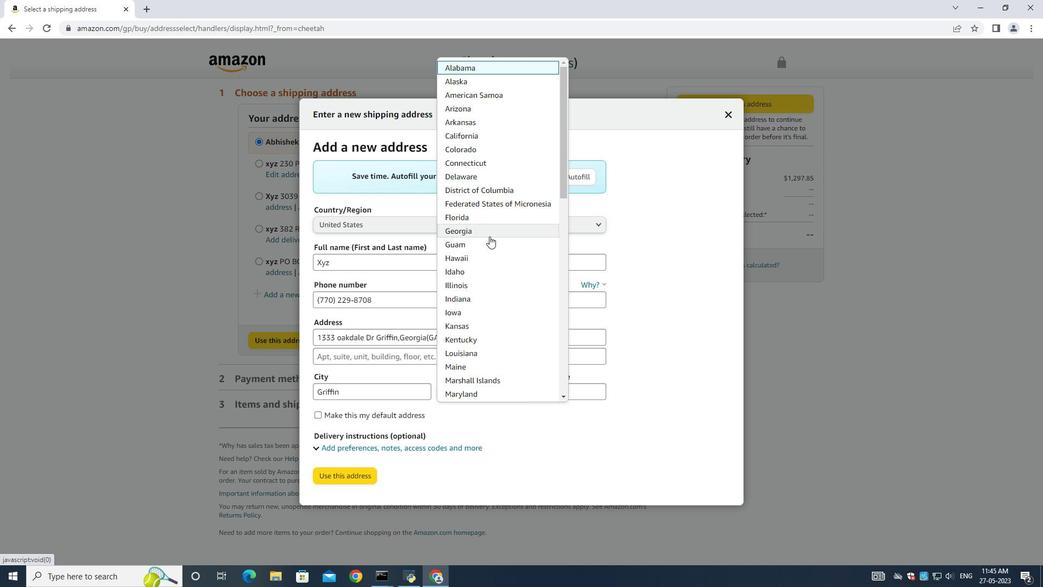 
Action: Mouse pressed left at (487, 234)
Screenshot: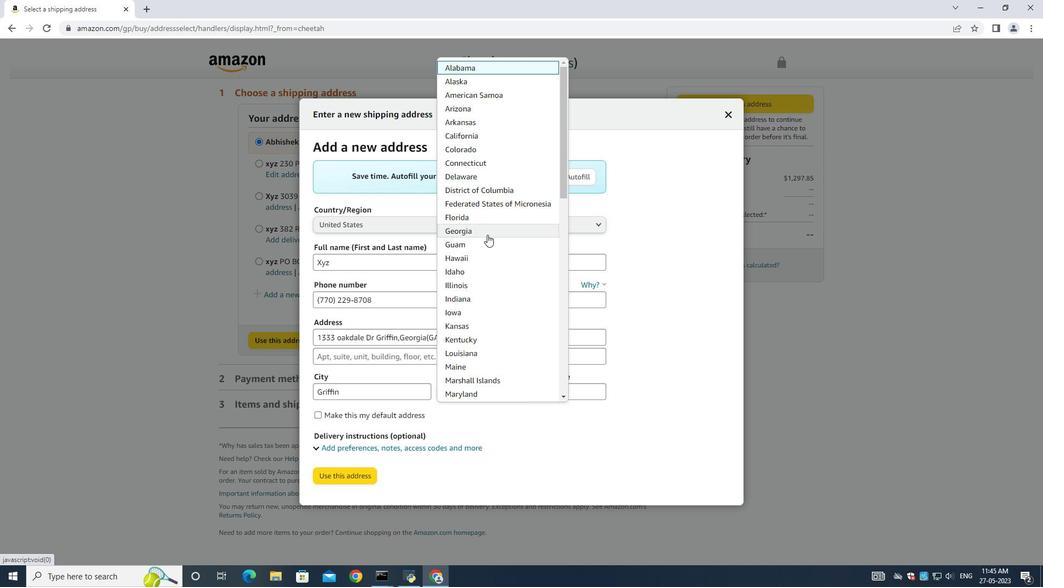 
Action: Mouse moved to (571, 393)
Screenshot: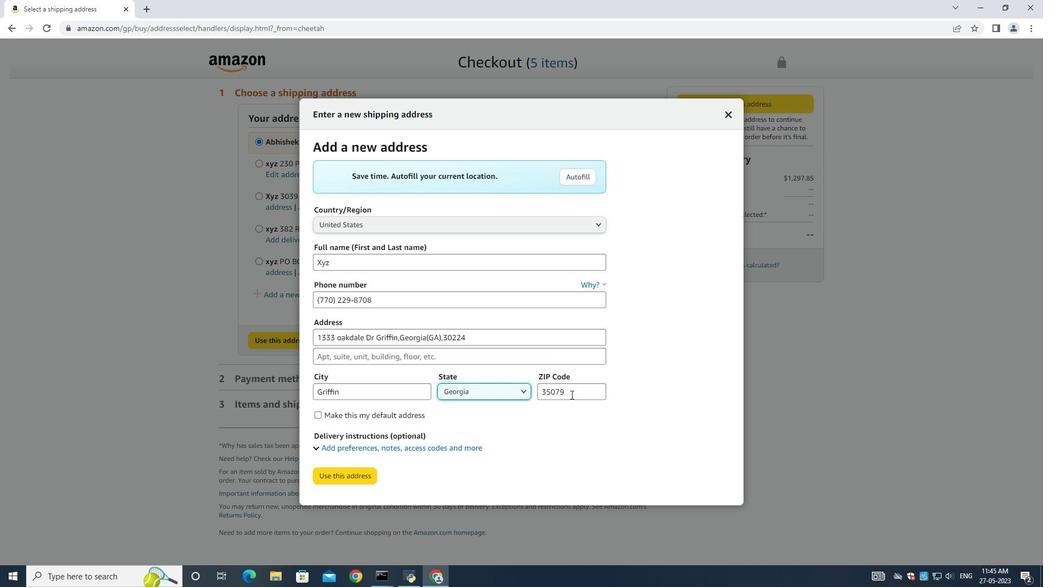 
Action: Mouse pressed left at (571, 393)
Screenshot: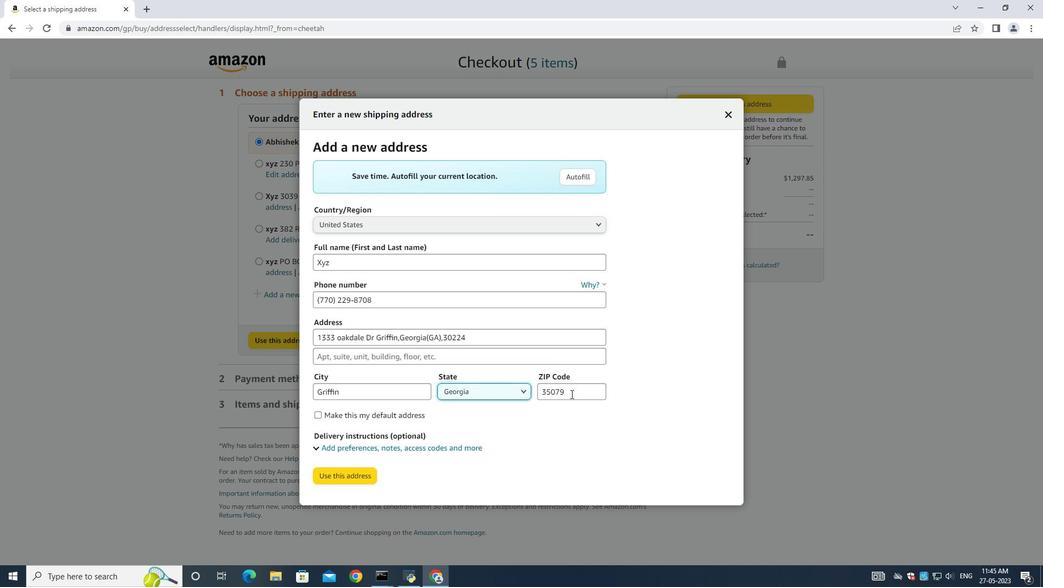 
Action: Mouse moved to (570, 393)
Screenshot: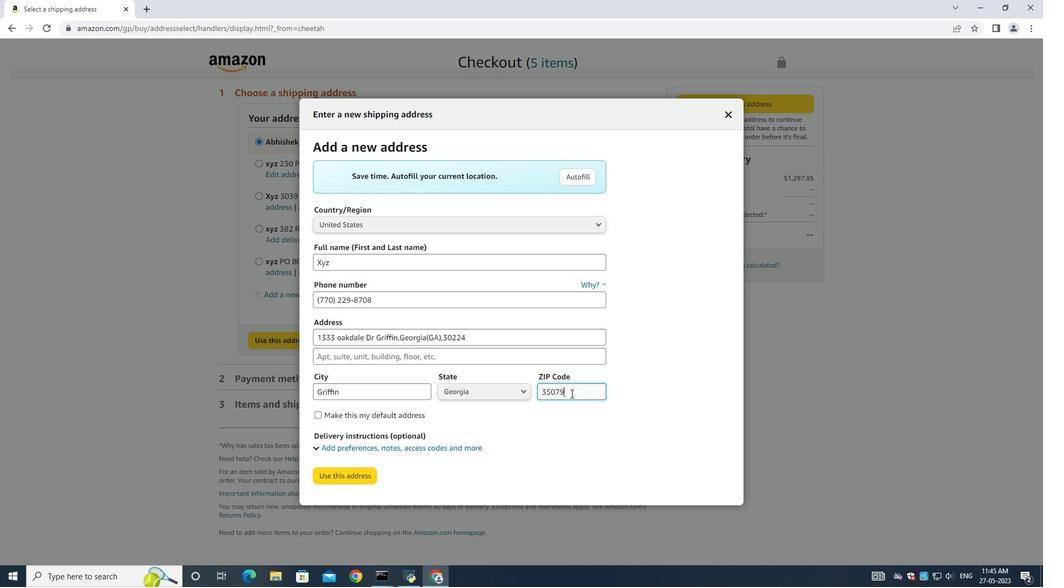 
Action: Key pressed ctrl+A<Key.backspace>30224
Screenshot: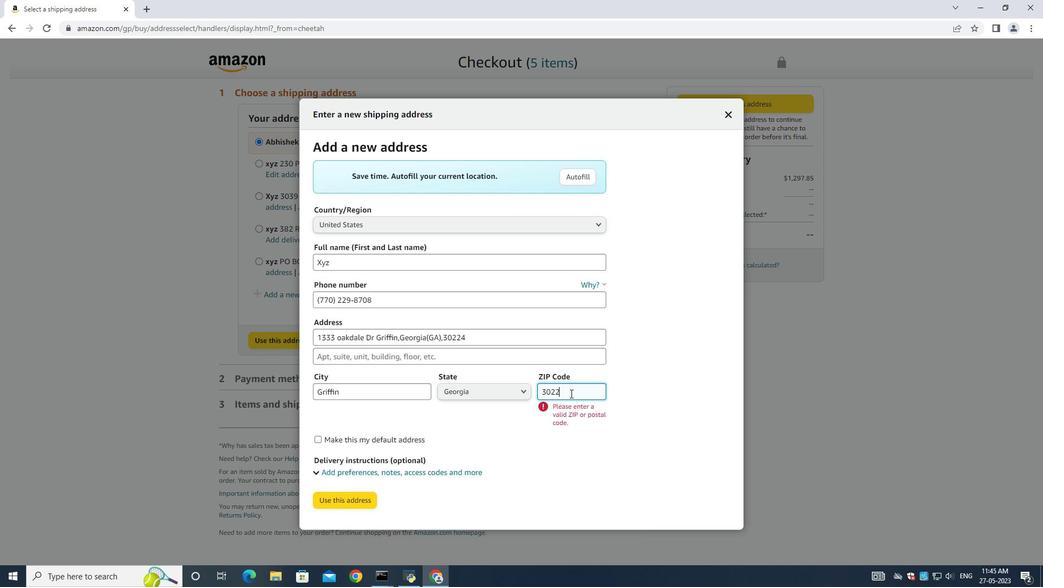 
Action: Mouse moved to (336, 477)
Screenshot: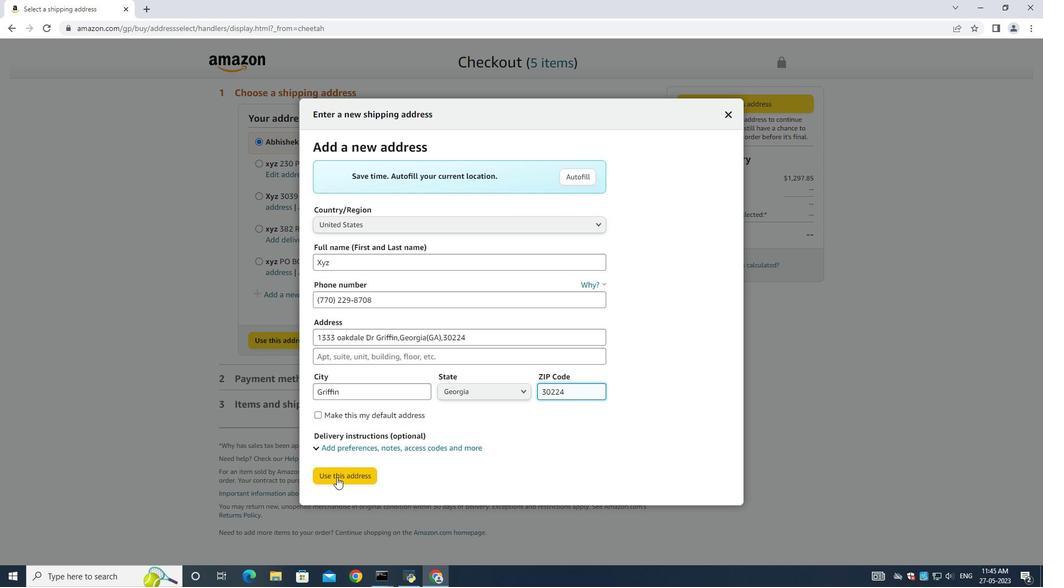 
Action: Mouse pressed left at (336, 477)
Screenshot: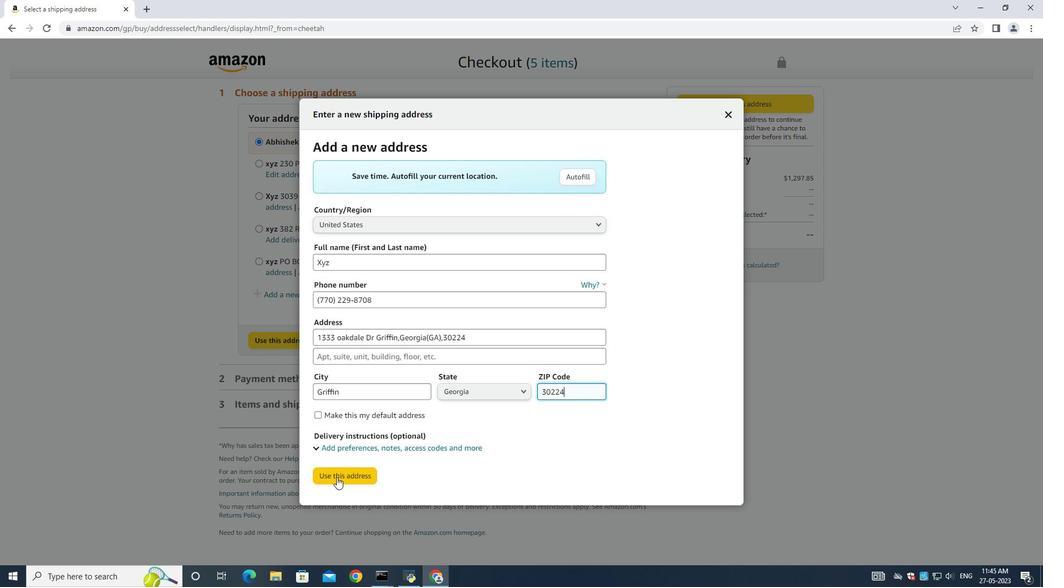
Action: Mouse moved to (362, 493)
Screenshot: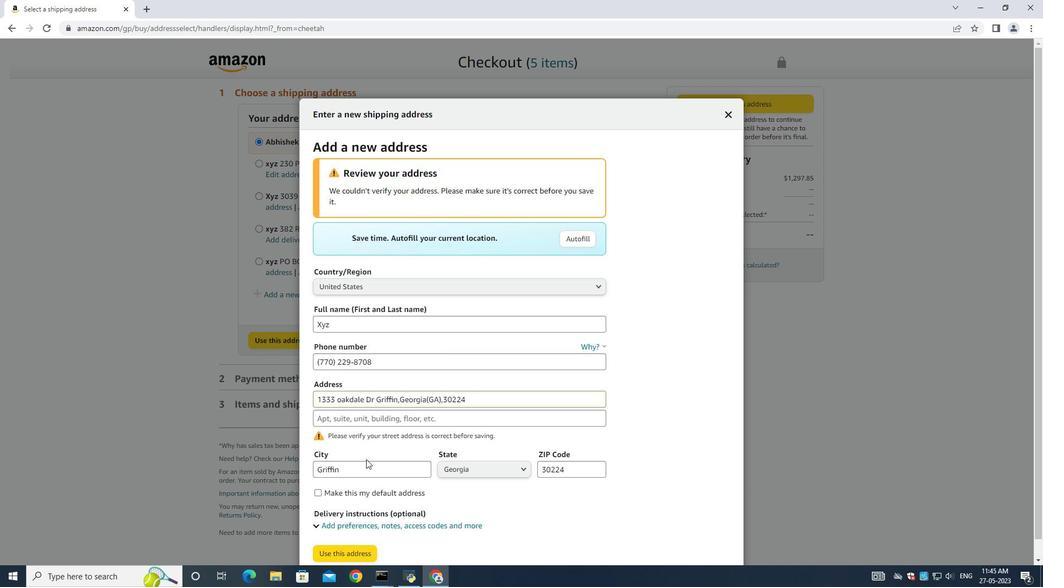 
Action: Mouse scrolled (362, 492) with delta (0, 0)
Screenshot: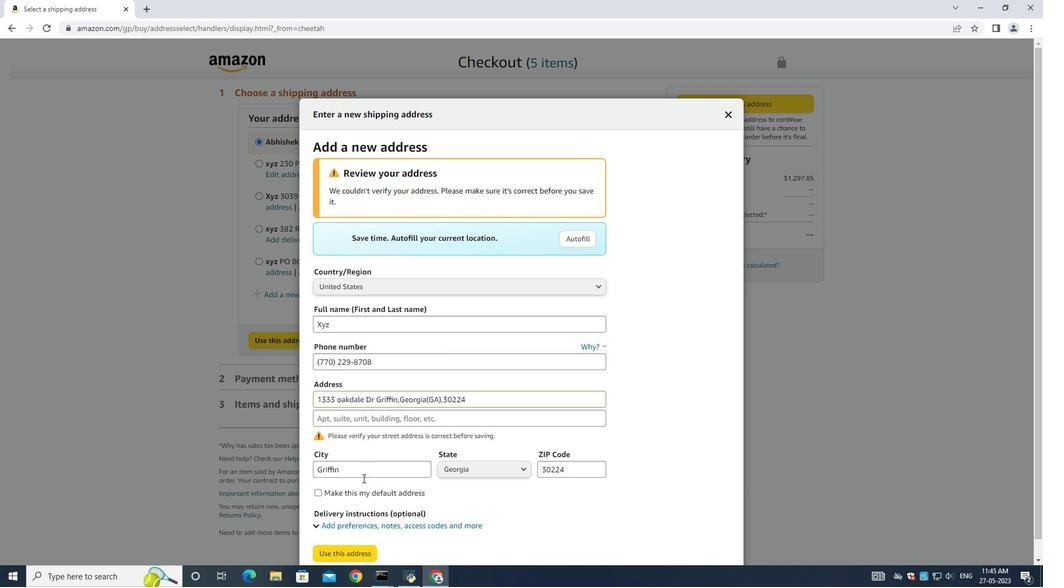 
Action: Mouse moved to (362, 494)
Screenshot: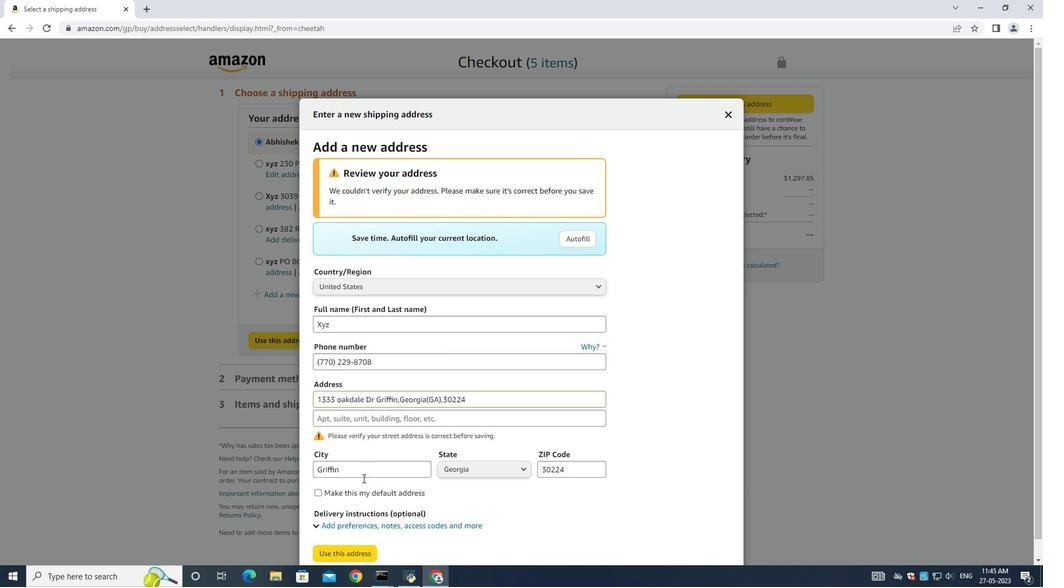 
Action: Mouse scrolled (362, 493) with delta (0, 0)
Screenshot: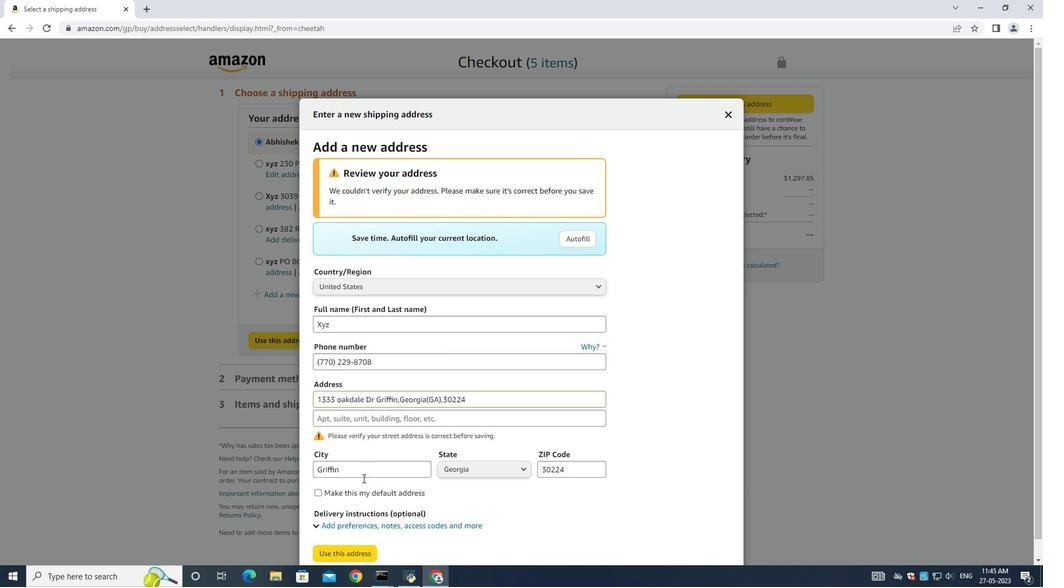 
Action: Mouse moved to (361, 495)
Screenshot: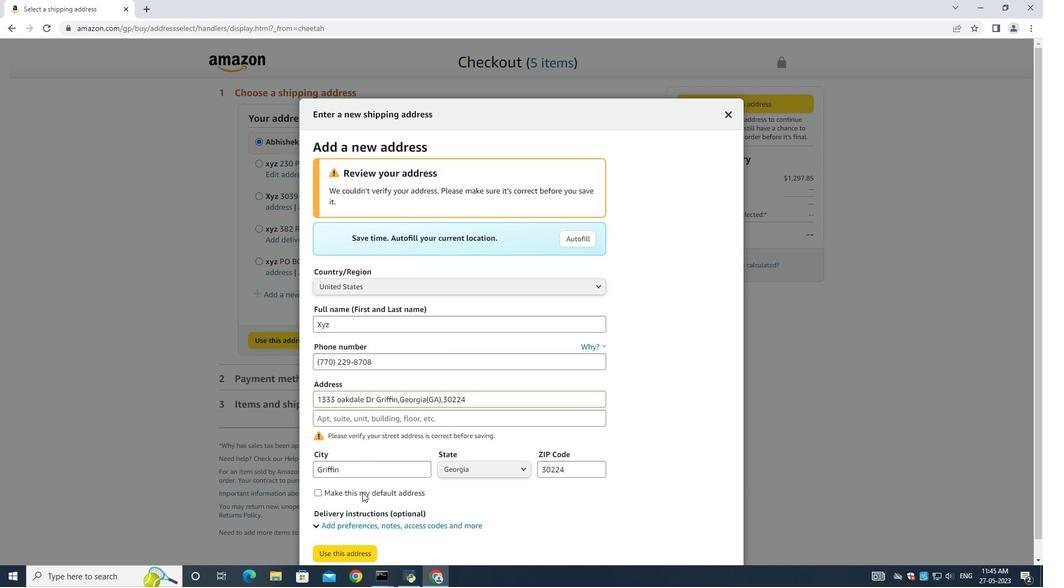 
Action: Mouse scrolled (361, 494) with delta (0, 0)
Screenshot: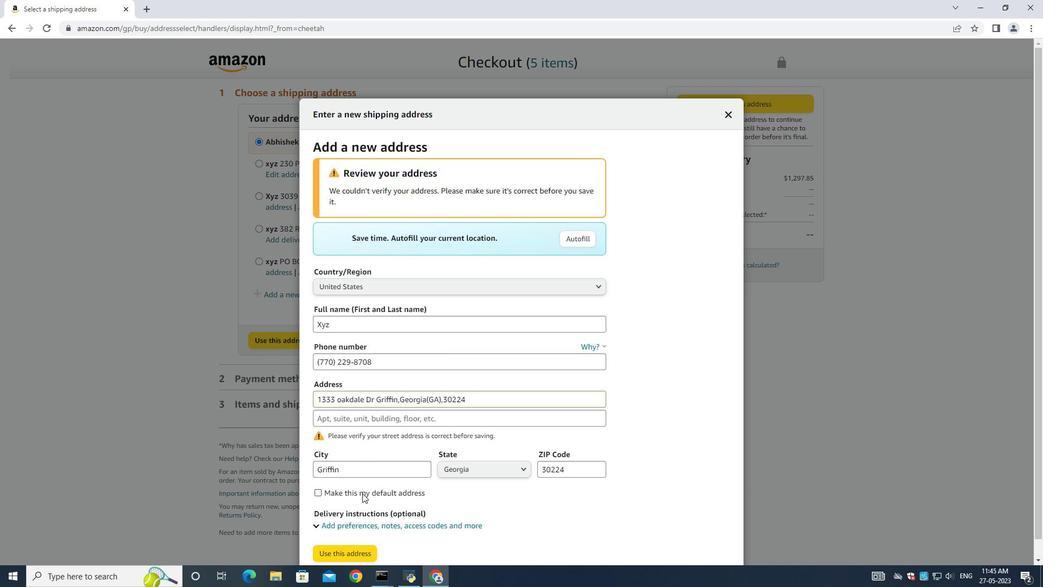 
Action: Mouse moved to (345, 530)
Screenshot: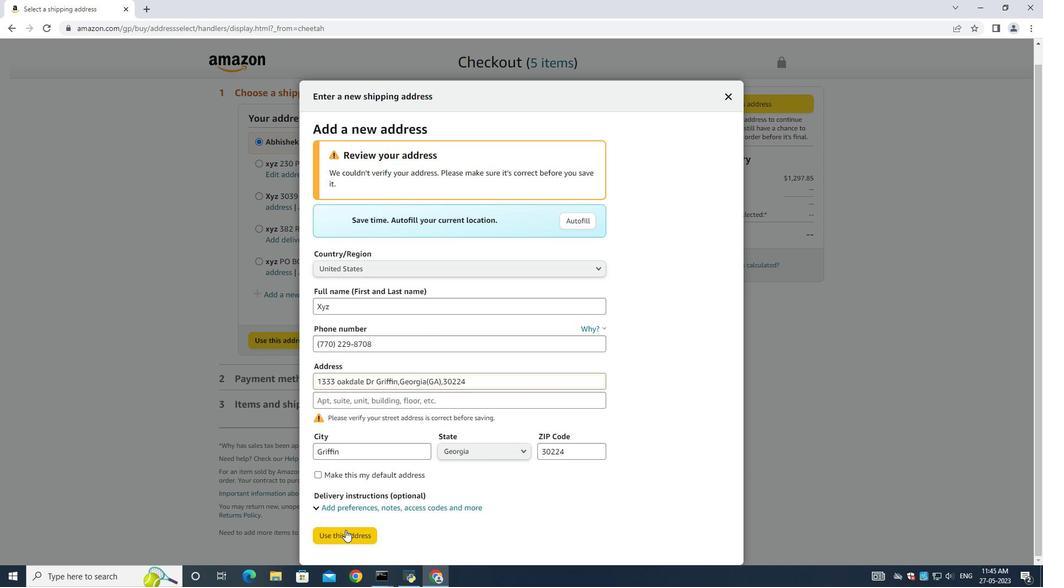 
Action: Mouse pressed left at (345, 530)
Screenshot: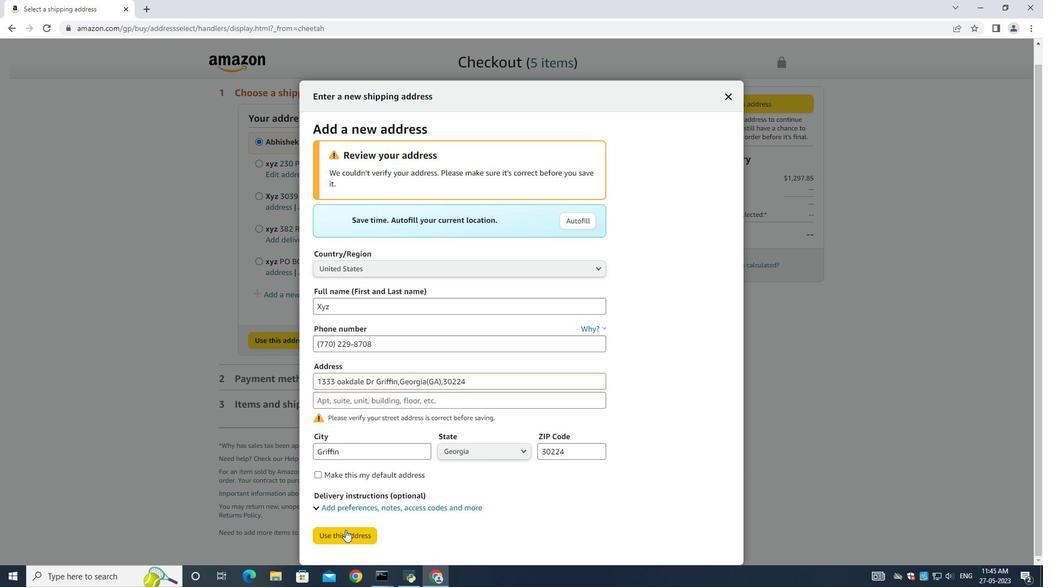 
Action: Mouse moved to (515, 294)
Screenshot: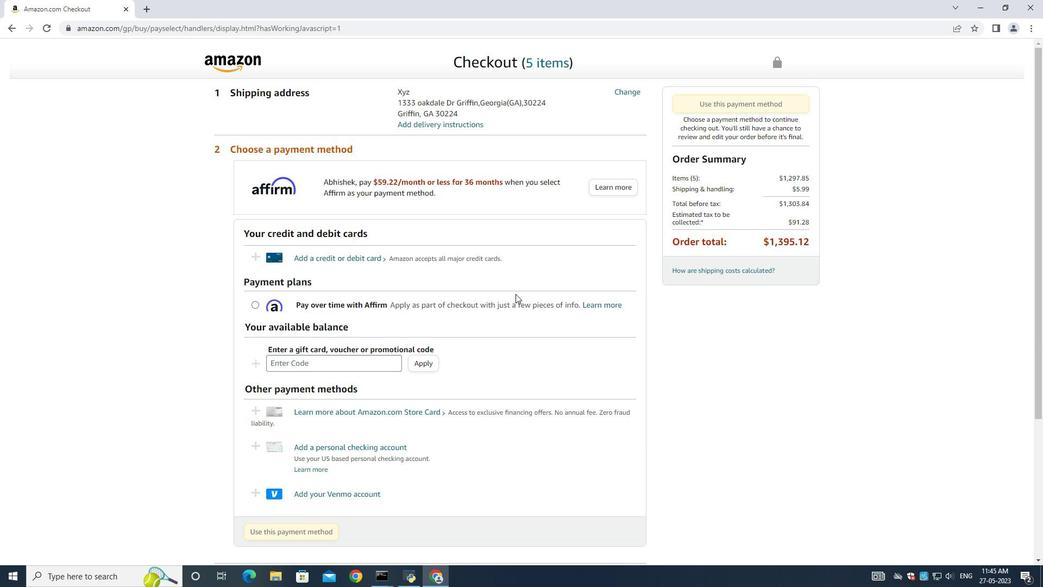 
